 Task: Slide 50 - Family Tree.
Action: Mouse moved to (186, 69)
Screenshot: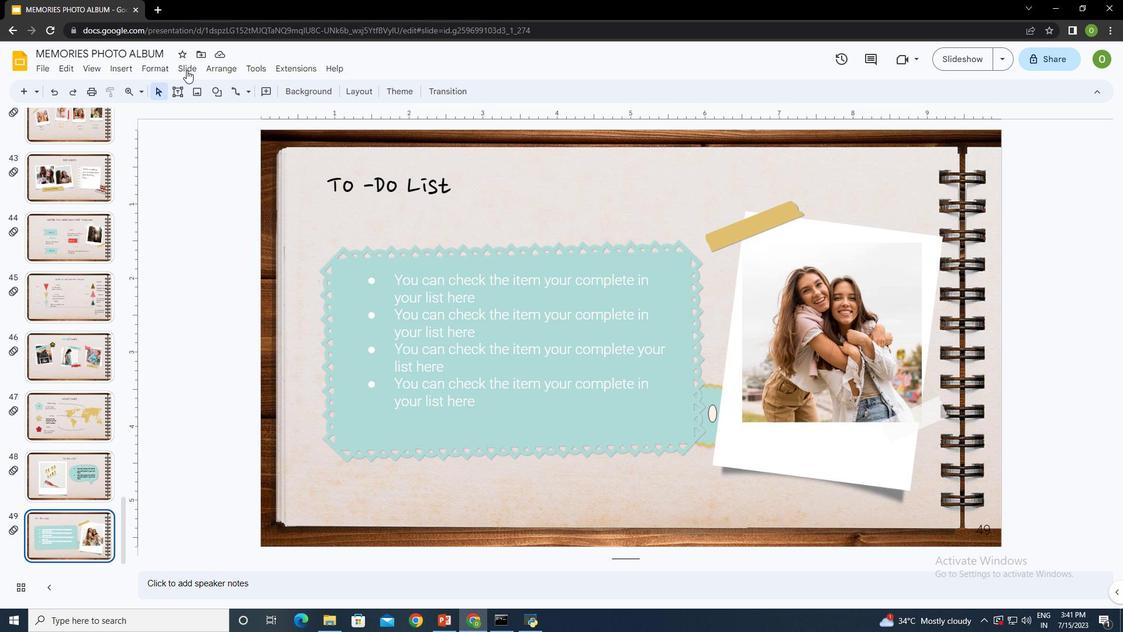 
Action: Mouse pressed left at (186, 69)
Screenshot: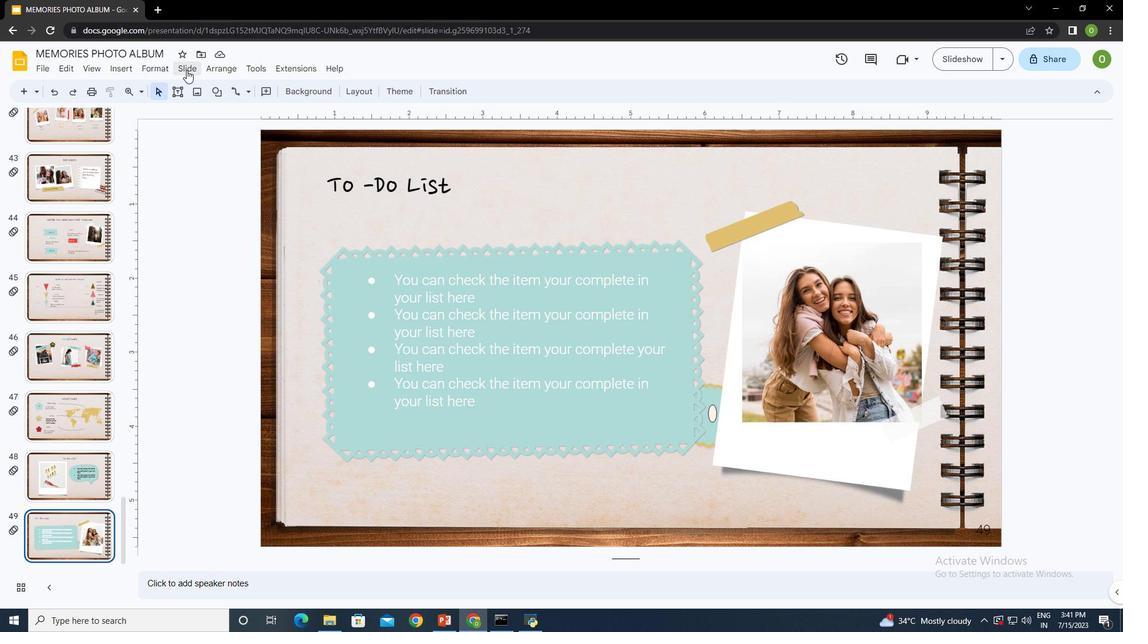 
Action: Mouse moved to (211, 88)
Screenshot: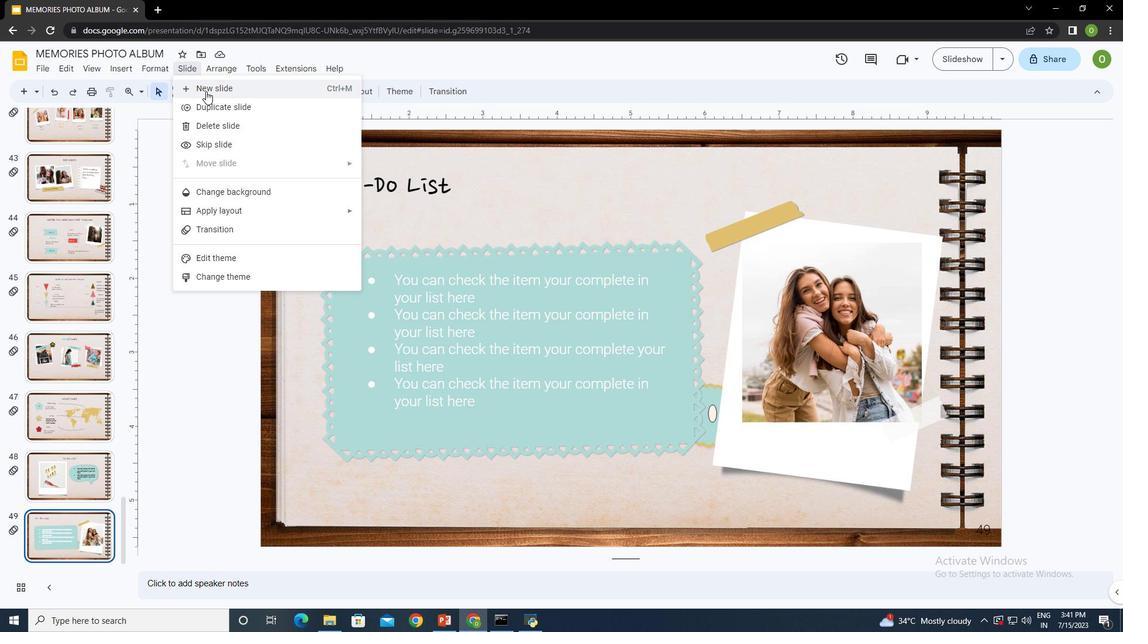 
Action: Mouse pressed left at (211, 88)
Screenshot: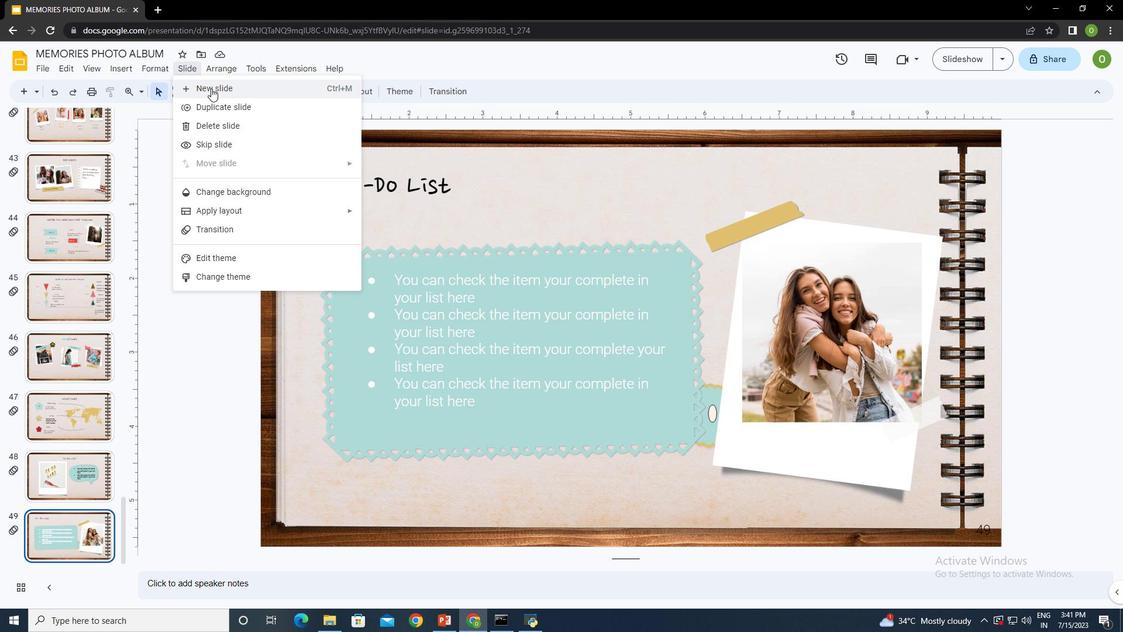 
Action: Mouse moved to (448, 189)
Screenshot: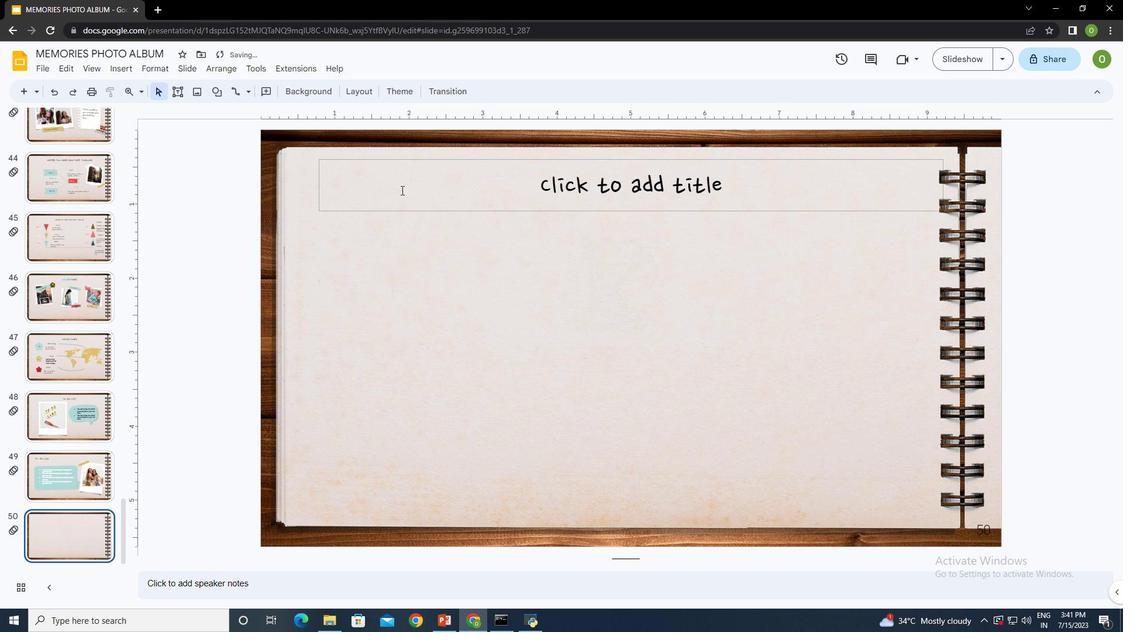 
Action: Mouse pressed left at (448, 189)
Screenshot: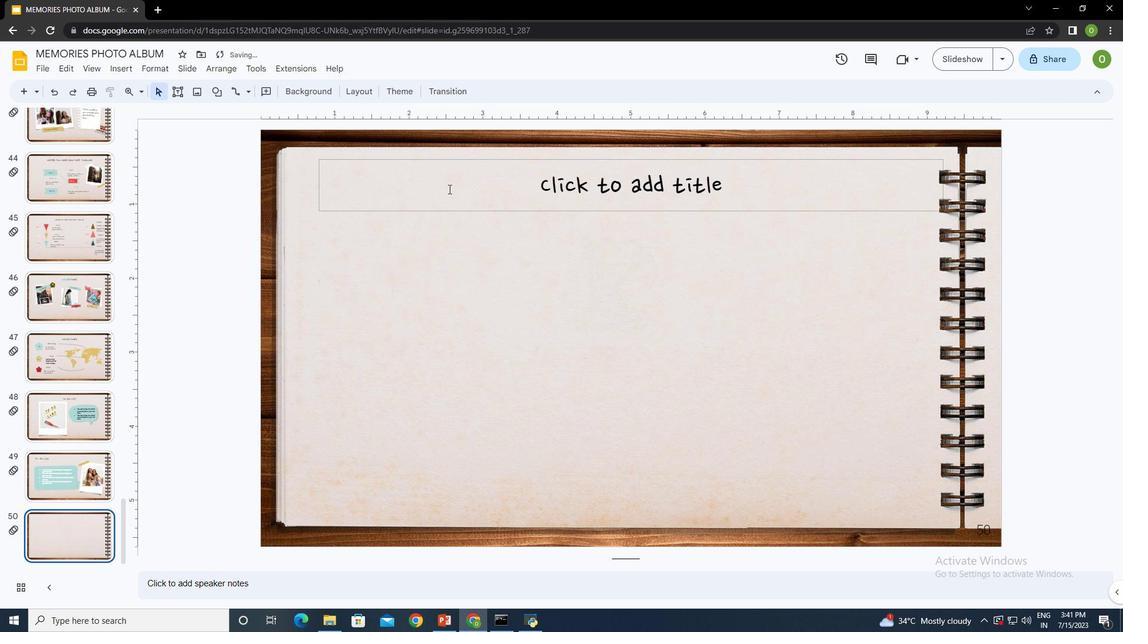 
Action: Mouse moved to (450, 190)
Screenshot: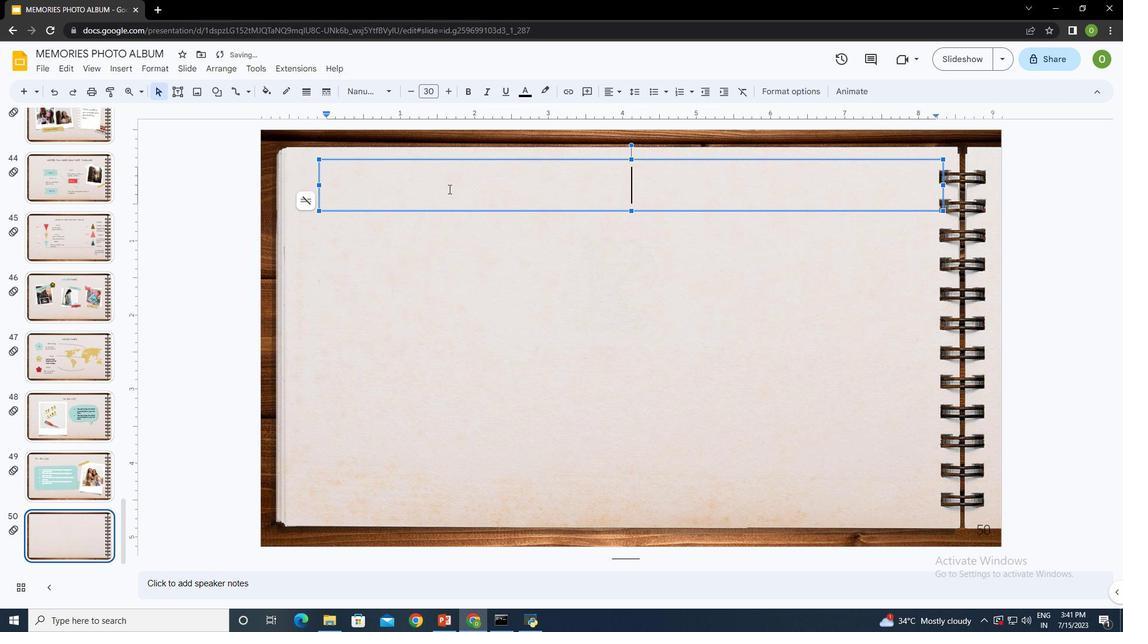 
Action: Key pressed <Key.shift>Family<Key.space>treectrl+A
Screenshot: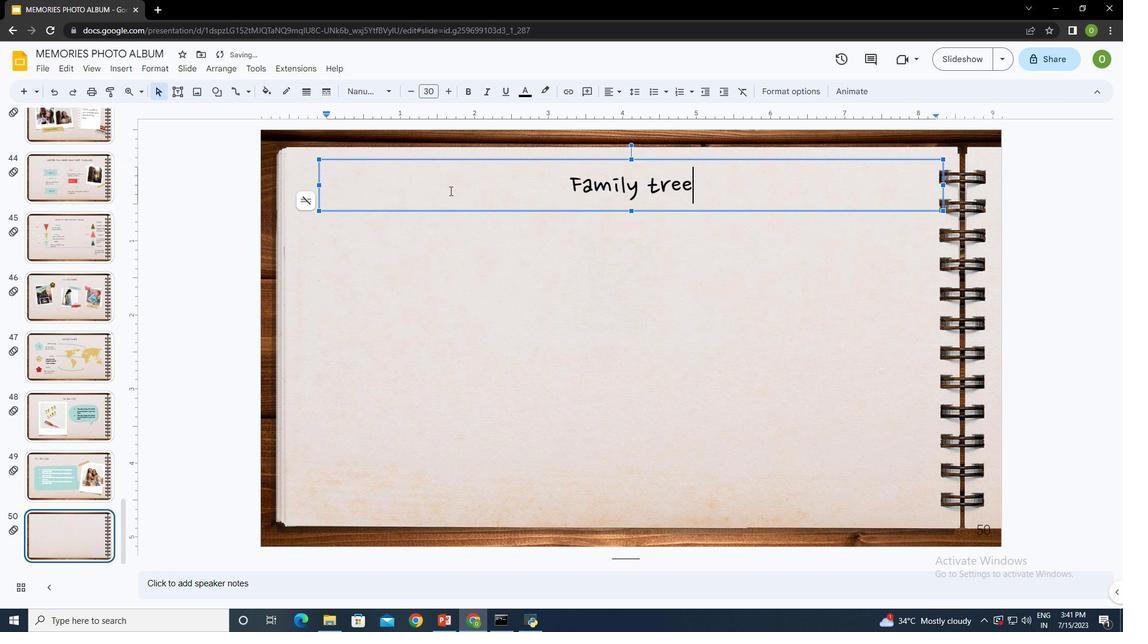 
Action: Mouse moved to (153, 70)
Screenshot: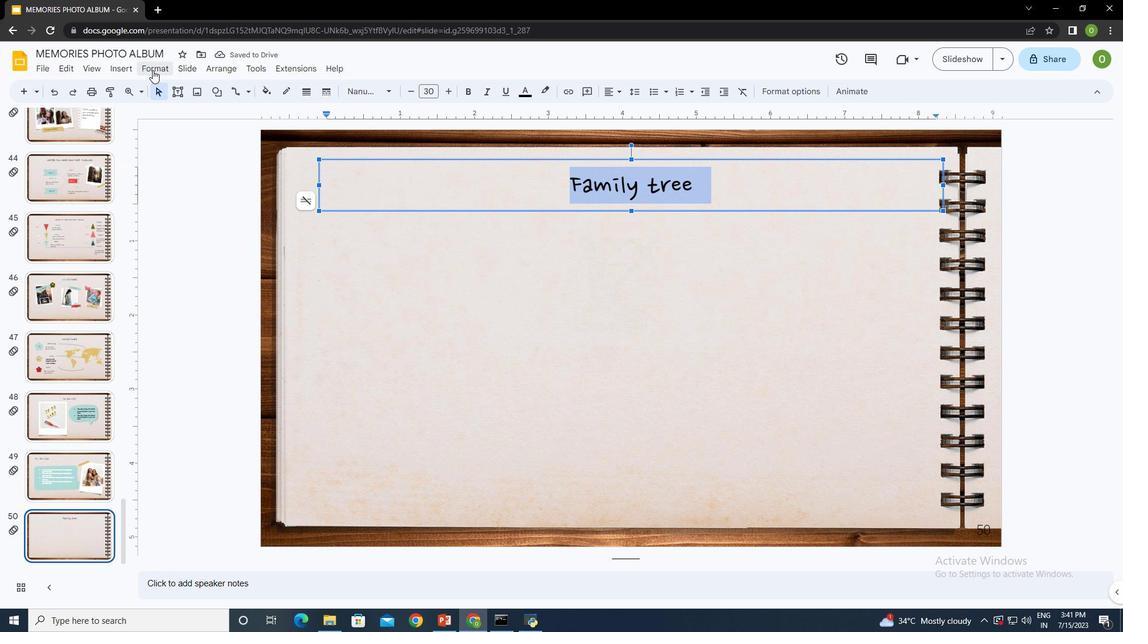 
Action: Mouse pressed left at (153, 70)
Screenshot: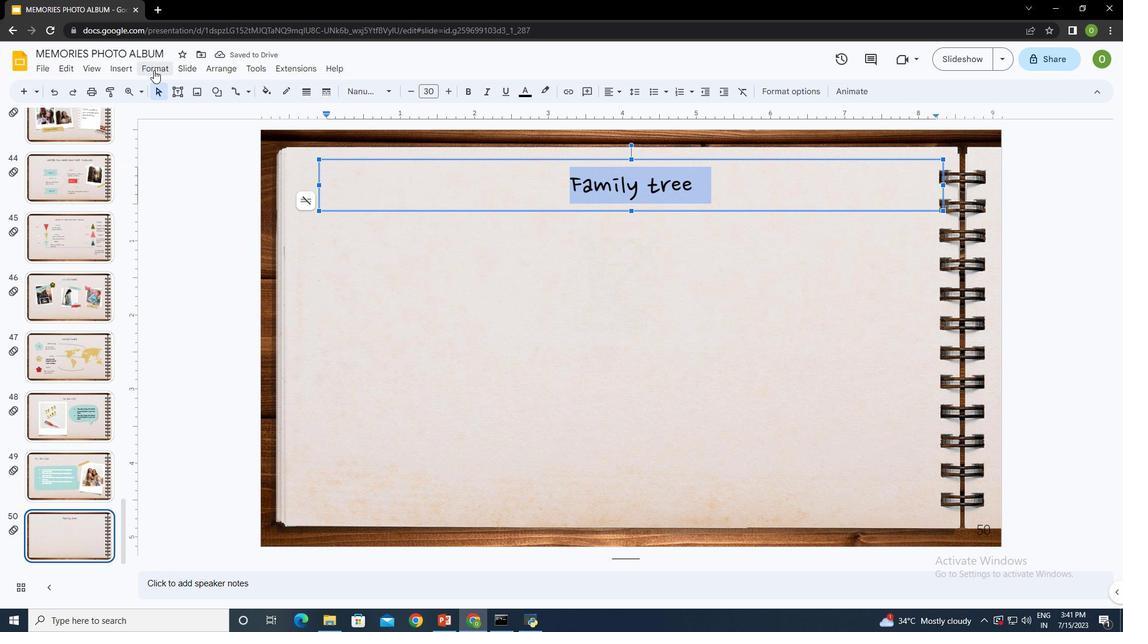 
Action: Mouse moved to (506, 292)
Screenshot: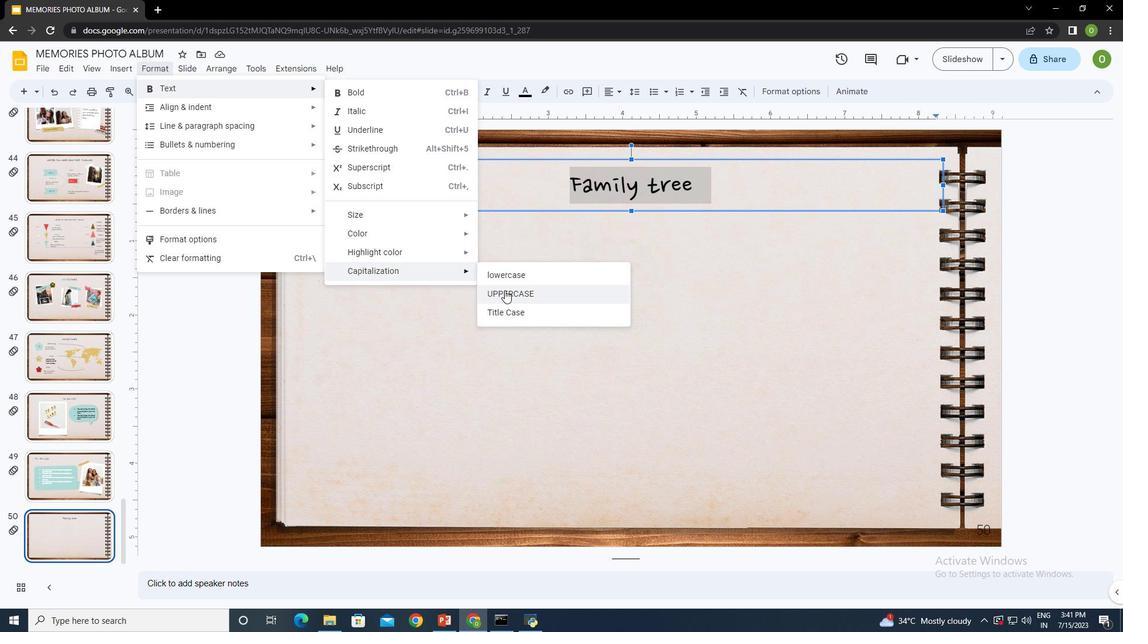 
Action: Mouse pressed left at (506, 292)
Screenshot: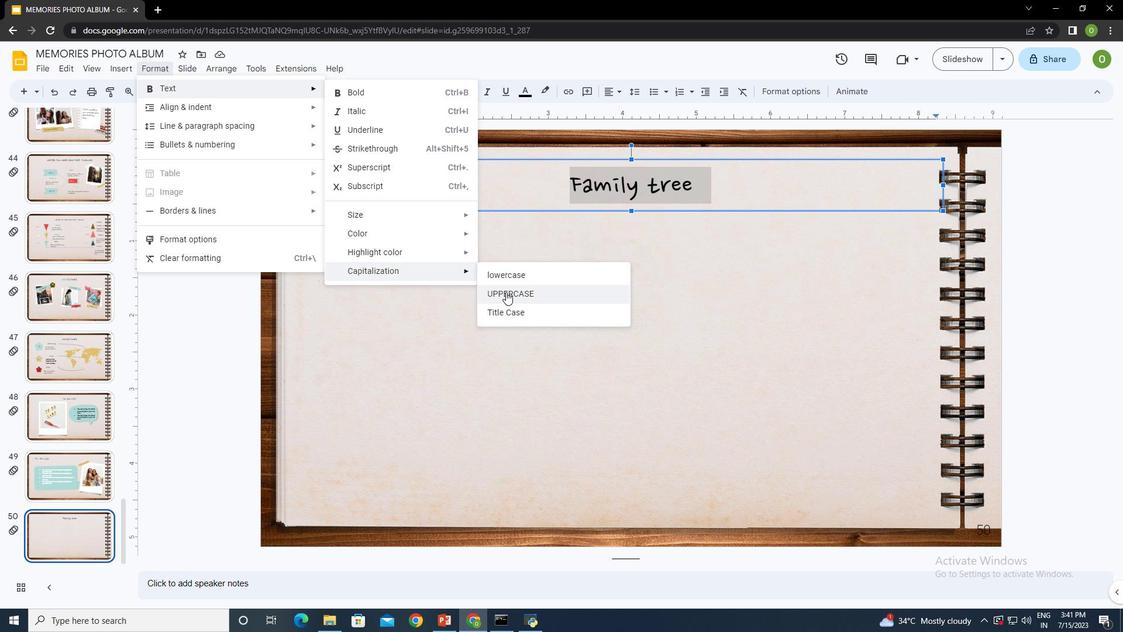 
Action: Mouse moved to (600, 265)
Screenshot: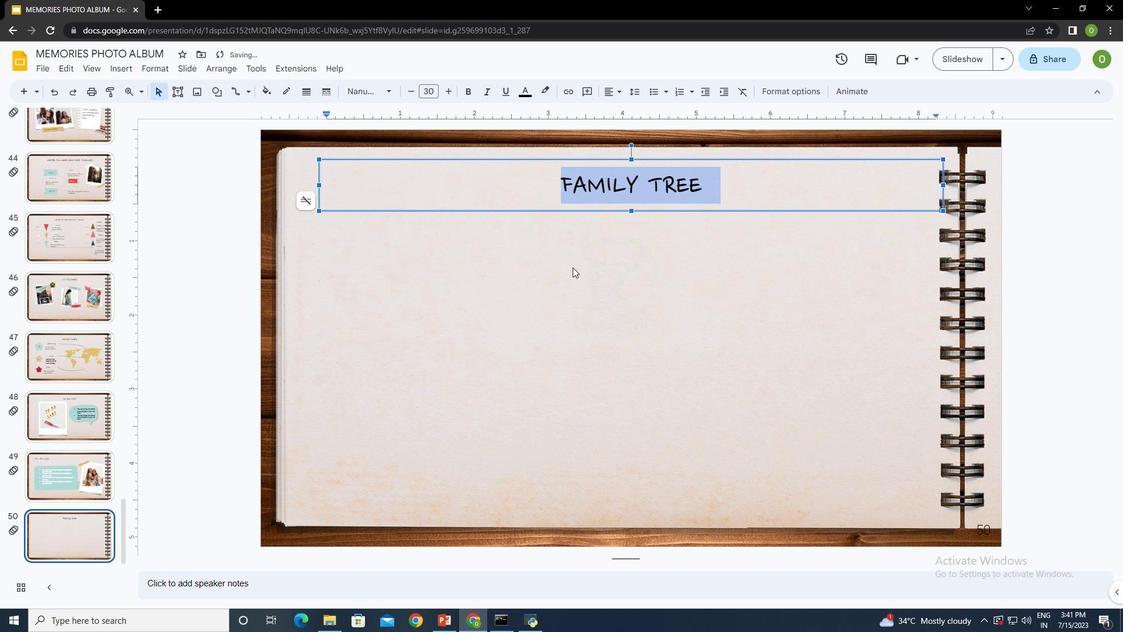 
Action: Mouse pressed left at (600, 265)
Screenshot: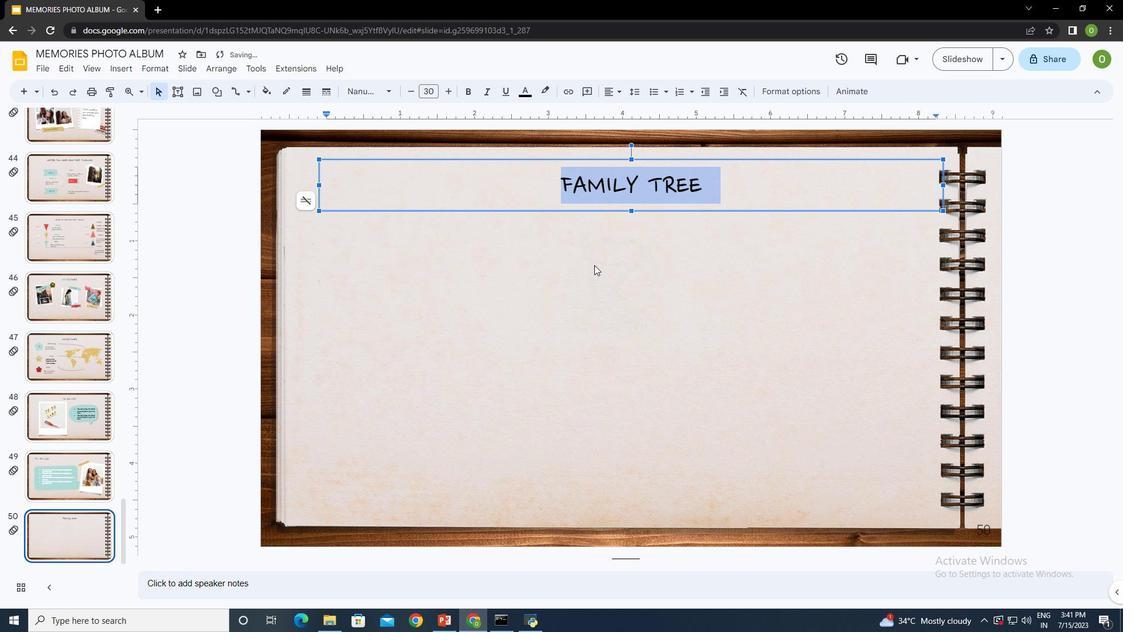
Action: Mouse moved to (248, 88)
Screenshot: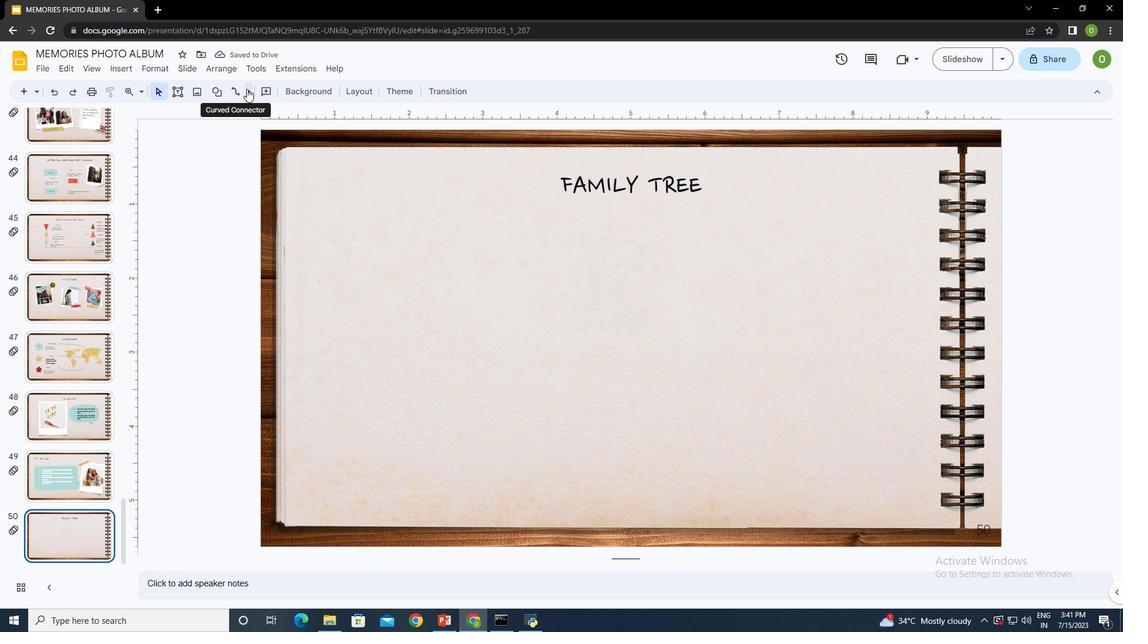 
Action: Mouse pressed left at (248, 88)
Screenshot: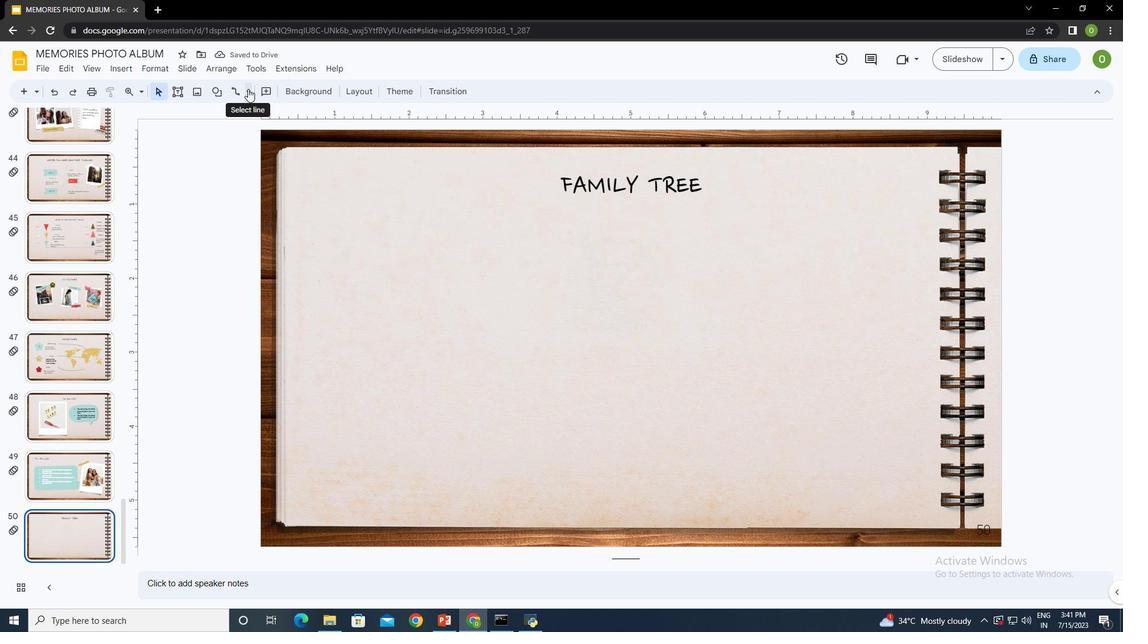 
Action: Mouse moved to (259, 111)
Screenshot: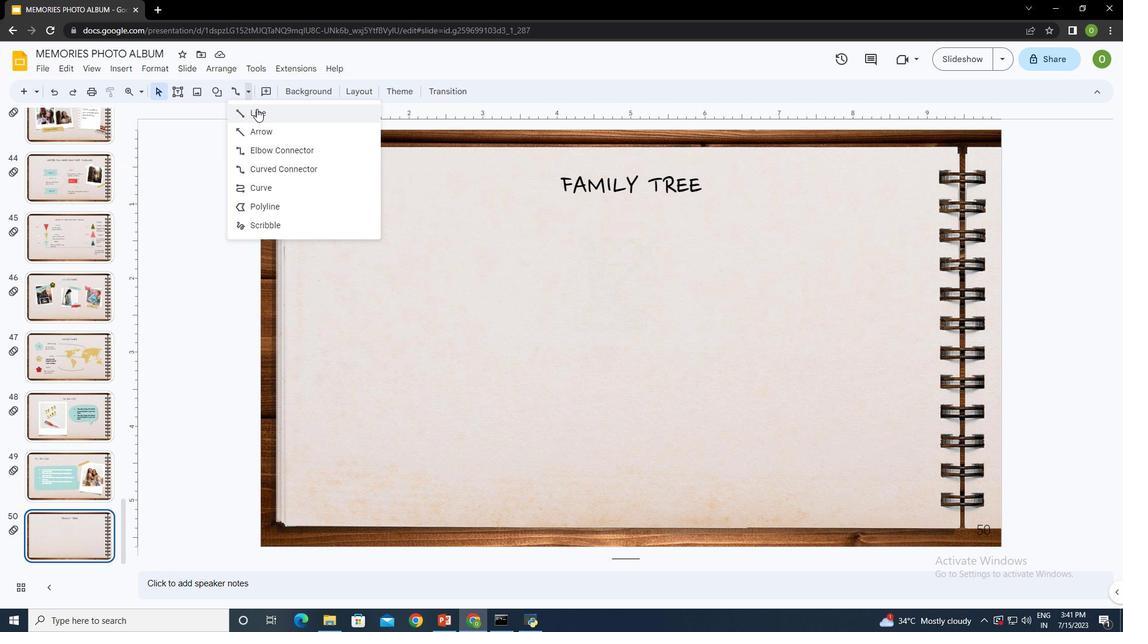 
Action: Mouse pressed left at (259, 111)
Screenshot: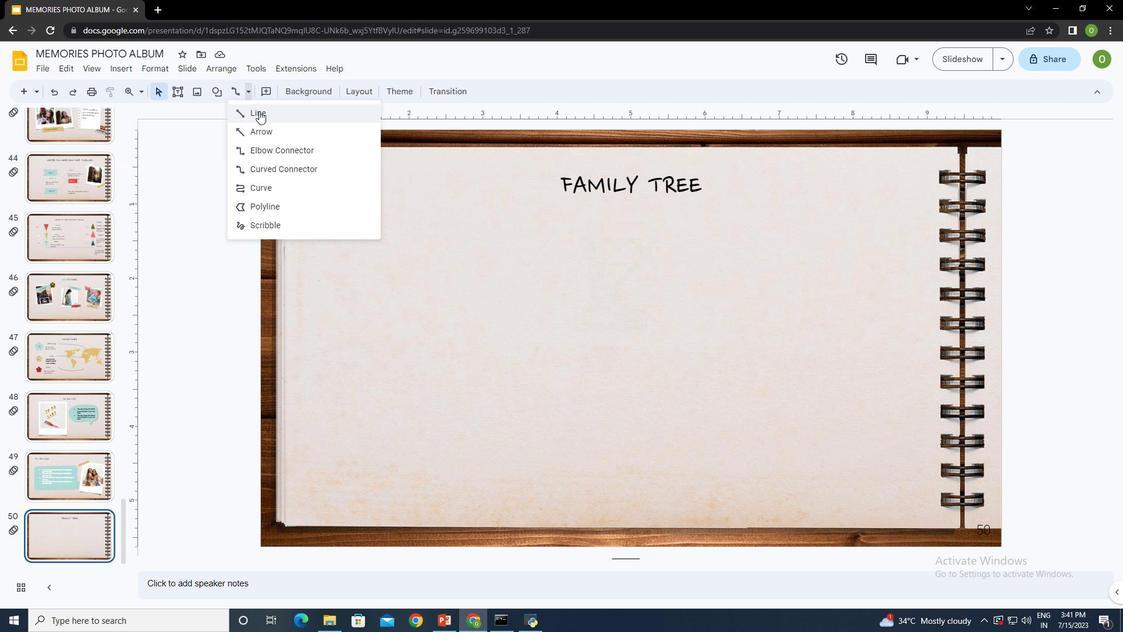 
Action: Mouse moved to (577, 258)
Screenshot: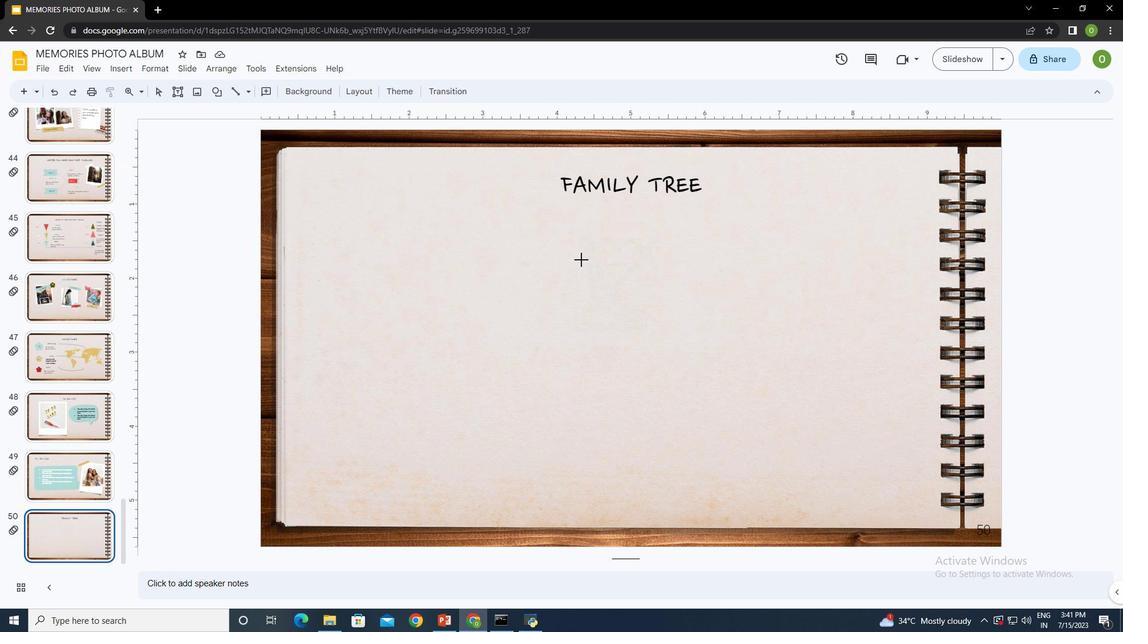 
Action: Mouse pressed left at (577, 258)
Screenshot: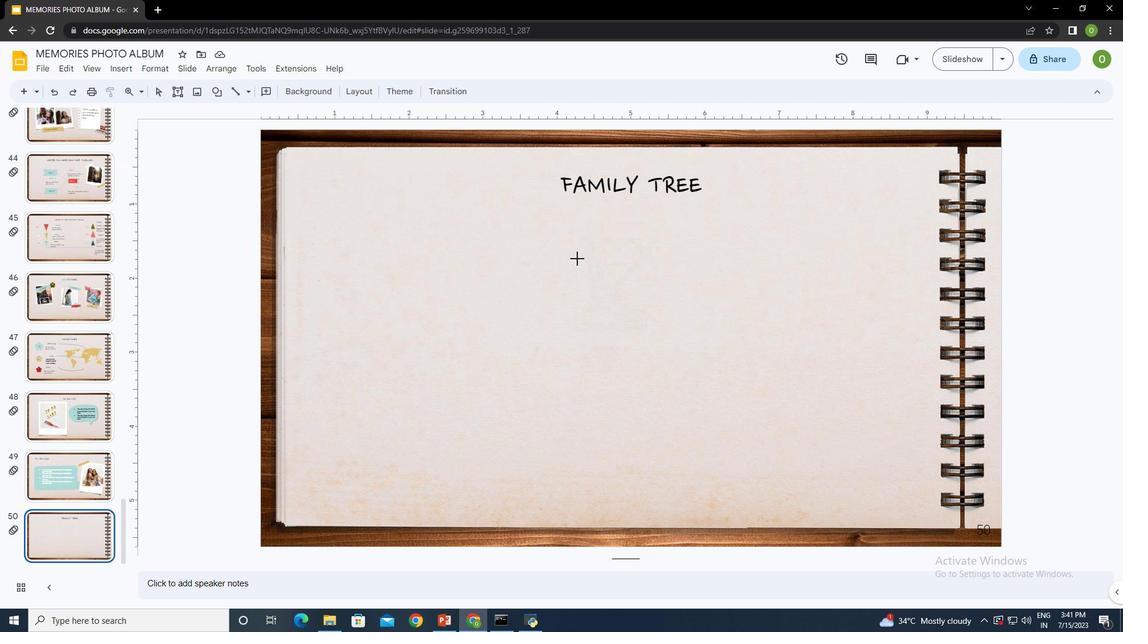 
Action: Mouse moved to (619, 260)
Screenshot: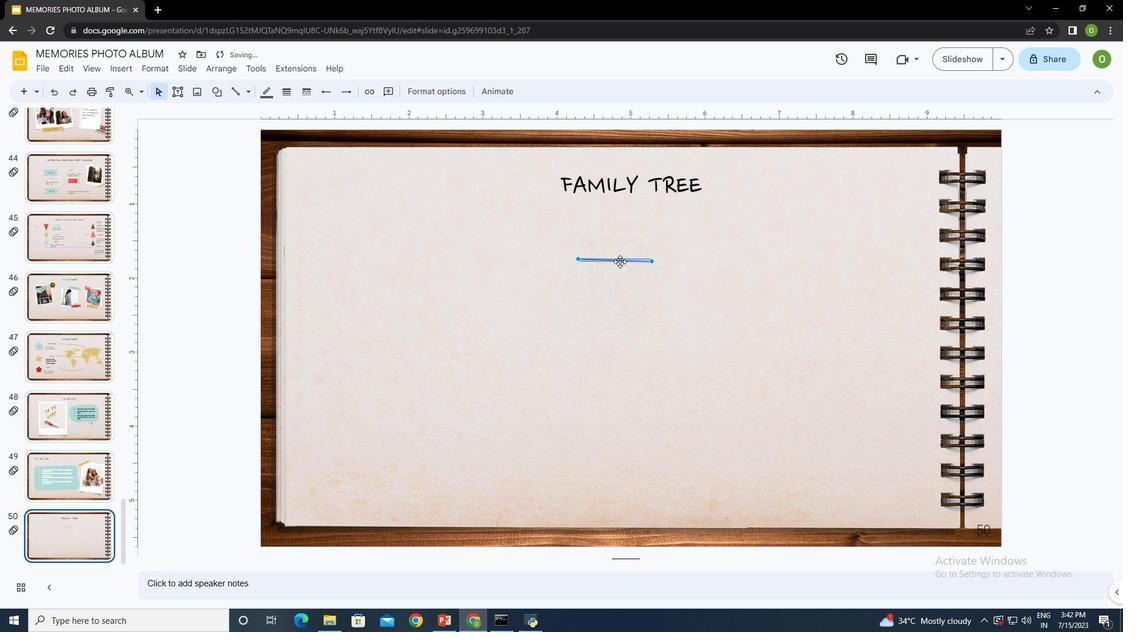 
Action: Mouse pressed left at (619, 260)
Screenshot: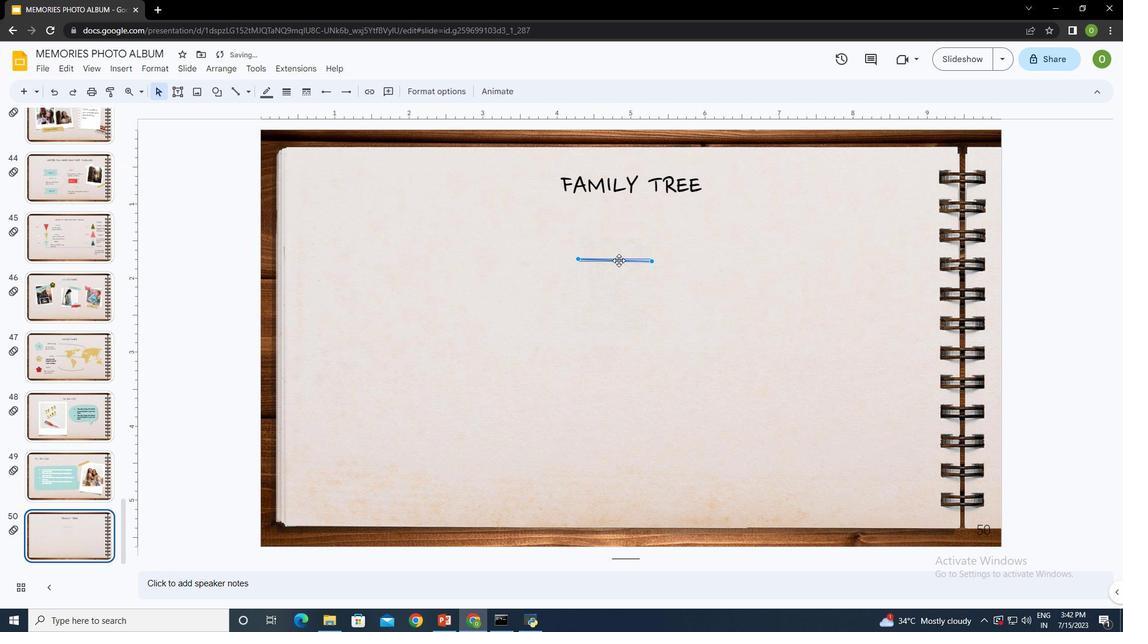 
Action: Mouse moved to (653, 246)
Screenshot: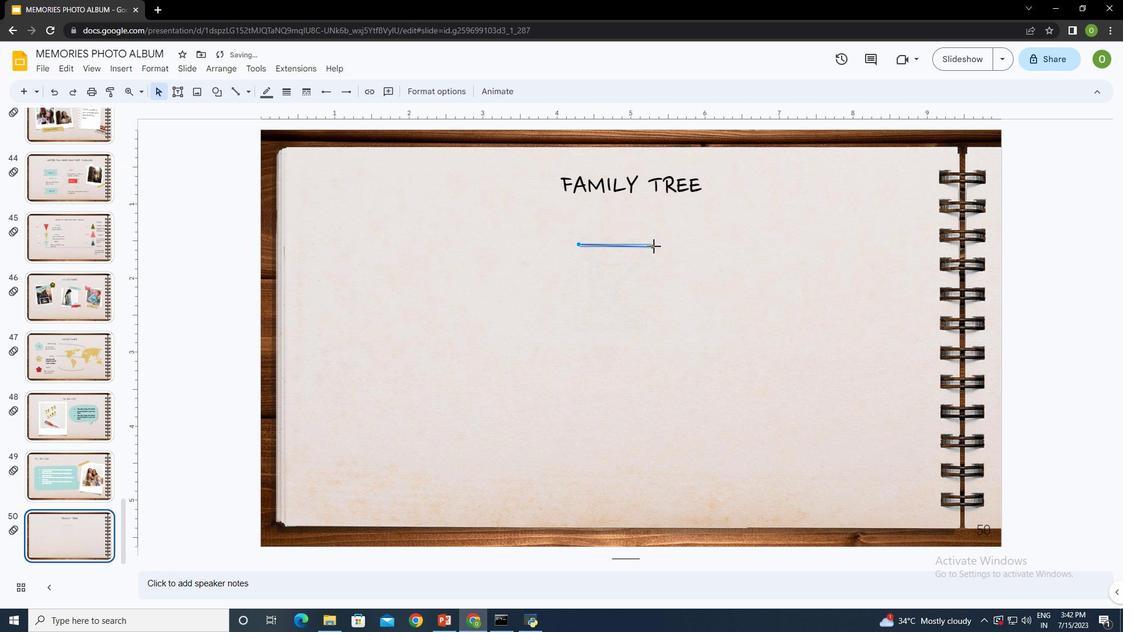 
Action: Mouse pressed left at (653, 246)
Screenshot: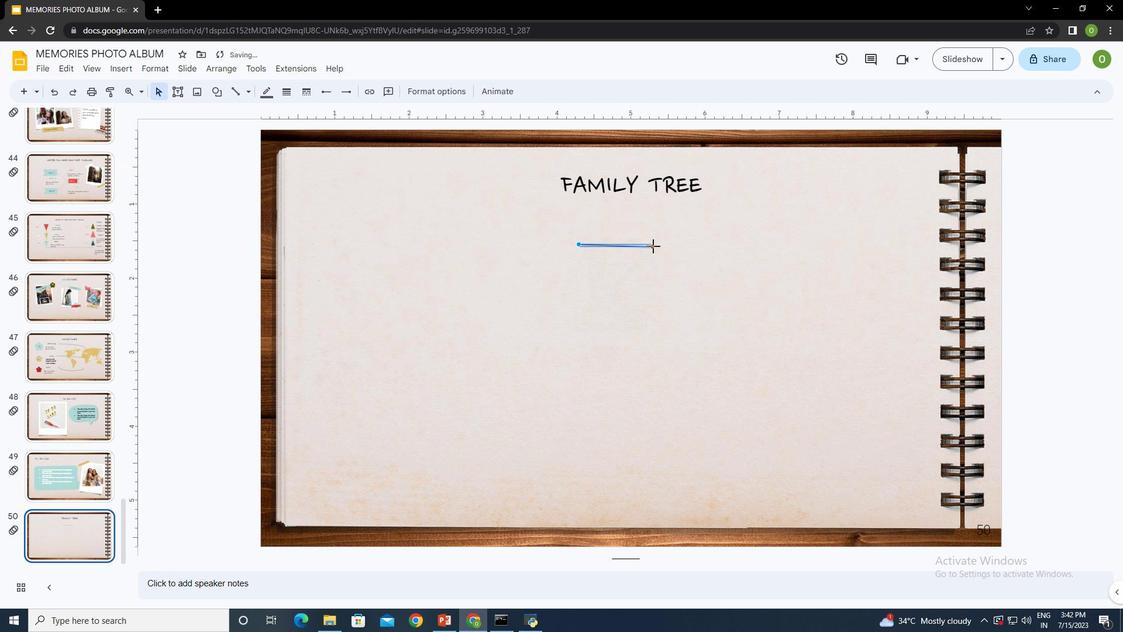 
Action: Mouse moved to (580, 244)
Screenshot: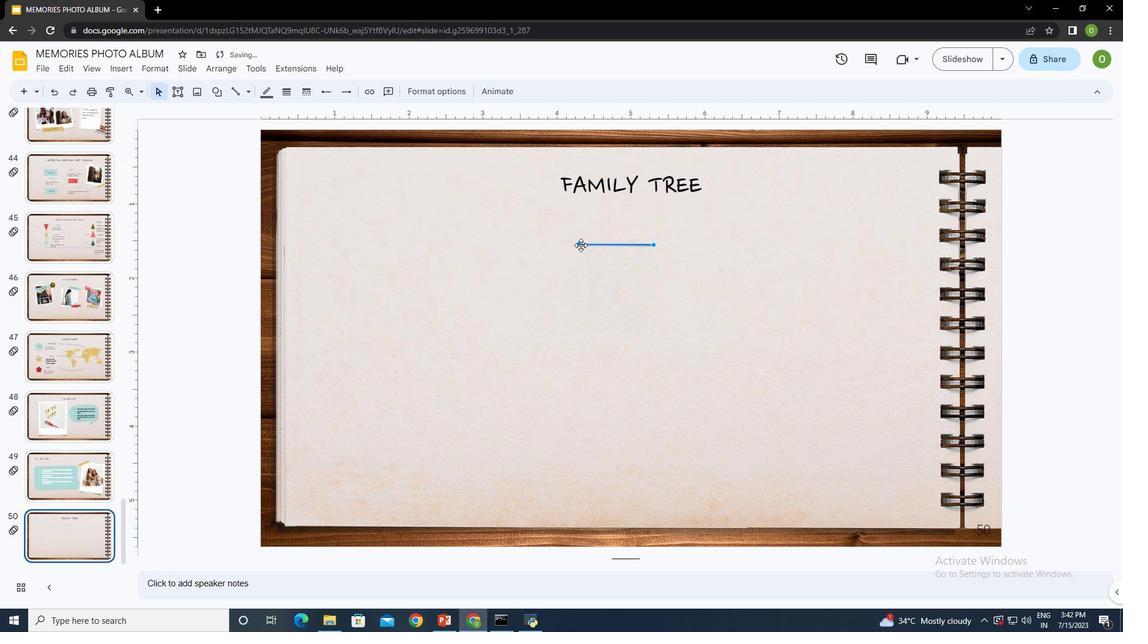 
Action: Mouse pressed left at (580, 244)
Screenshot: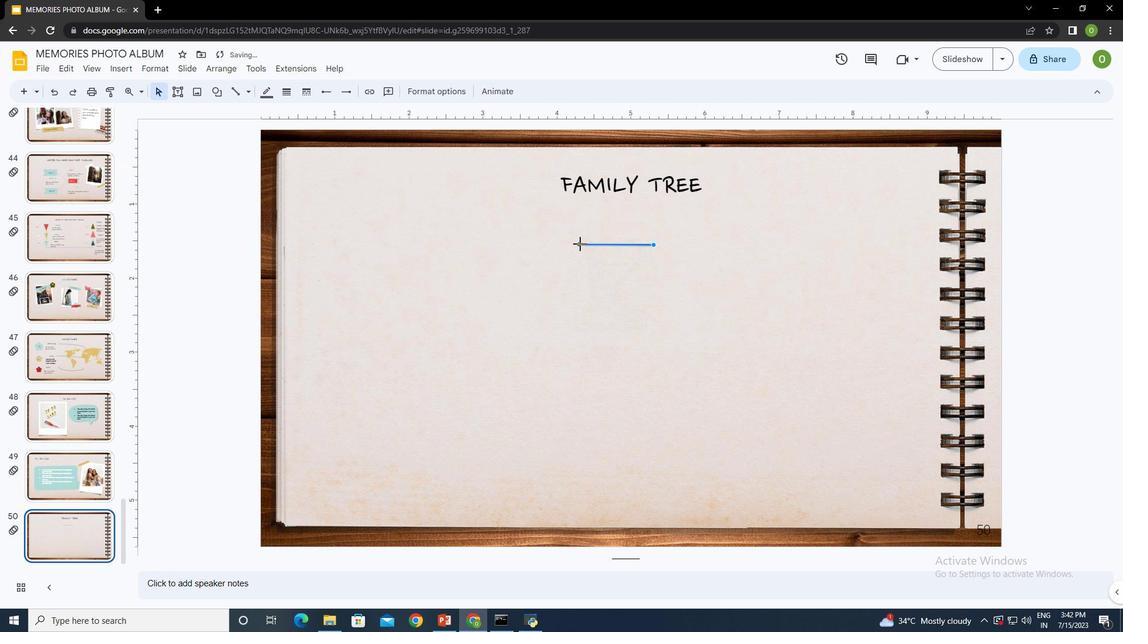 
Action: Mouse moved to (624, 266)
Screenshot: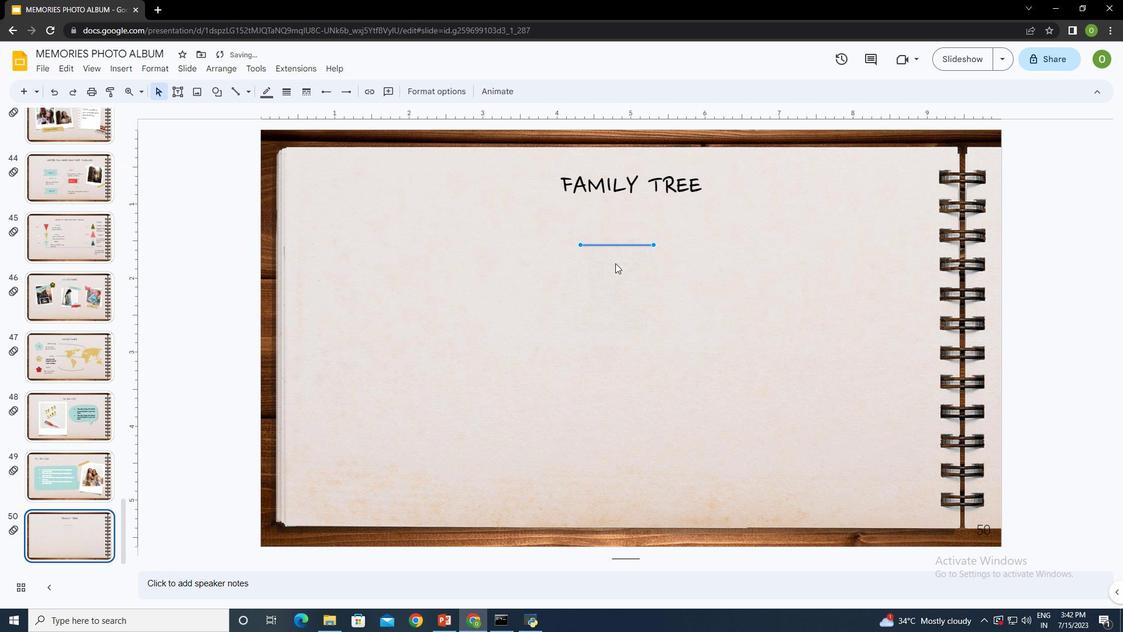
Action: Mouse pressed left at (624, 266)
Screenshot: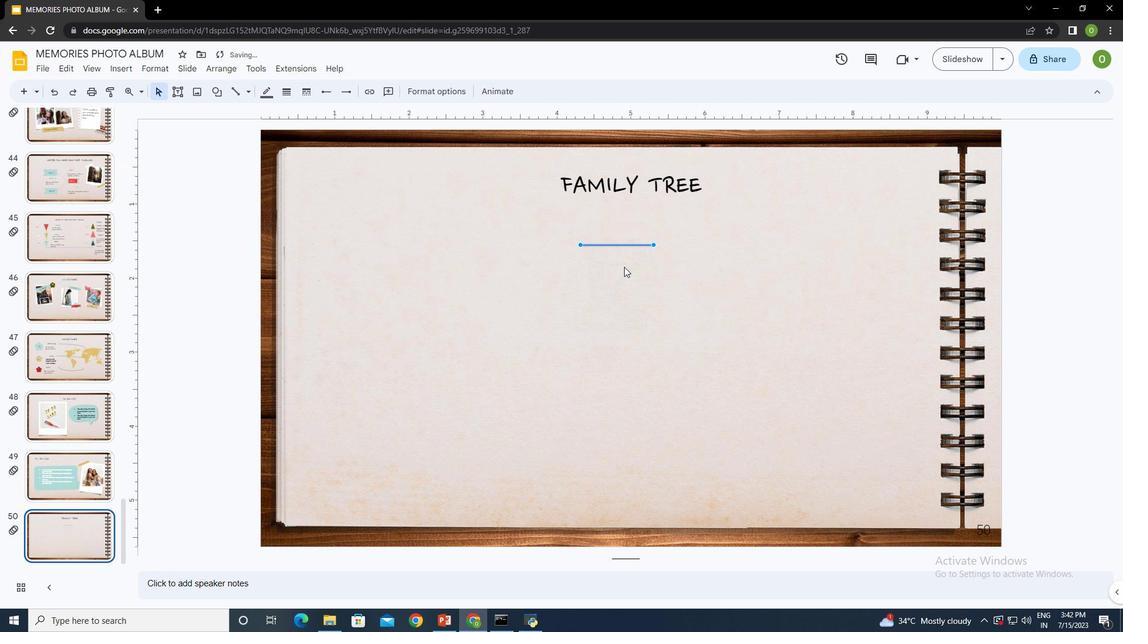 
Action: Mouse moved to (249, 91)
Screenshot: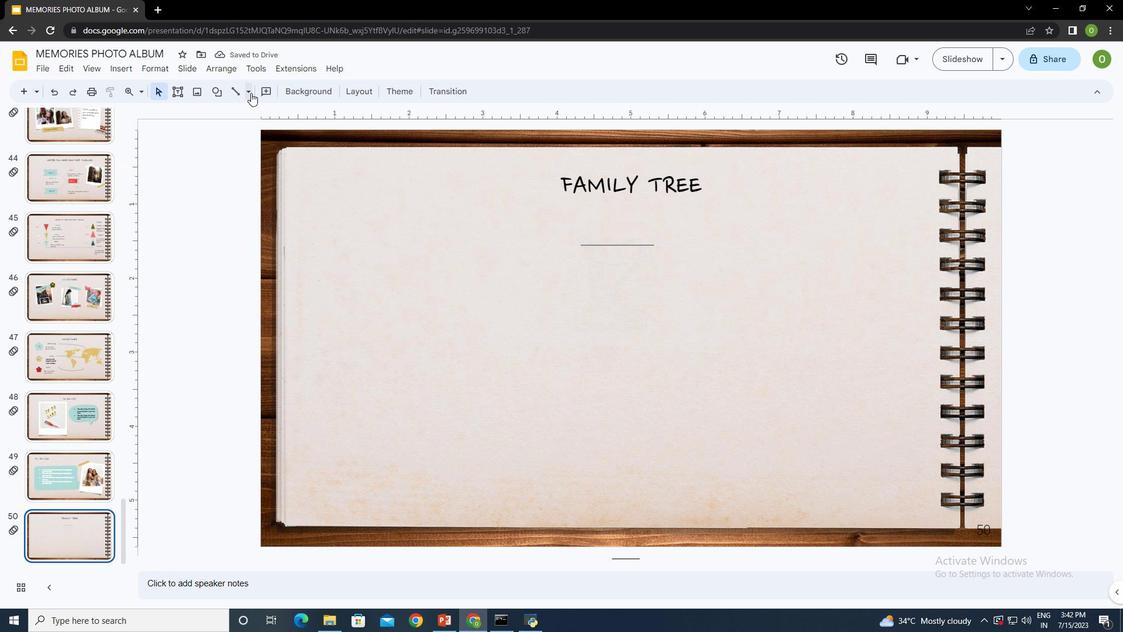 
Action: Mouse pressed left at (249, 91)
Screenshot: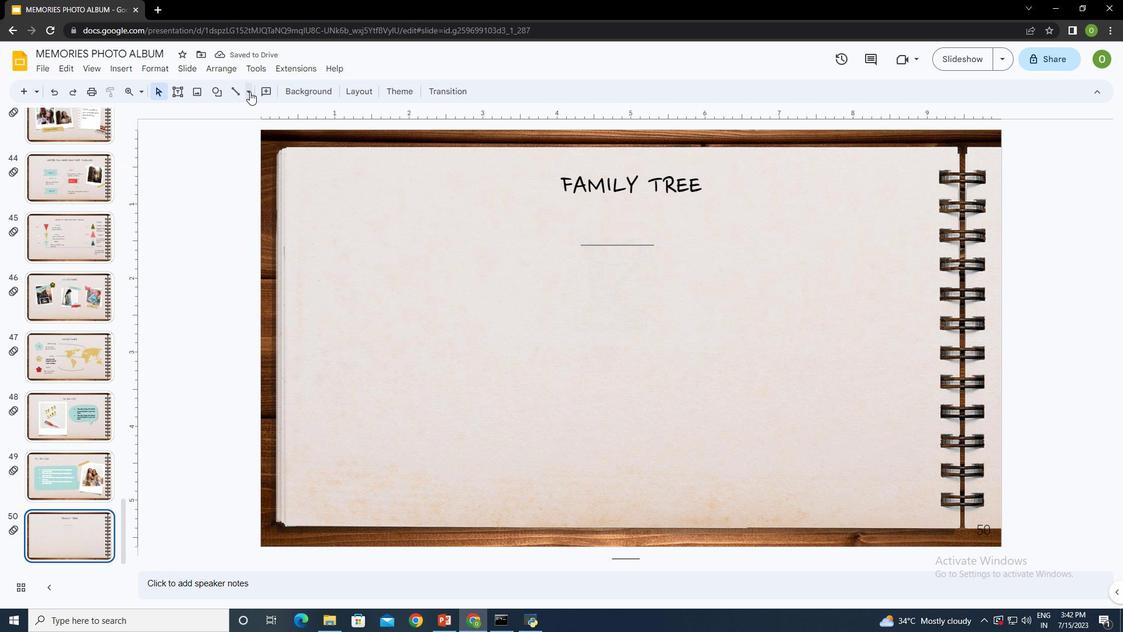 
Action: Mouse moved to (273, 115)
Screenshot: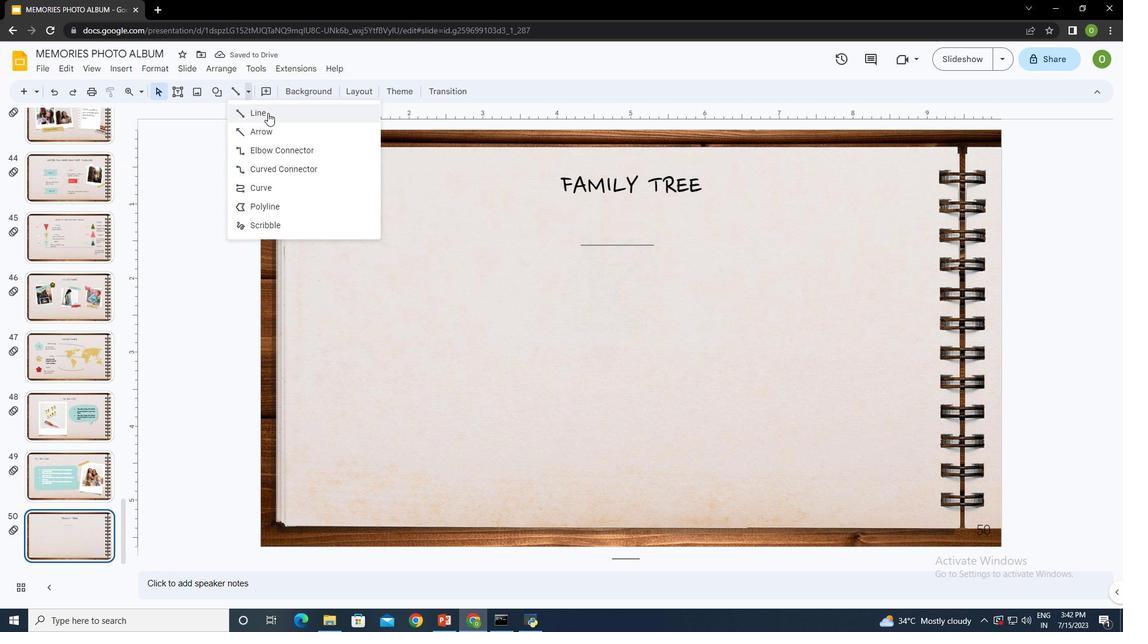 
Action: Mouse pressed left at (273, 115)
Screenshot: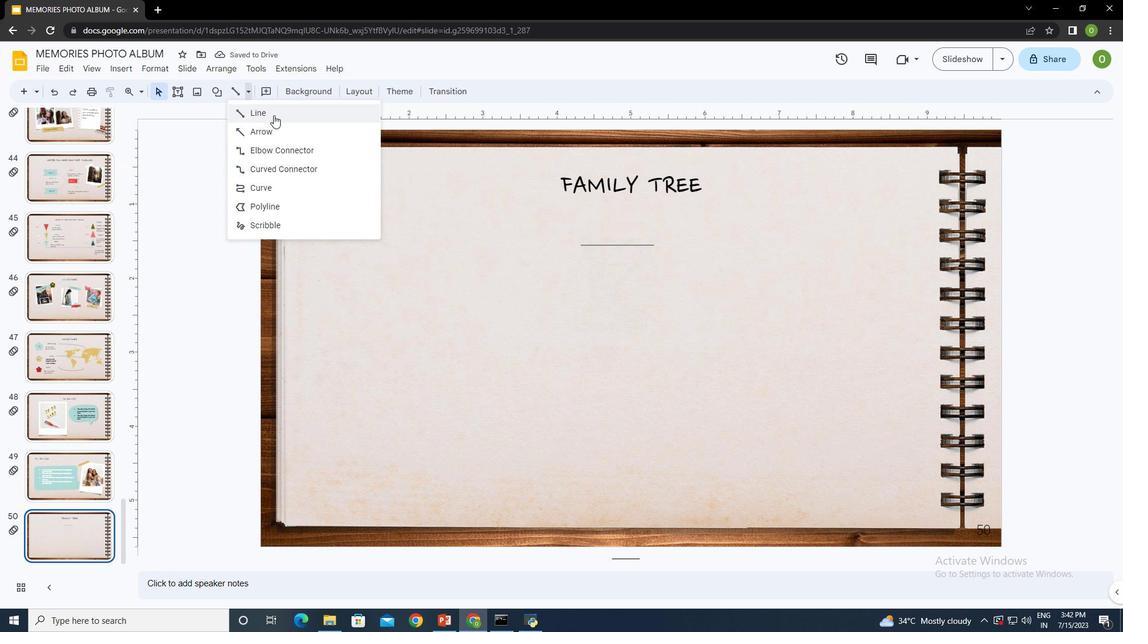 
Action: Mouse moved to (616, 245)
Screenshot: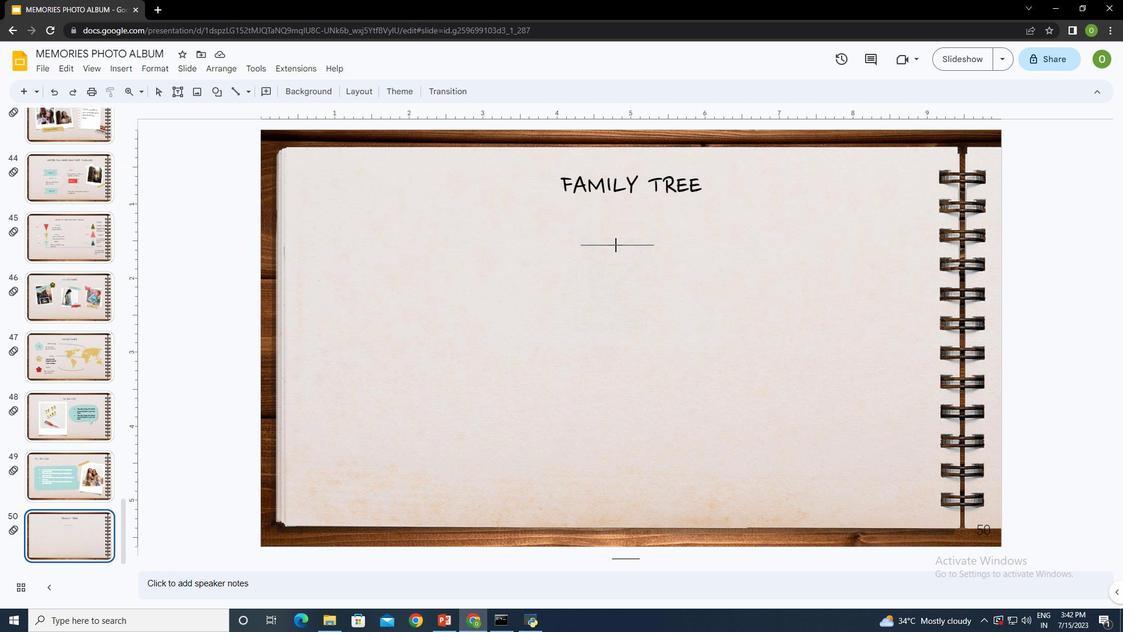 
Action: Mouse pressed left at (616, 245)
Screenshot: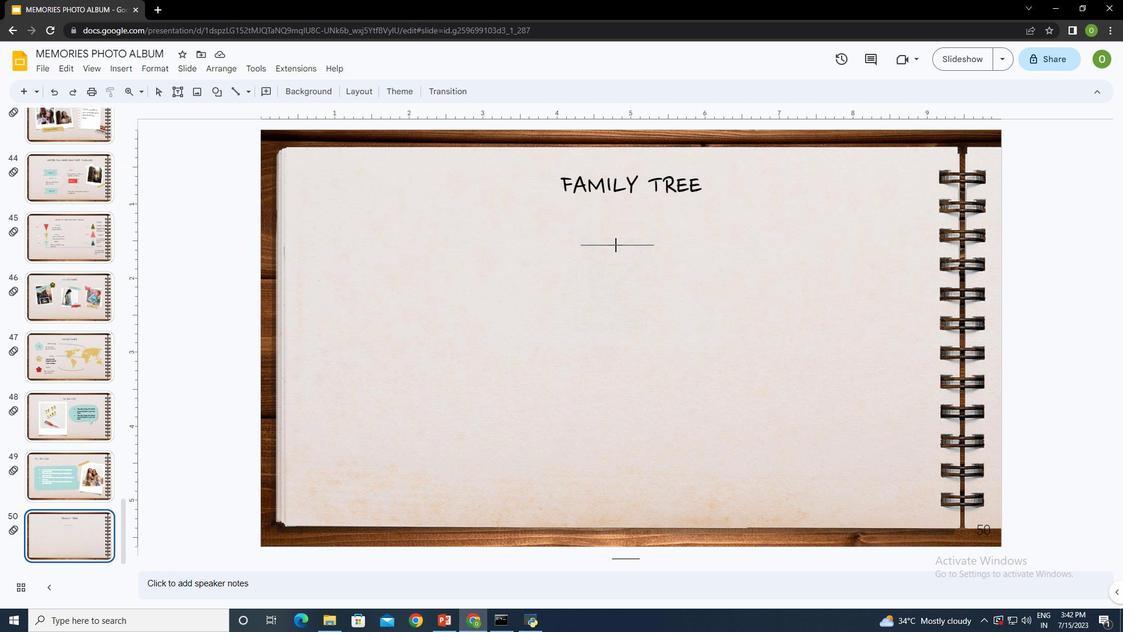 
Action: Mouse moved to (237, 90)
Screenshot: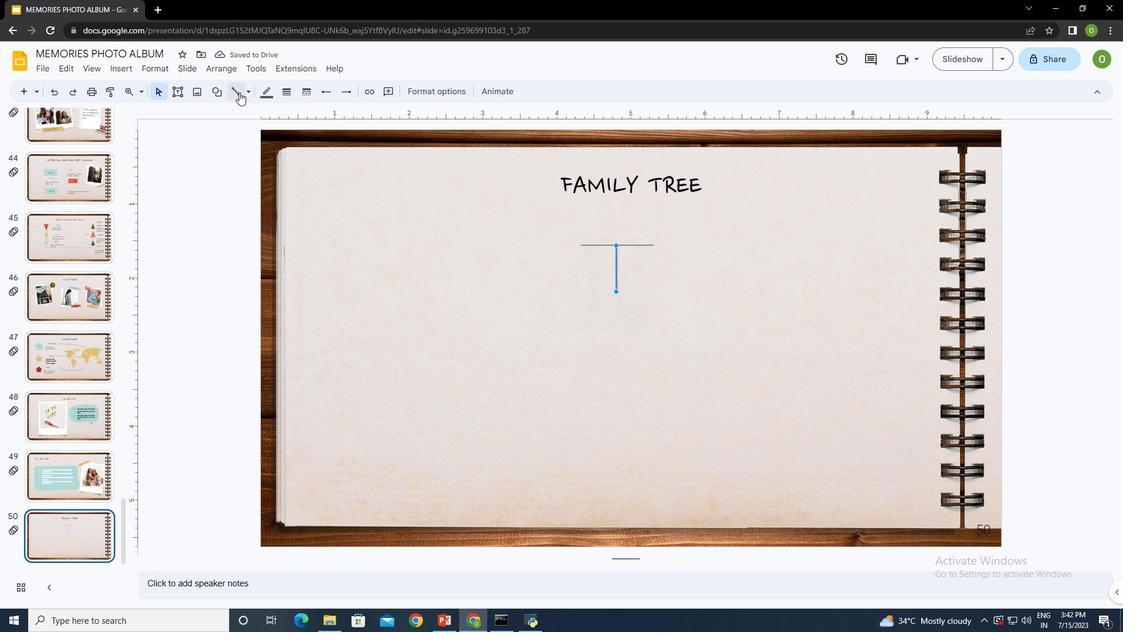 
Action: Mouse pressed left at (237, 90)
Screenshot: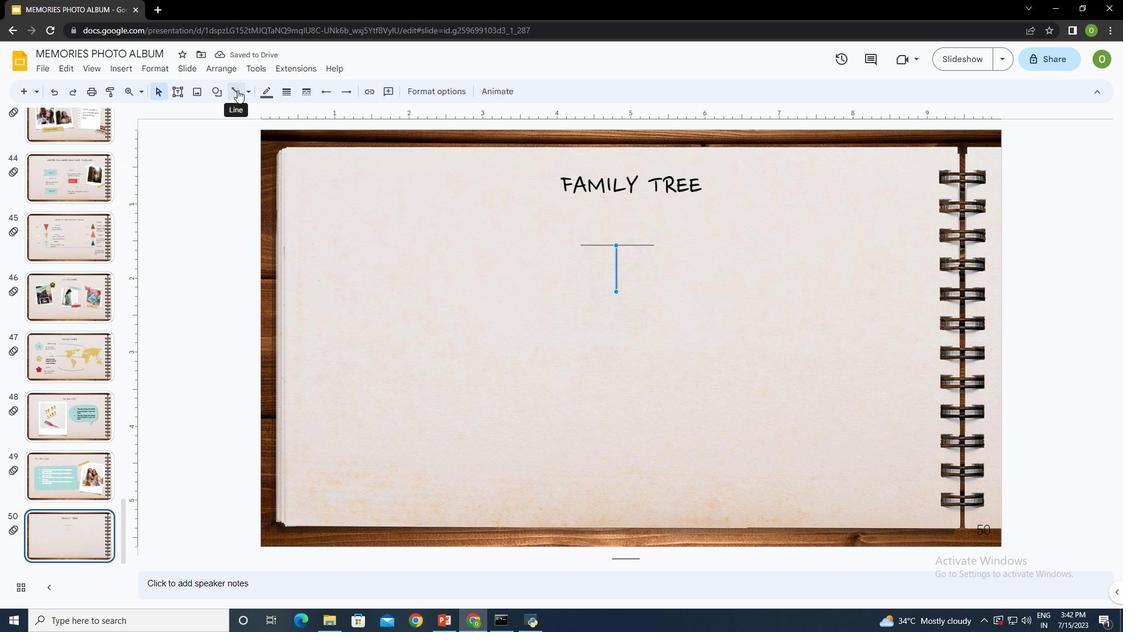 
Action: Mouse moved to (616, 292)
Screenshot: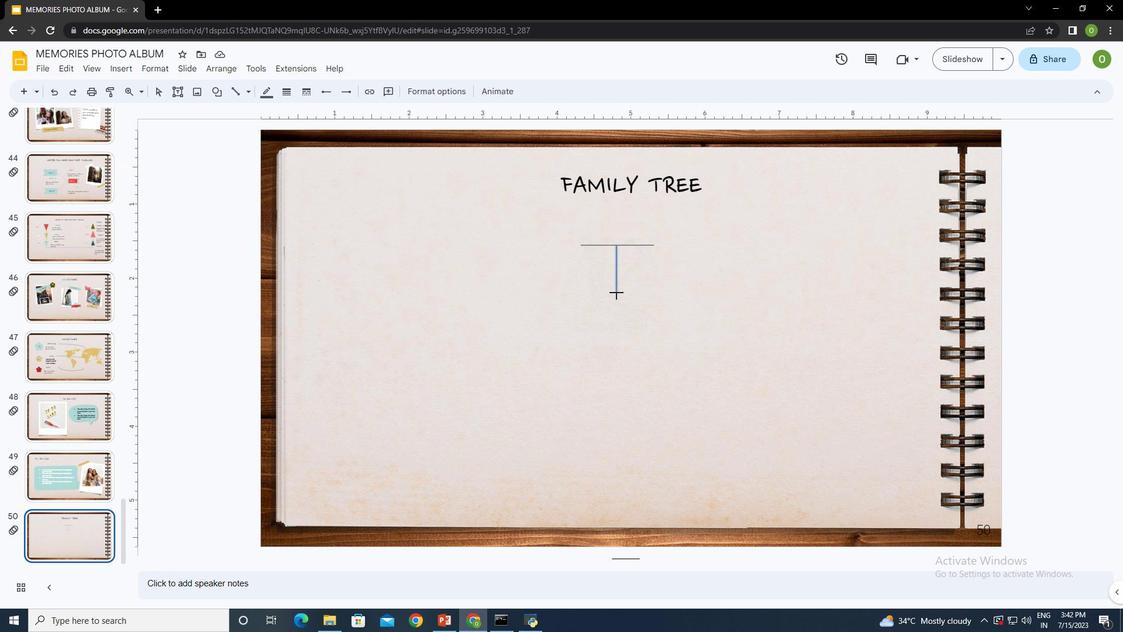 
Action: Mouse pressed left at (616, 292)
Screenshot: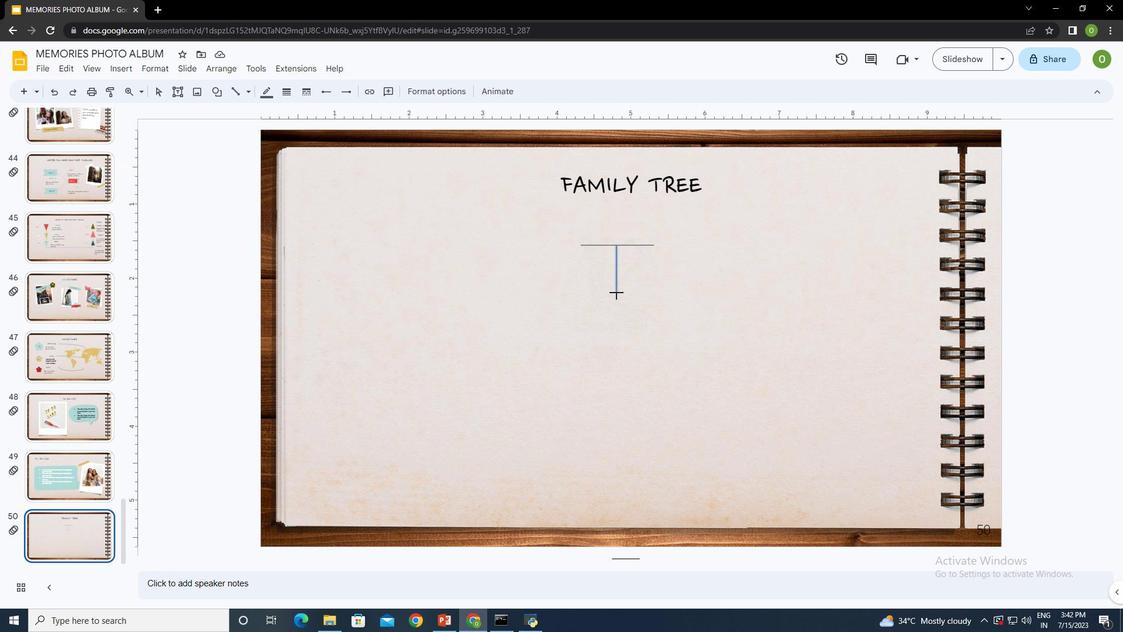 
Action: Mouse moved to (235, 91)
Screenshot: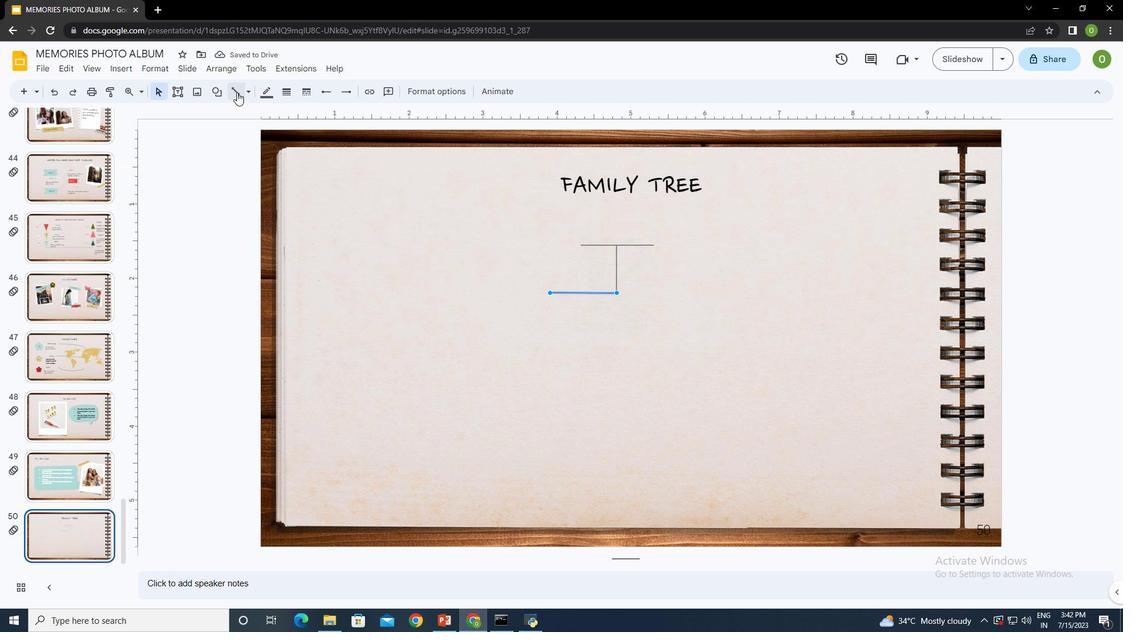 
Action: Mouse pressed left at (235, 91)
Screenshot: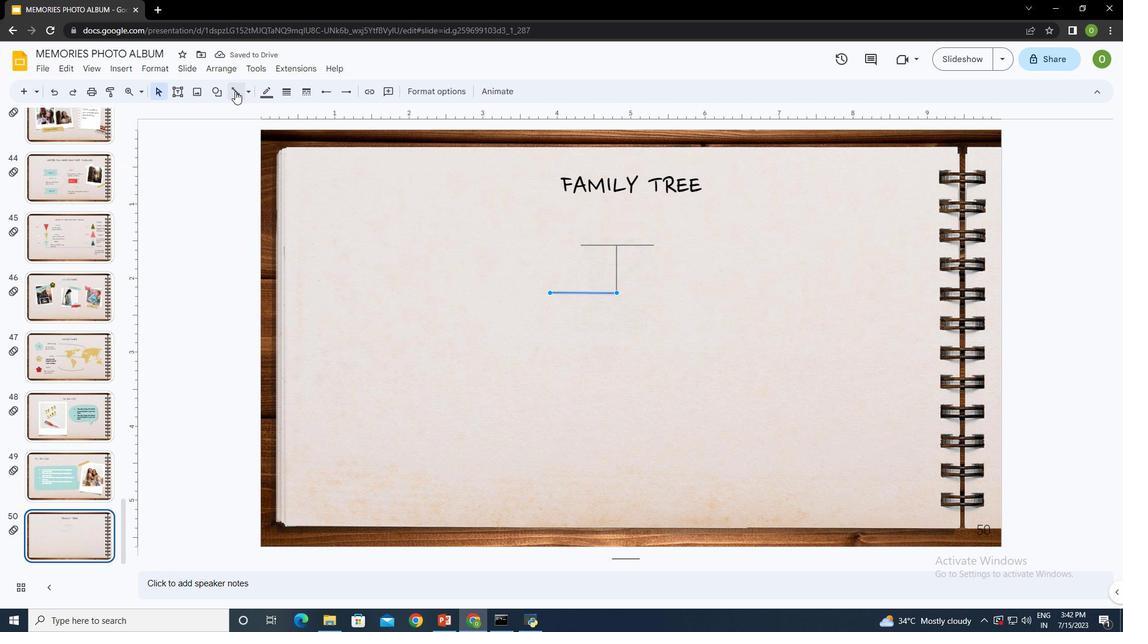 
Action: Mouse moved to (550, 292)
Screenshot: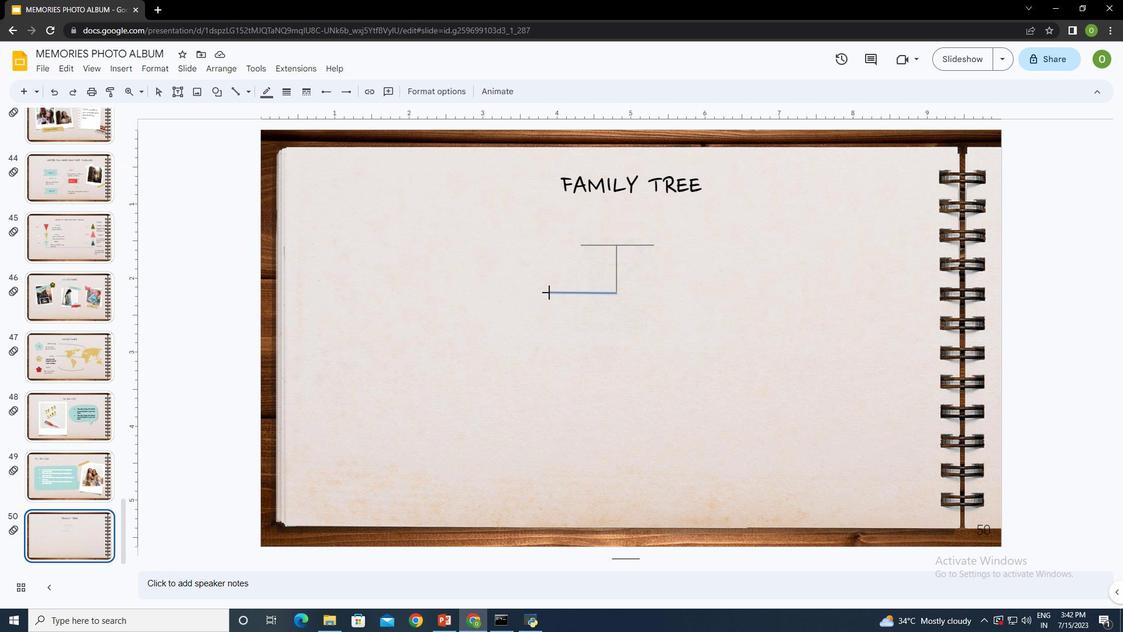 
Action: Mouse pressed left at (550, 292)
Screenshot: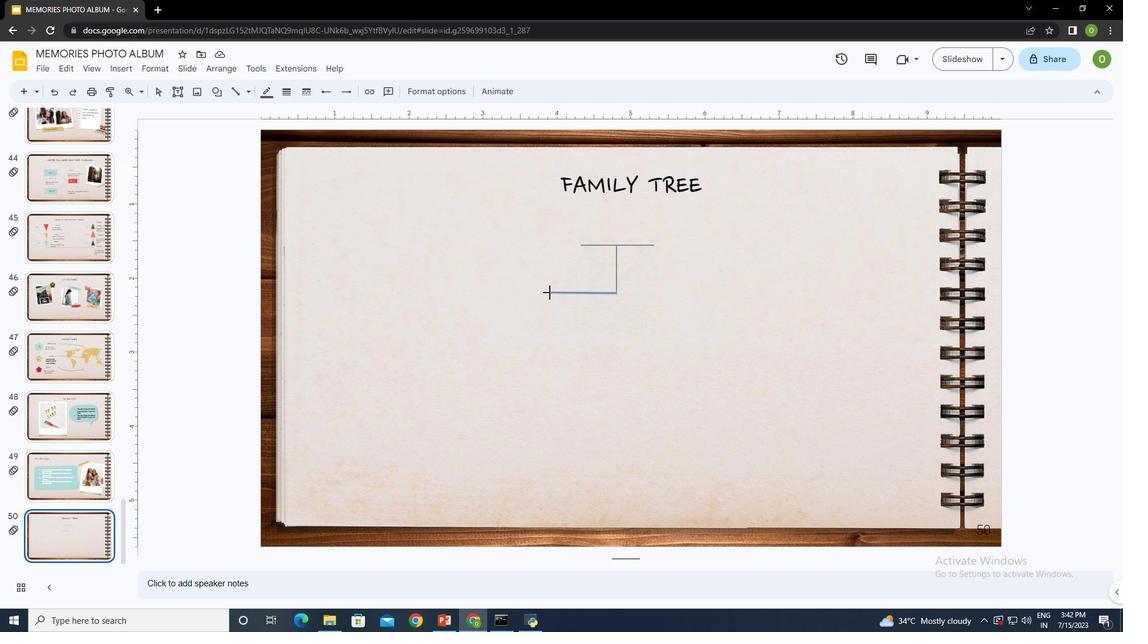 
Action: Mouse moved to (594, 325)
Screenshot: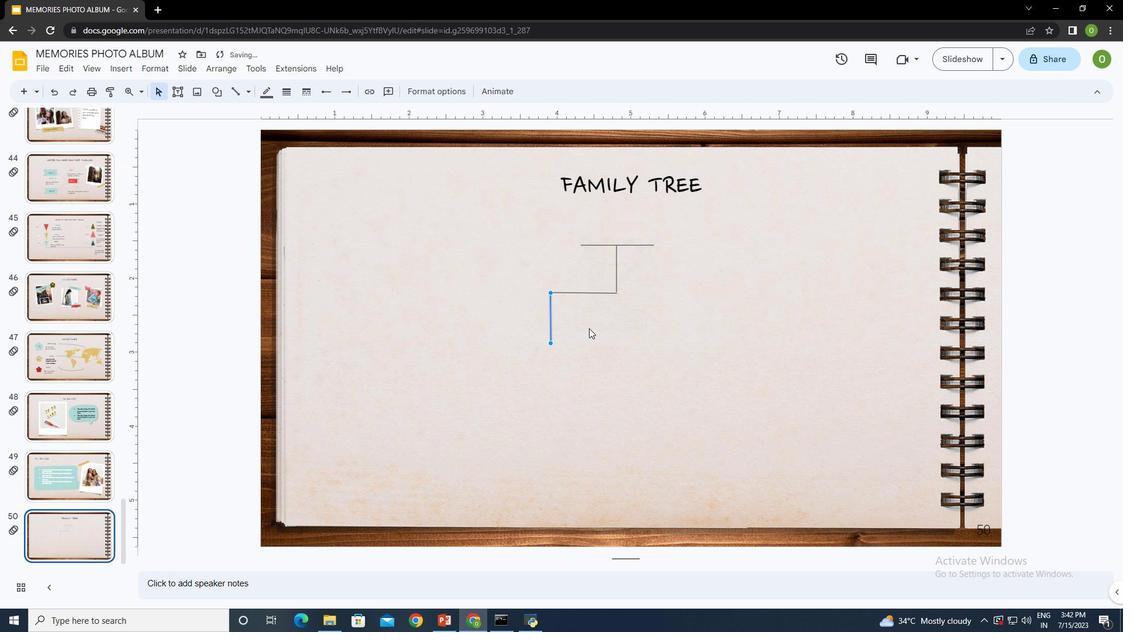 
Action: Mouse pressed left at (594, 325)
Screenshot: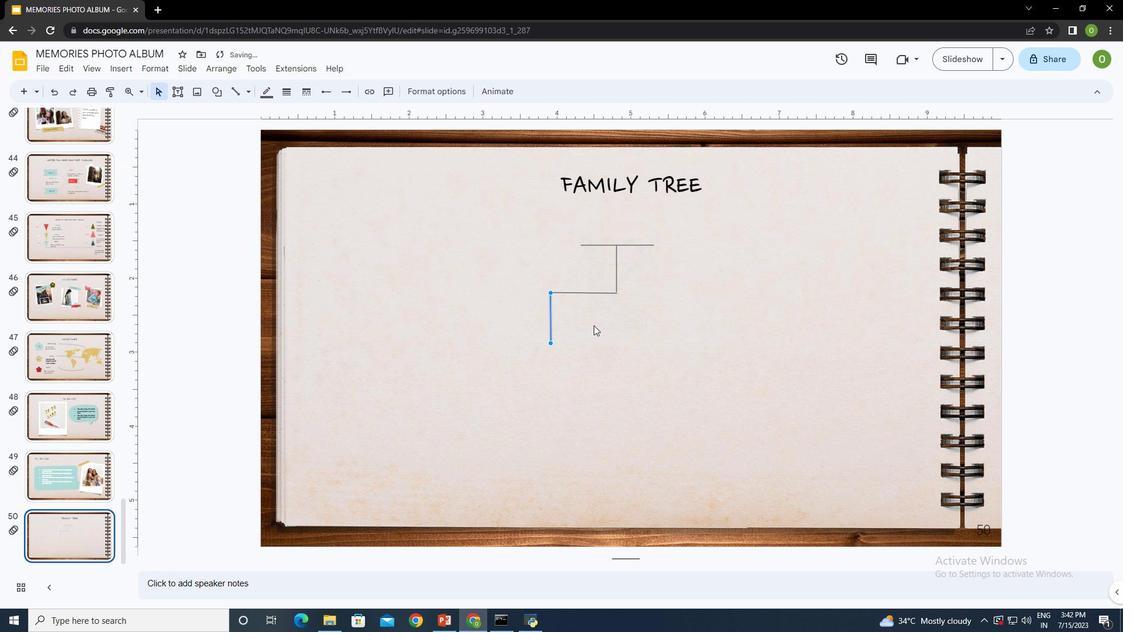 
Action: Mouse moved to (248, 92)
Screenshot: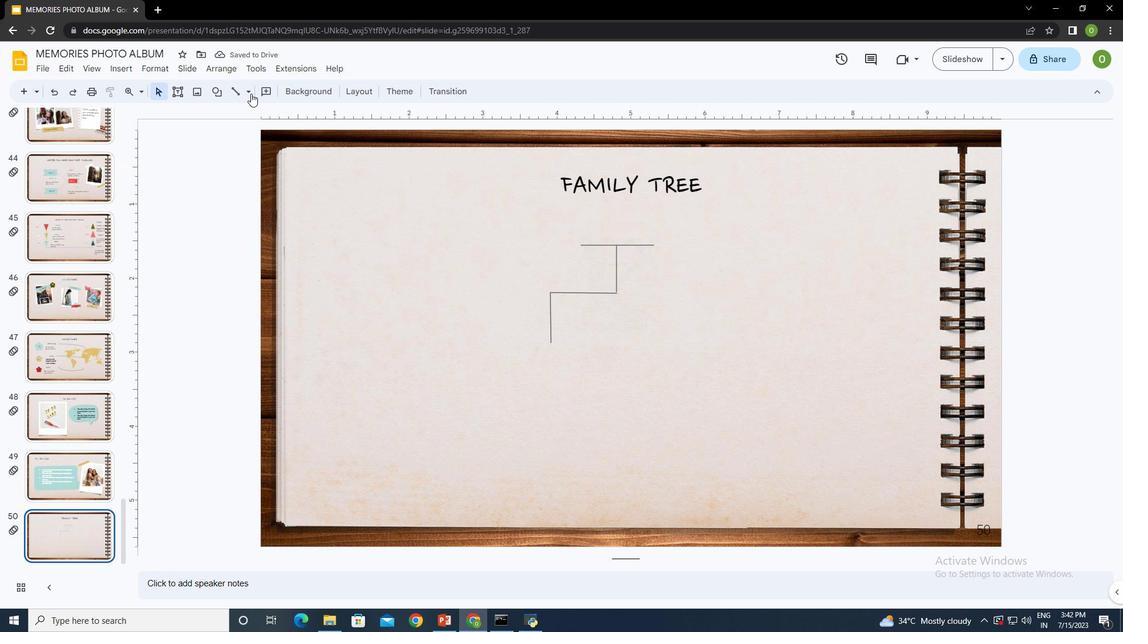 
Action: Mouse pressed left at (248, 92)
Screenshot: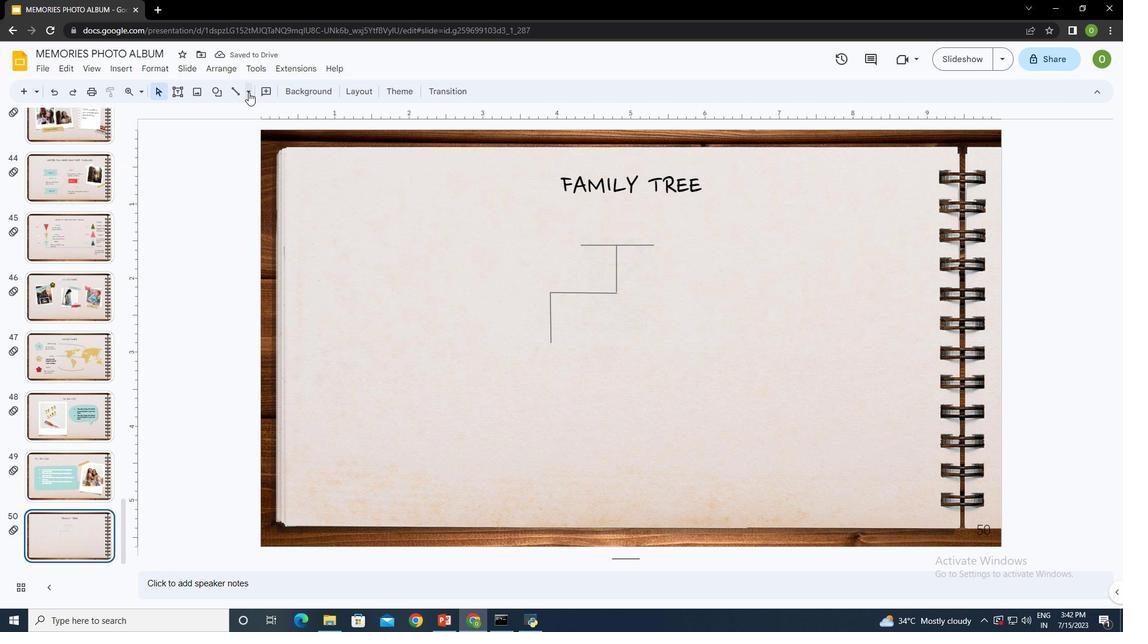 
Action: Mouse moved to (253, 115)
Screenshot: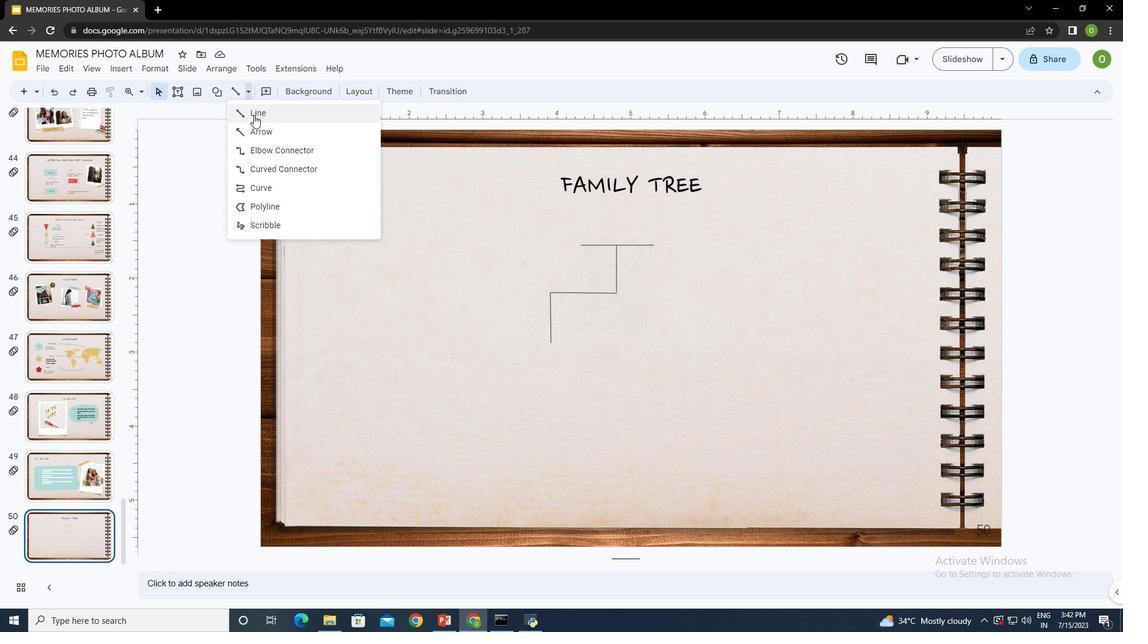 
Action: Mouse pressed left at (253, 115)
Screenshot: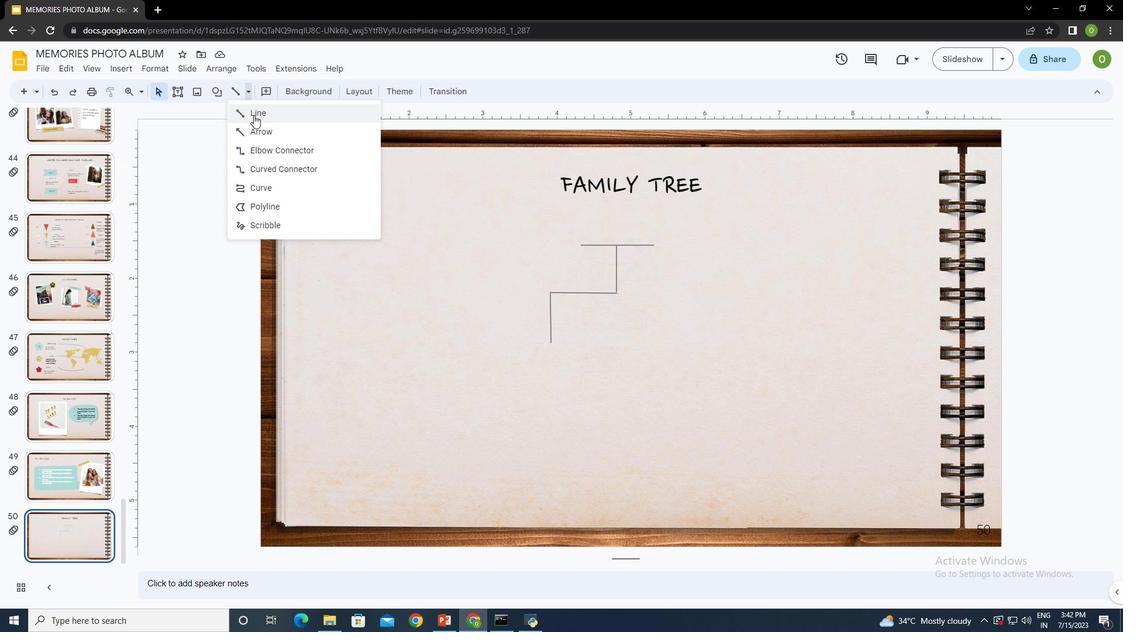 
Action: Mouse moved to (608, 360)
Screenshot: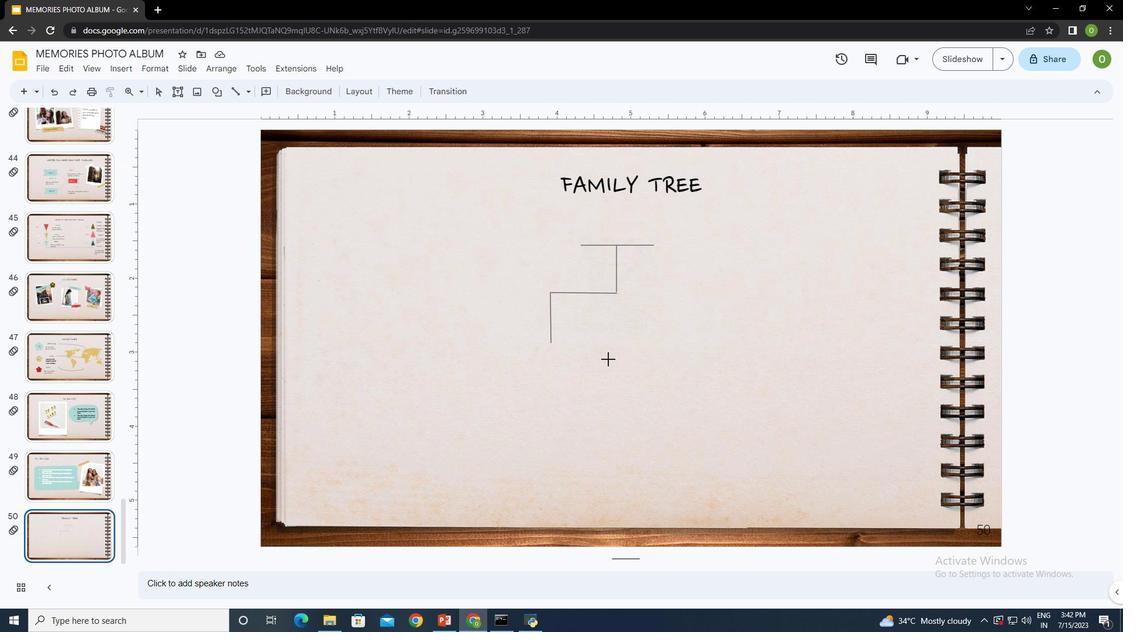 
Action: Mouse pressed left at (608, 360)
Screenshot: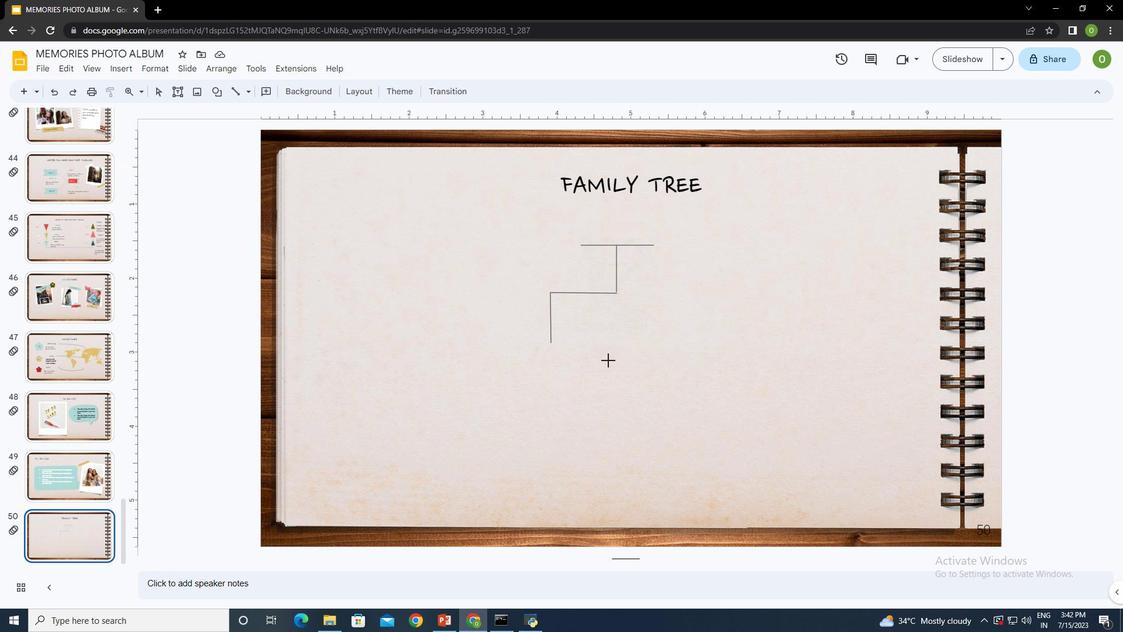 
Action: Mouse moved to (462, 218)
Screenshot: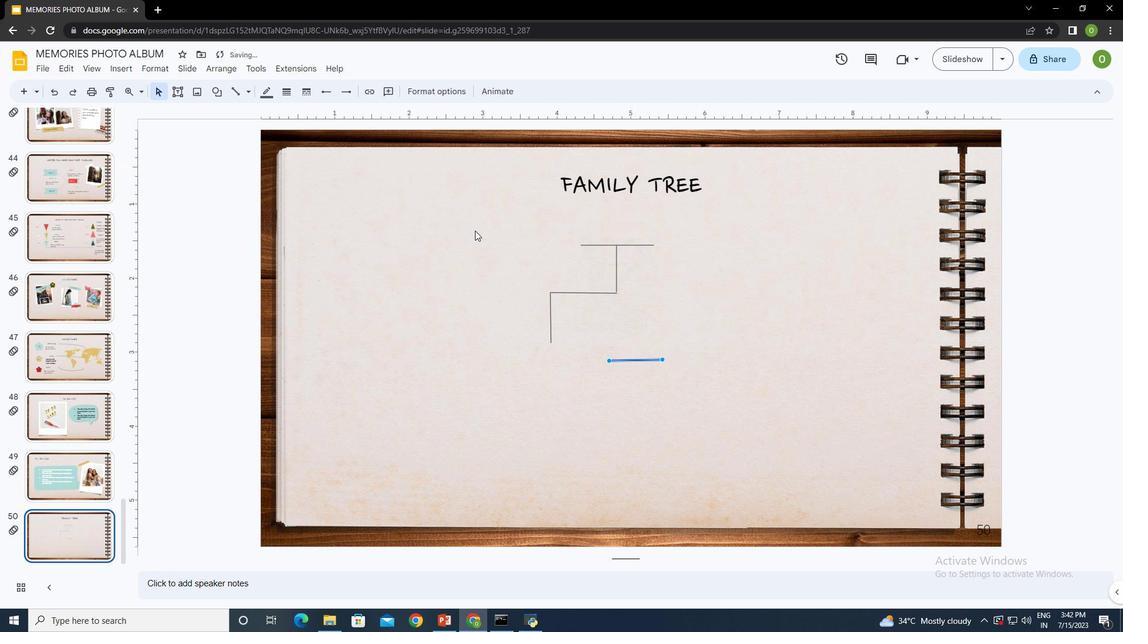 
Action: Mouse pressed left at (462, 218)
Screenshot: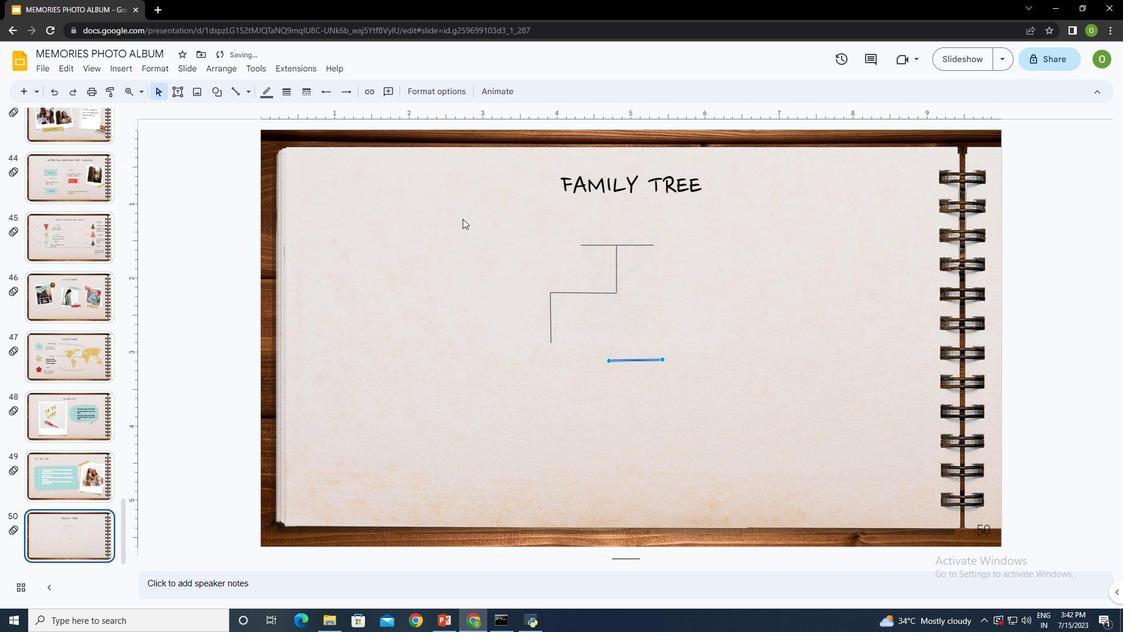 
Action: Mouse moved to (121, 71)
Screenshot: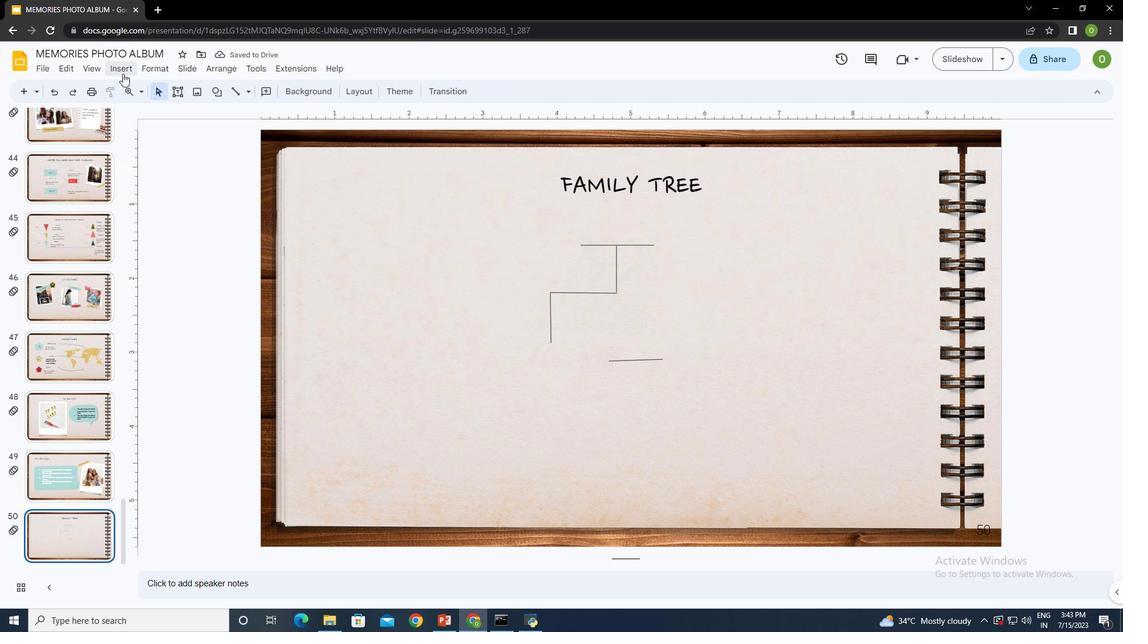 
Action: Mouse pressed left at (121, 71)
Screenshot: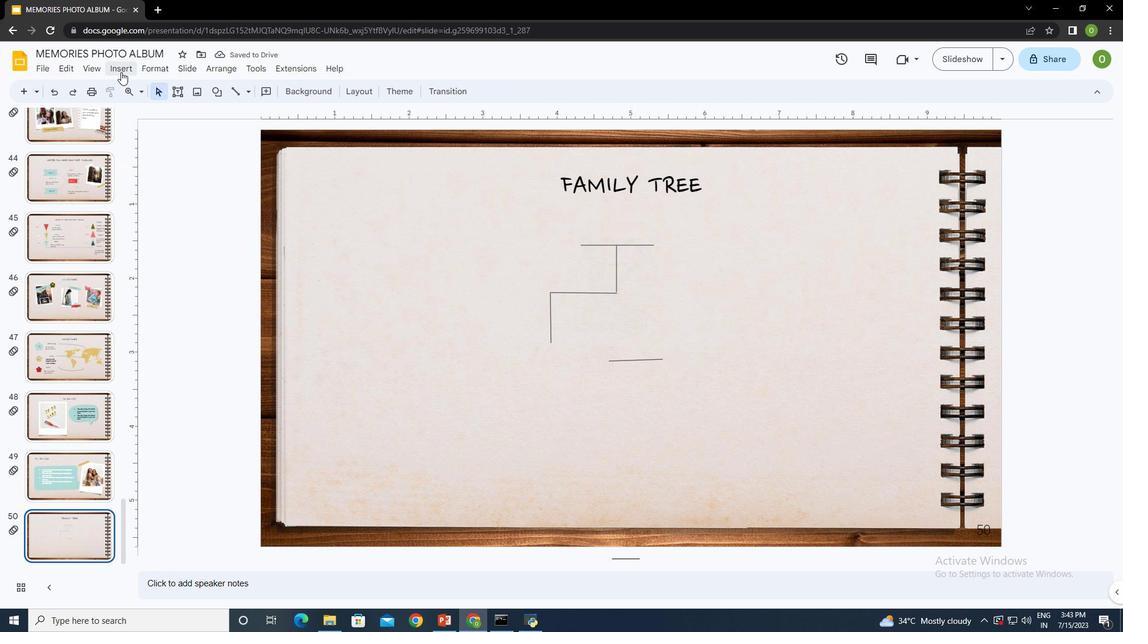 
Action: Mouse moved to (329, 93)
Screenshot: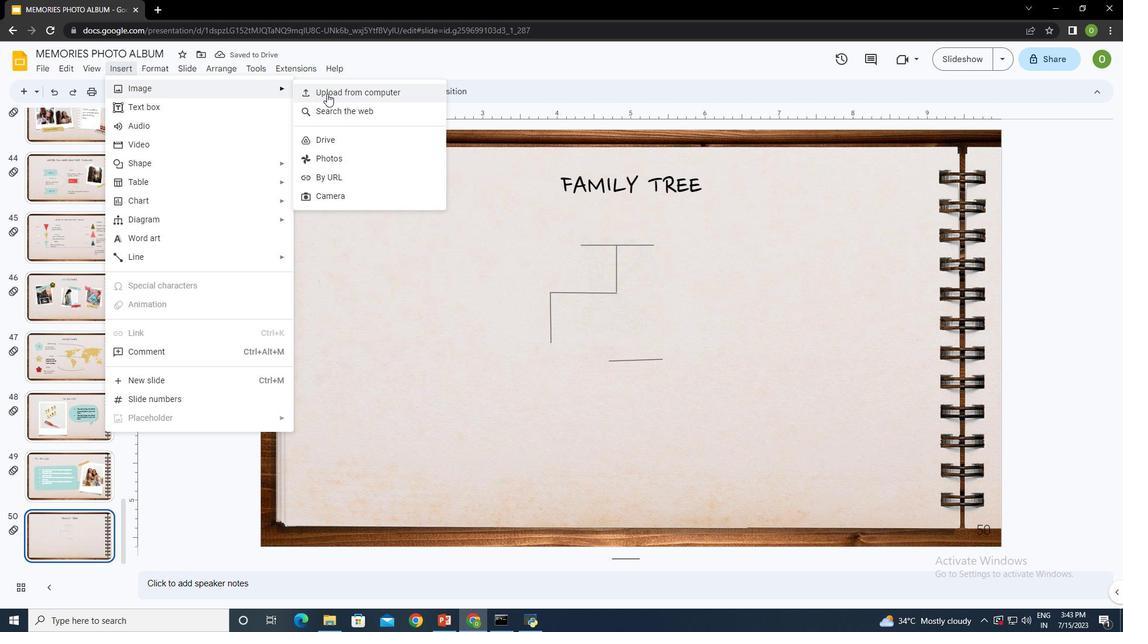 
Action: Mouse pressed left at (329, 93)
Screenshot: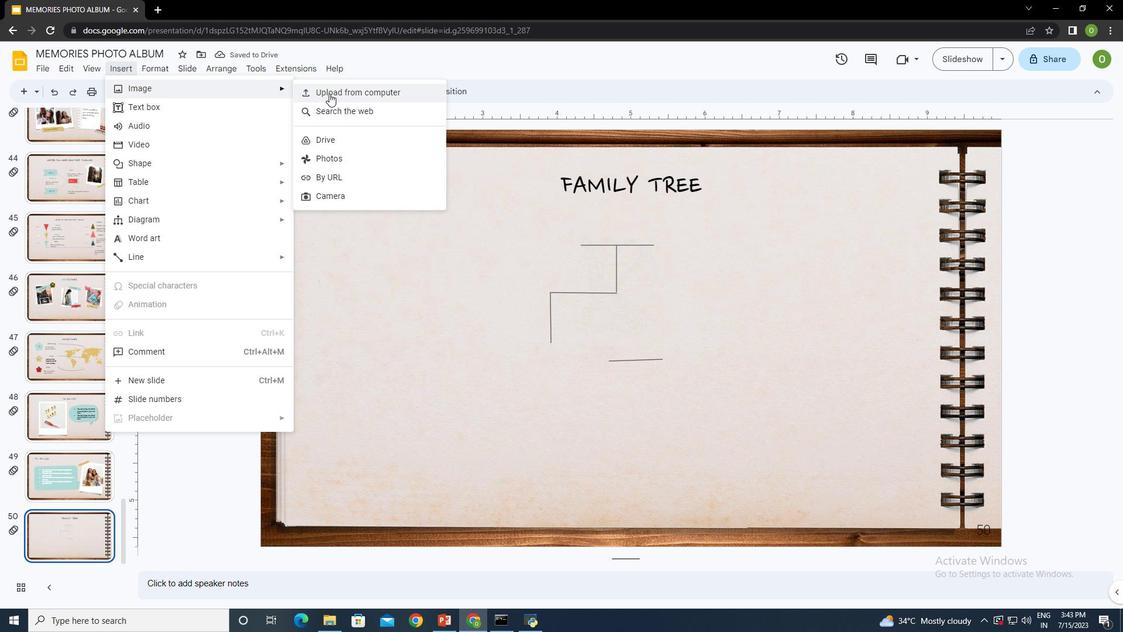 
Action: Mouse moved to (549, 261)
Screenshot: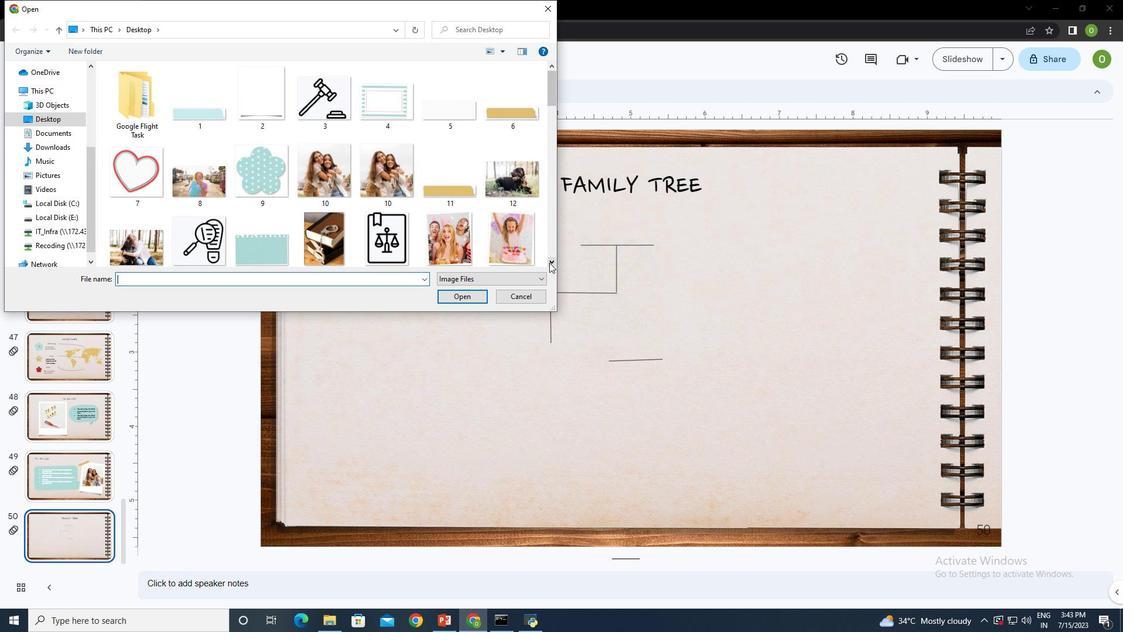 
Action: Mouse pressed left at (549, 261)
Screenshot: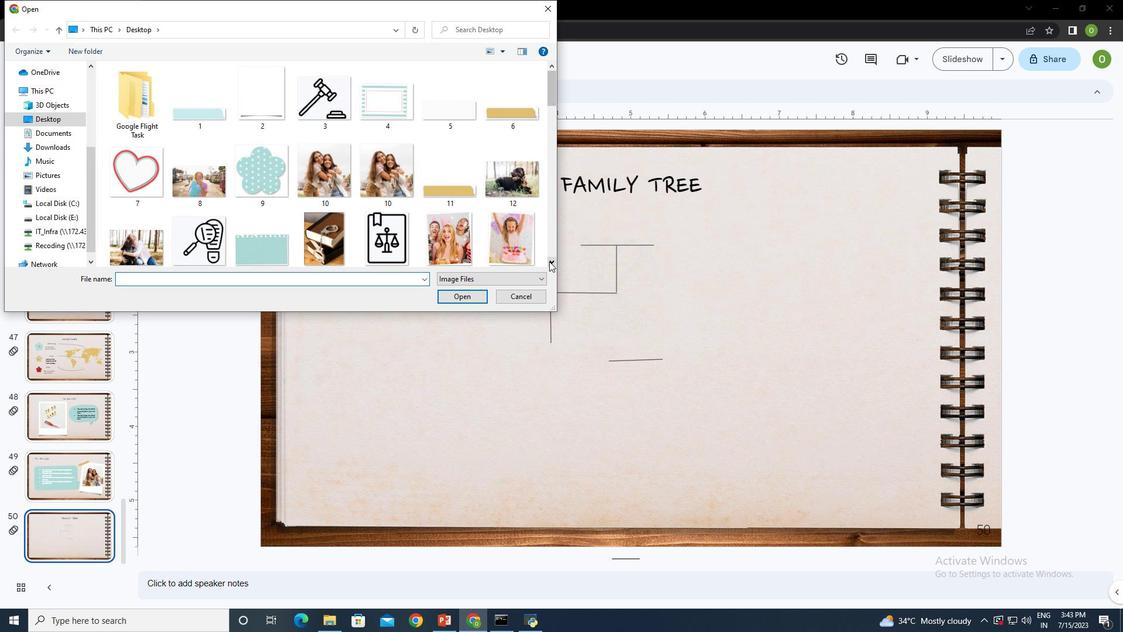 
Action: Mouse pressed left at (549, 261)
Screenshot: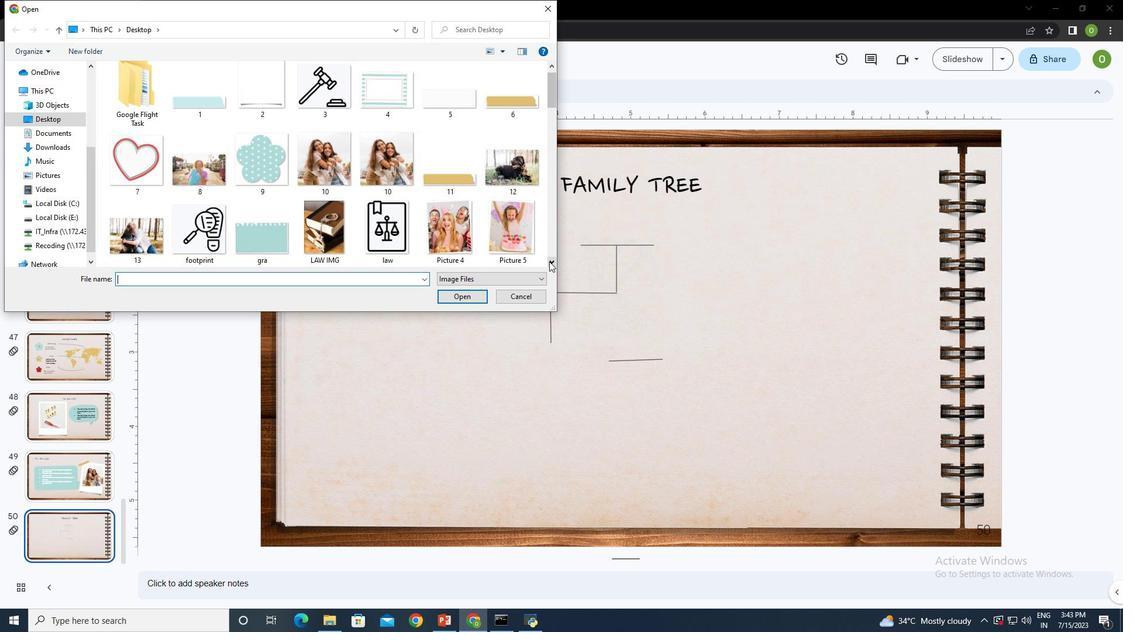 
Action: Mouse pressed left at (549, 261)
Screenshot: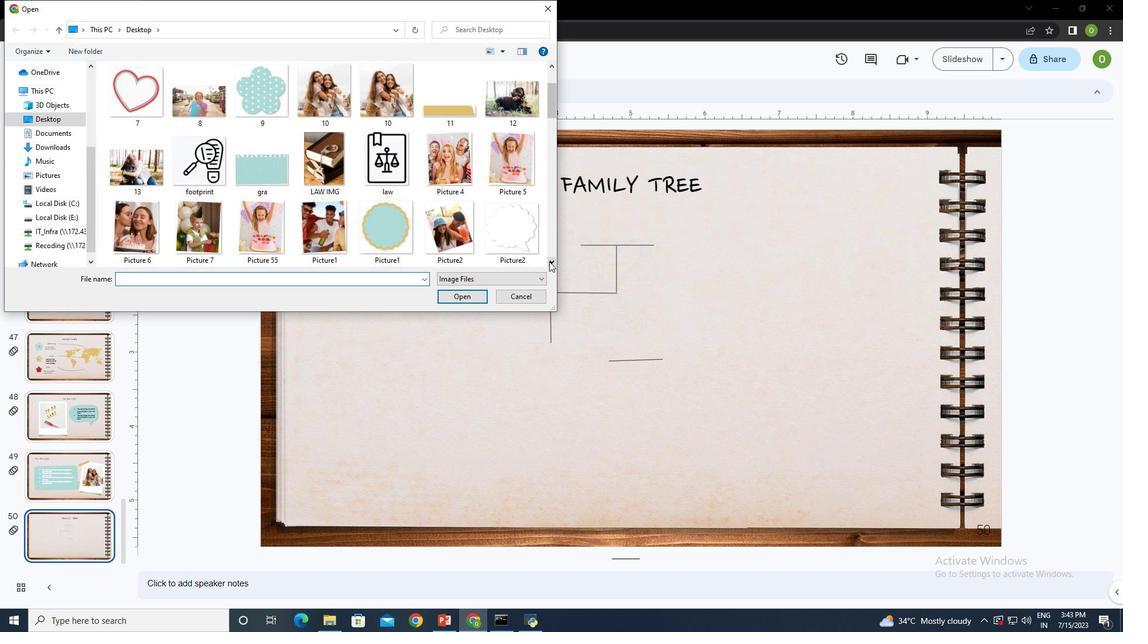 
Action: Mouse pressed left at (549, 261)
Screenshot: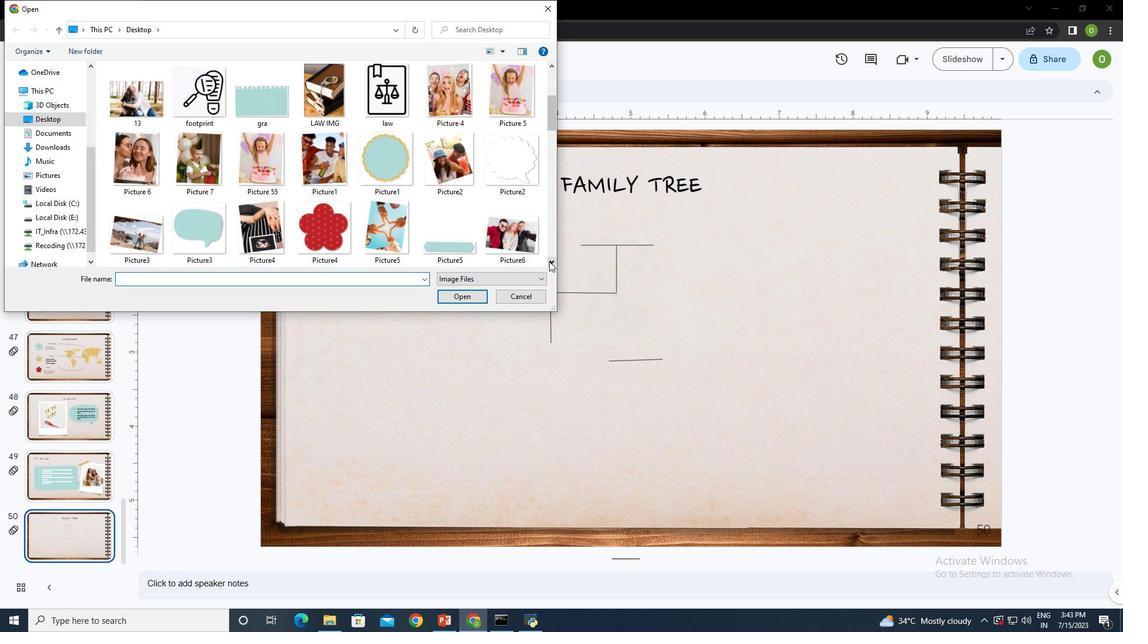 
Action: Mouse pressed left at (549, 261)
Screenshot: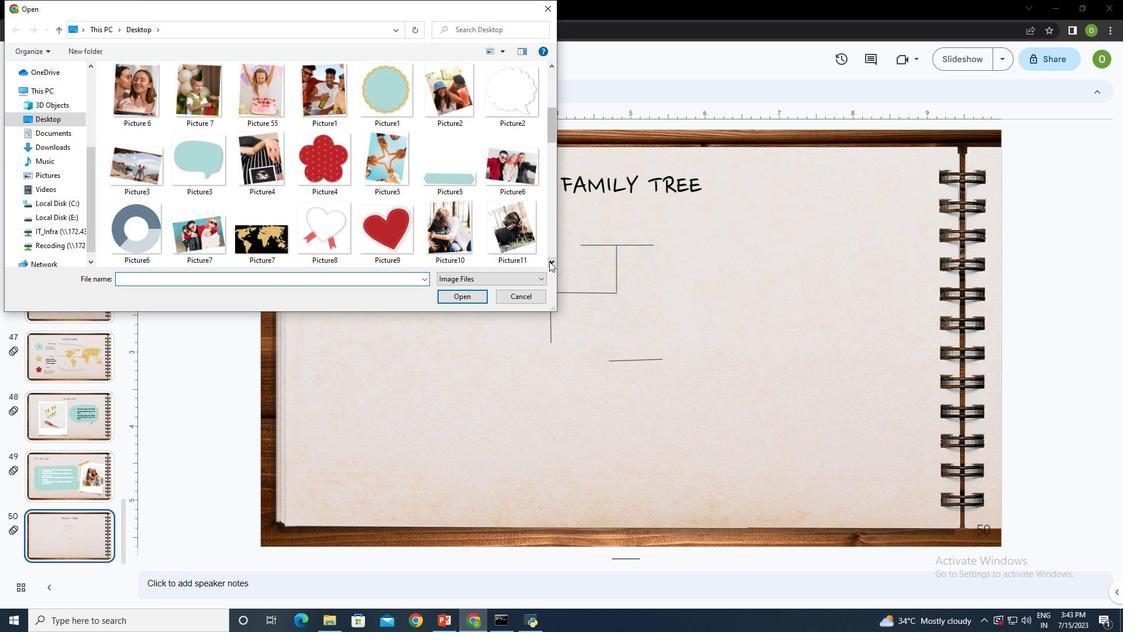 
Action: Mouse moved to (437, 107)
Screenshot: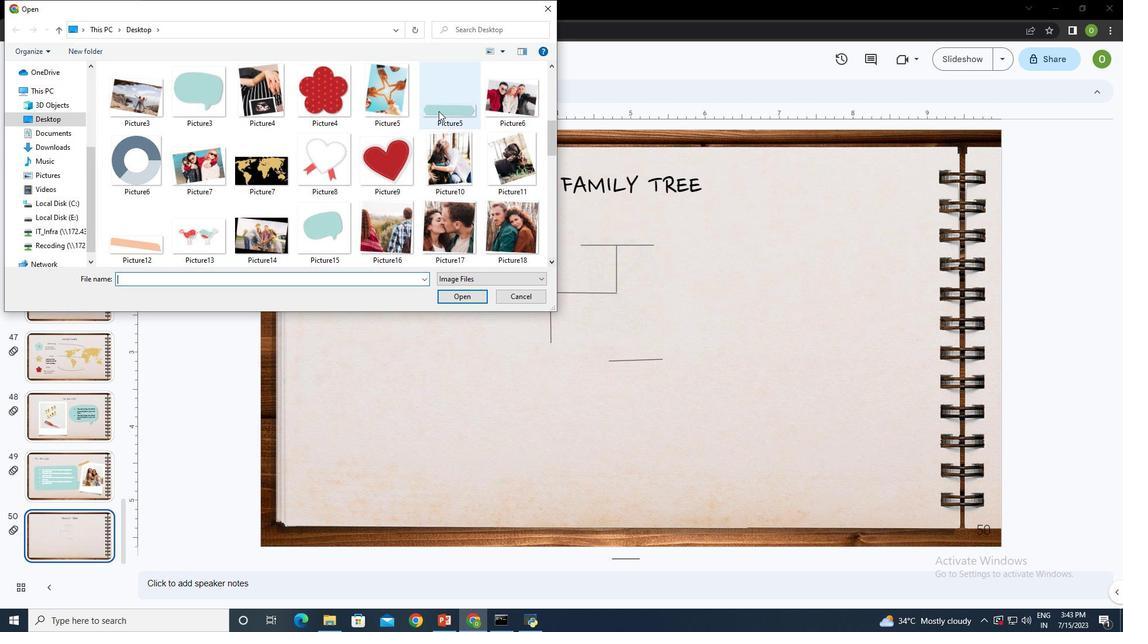 
Action: Mouse pressed left at (437, 107)
Screenshot: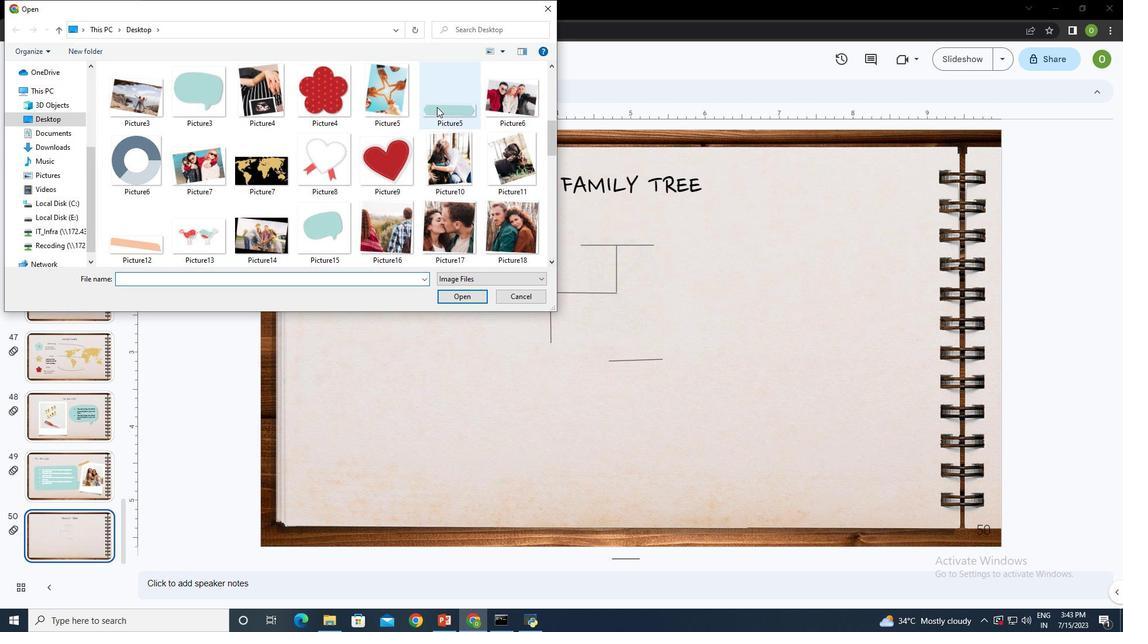 
Action: Mouse moved to (469, 296)
Screenshot: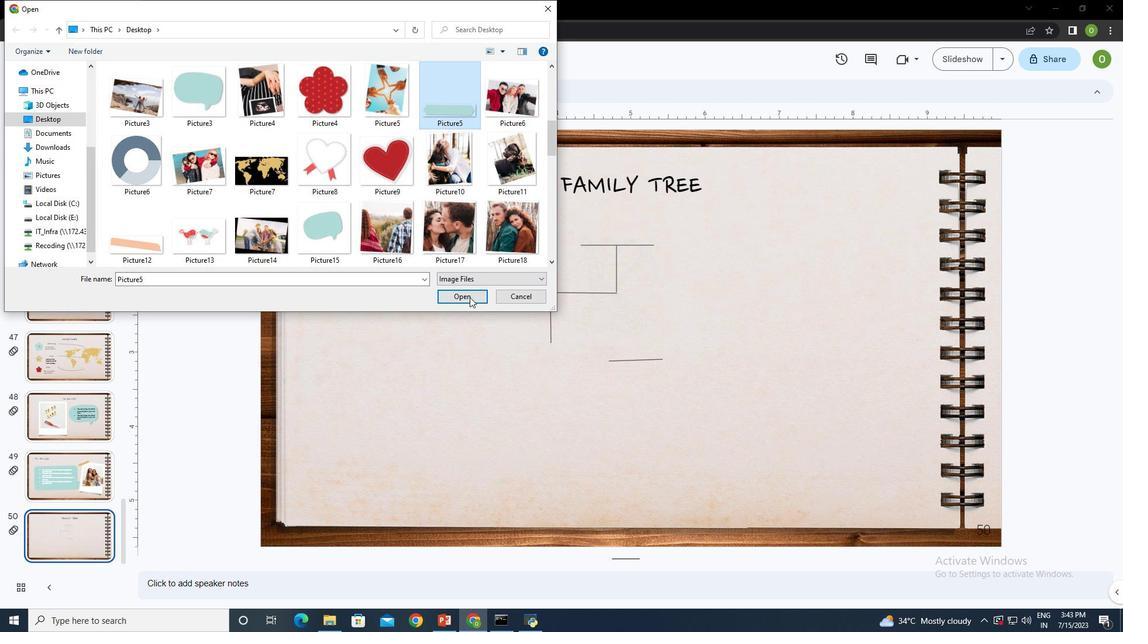 
Action: Mouse pressed left at (469, 296)
Screenshot: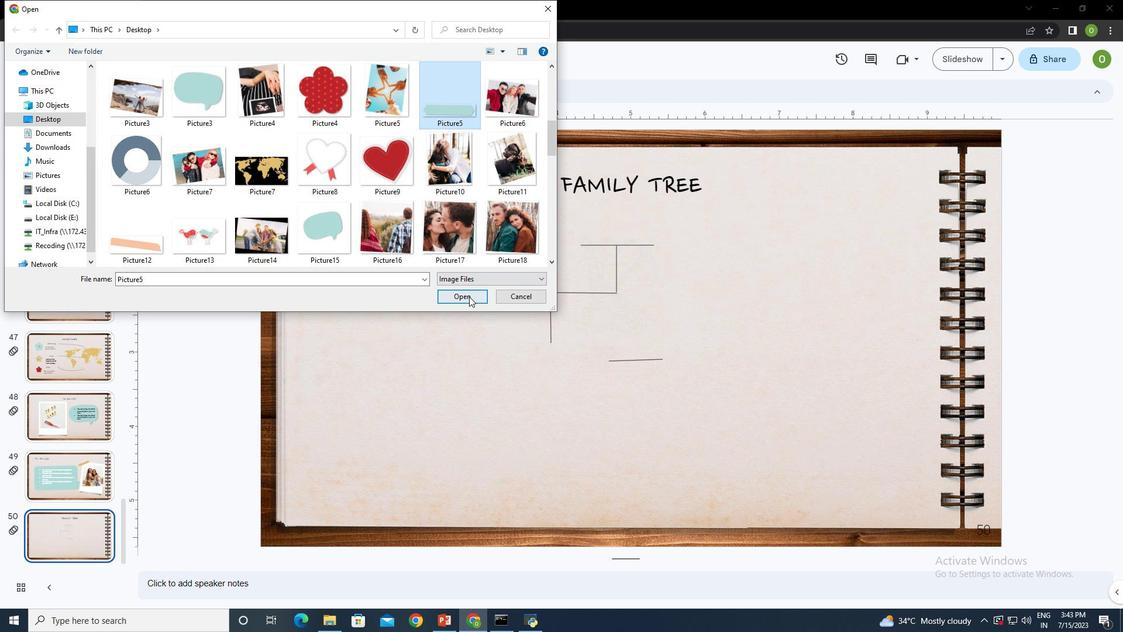 
Action: Mouse moved to (433, 402)
Screenshot: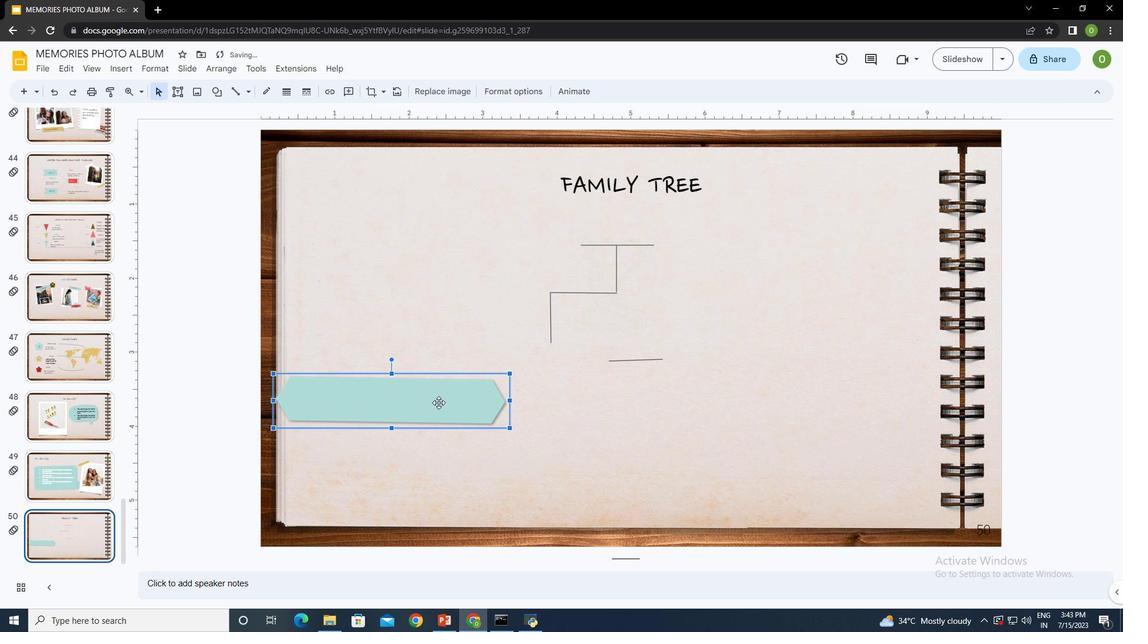 
Action: Mouse pressed left at (433, 402)
Screenshot: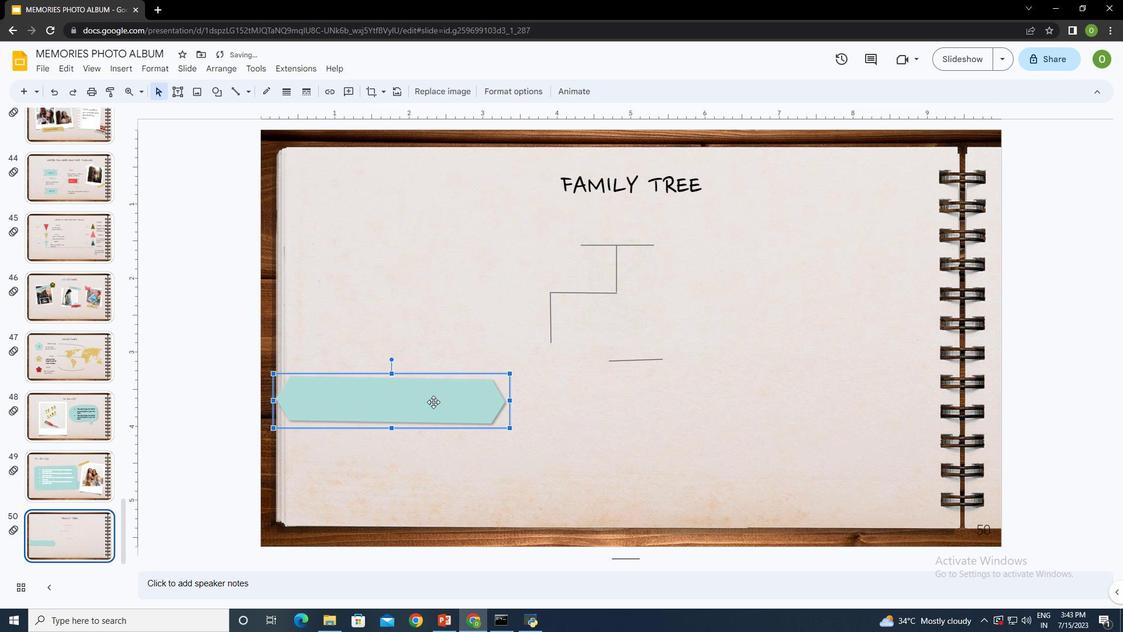 
Action: Mouse moved to (364, 220)
Screenshot: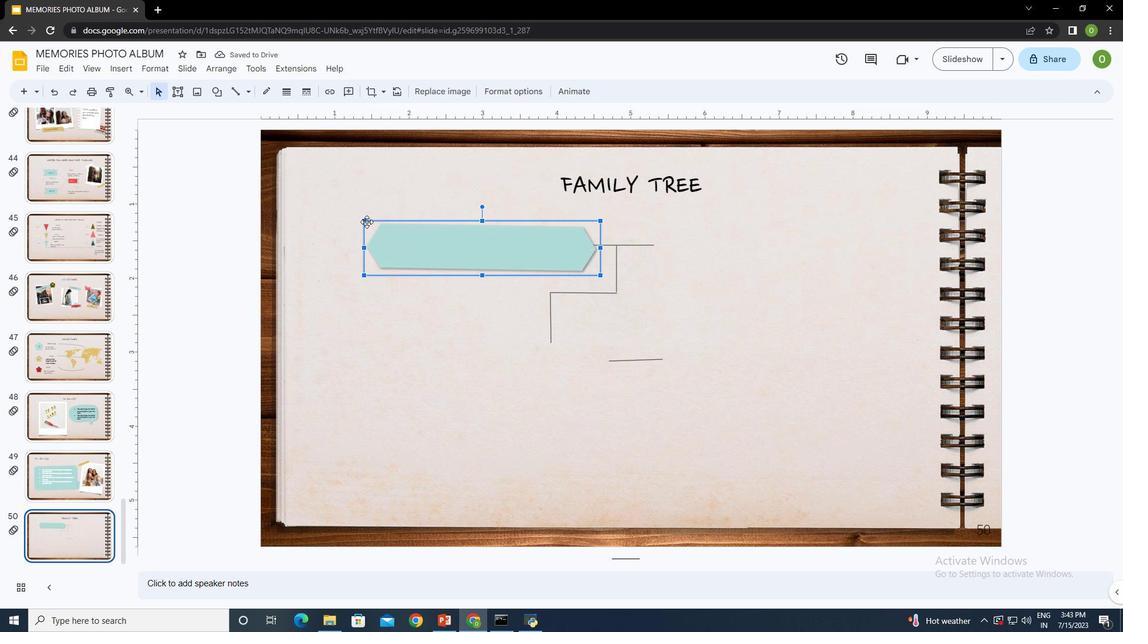 
Action: Mouse pressed left at (364, 220)
Screenshot: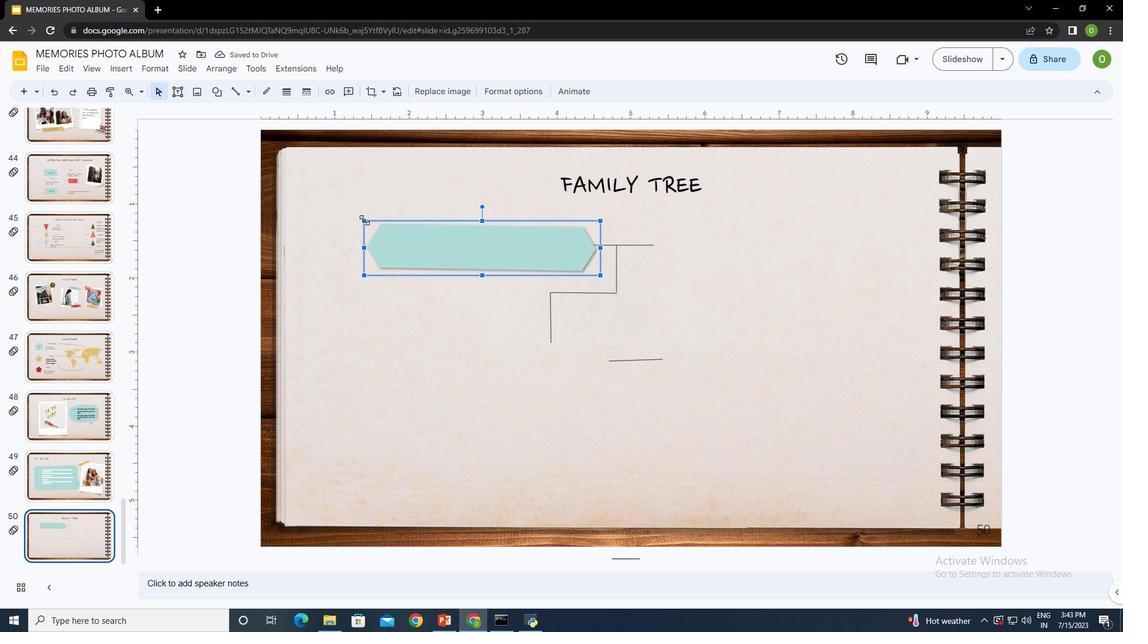 
Action: Mouse moved to (547, 265)
Screenshot: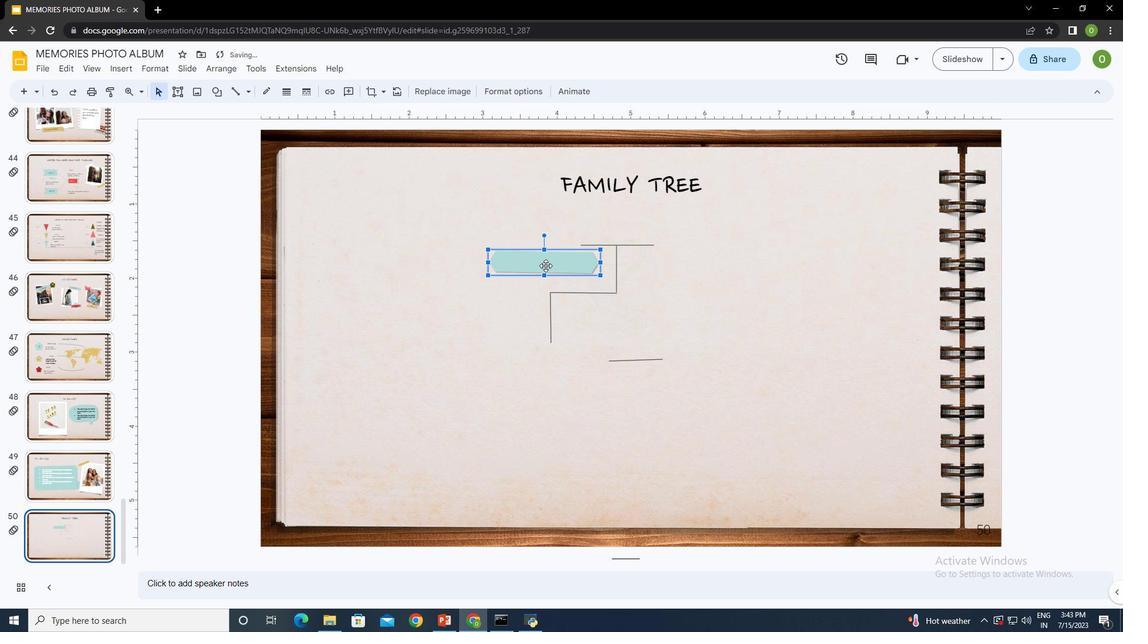
Action: Mouse pressed left at (547, 265)
Screenshot: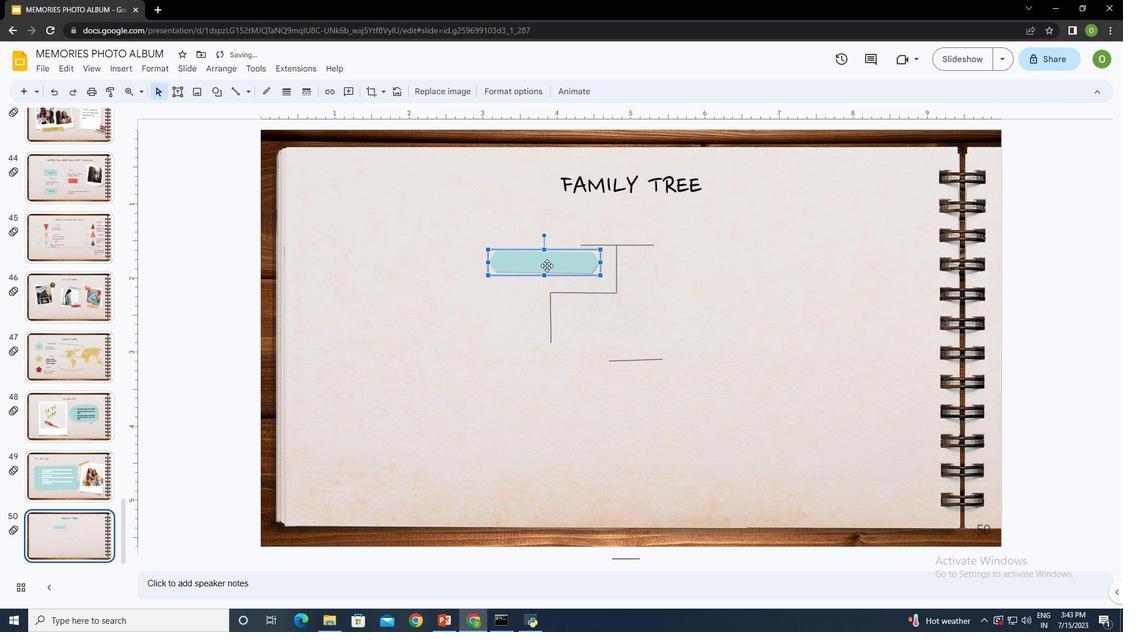 
Action: Mouse moved to (552, 242)
Screenshot: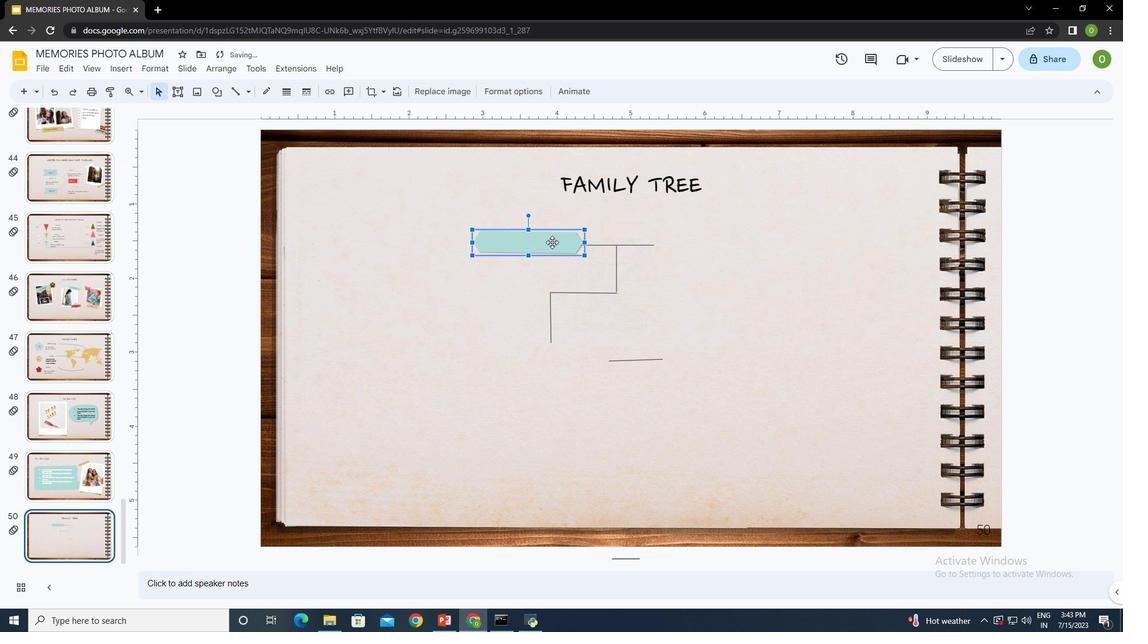 
Action: Mouse pressed left at (552, 242)
Screenshot: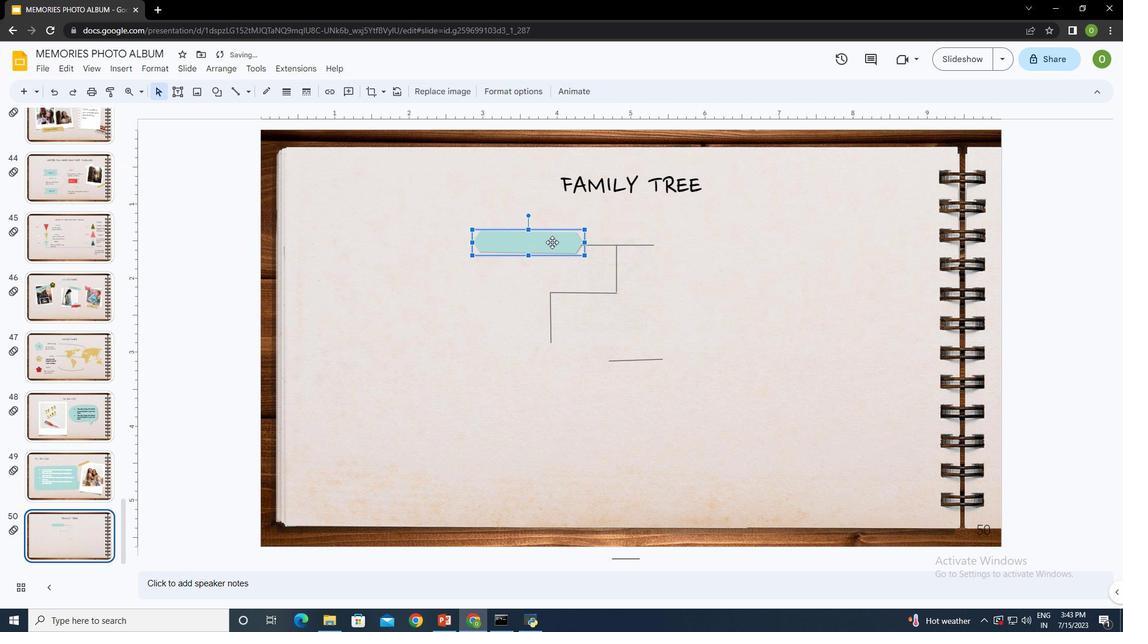 
Action: Mouse moved to (528, 217)
Screenshot: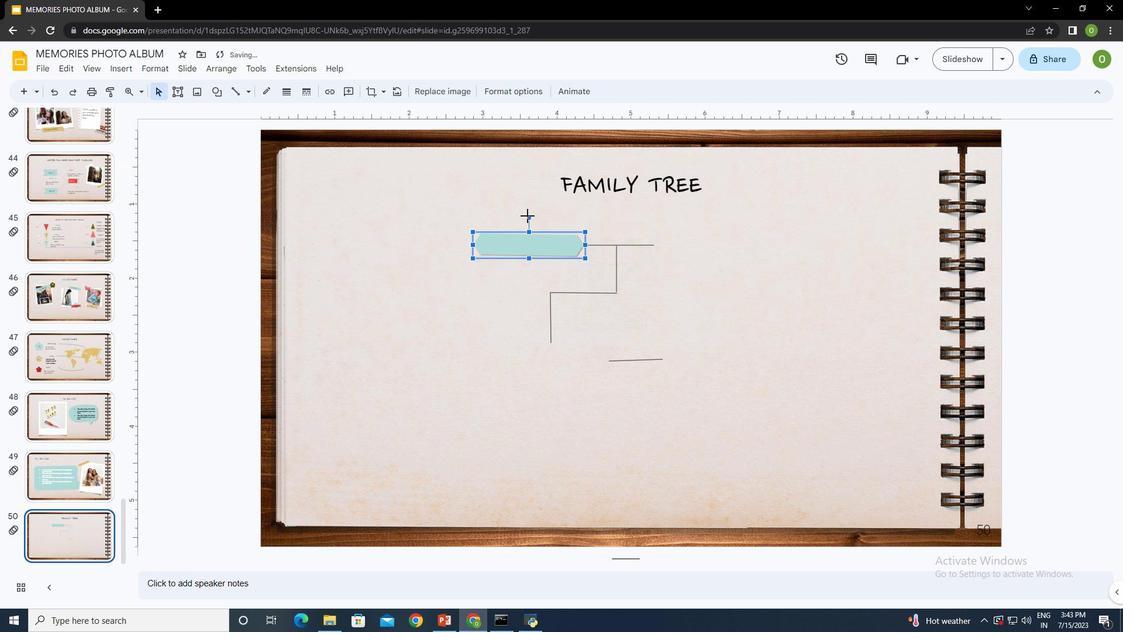 
Action: Mouse pressed left at (528, 217)
Screenshot: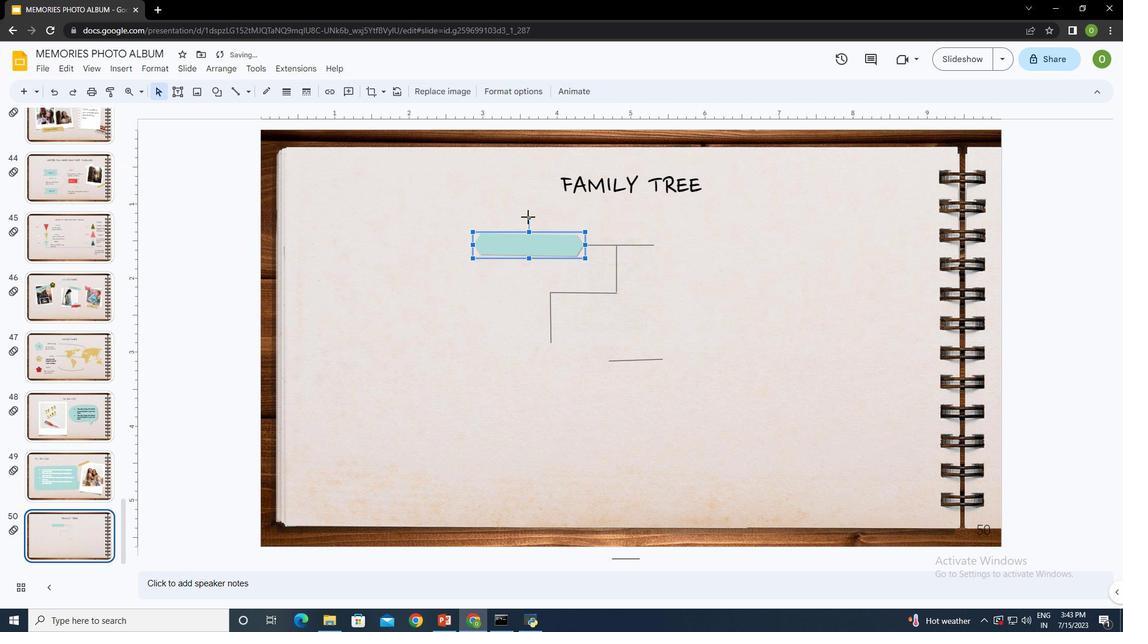 
Action: Mouse moved to (529, 218)
Screenshot: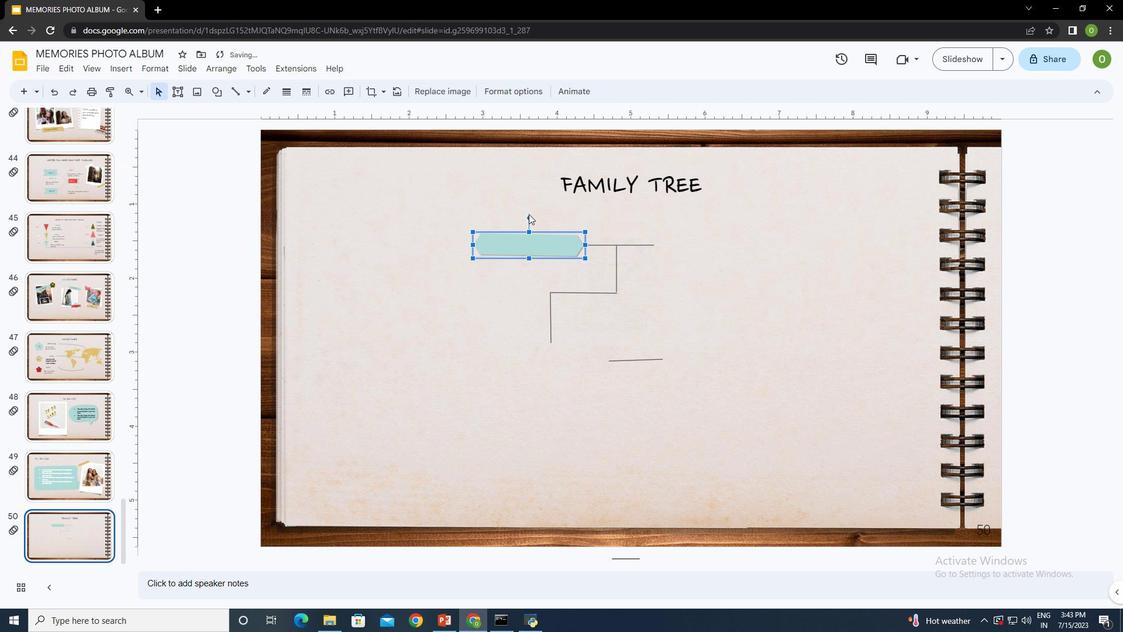 
Action: Mouse pressed left at (529, 218)
Screenshot: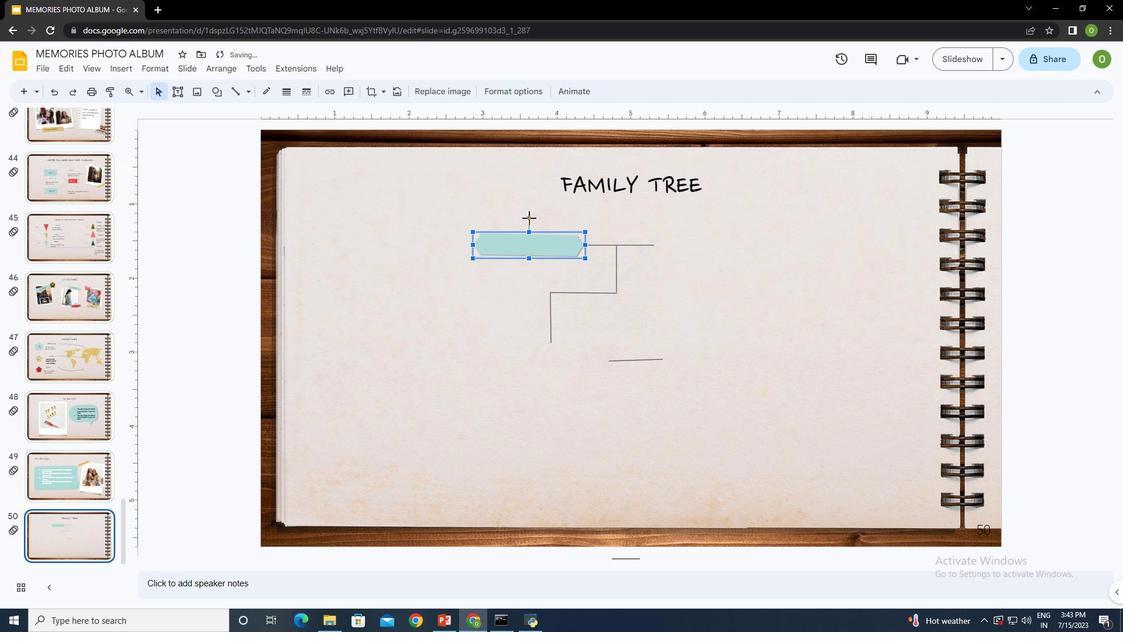 
Action: Mouse moved to (544, 245)
Screenshot: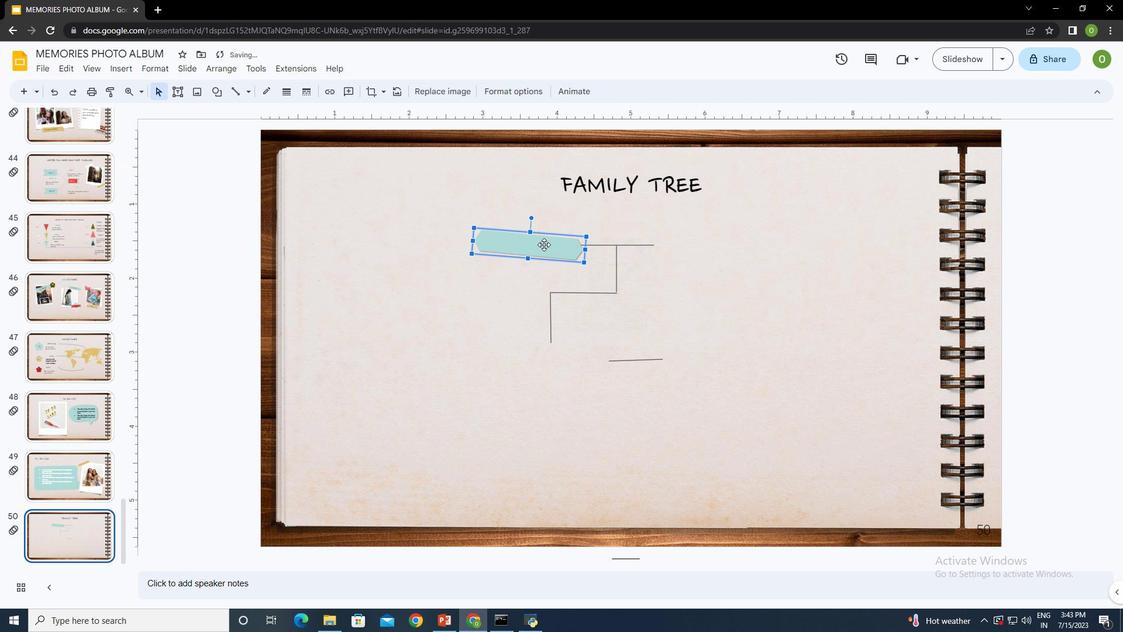 
Action: Mouse pressed left at (544, 245)
Screenshot: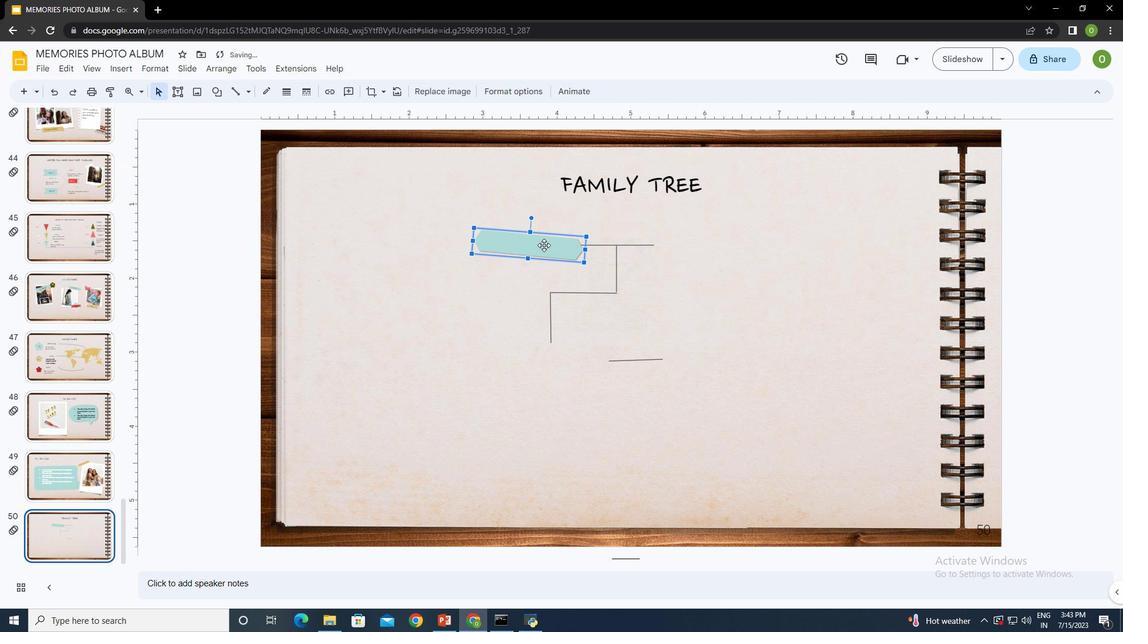 
Action: Mouse moved to (545, 237)
Screenshot: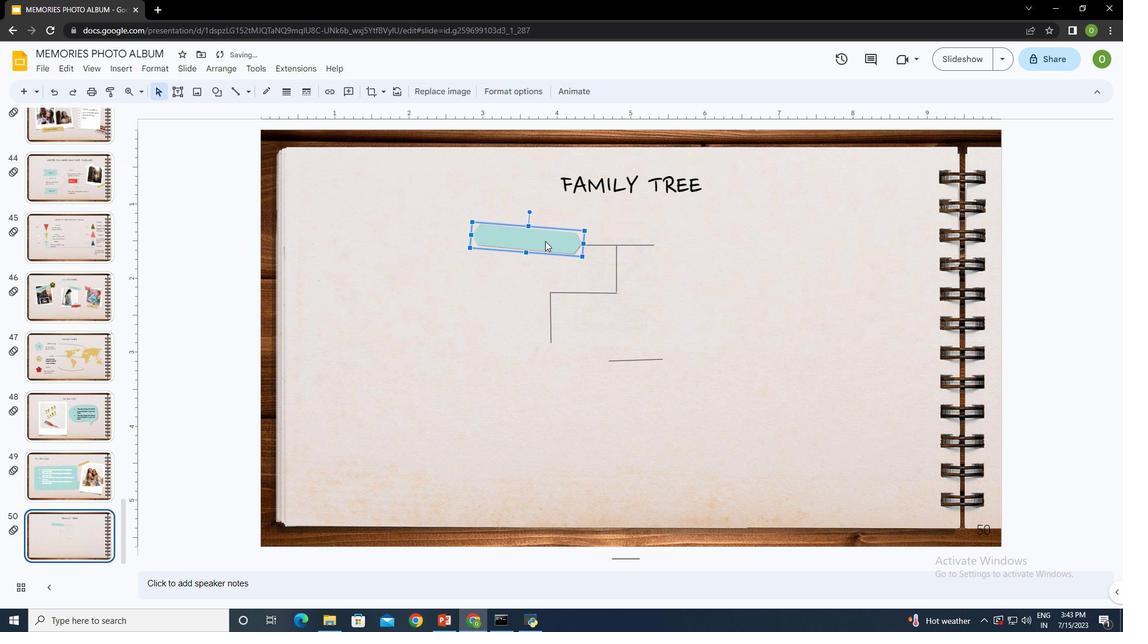 
Action: Mouse pressed left at (545, 237)
Screenshot: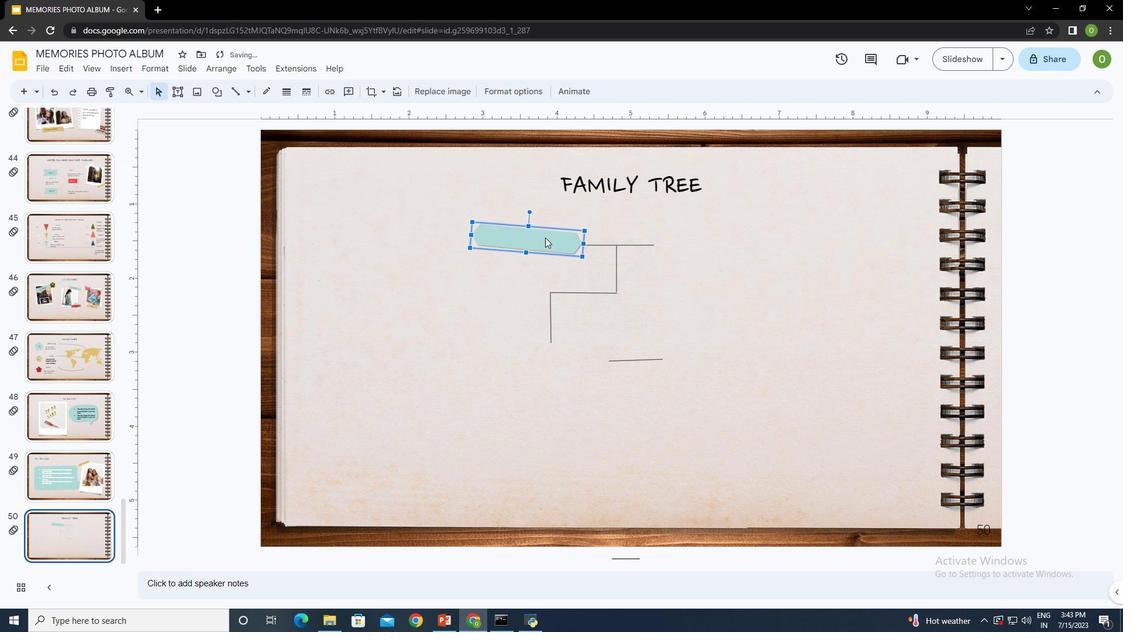 
Action: Mouse moved to (582, 211)
Screenshot: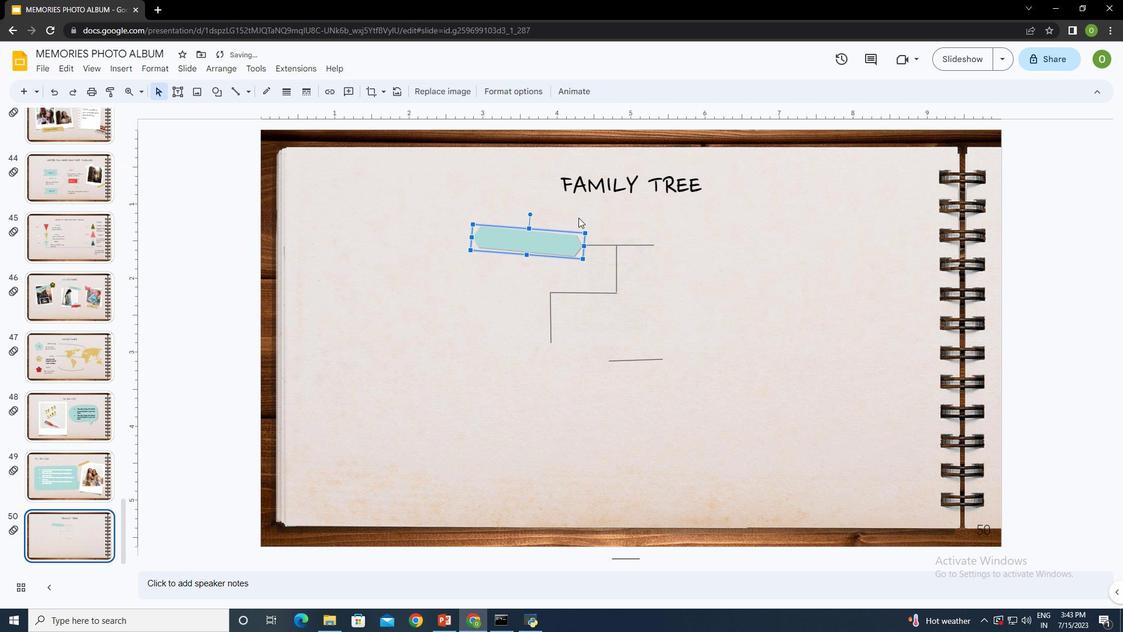 
Action: Mouse pressed left at (582, 211)
Screenshot: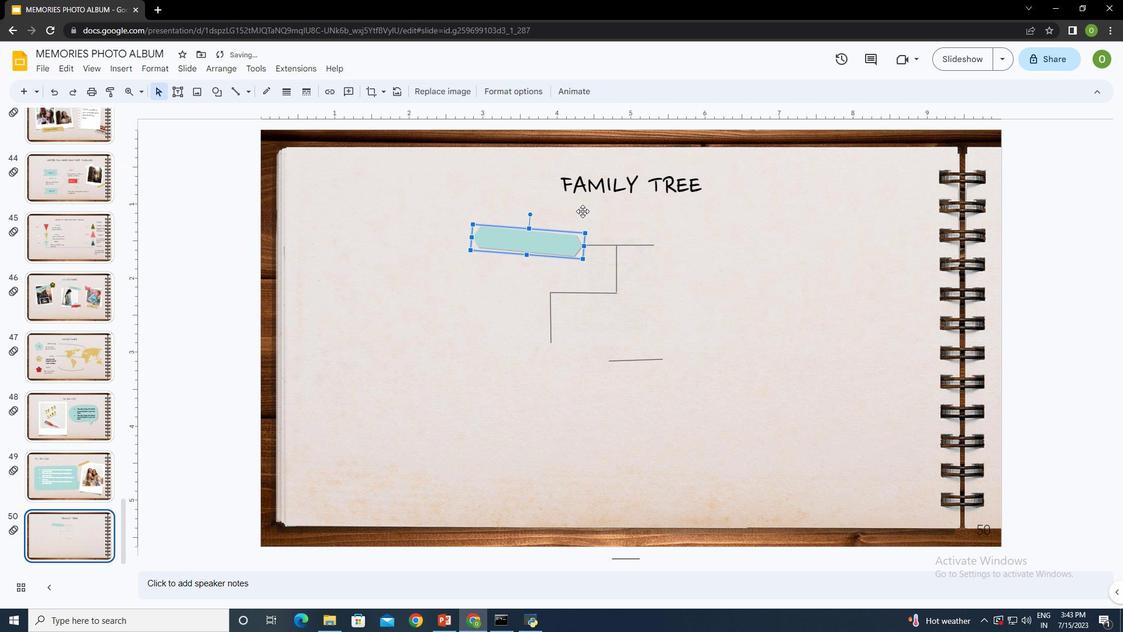 
Action: Mouse moved to (557, 239)
Screenshot: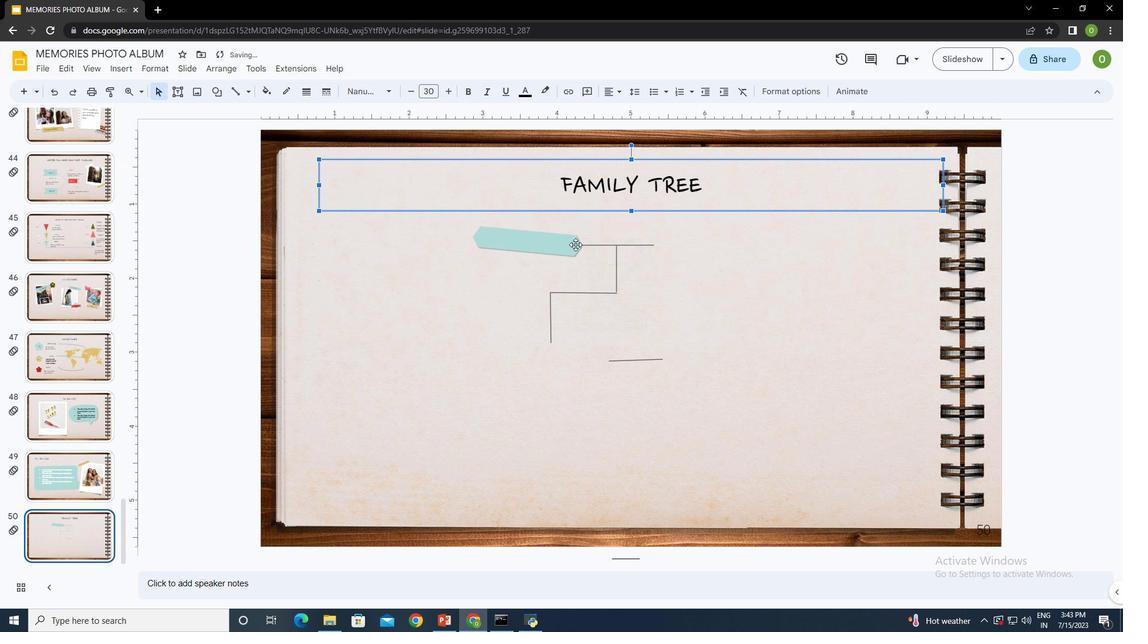 
Action: Mouse pressed left at (557, 239)
Screenshot: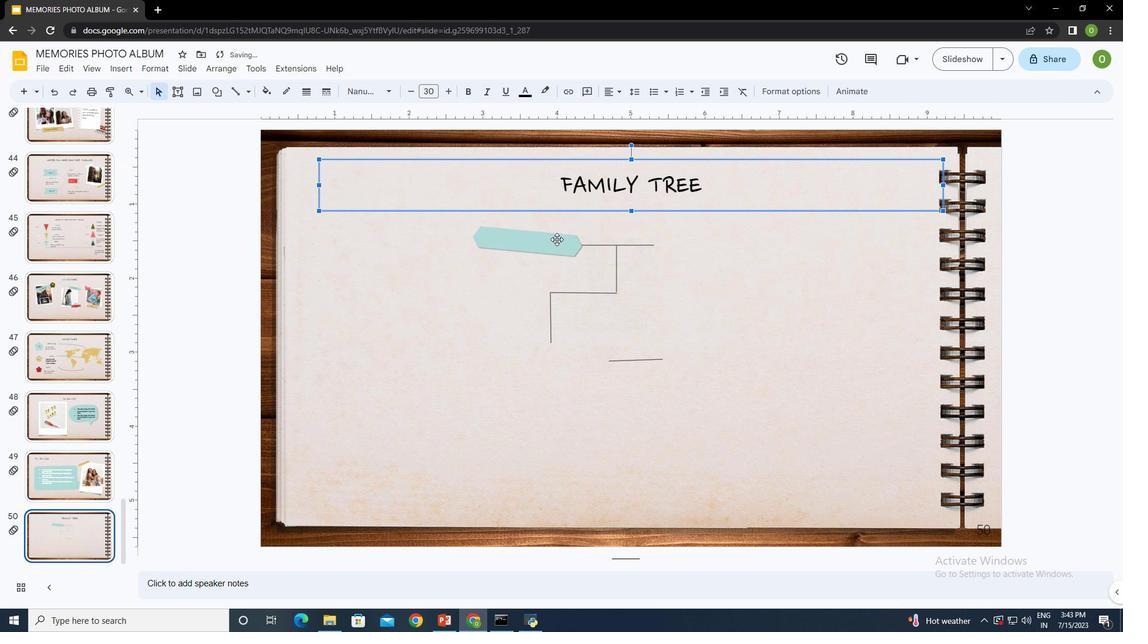 
Action: Mouse moved to (558, 245)
Screenshot: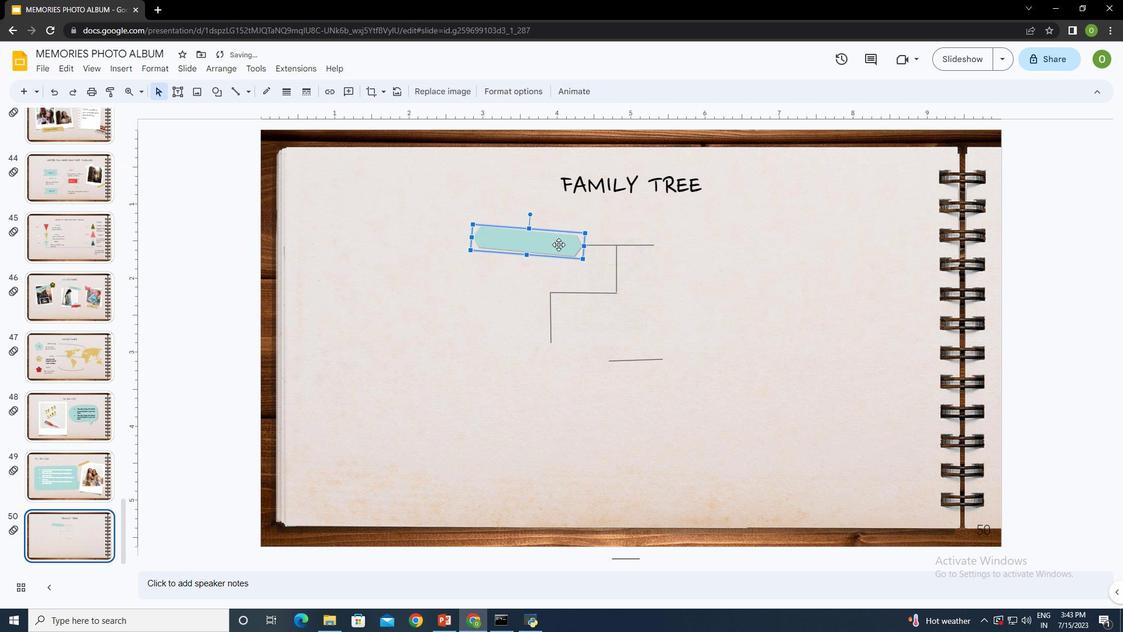 
Action: Mouse pressed left at (558, 245)
Screenshot: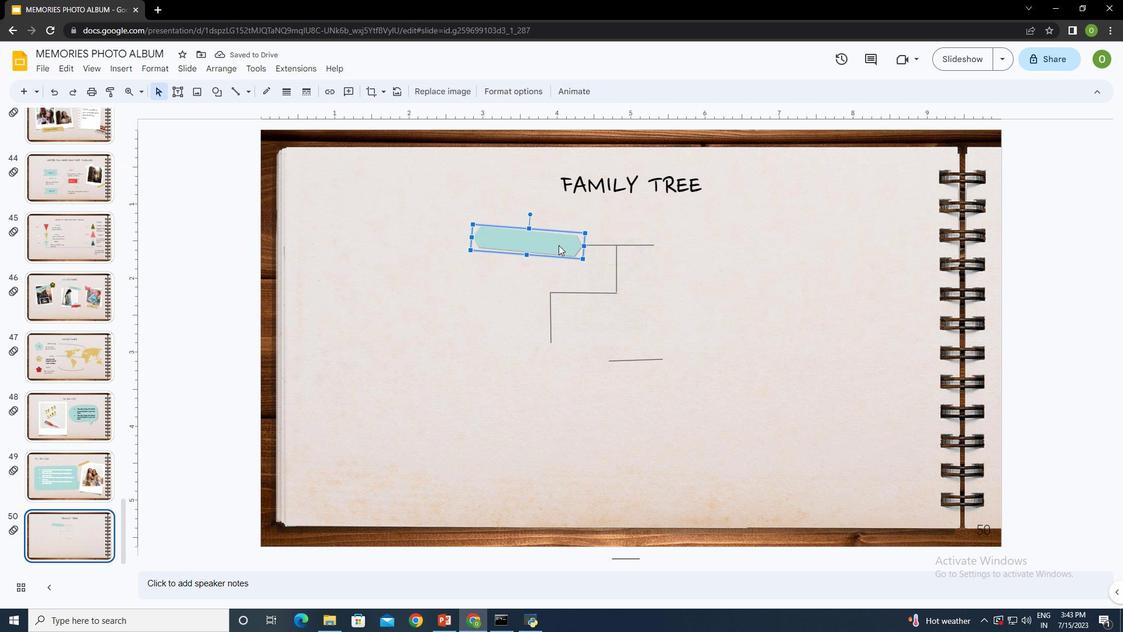 
Action: Mouse moved to (709, 226)
Screenshot: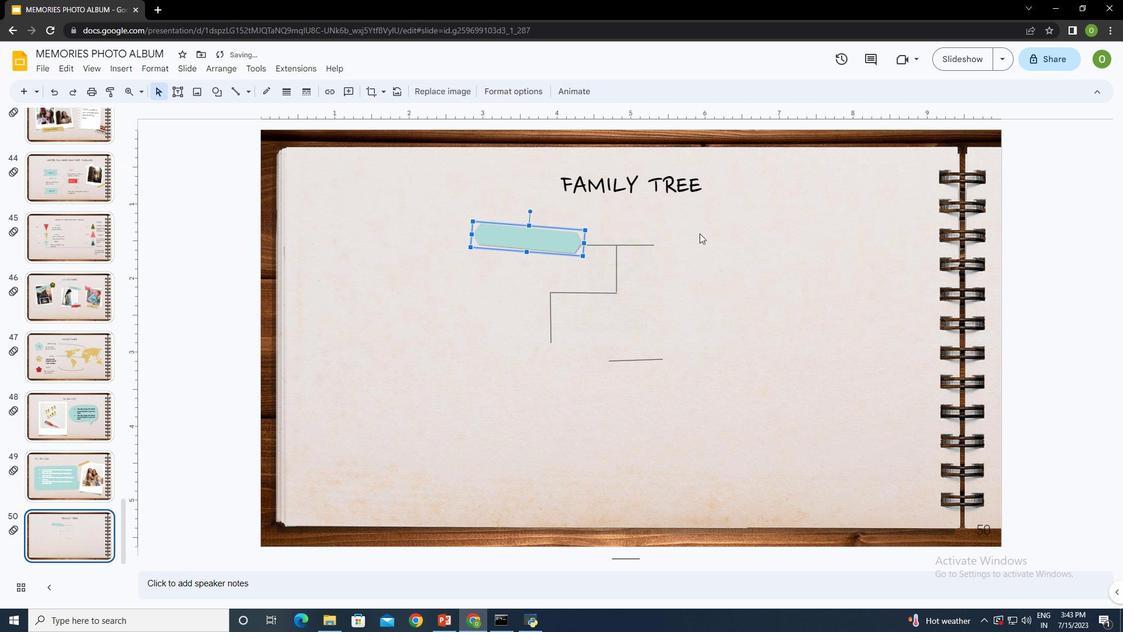 
Action: Mouse pressed left at (709, 226)
Screenshot: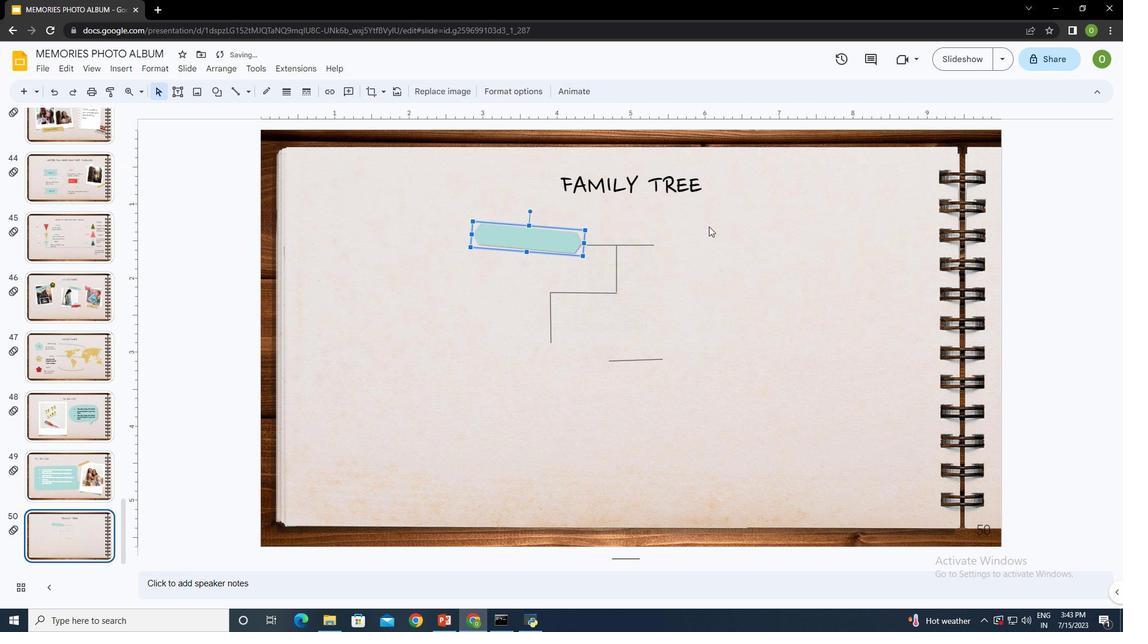 
Action: Mouse moved to (117, 67)
Screenshot: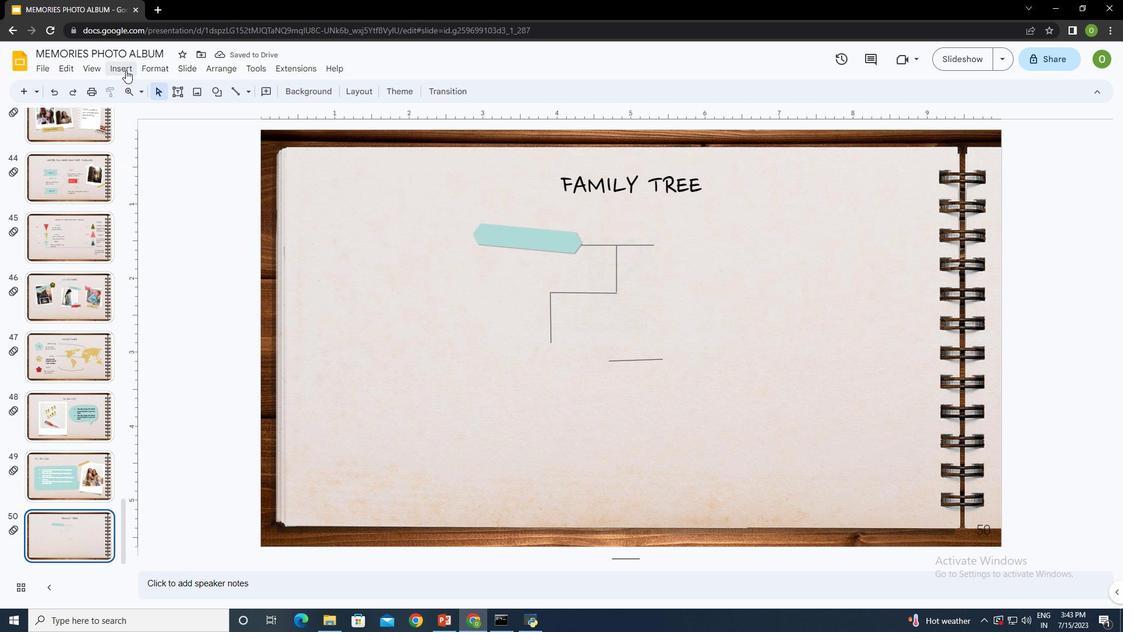 
Action: Mouse pressed left at (117, 67)
Screenshot: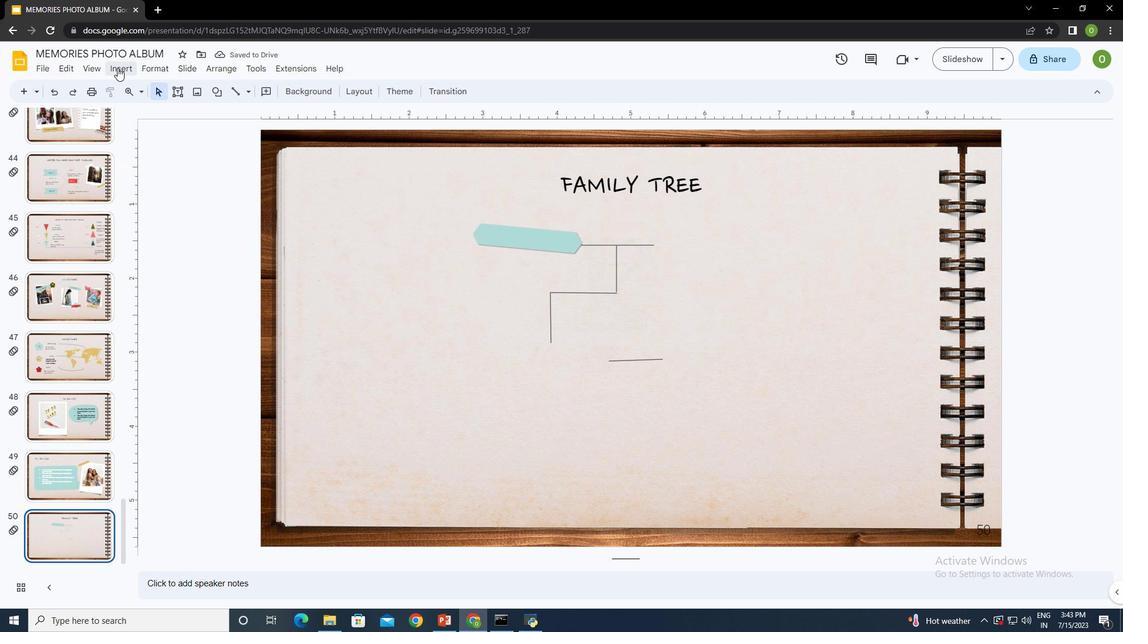 
Action: Mouse moved to (327, 93)
Screenshot: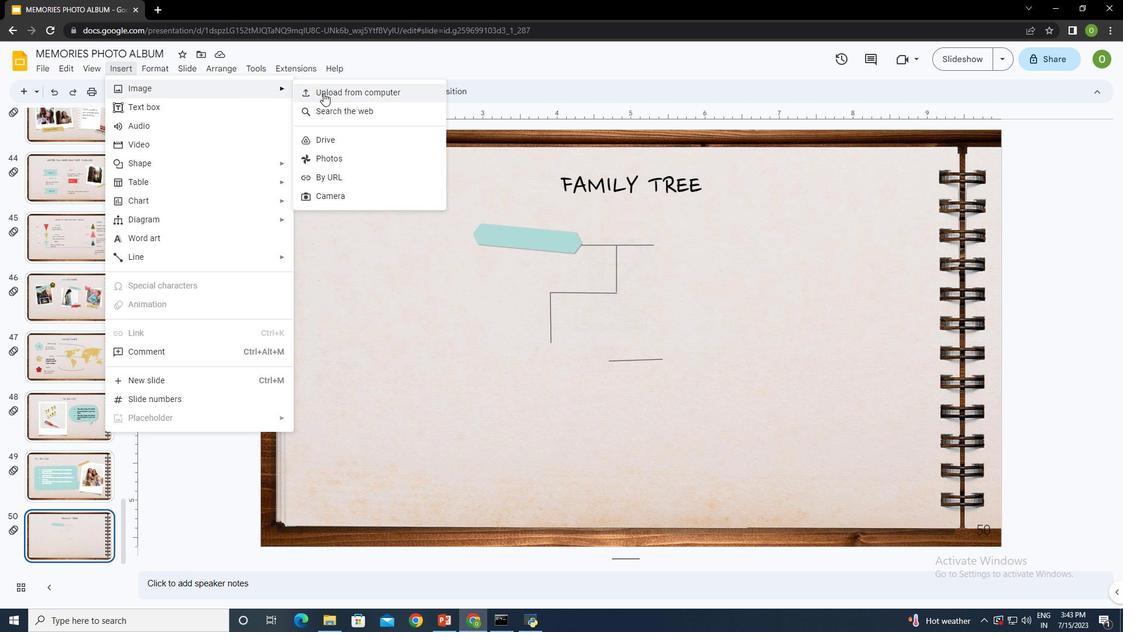 
Action: Mouse pressed left at (327, 93)
Screenshot: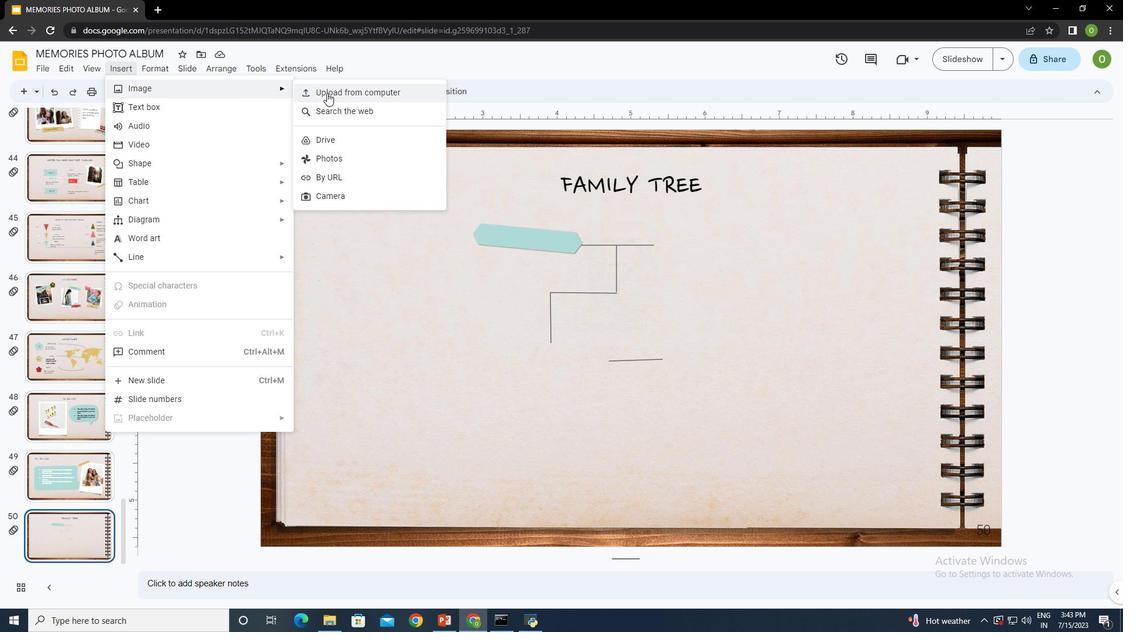 
Action: Mouse moved to (551, 265)
Screenshot: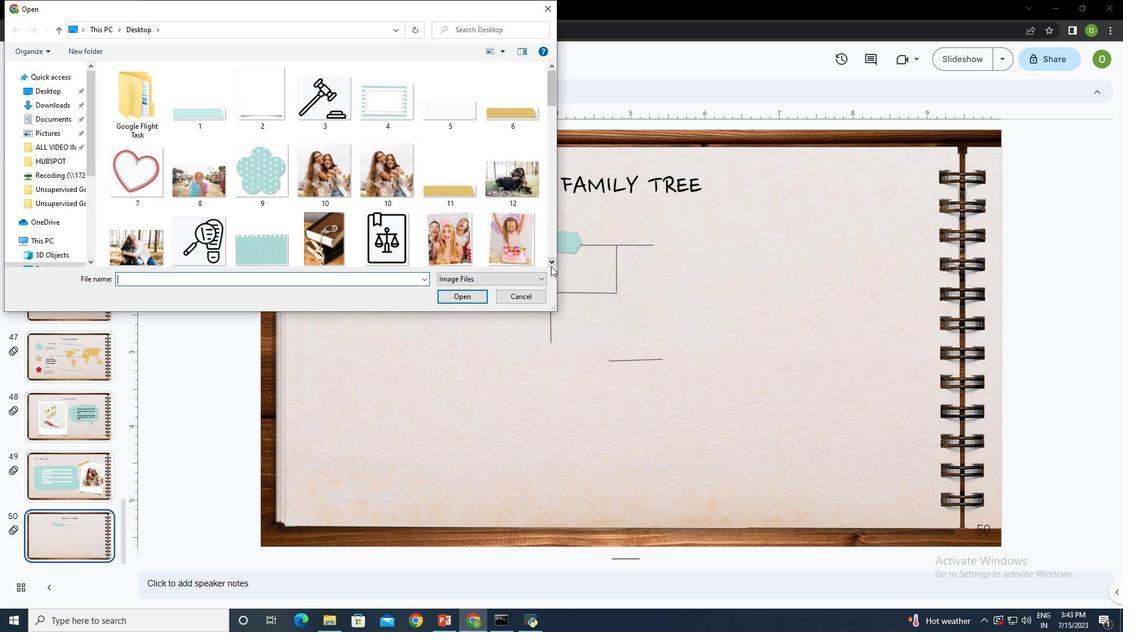 
Action: Mouse pressed left at (551, 265)
Screenshot: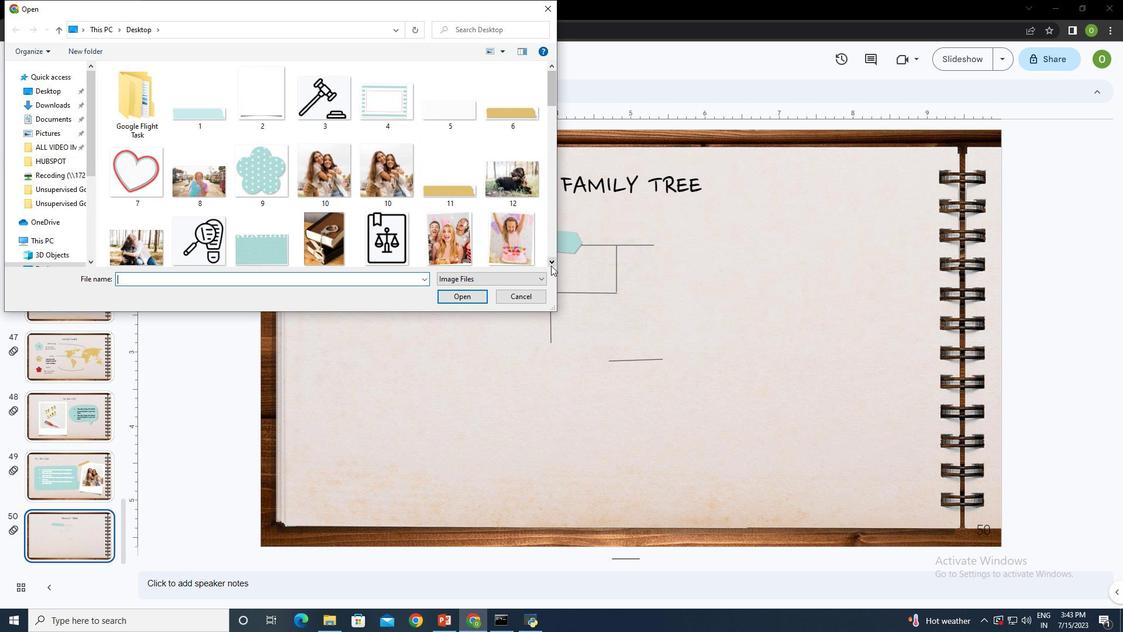 
Action: Mouse pressed left at (551, 265)
Screenshot: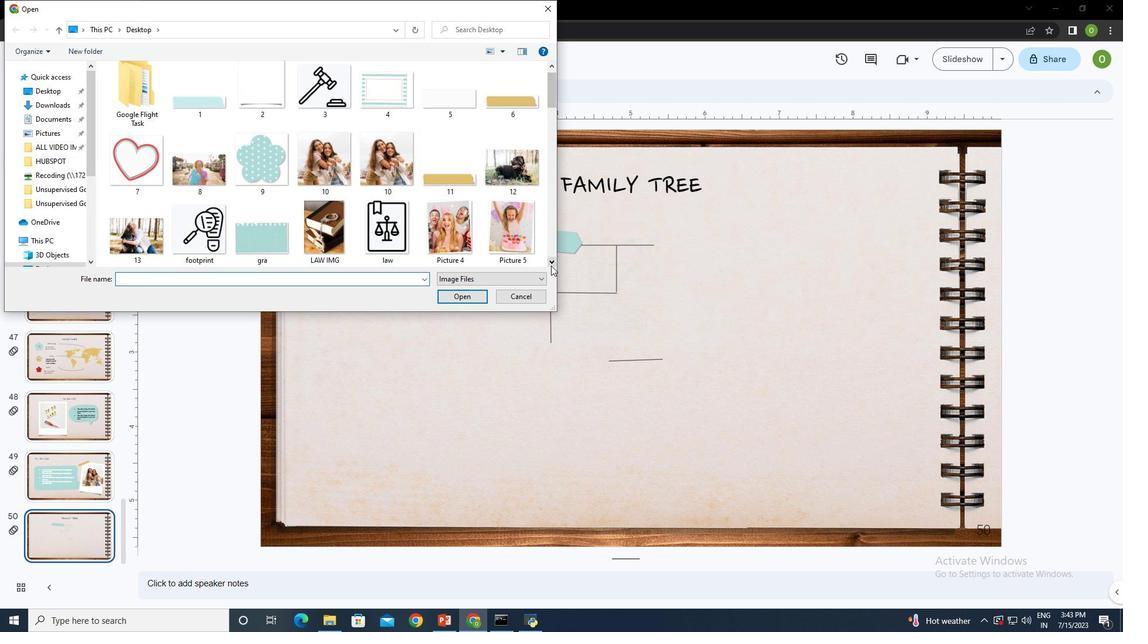 
Action: Mouse pressed left at (551, 265)
Screenshot: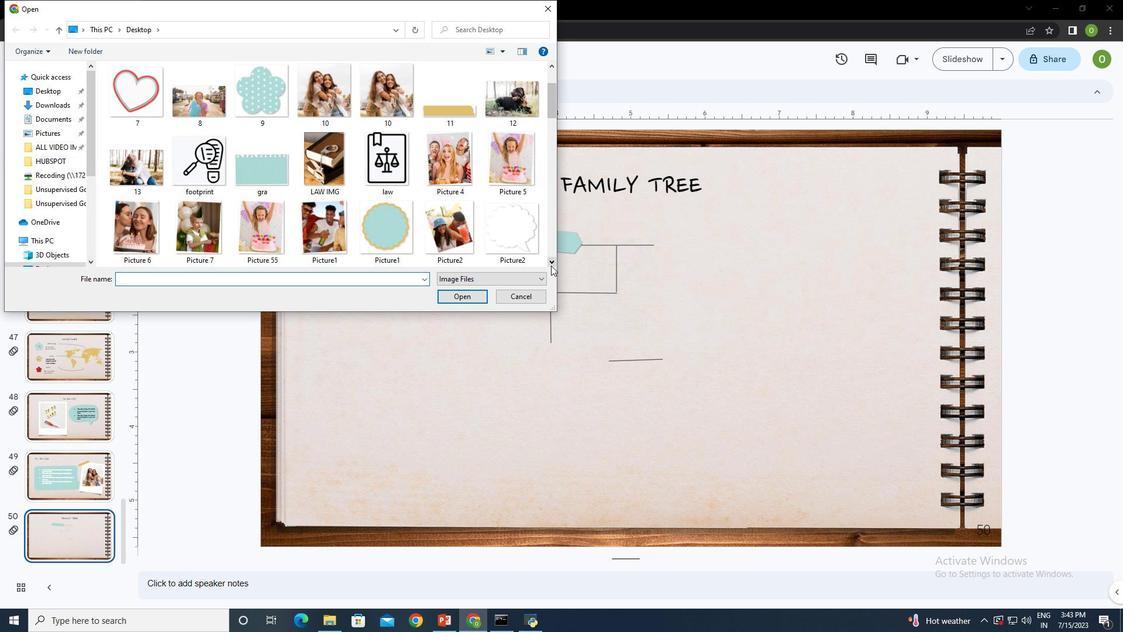 
Action: Mouse pressed left at (551, 265)
Screenshot: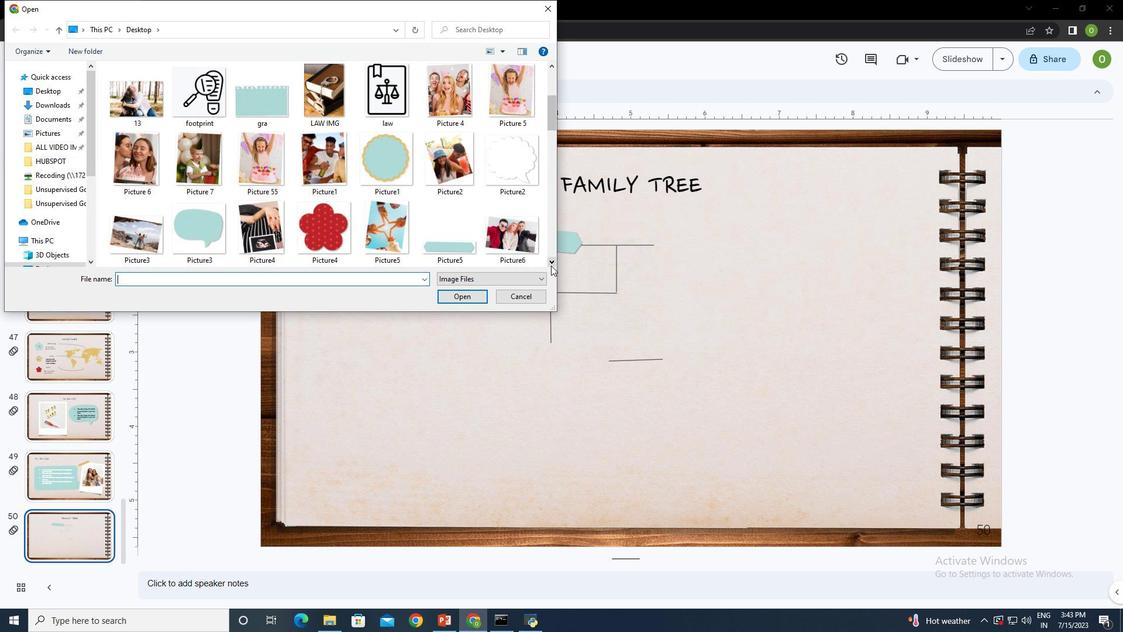 
Action: Mouse moved to (444, 172)
Screenshot: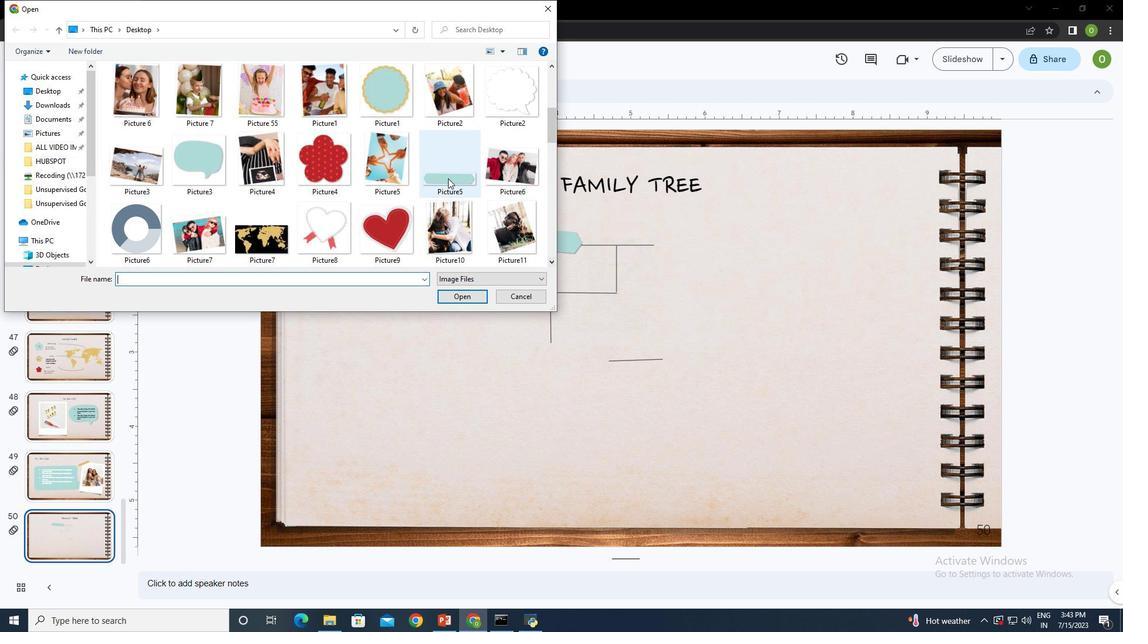 
Action: Mouse pressed left at (444, 172)
Screenshot: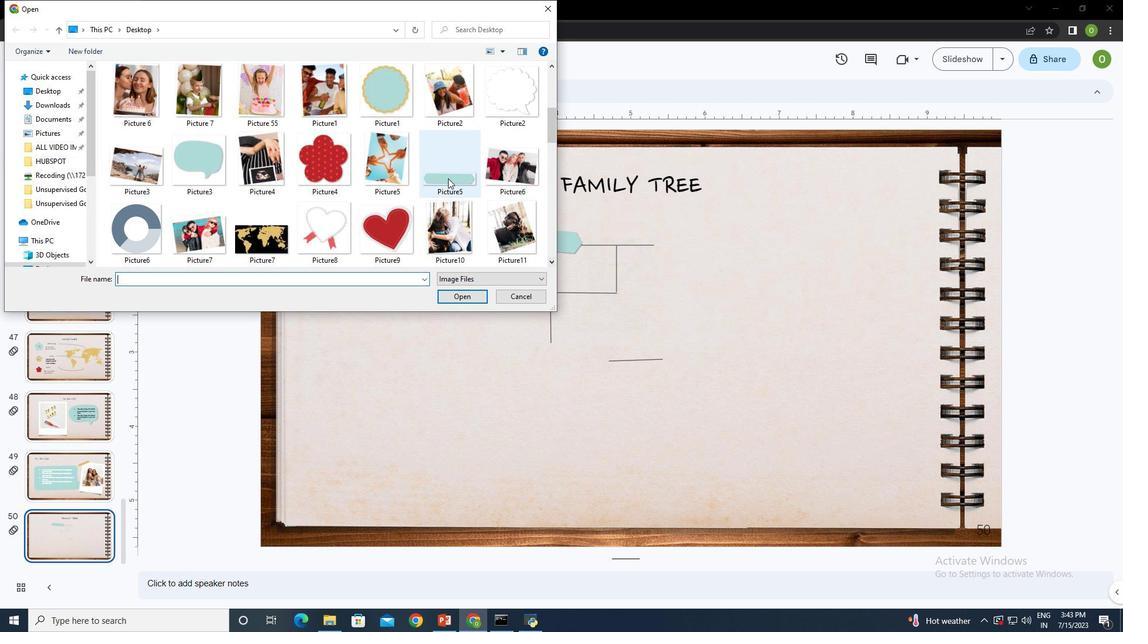
Action: Mouse moved to (460, 294)
Screenshot: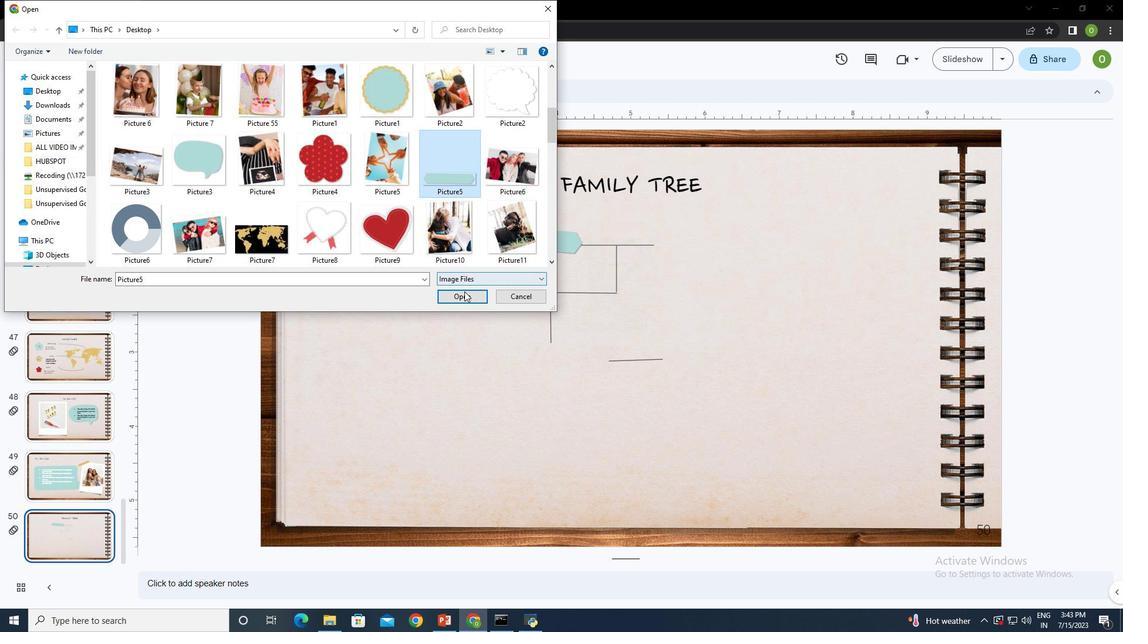 
Action: Mouse pressed left at (460, 294)
Screenshot: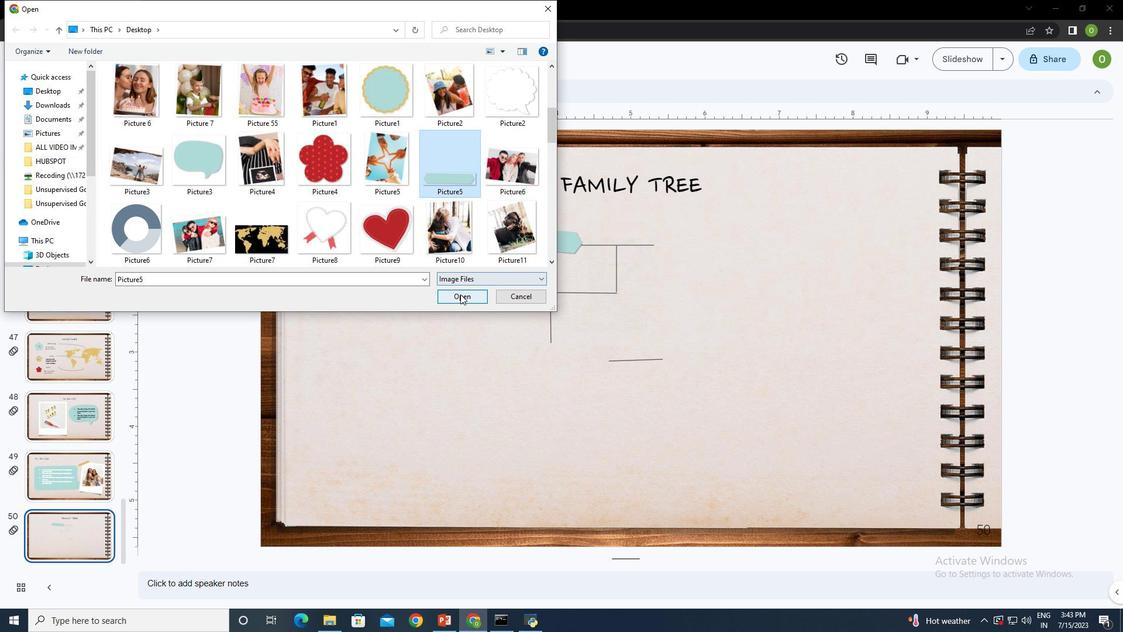 
Action: Mouse moved to (378, 403)
Screenshot: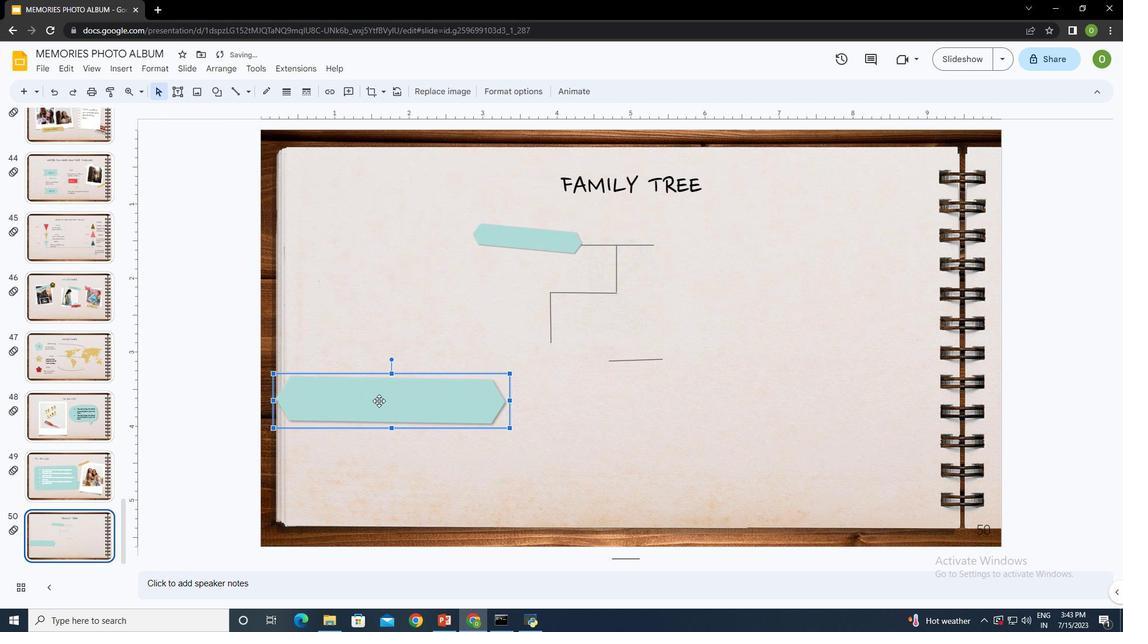 
Action: Mouse pressed left at (378, 403)
Screenshot: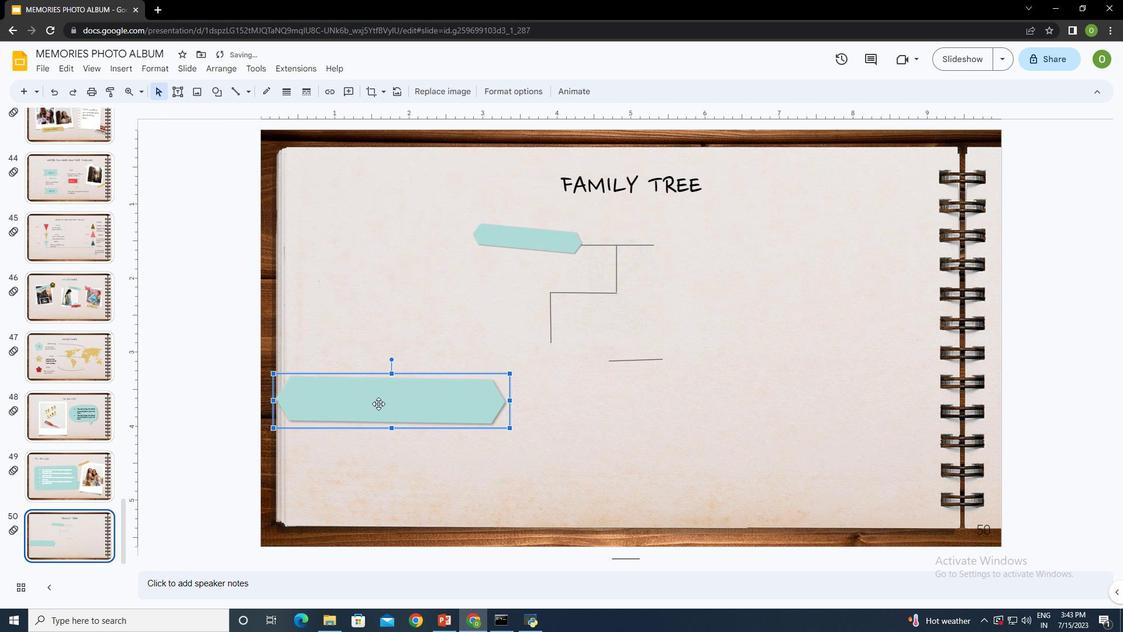 
Action: Mouse moved to (750, 203)
Screenshot: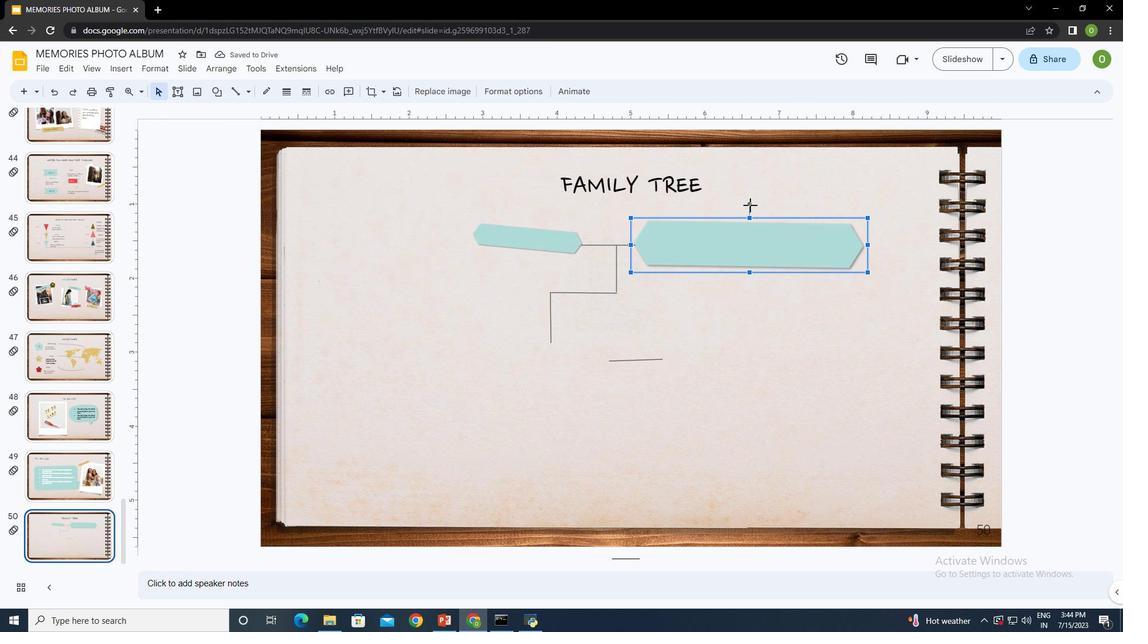 
Action: Mouse pressed left at (750, 203)
Screenshot: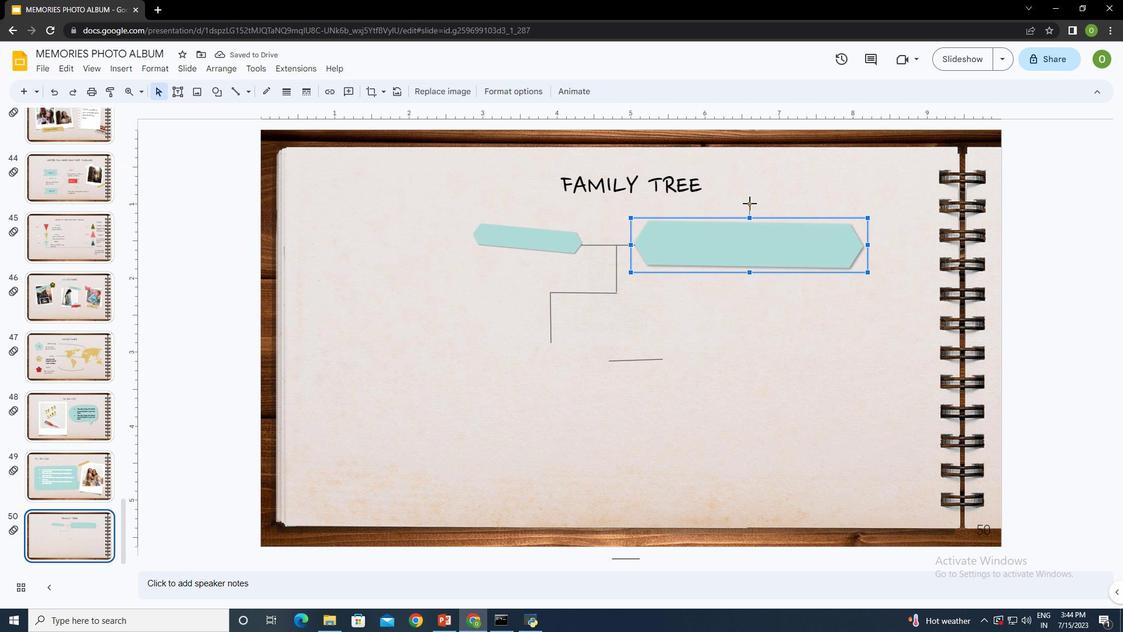 
Action: Mouse moved to (749, 243)
Screenshot: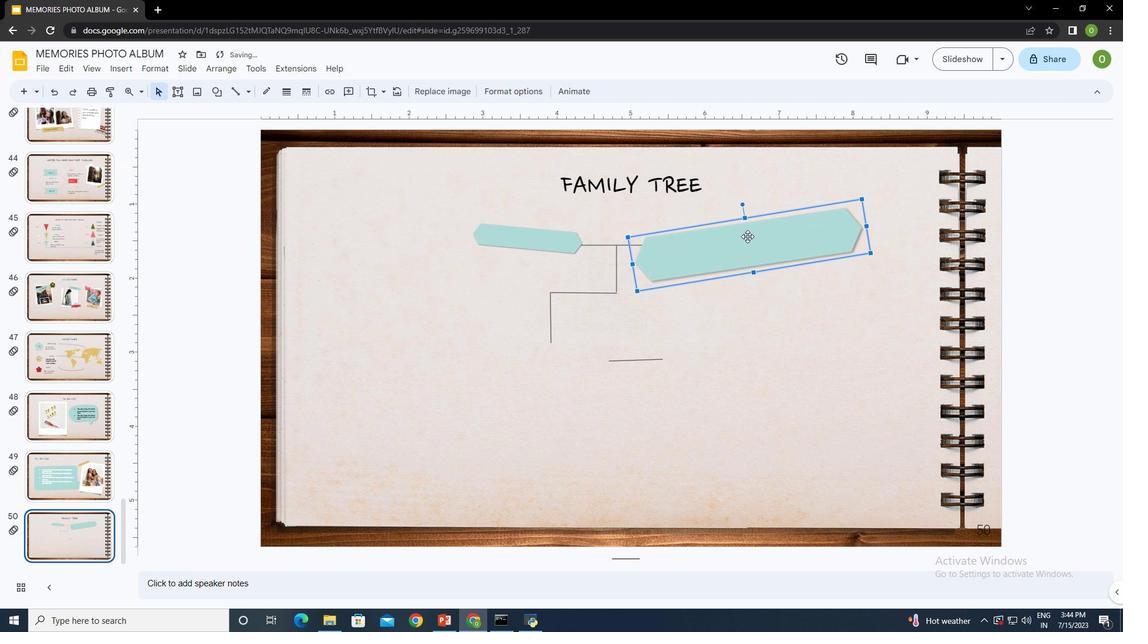 
Action: Mouse pressed left at (749, 243)
Screenshot: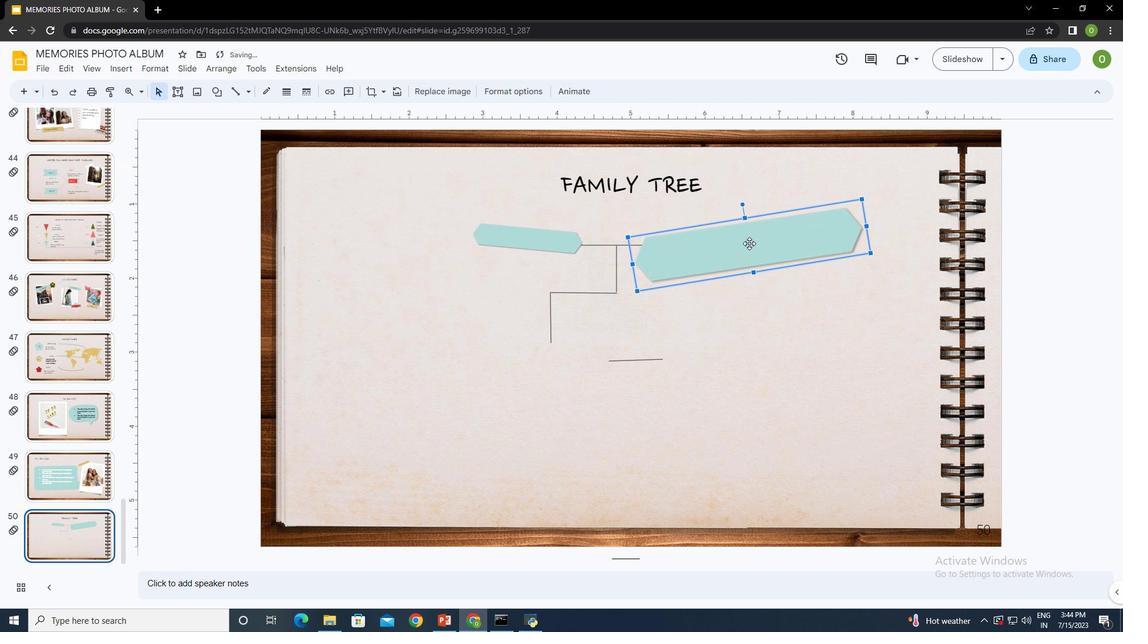 
Action: Mouse moved to (881, 232)
Screenshot: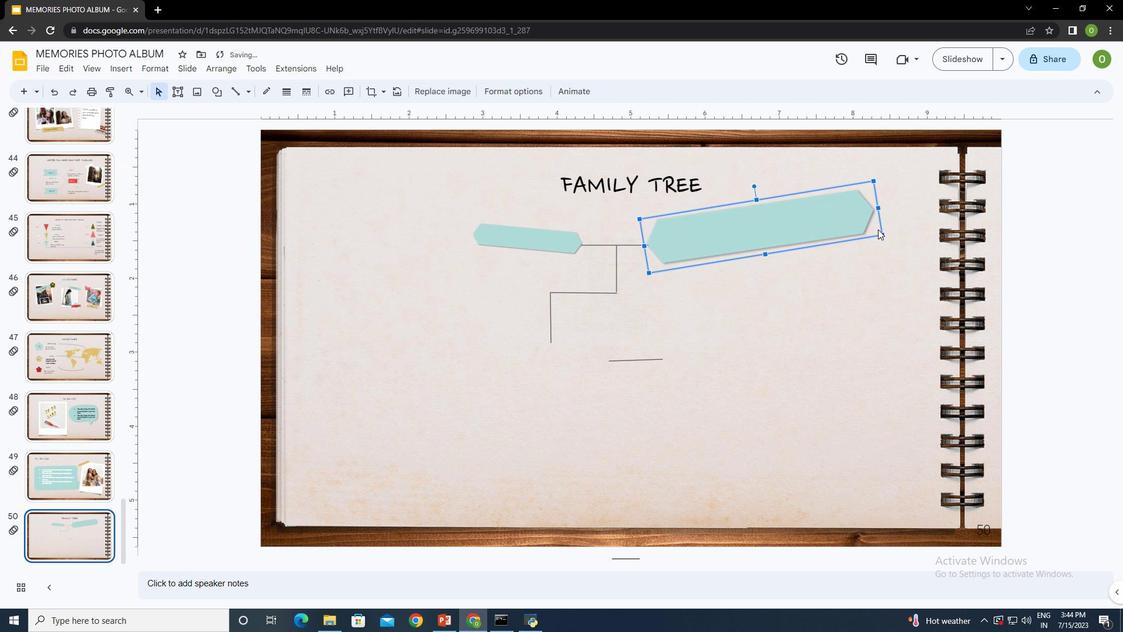 
Action: Mouse pressed left at (881, 232)
Screenshot: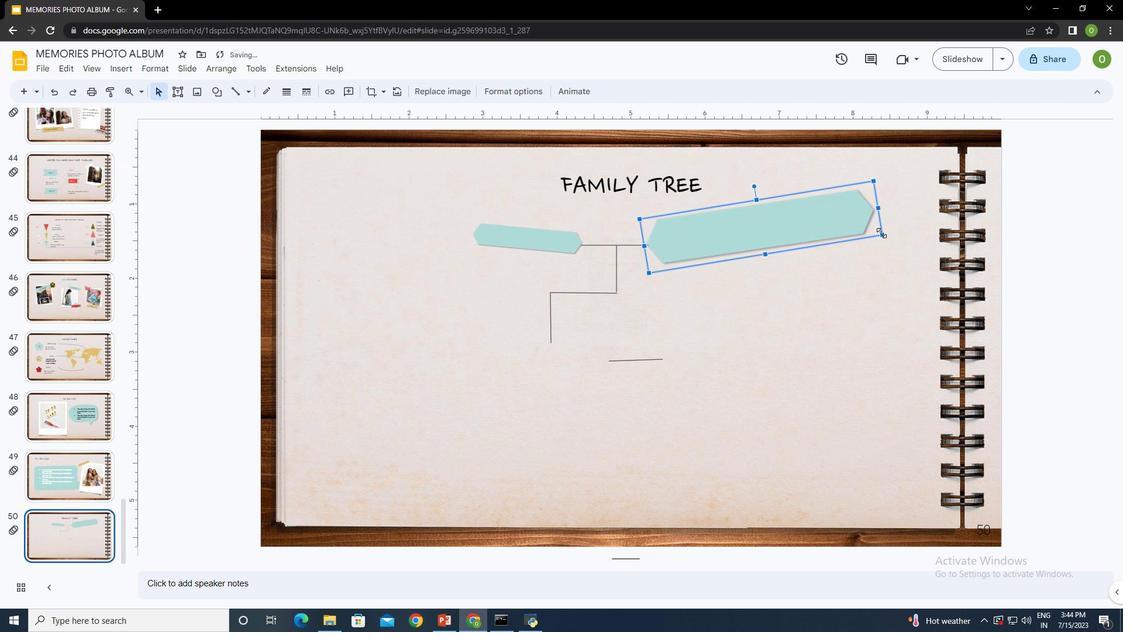 
Action: Mouse moved to (804, 193)
Screenshot: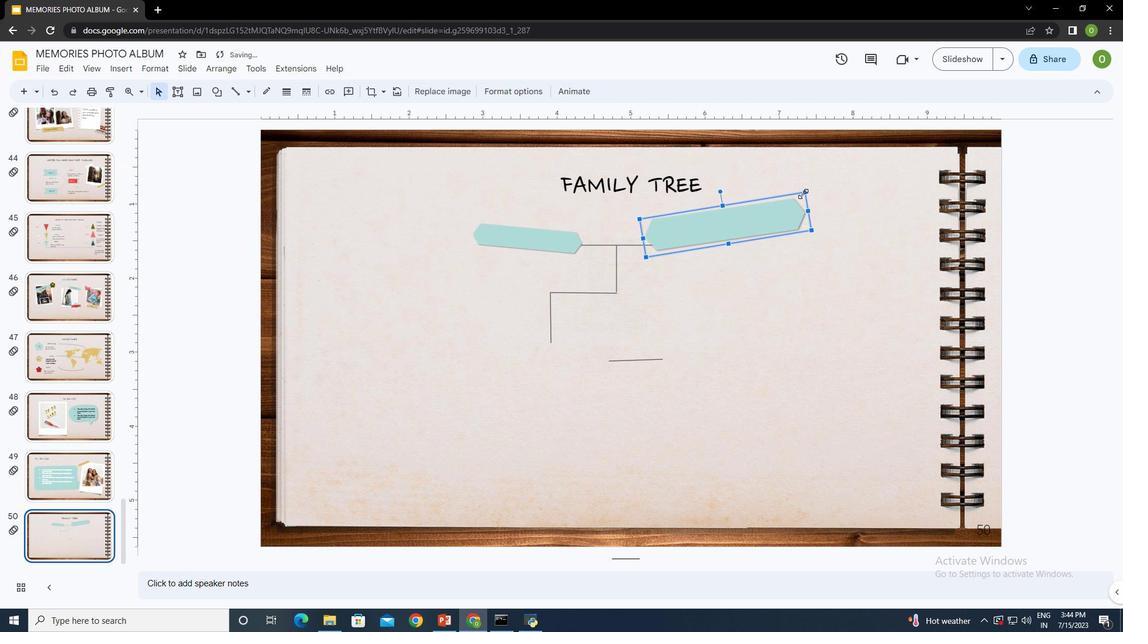 
Action: Mouse pressed left at (804, 193)
Screenshot: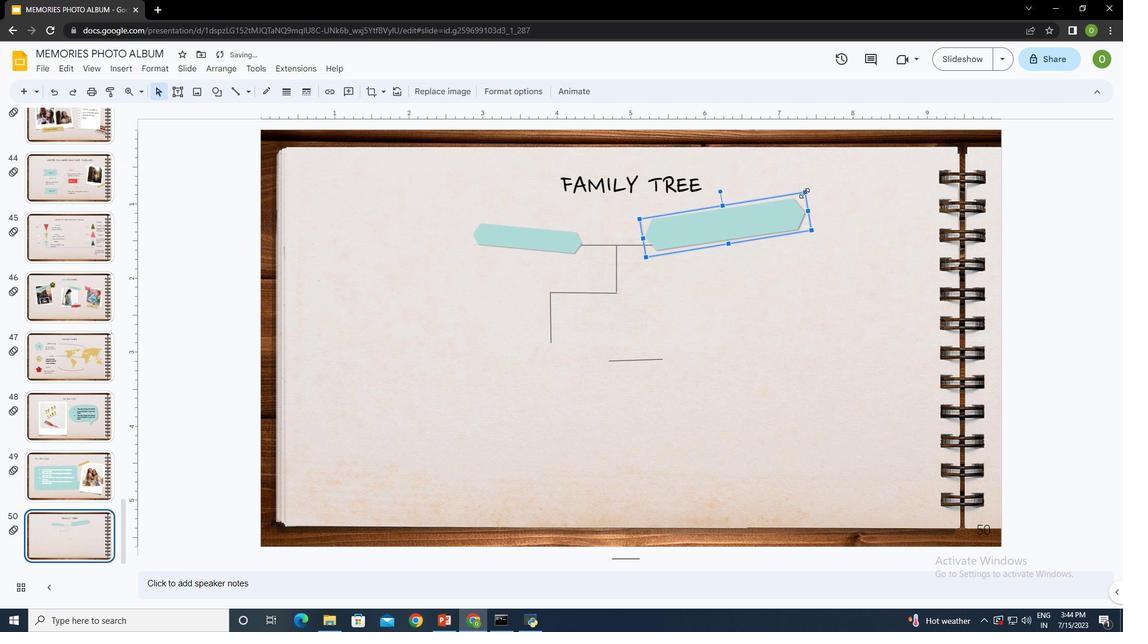 
Action: Mouse moved to (701, 228)
Screenshot: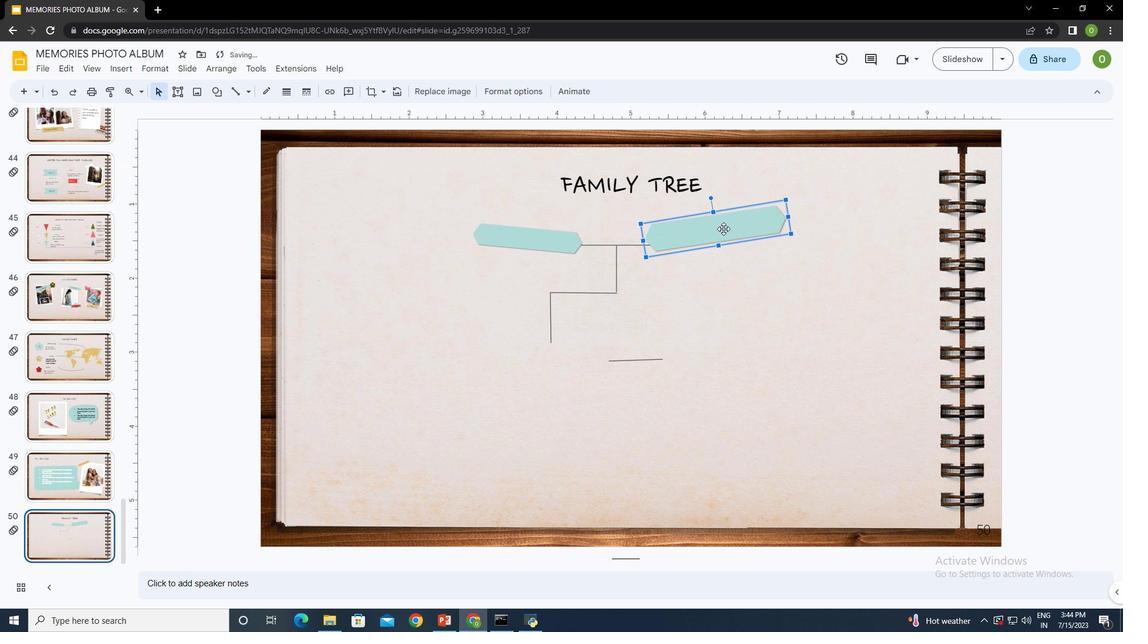 
Action: Mouse pressed left at (701, 228)
Screenshot: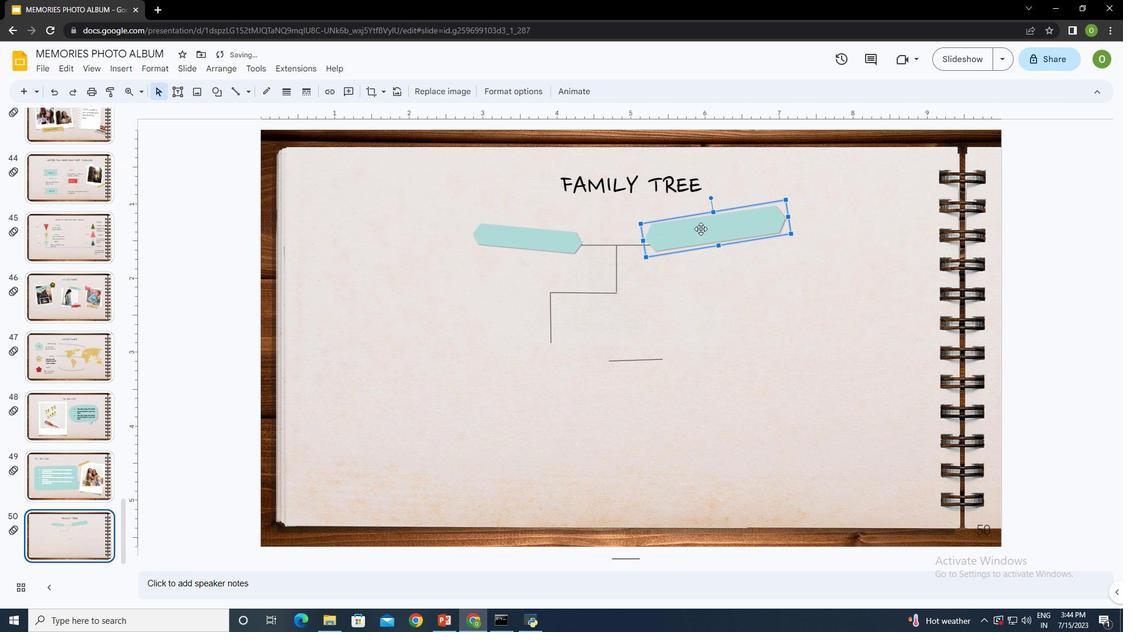 
Action: Mouse moved to (705, 229)
Screenshot: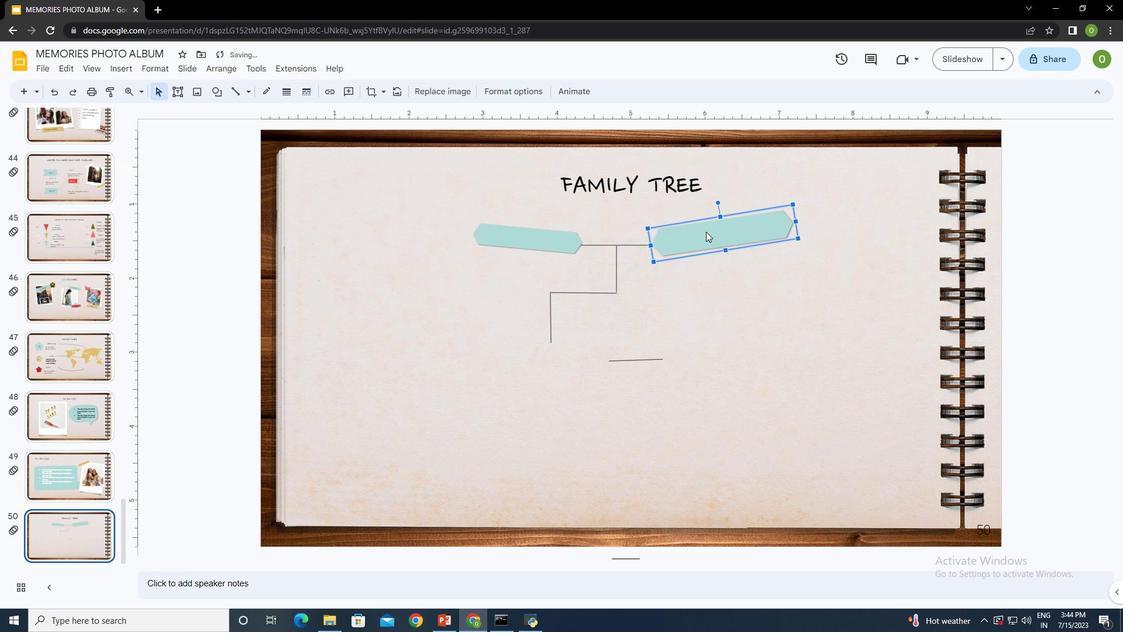 
Action: Mouse pressed left at (705, 229)
Screenshot: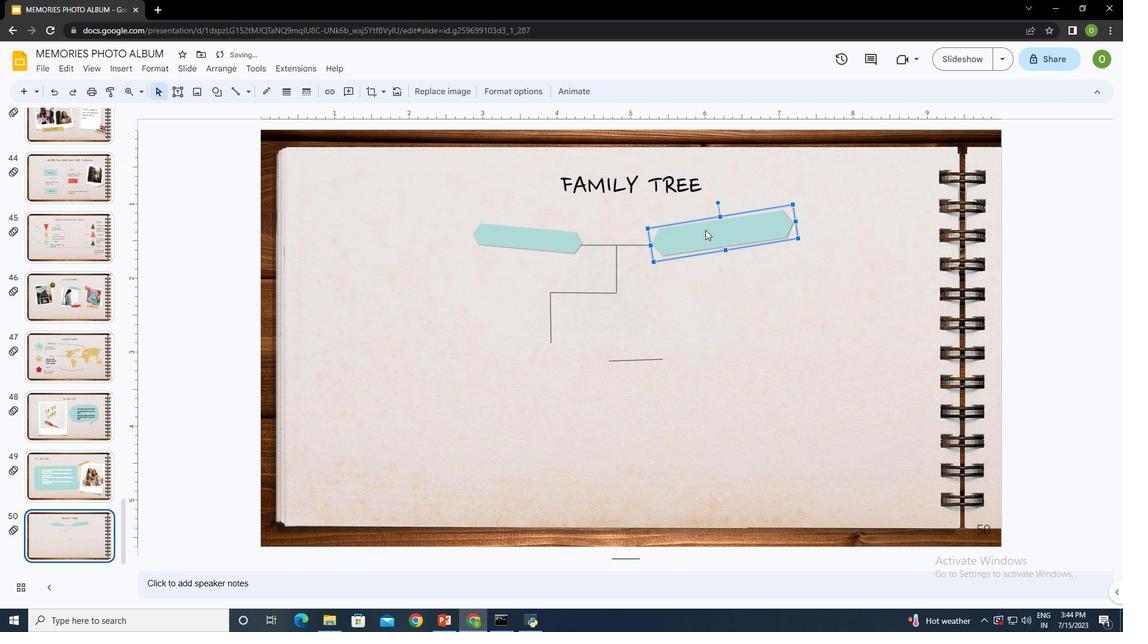 
Action: Mouse moved to (718, 202)
Screenshot: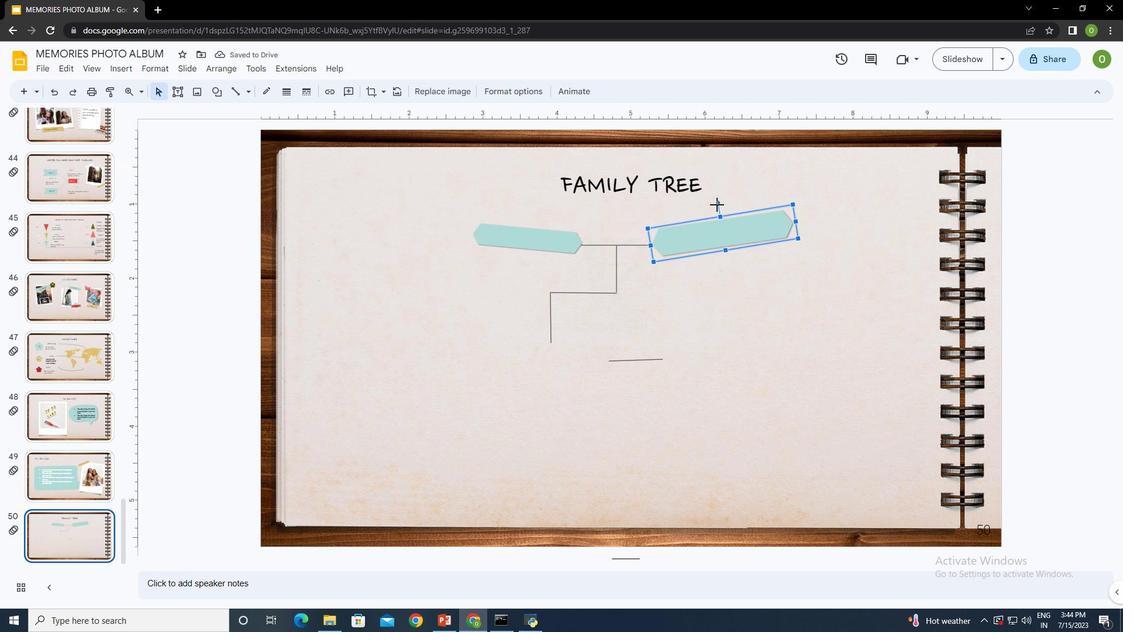 
Action: Mouse pressed left at (718, 202)
Screenshot: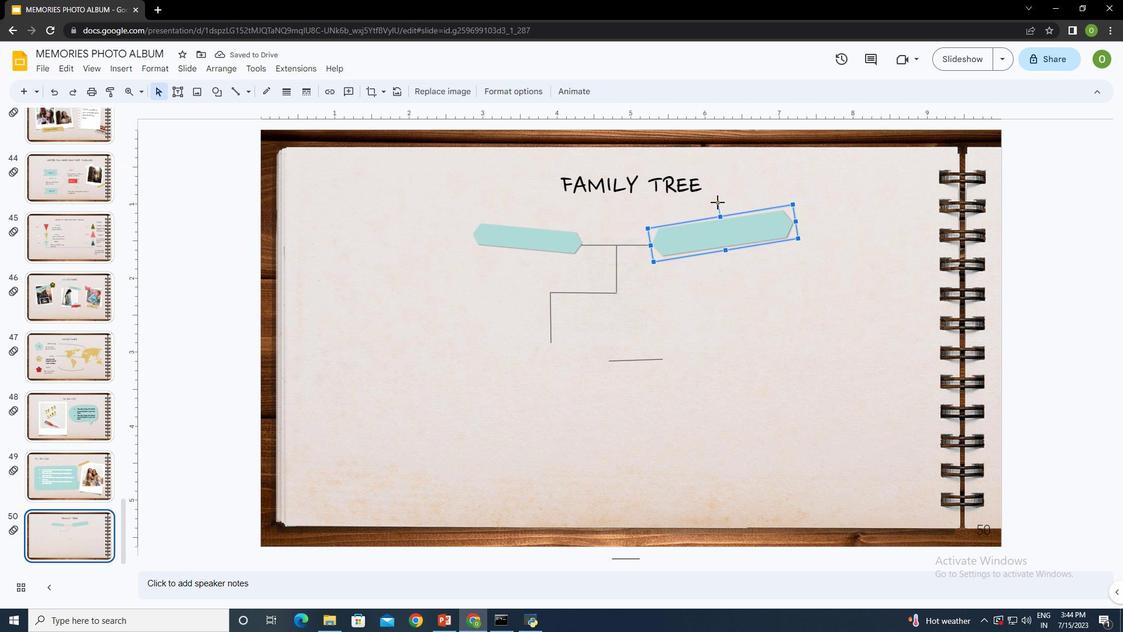 
Action: Mouse moved to (729, 331)
Screenshot: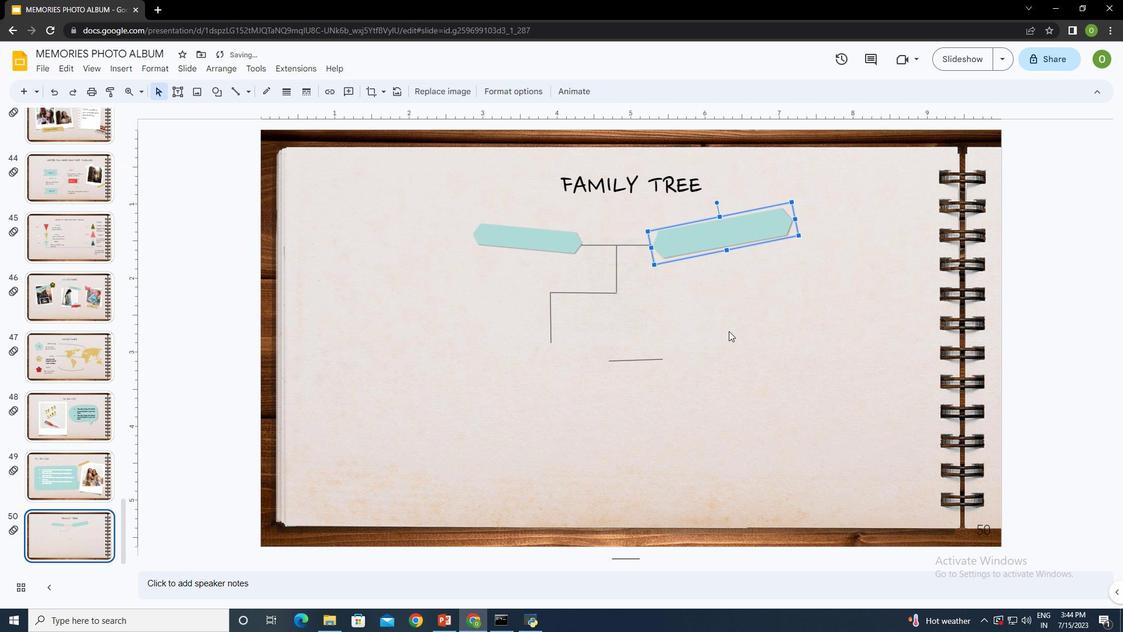 
Action: Mouse pressed left at (729, 331)
Screenshot: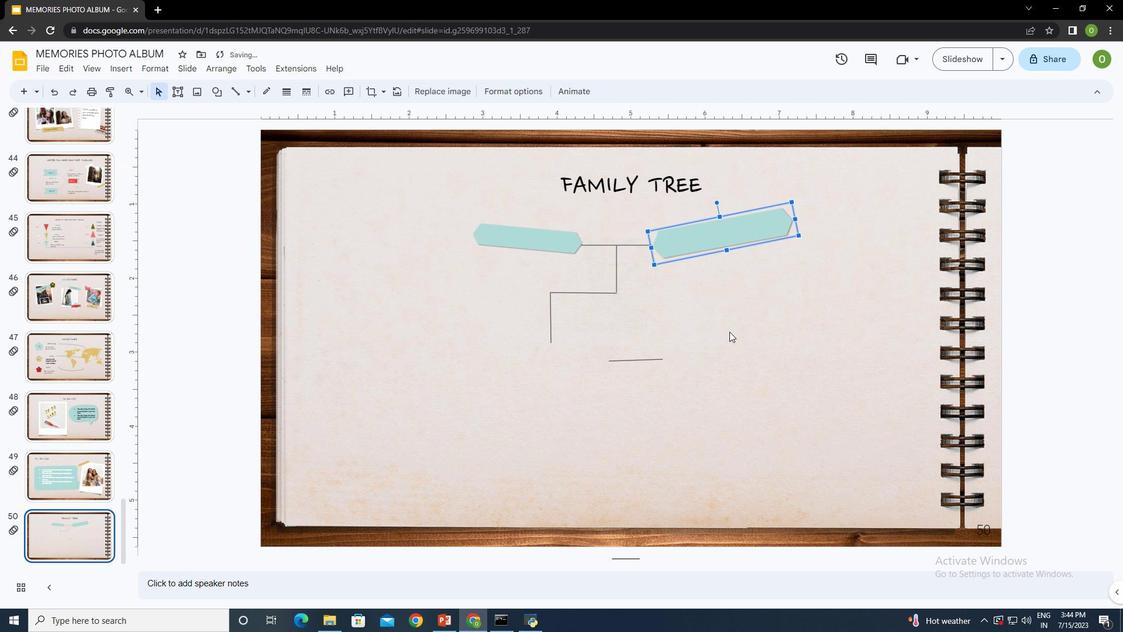 
Action: Mouse moved to (748, 229)
Screenshot: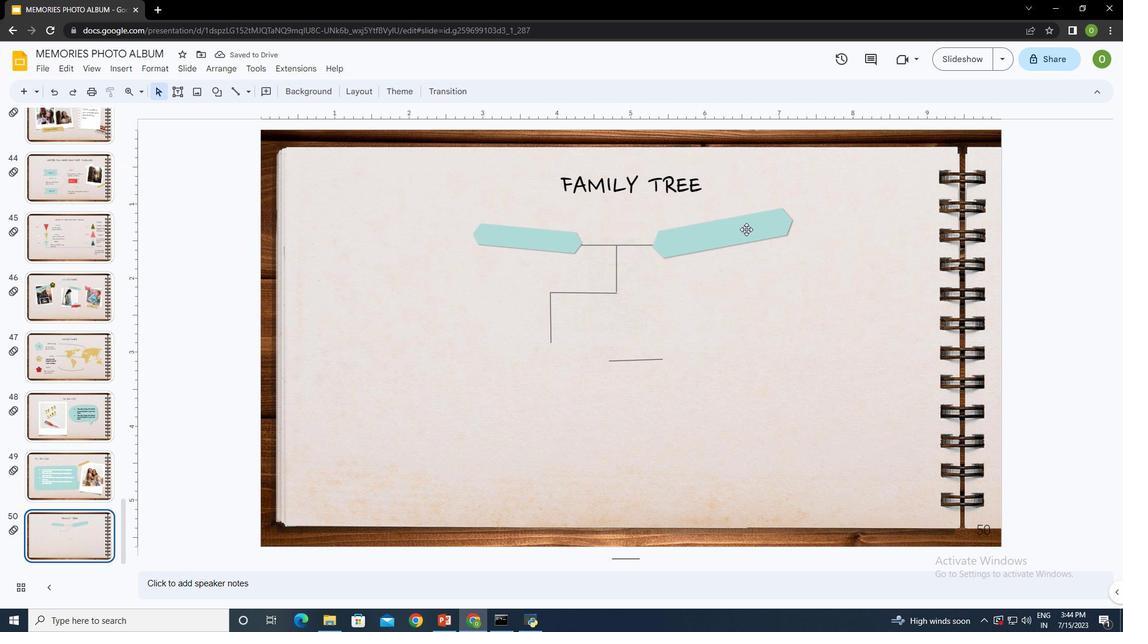
Action: Mouse pressed left at (748, 229)
Screenshot: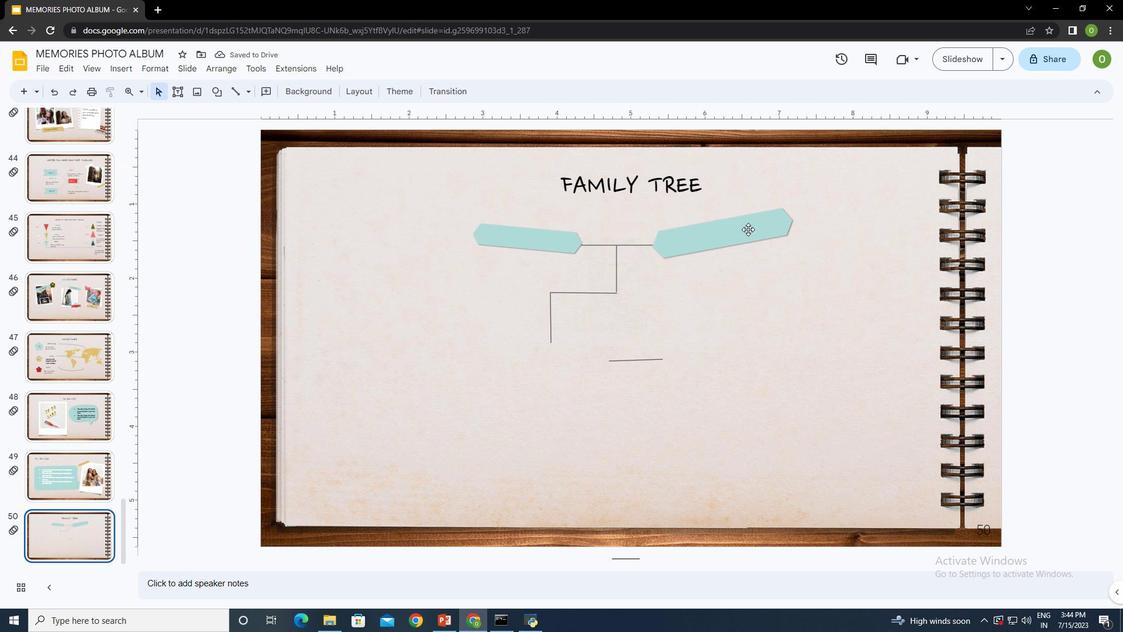 
Action: Mouse moved to (534, 240)
Screenshot: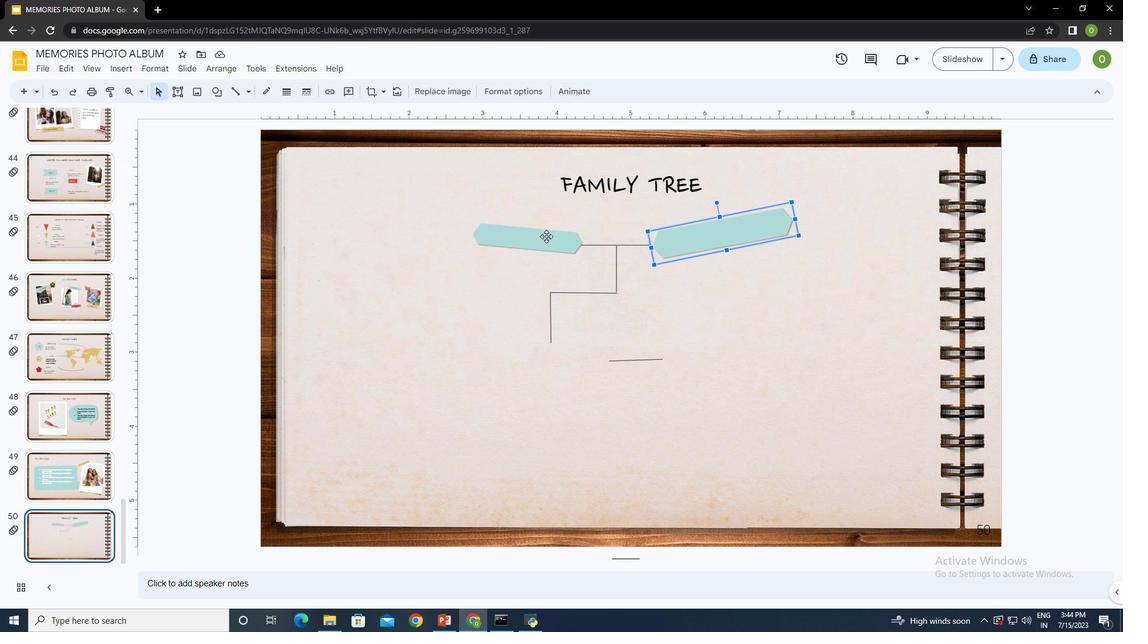
Action: Mouse pressed left at (534, 240)
Screenshot: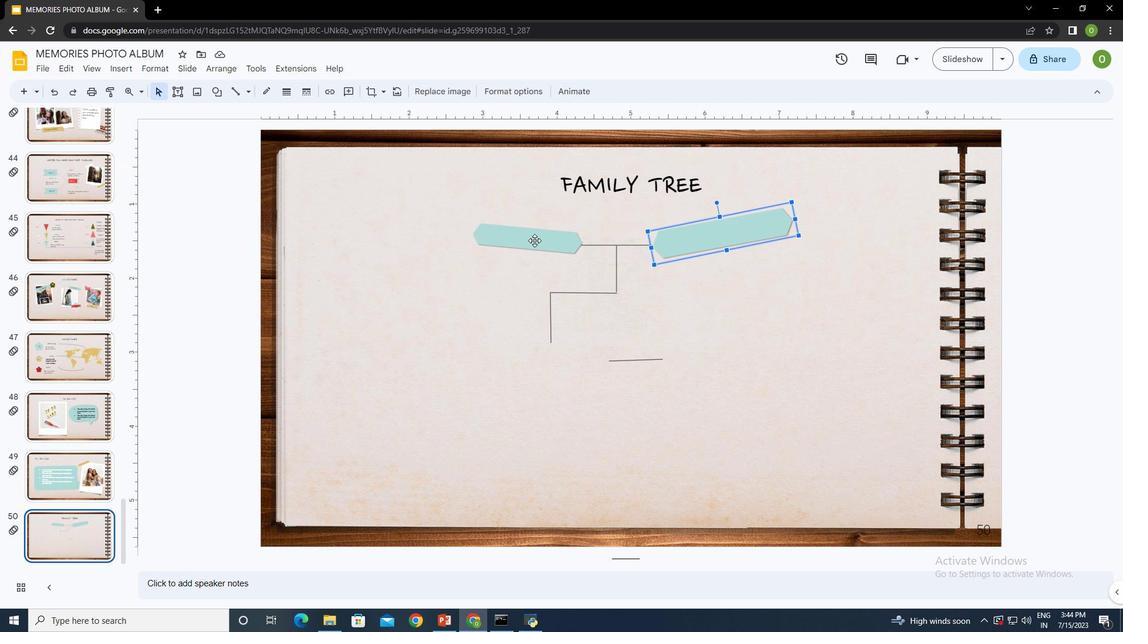 
Action: Mouse moved to (783, 220)
Screenshot: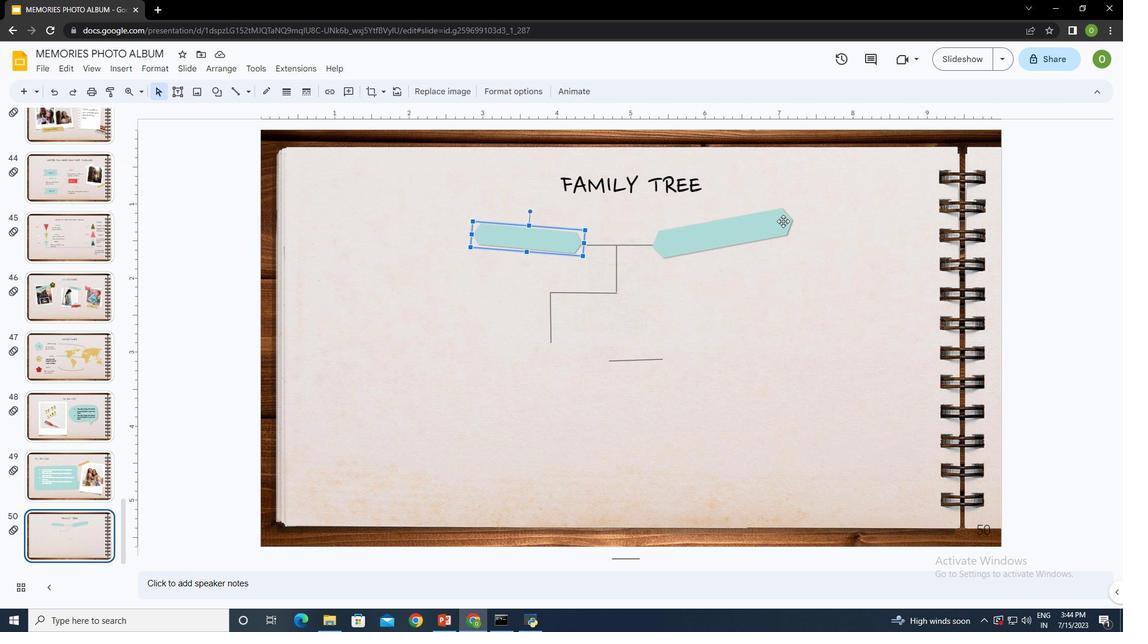 
Action: Mouse pressed left at (783, 220)
Screenshot: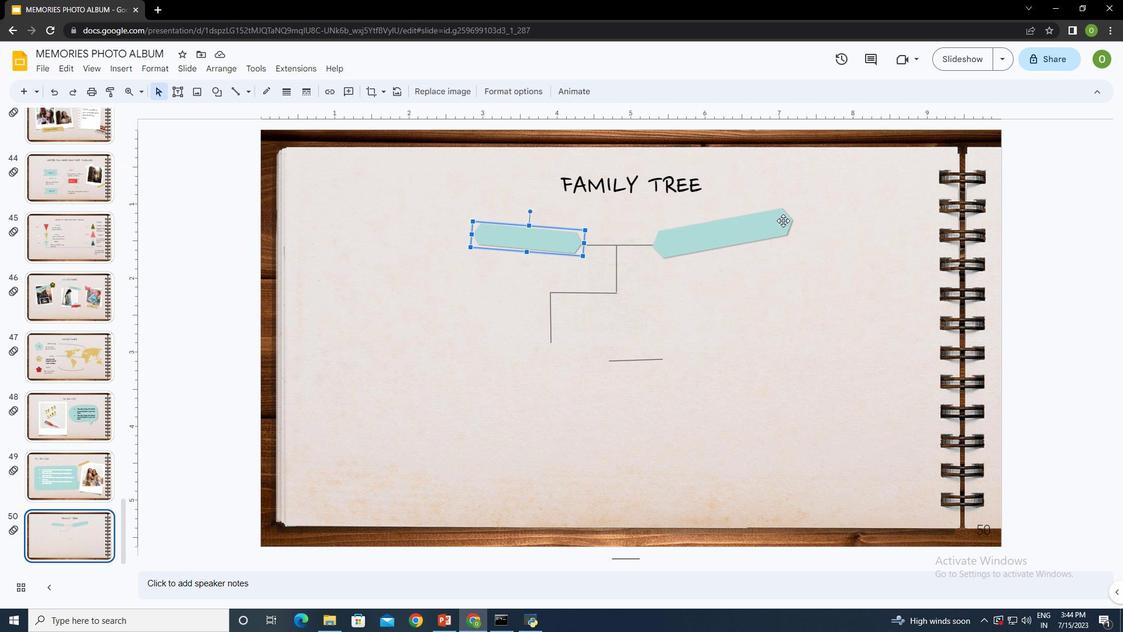 
Action: Mouse moved to (793, 218)
Screenshot: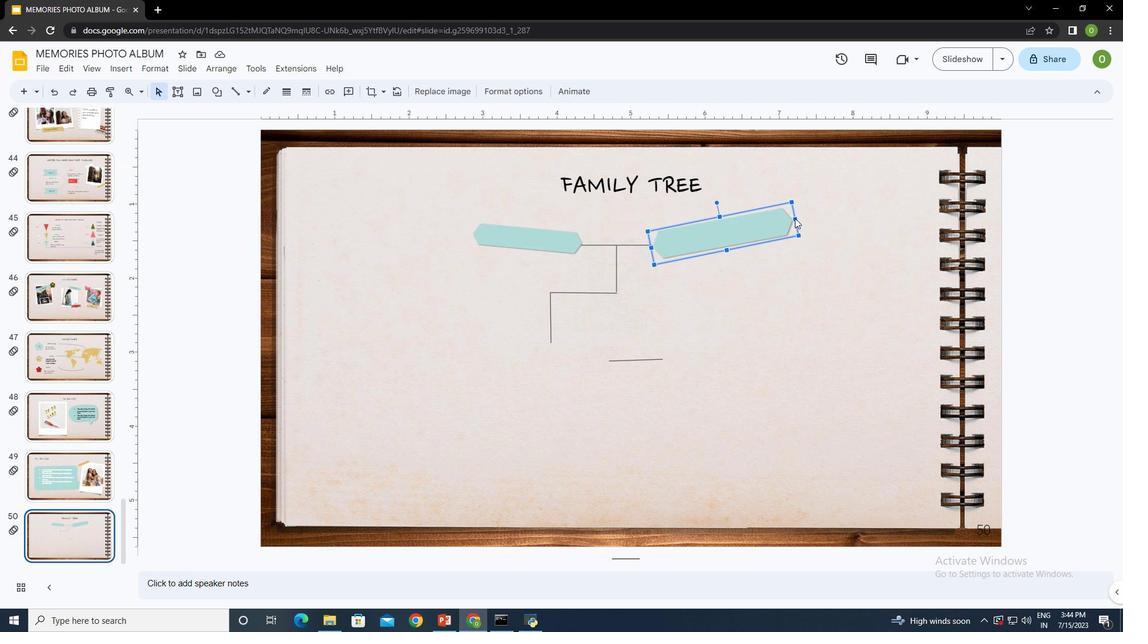 
Action: Mouse pressed left at (793, 218)
Screenshot: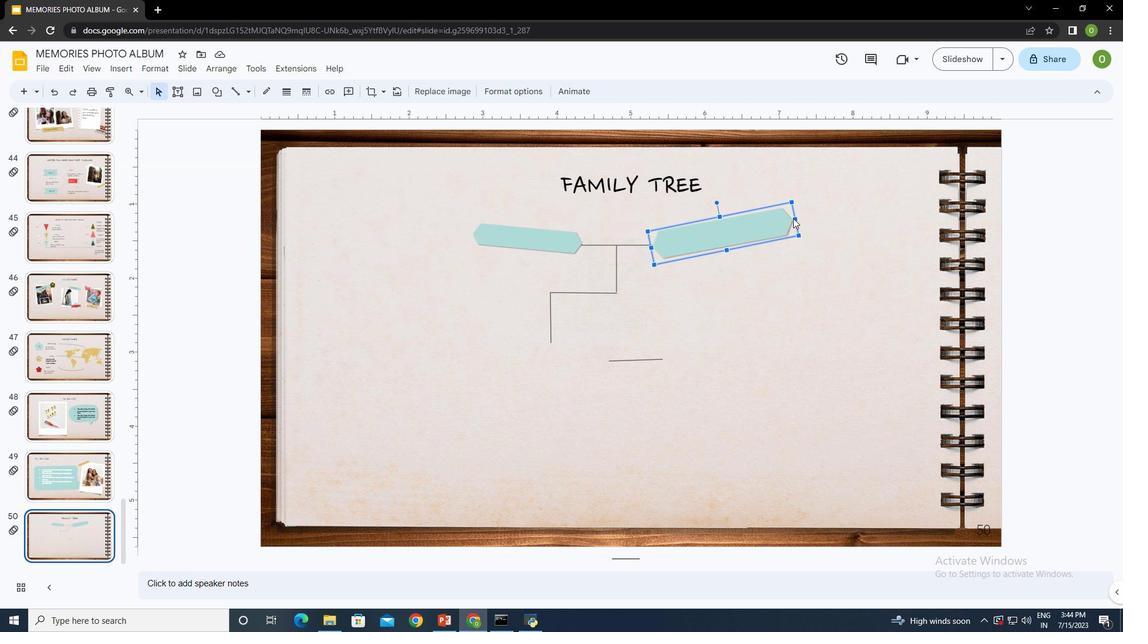 
Action: Mouse moved to (796, 218)
Screenshot: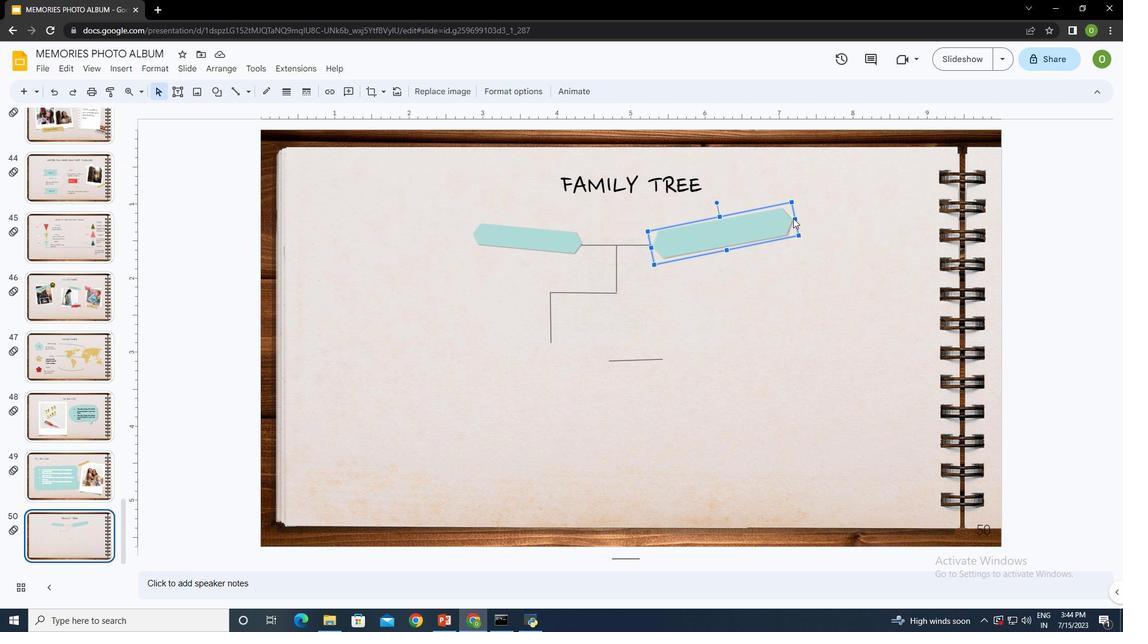 
Action: Mouse pressed left at (796, 218)
Screenshot: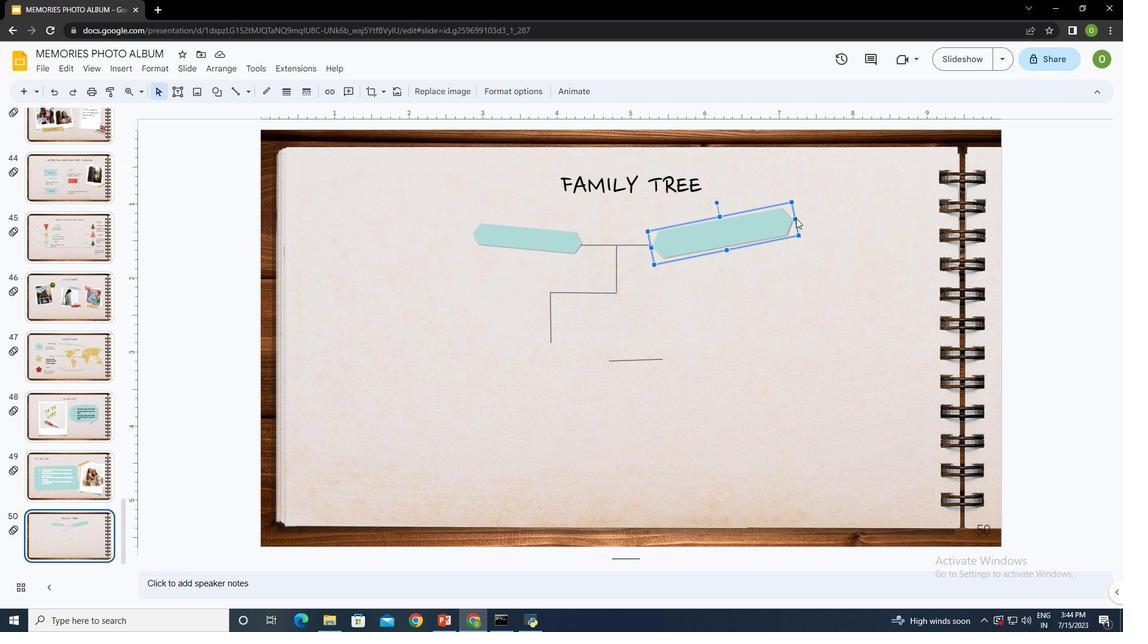 
Action: Mouse moved to (783, 204)
Screenshot: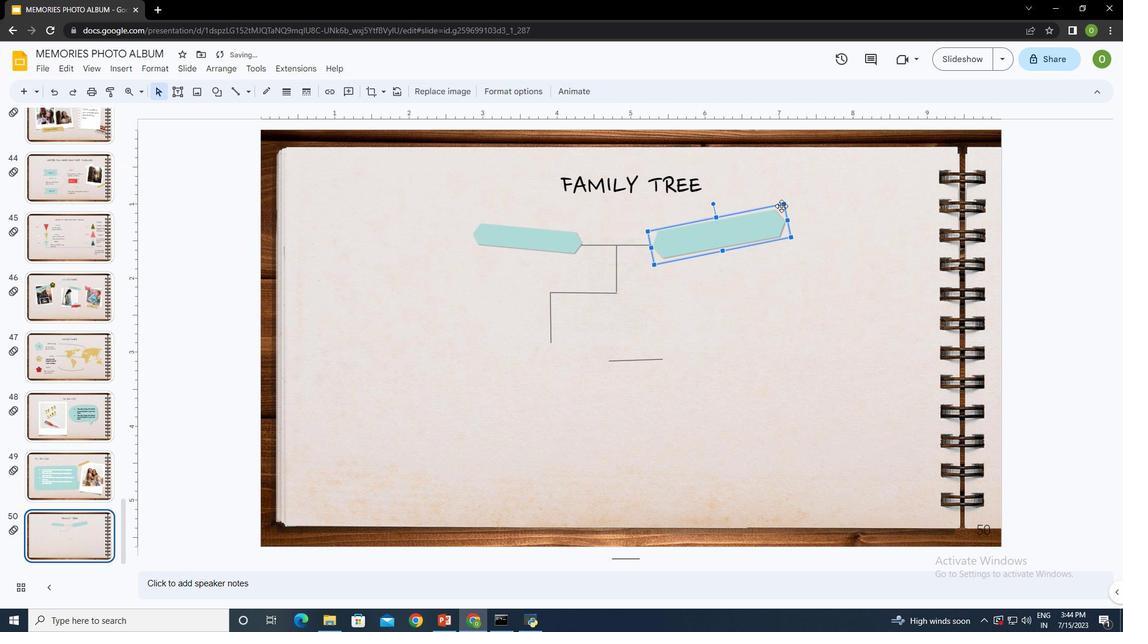 
Action: Mouse pressed left at (783, 204)
Screenshot: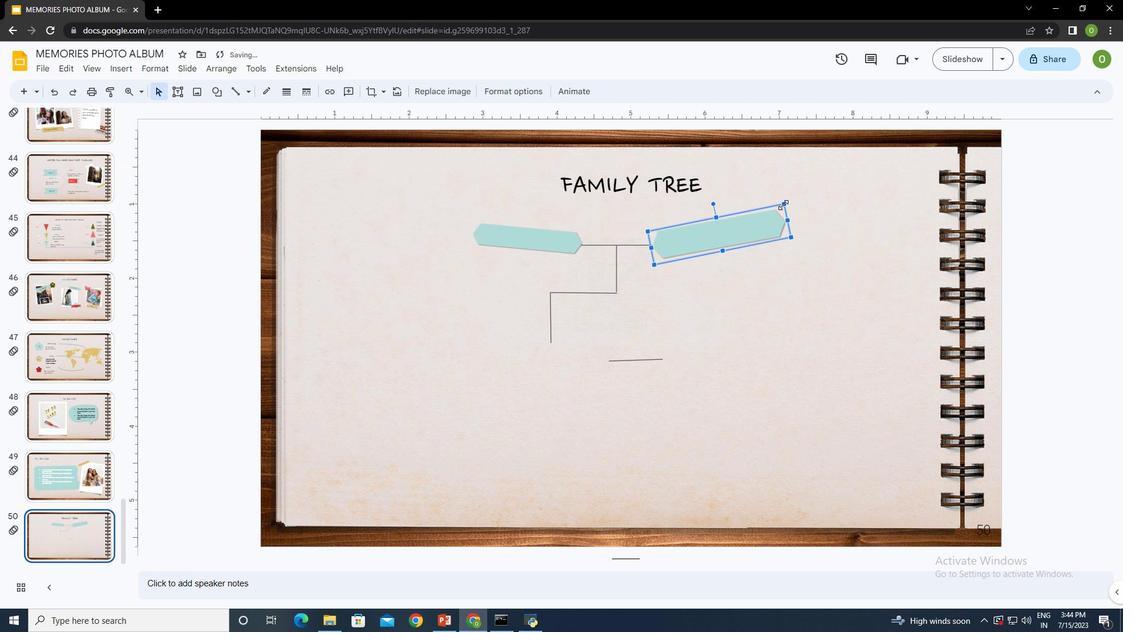 
Action: Mouse moved to (705, 240)
Screenshot: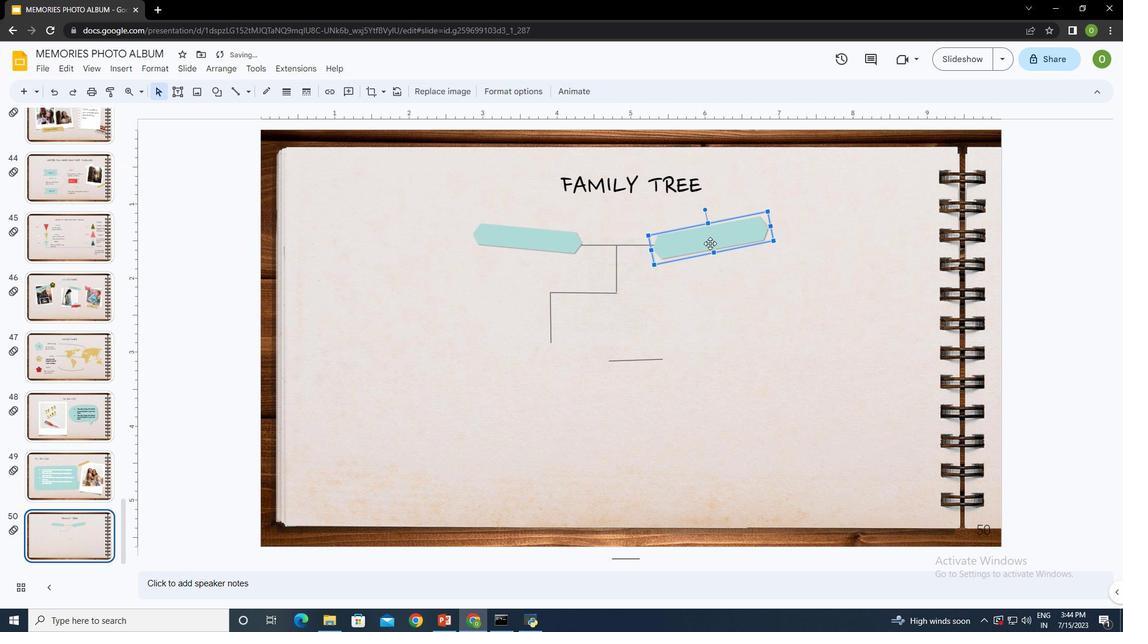 
Action: Mouse pressed left at (705, 240)
Screenshot: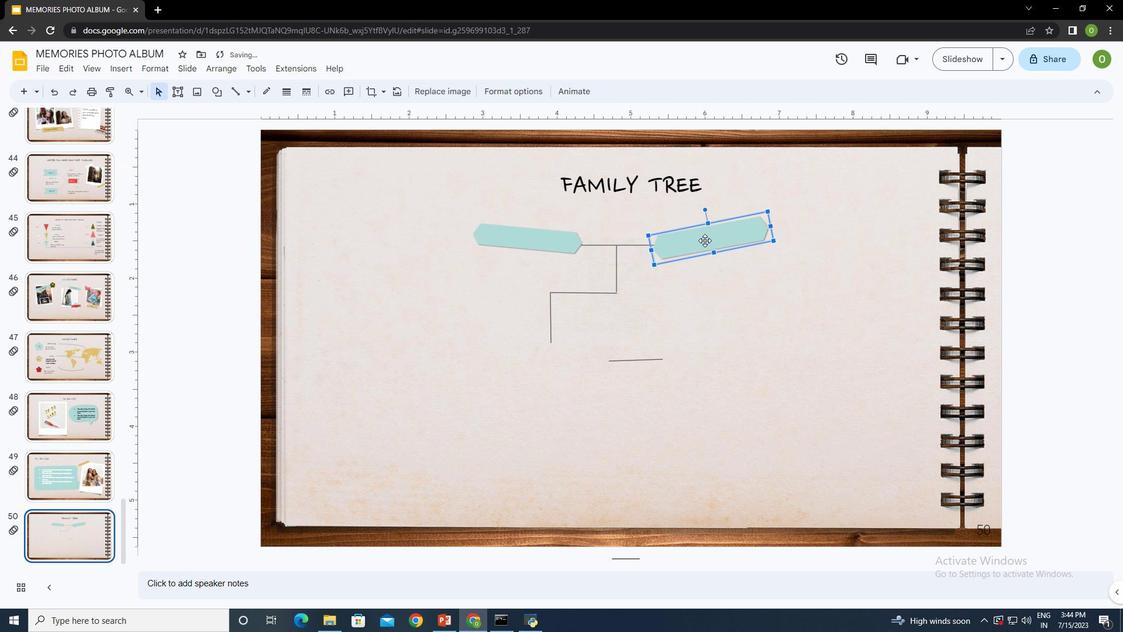 
Action: Mouse moved to (705, 242)
Screenshot: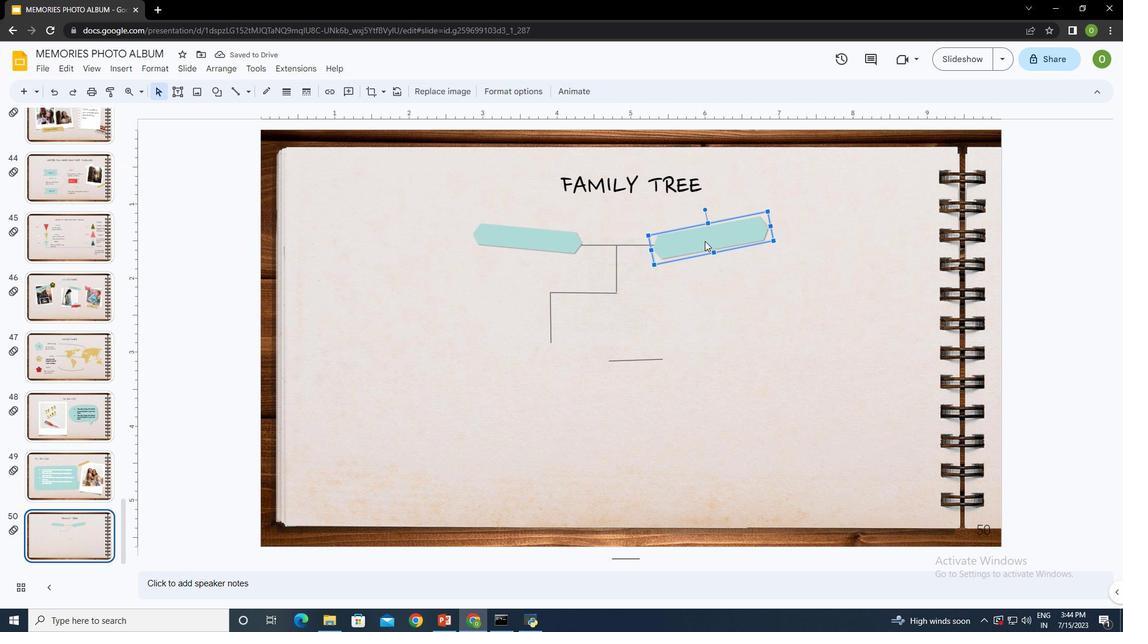 
Action: Mouse pressed right at (705, 242)
Screenshot: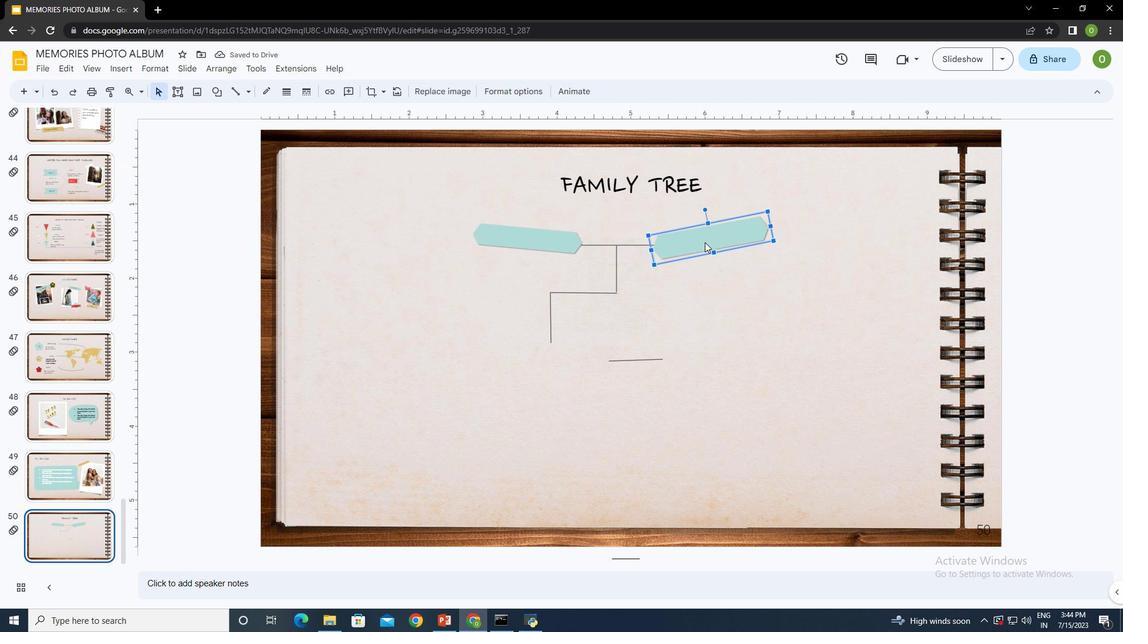 
Action: Mouse moved to (745, 233)
Screenshot: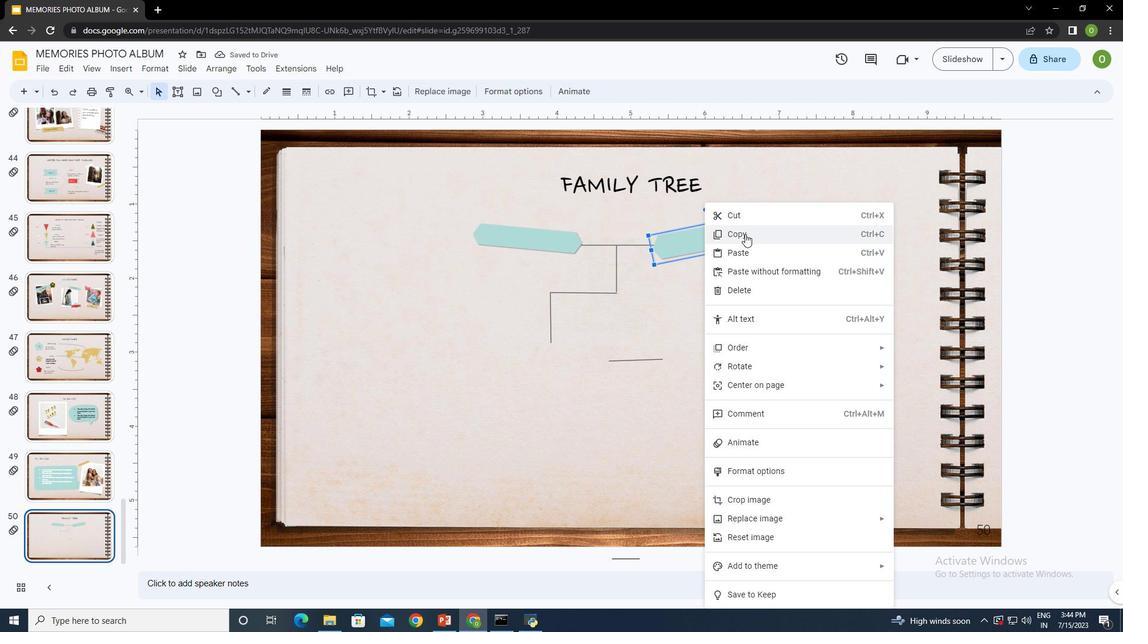 
Action: Mouse pressed left at (745, 233)
Screenshot: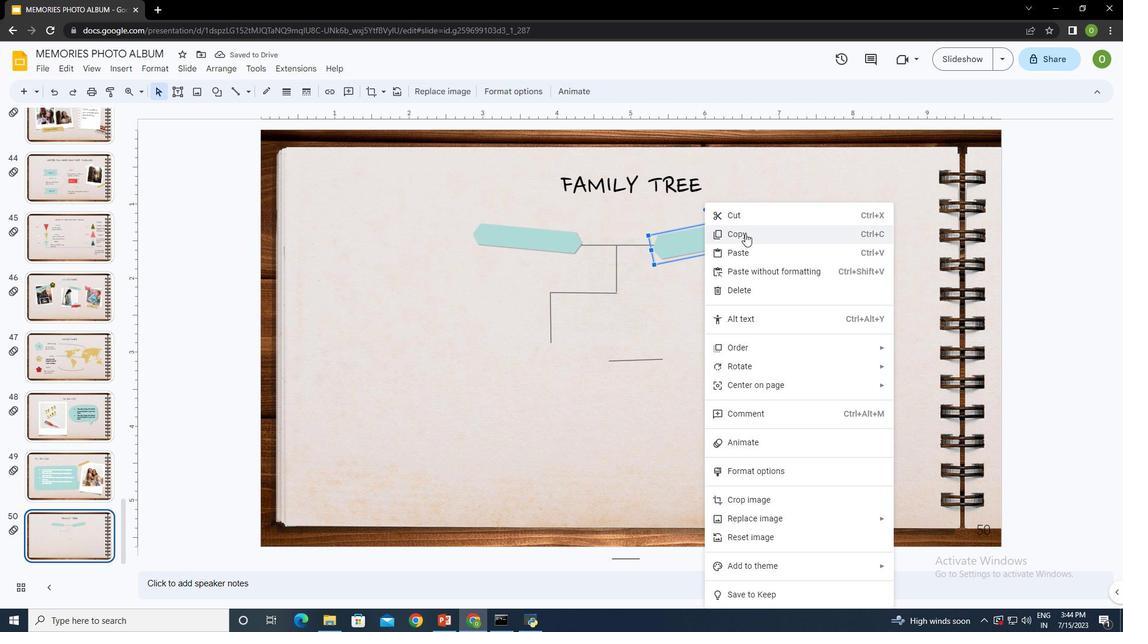 
Action: Mouse moved to (532, 242)
Screenshot: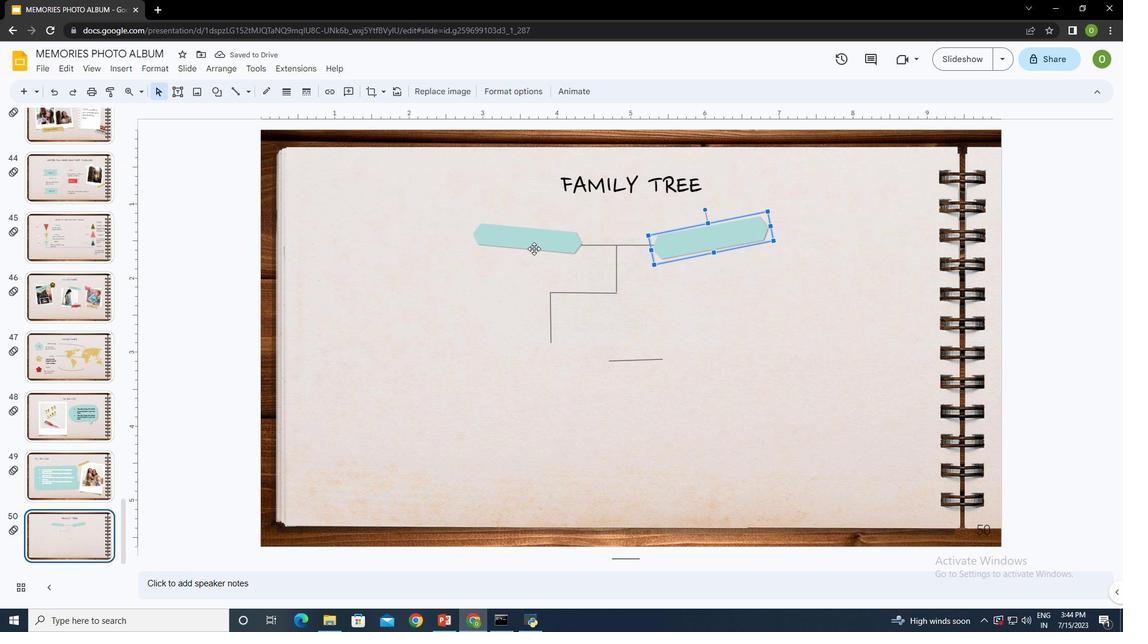 
Action: Mouse pressed left at (532, 242)
Screenshot: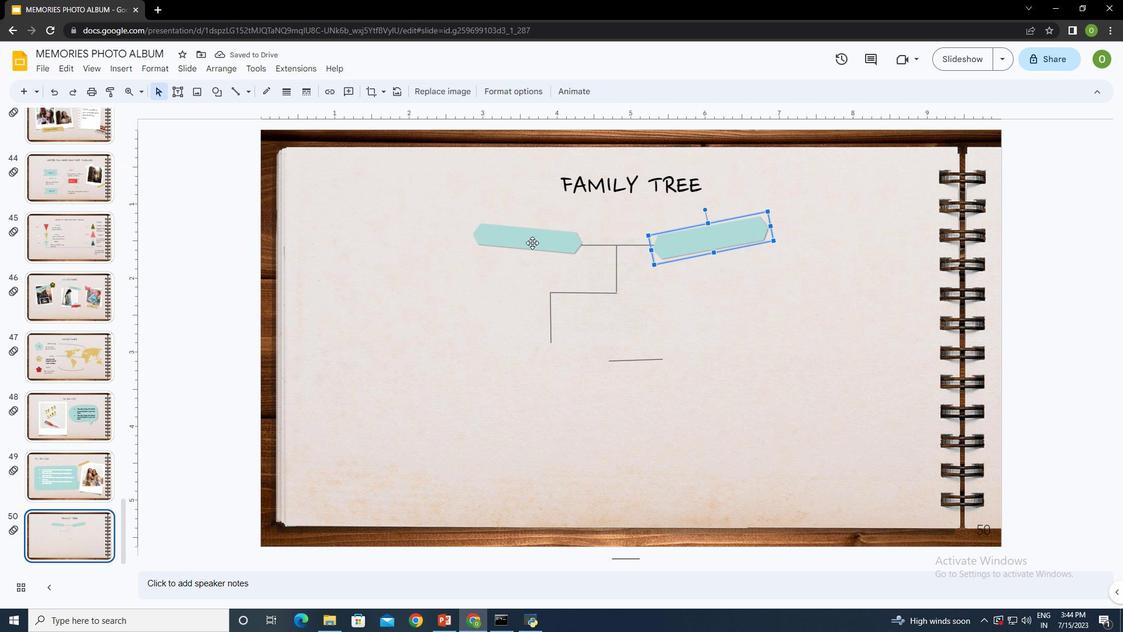 
Action: Mouse pressed right at (532, 242)
Screenshot: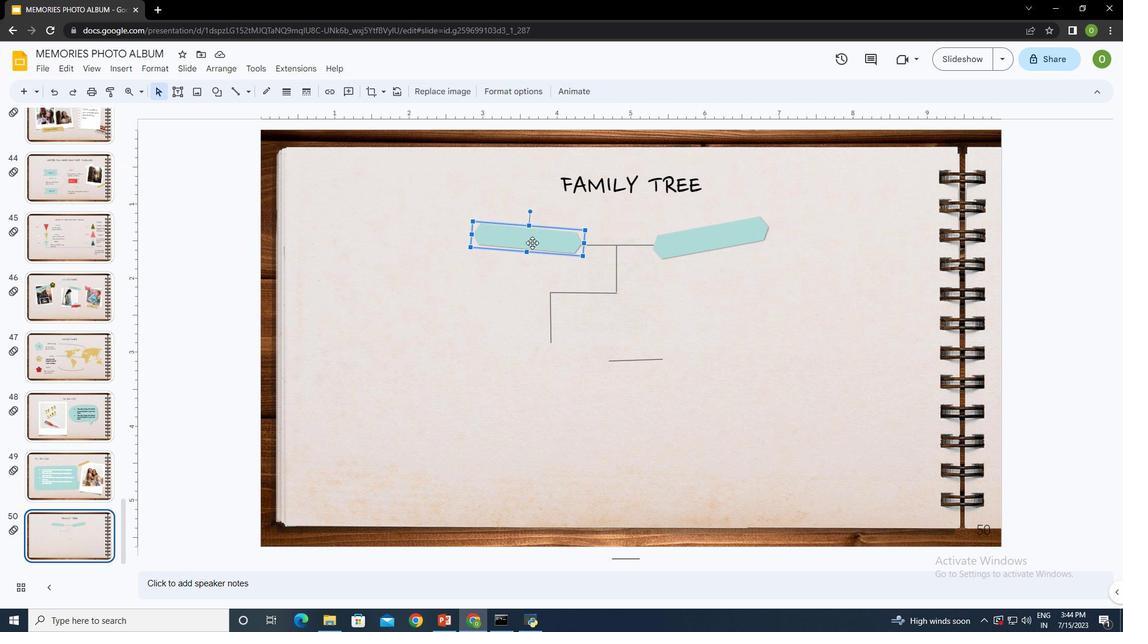 
Action: Mouse moved to (531, 241)
Screenshot: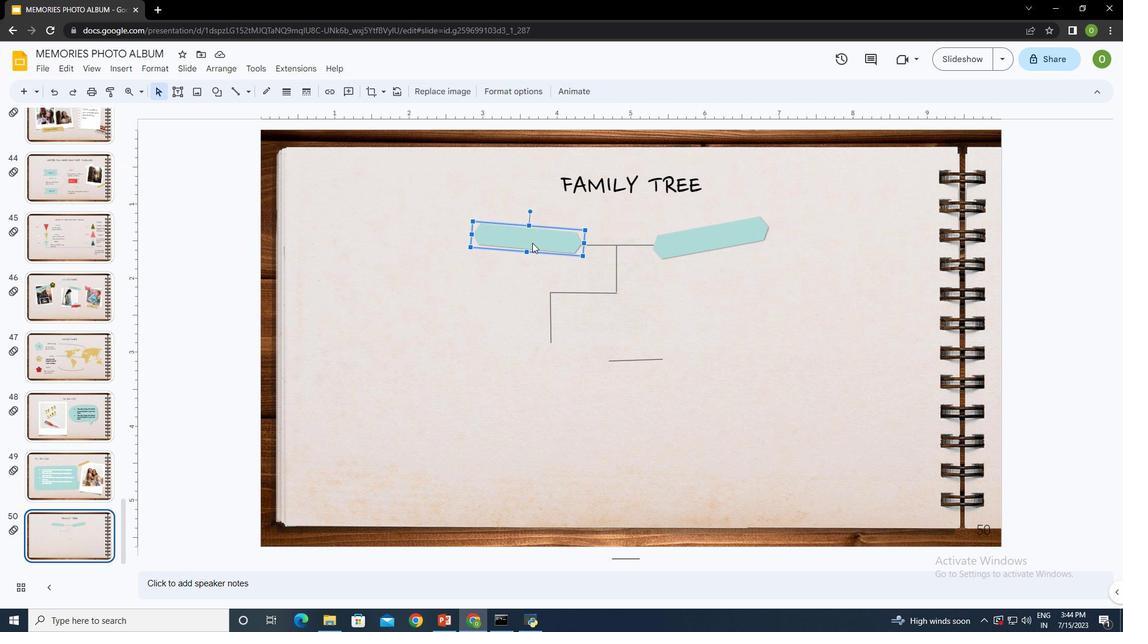 
Action: Mouse pressed right at (531, 241)
Screenshot: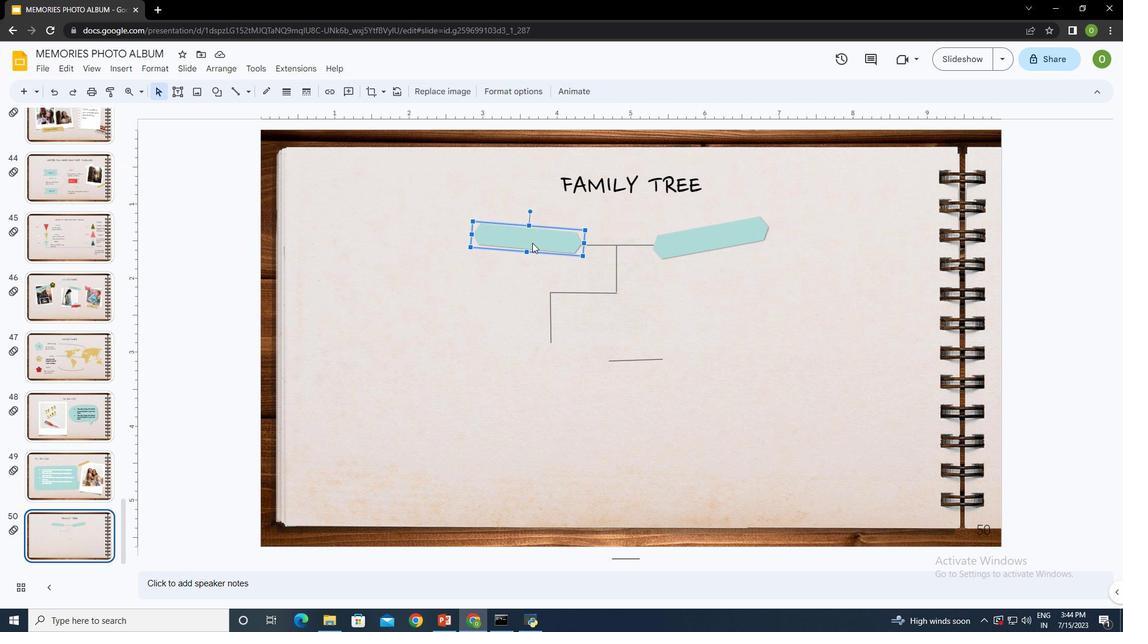 
Action: Mouse moved to (568, 286)
Screenshot: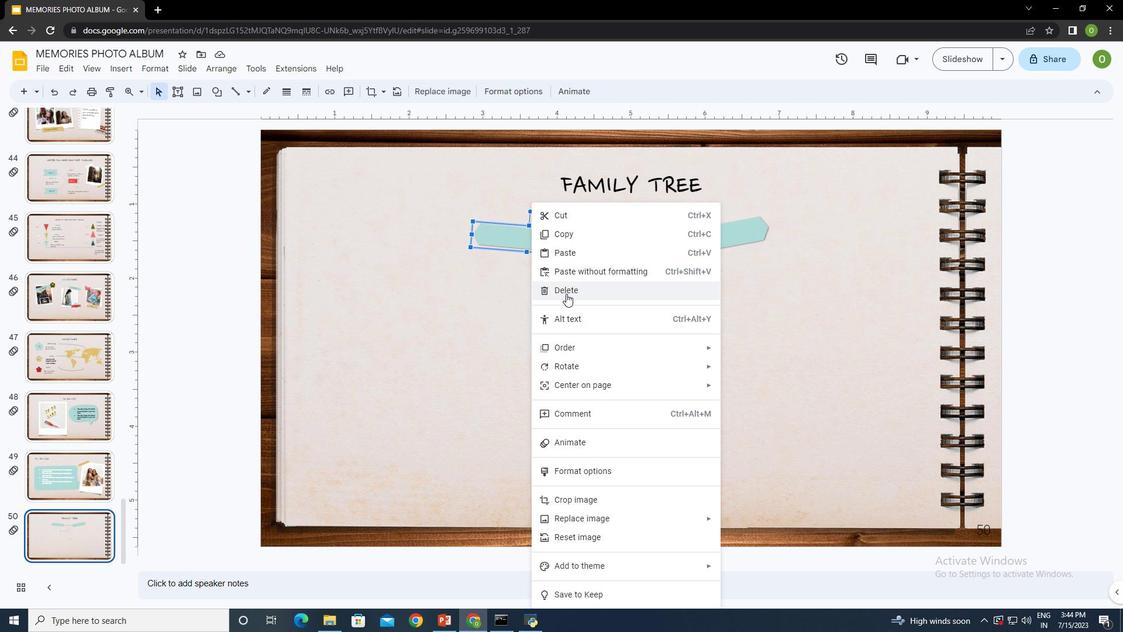 
Action: Mouse pressed left at (568, 286)
Screenshot: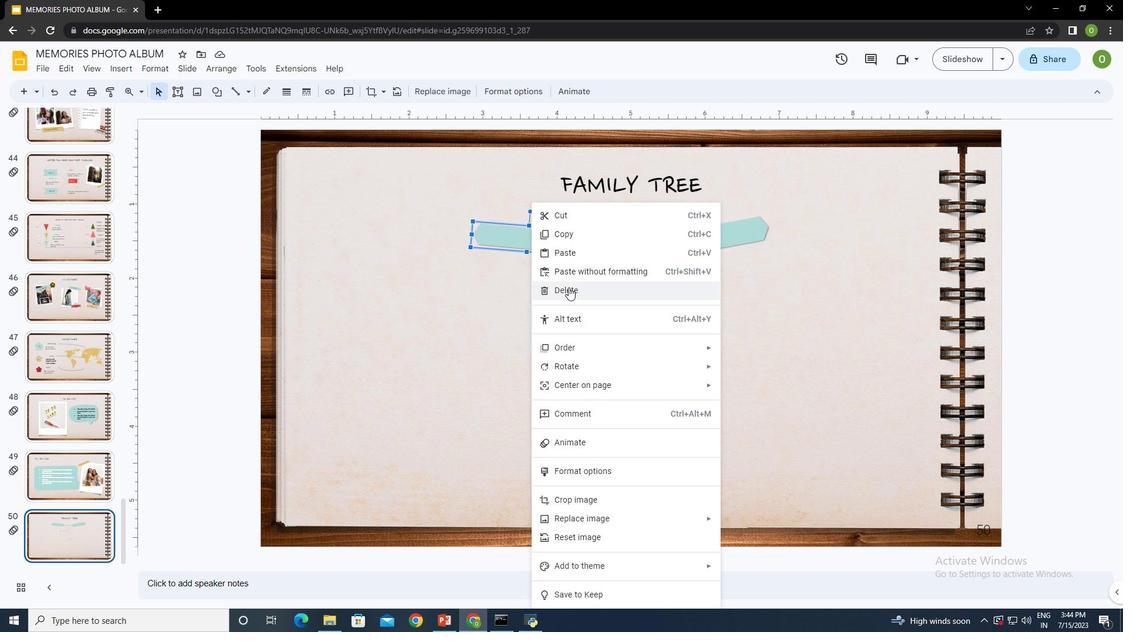 
Action: Mouse moved to (485, 229)
Screenshot: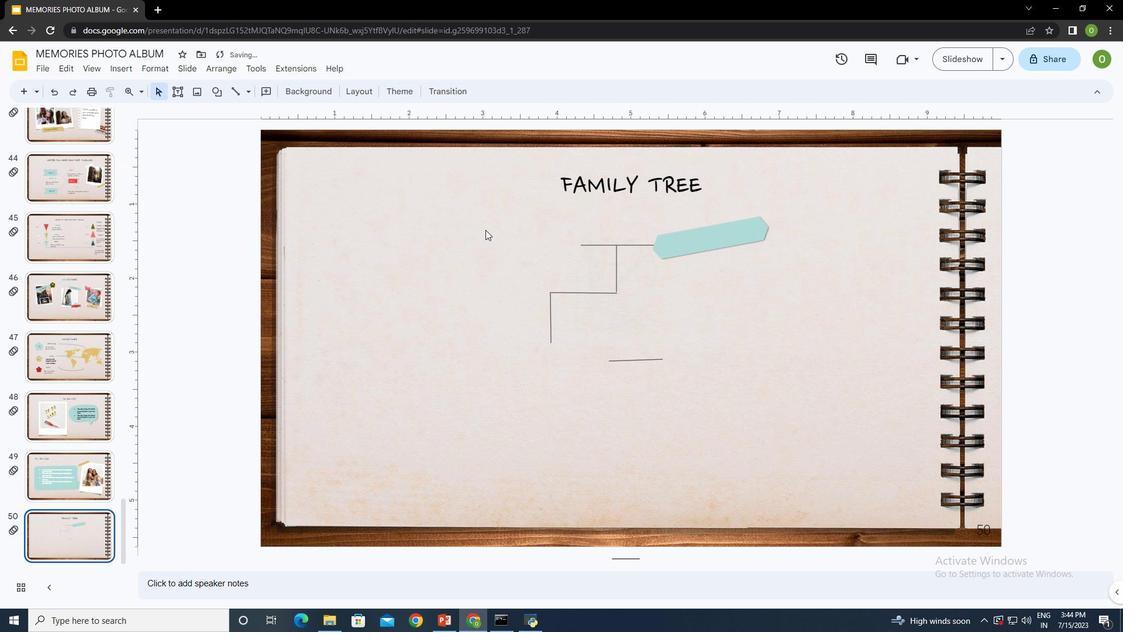 
Action: Mouse pressed right at (485, 229)
Screenshot: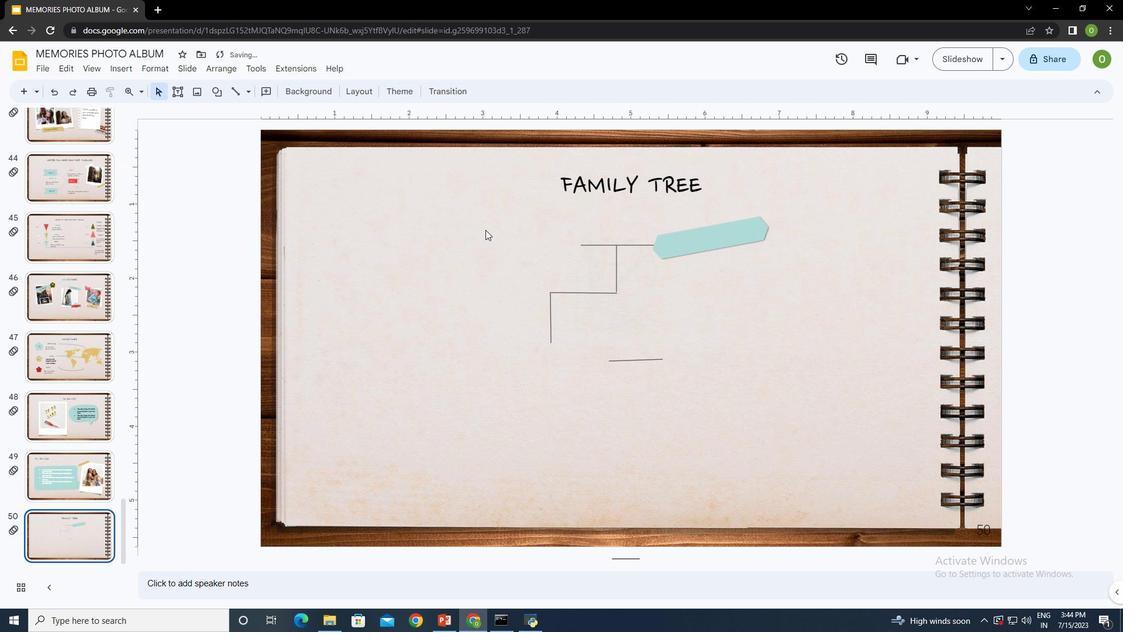 
Action: Mouse moved to (528, 276)
Screenshot: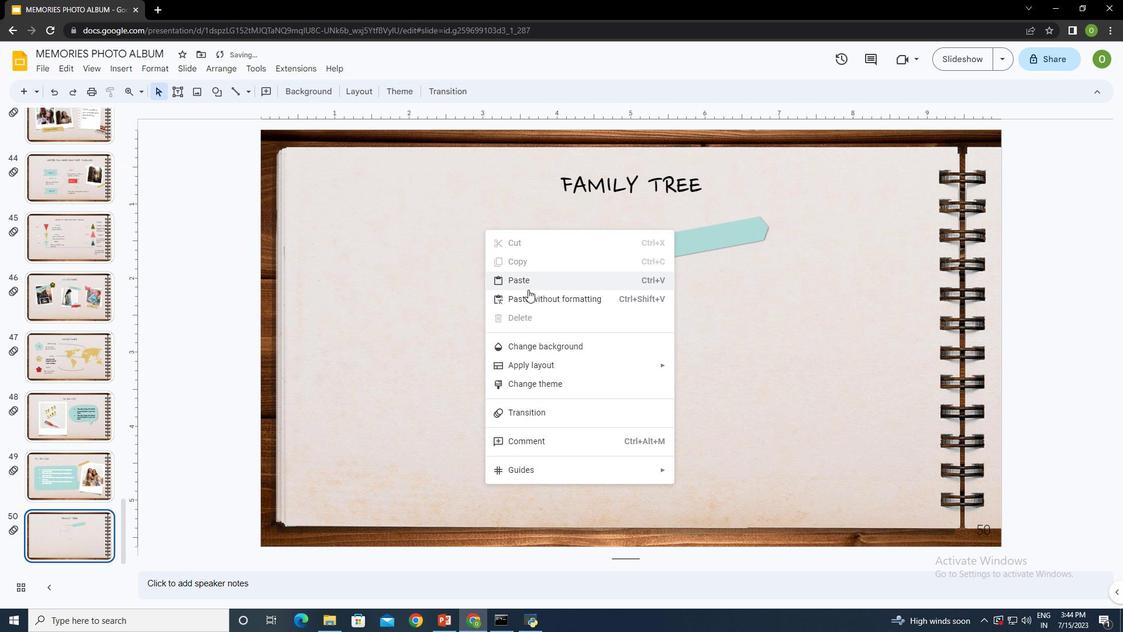 
Action: Mouse pressed left at (528, 276)
Screenshot: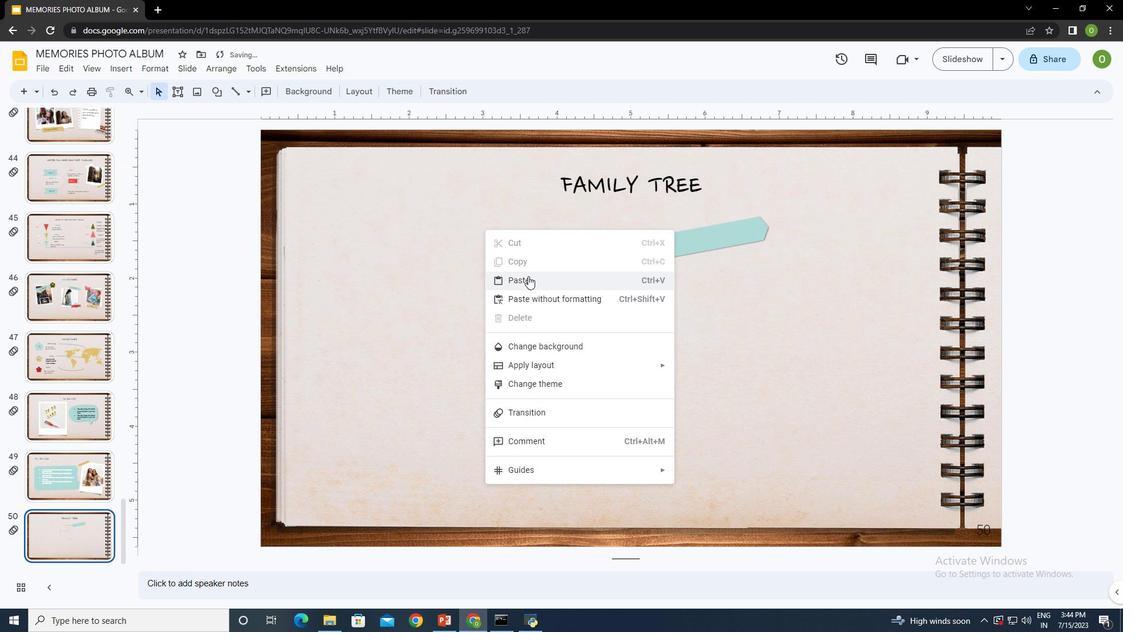 
Action: Mouse moved to (725, 249)
Screenshot: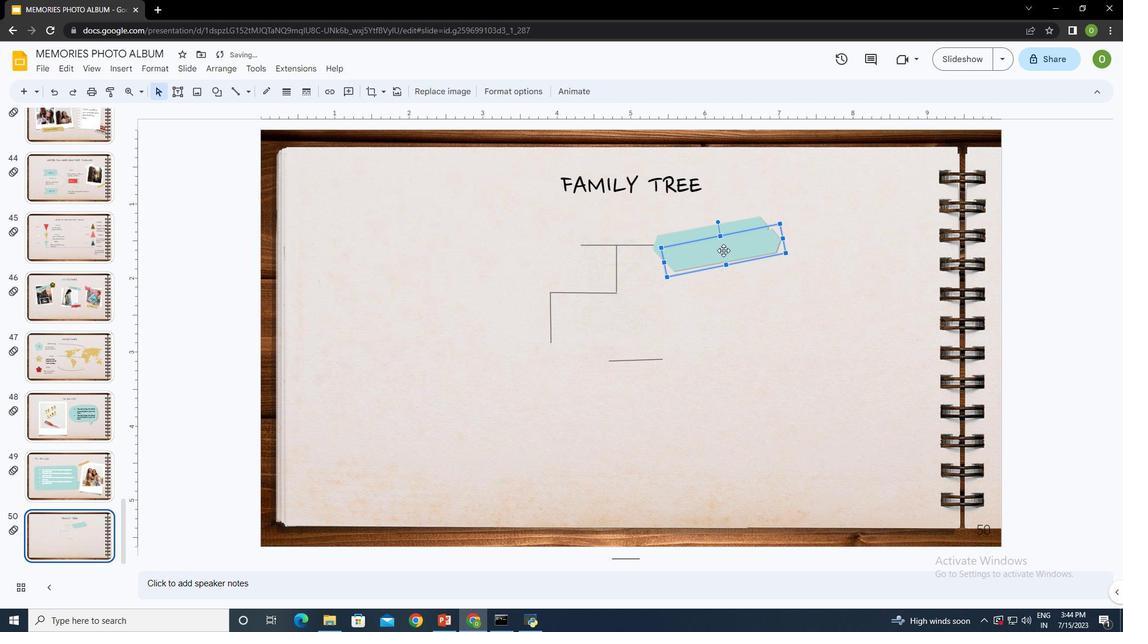 
Action: Mouse pressed left at (725, 249)
Screenshot: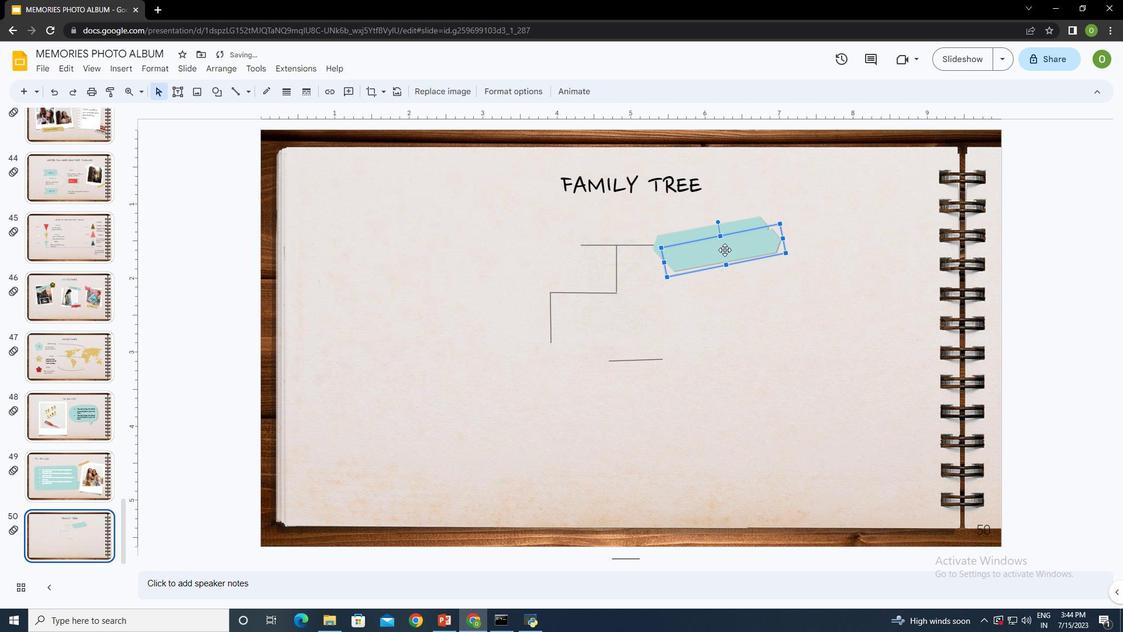 
Action: Mouse moved to (516, 224)
Screenshot: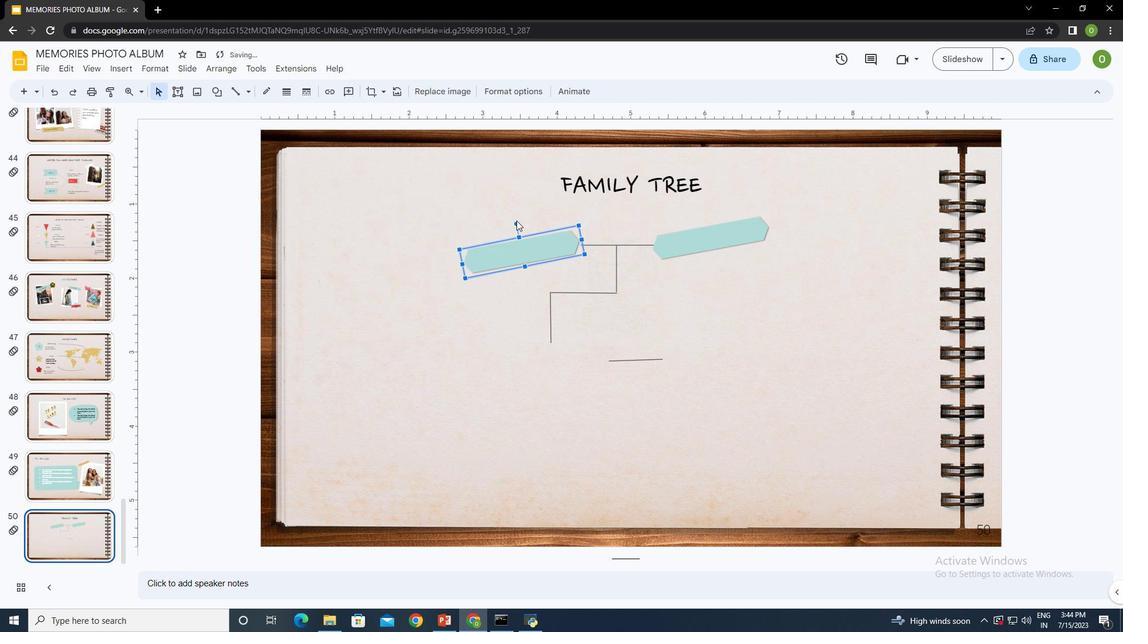 
Action: Mouse pressed left at (516, 224)
Screenshot: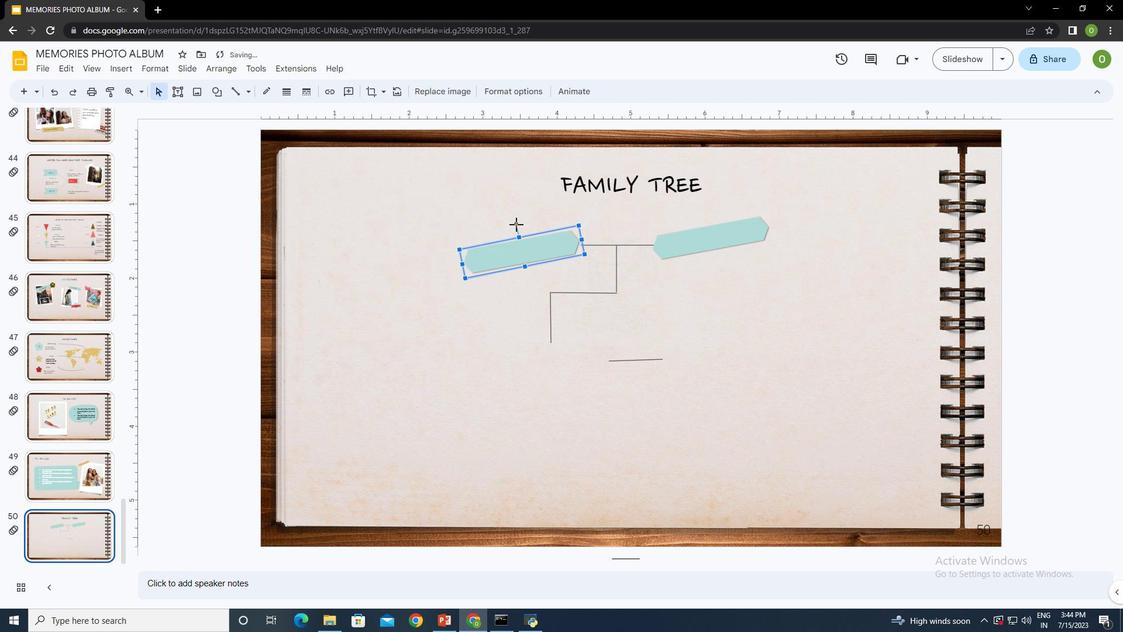 
Action: Mouse moved to (526, 254)
Screenshot: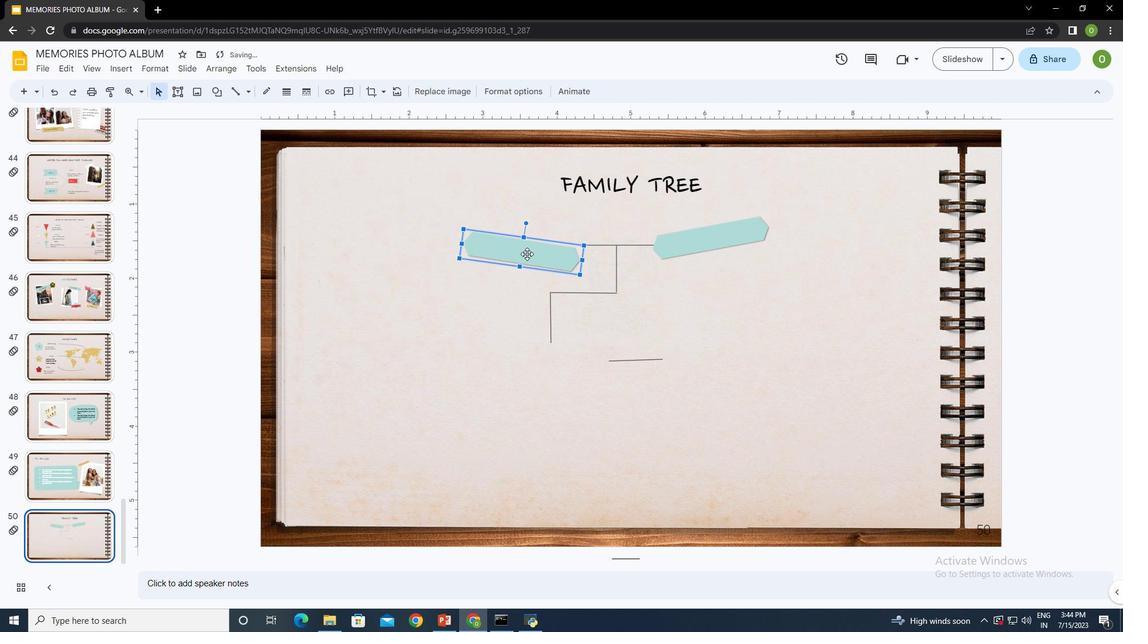 
Action: Mouse pressed left at (526, 254)
Screenshot: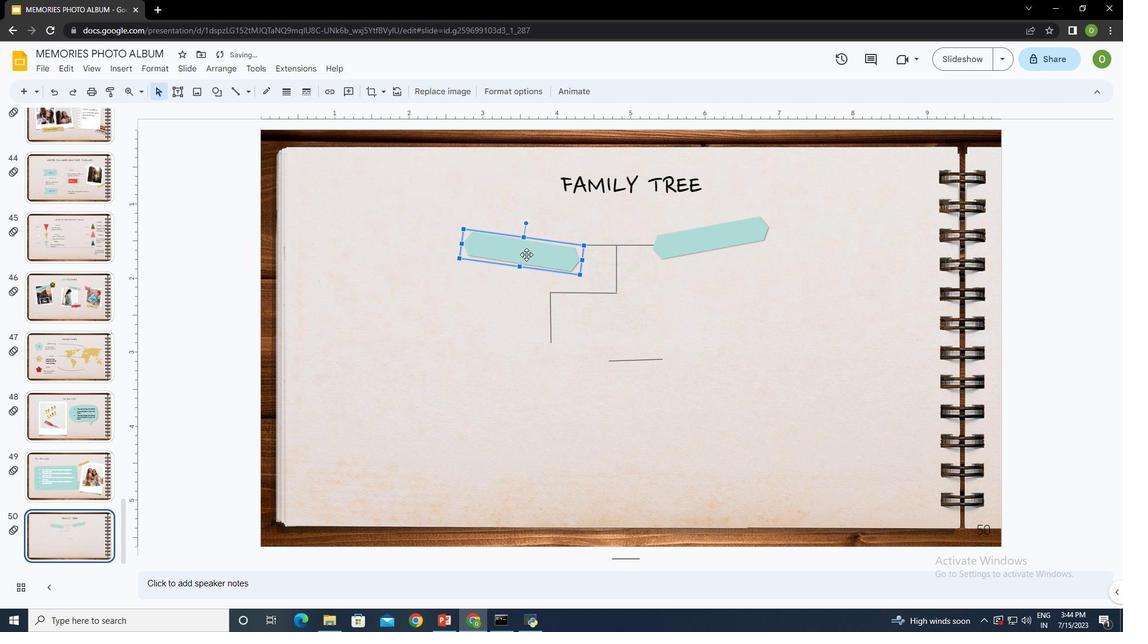 
Action: Mouse moved to (541, 235)
Screenshot: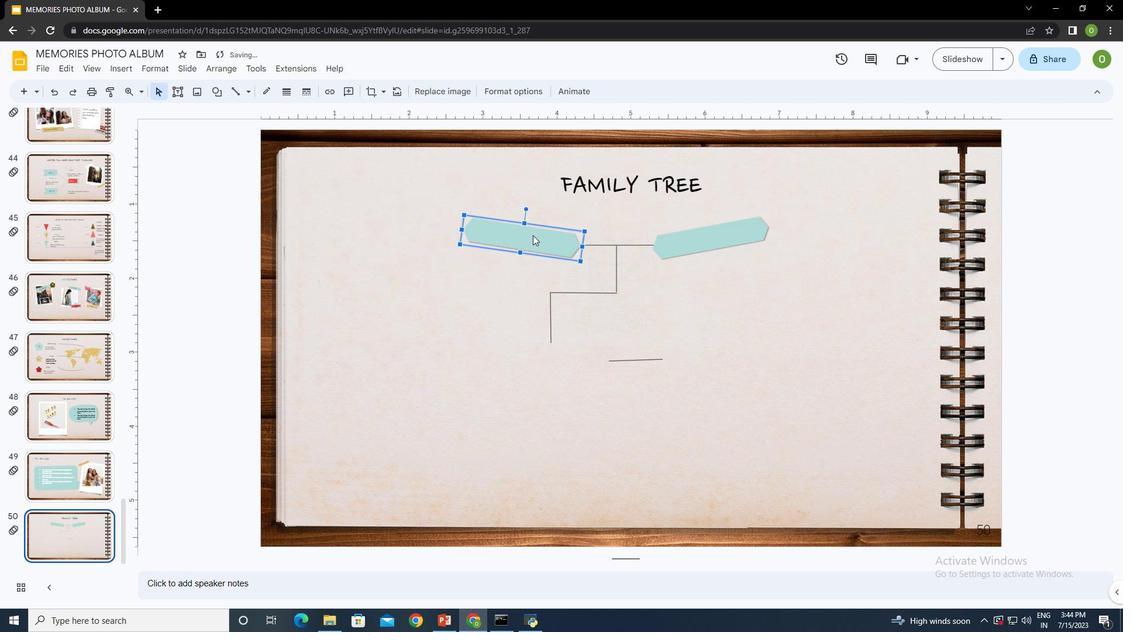 
Action: Mouse pressed left at (541, 235)
Screenshot: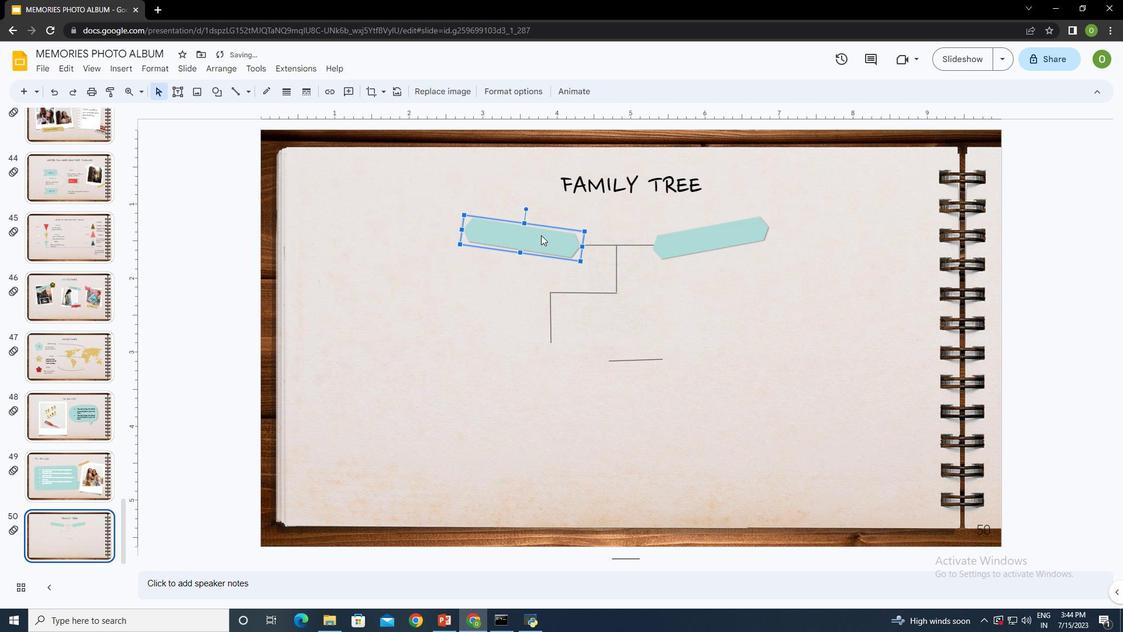 
Action: Mouse moved to (498, 272)
Screenshot: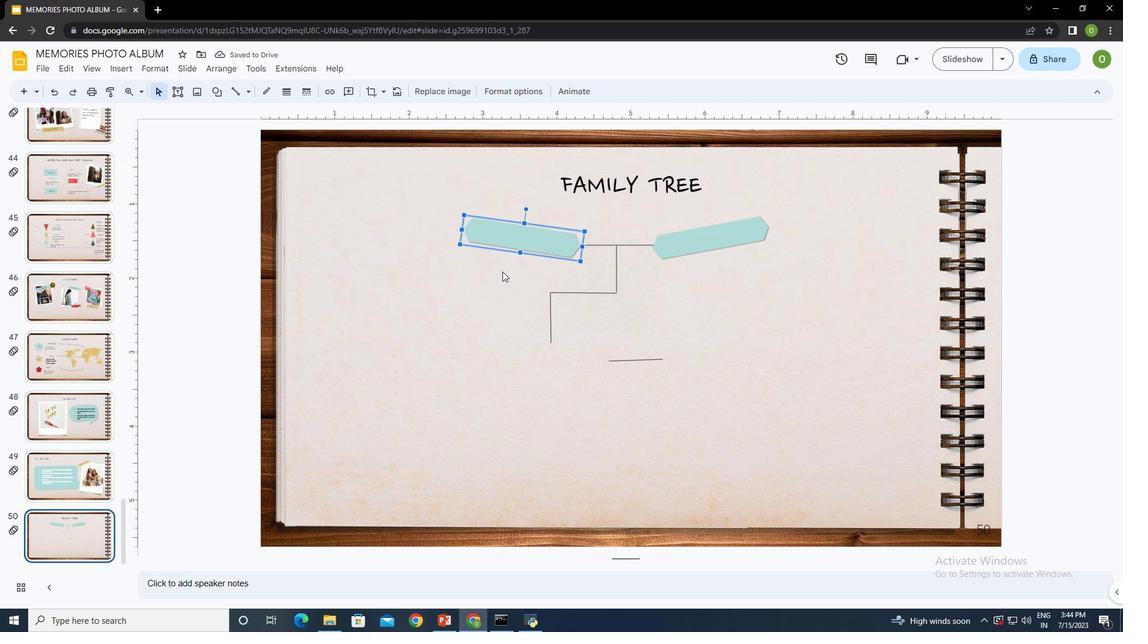 
Action: Mouse pressed left at (498, 272)
Screenshot: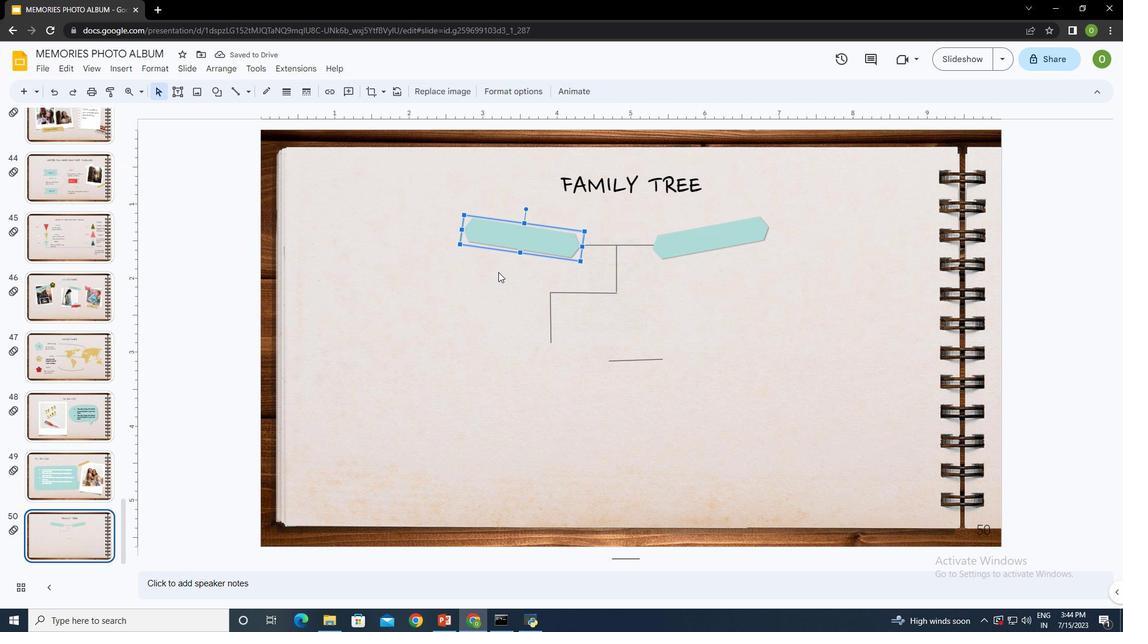 
Action: Mouse moved to (540, 236)
Screenshot: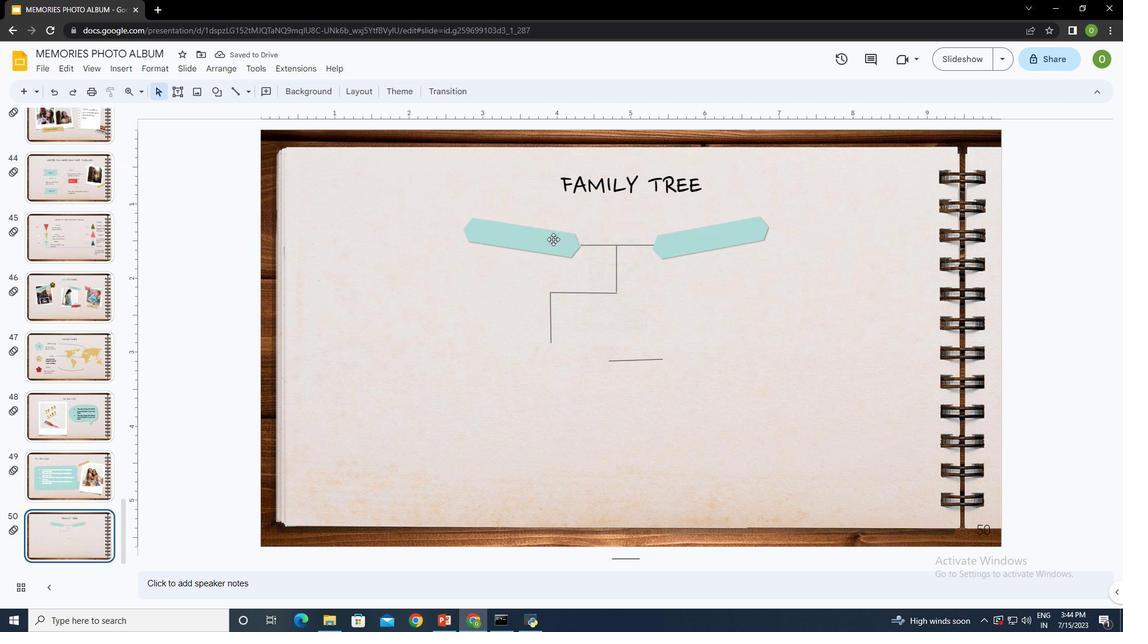 
Action: Mouse pressed left at (540, 236)
Screenshot: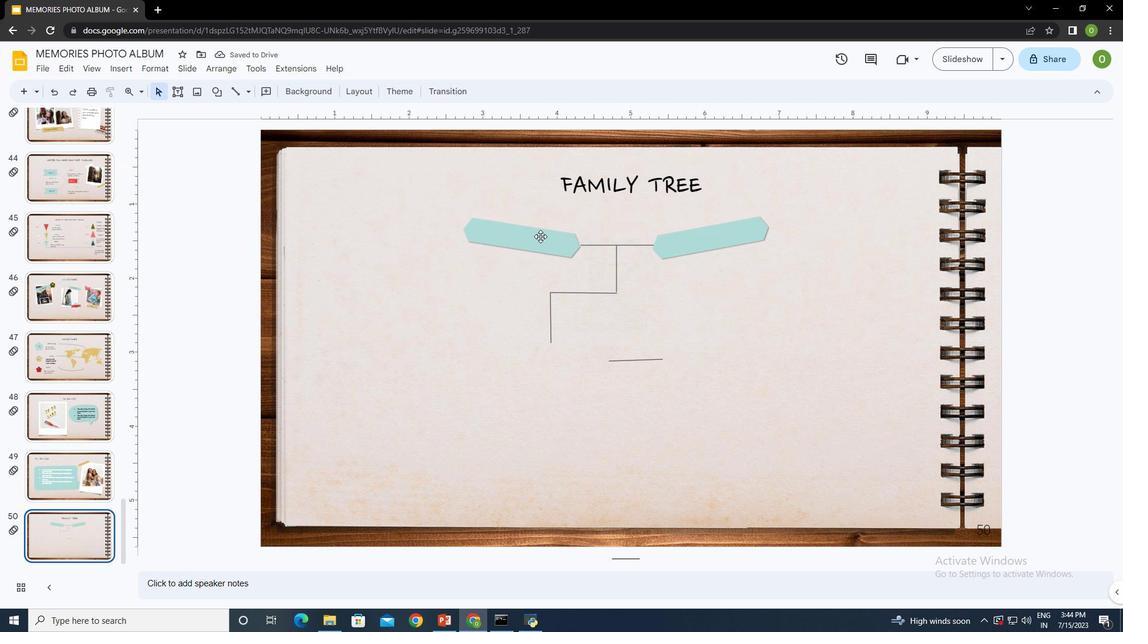 
Action: Mouse moved to (553, 241)
Screenshot: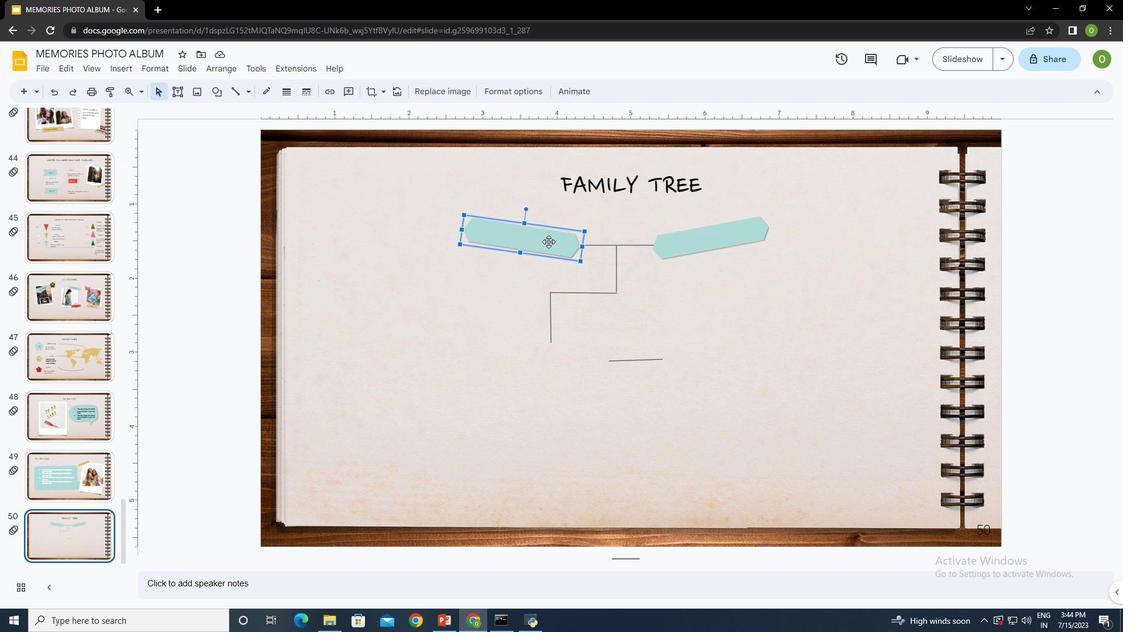 
Action: Mouse pressed left at (553, 241)
Screenshot: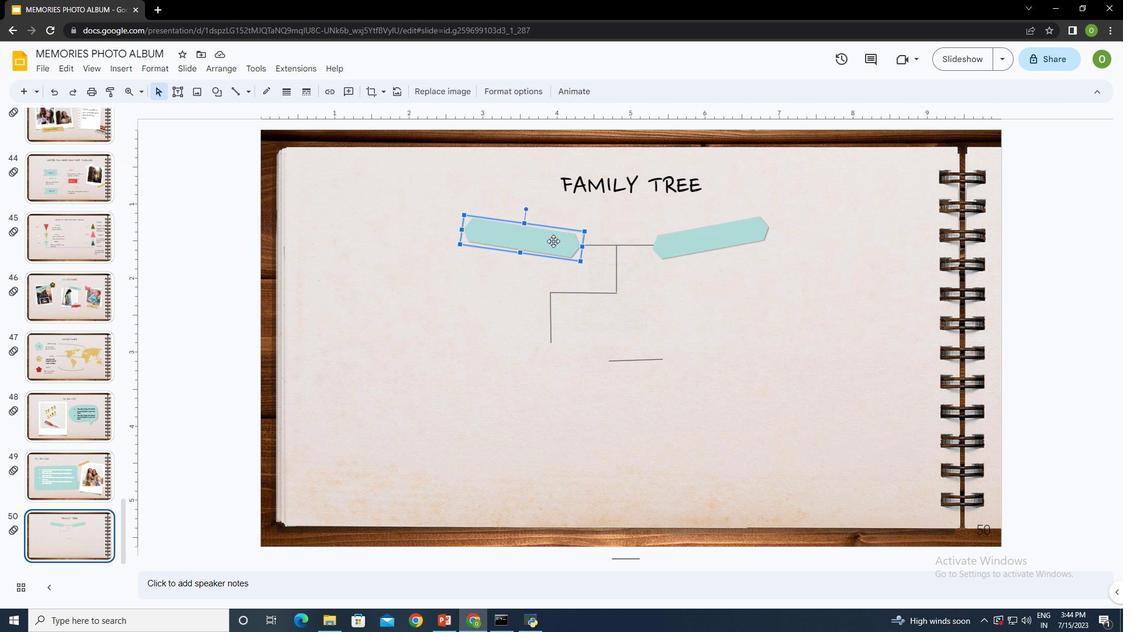 
Action: Mouse moved to (482, 297)
Screenshot: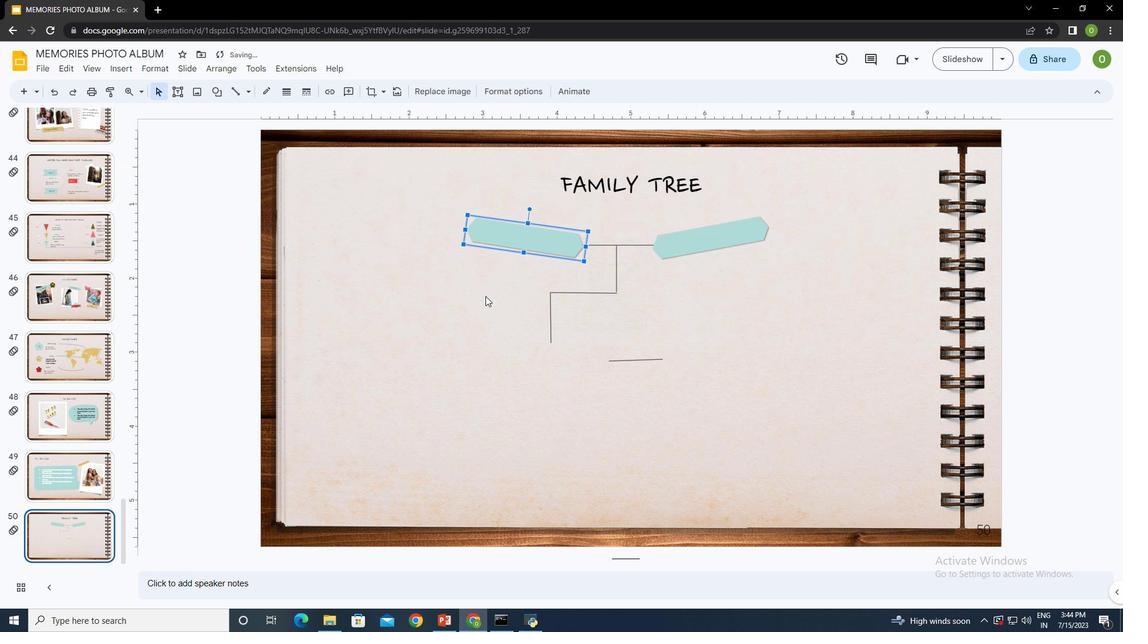
Action: Mouse pressed left at (482, 297)
Screenshot: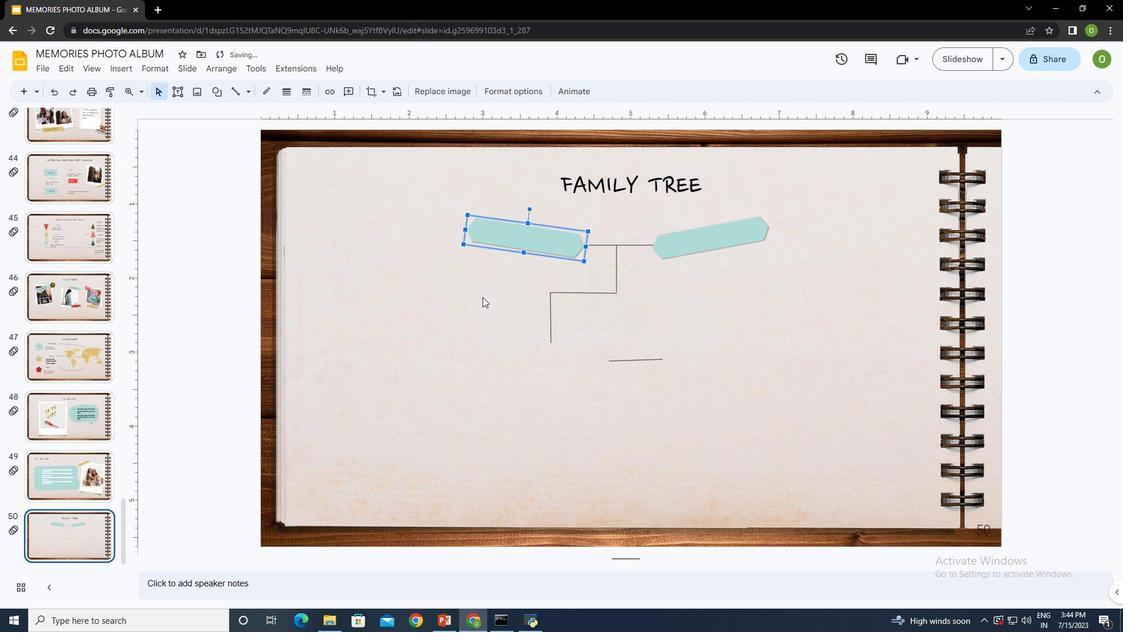
Action: Mouse moved to (531, 234)
Screenshot: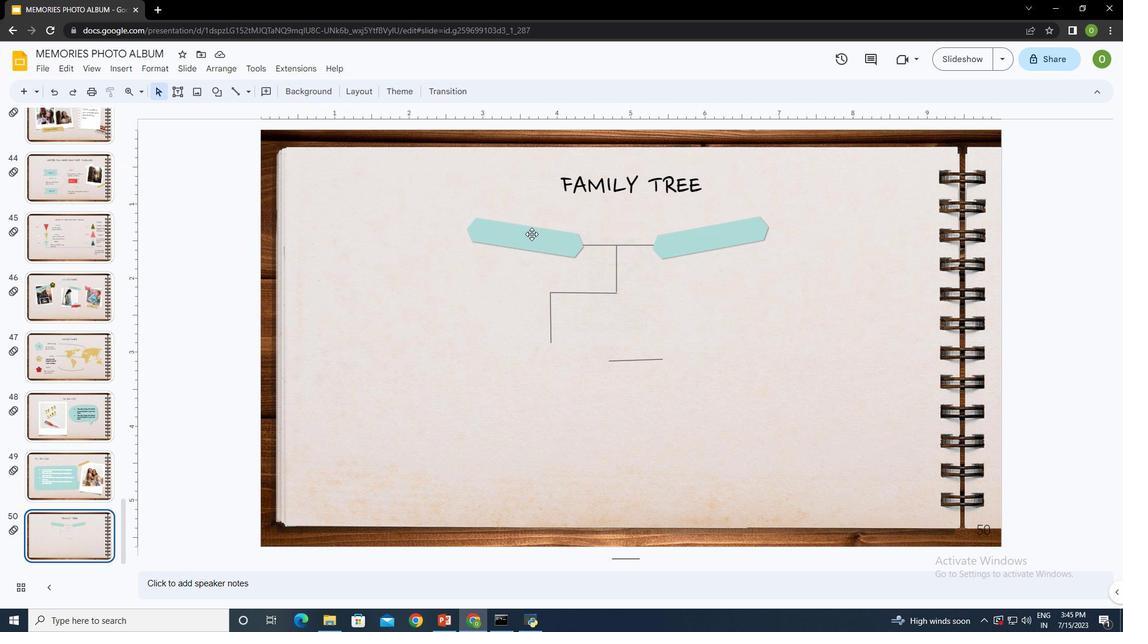 
Action: Mouse pressed left at (531, 234)
Screenshot: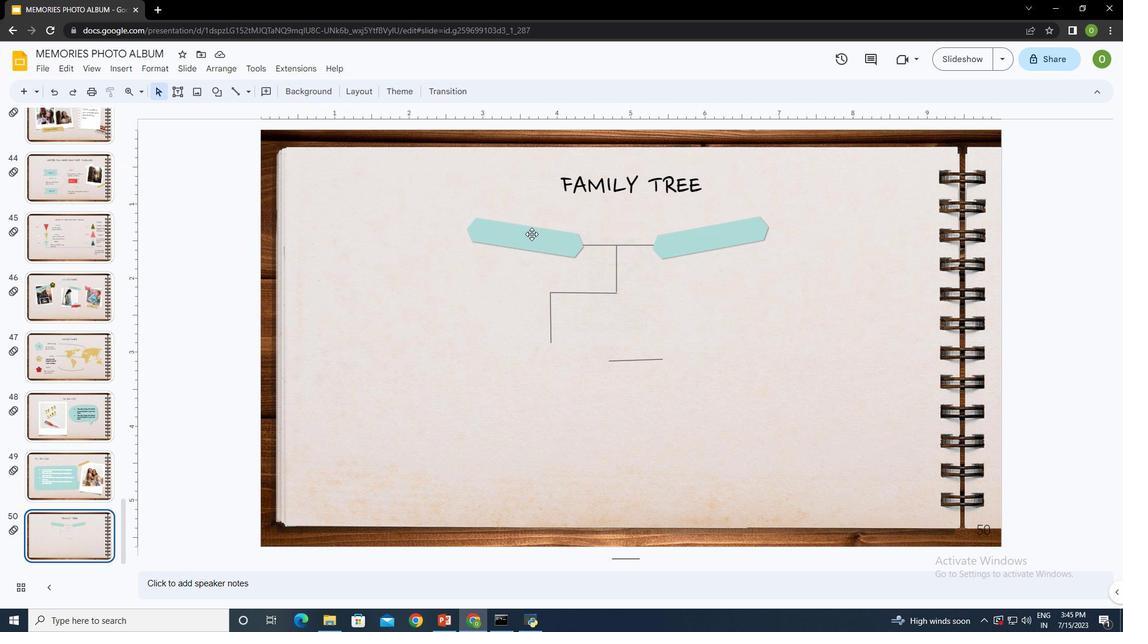 
Action: Mouse pressed right at (531, 234)
Screenshot: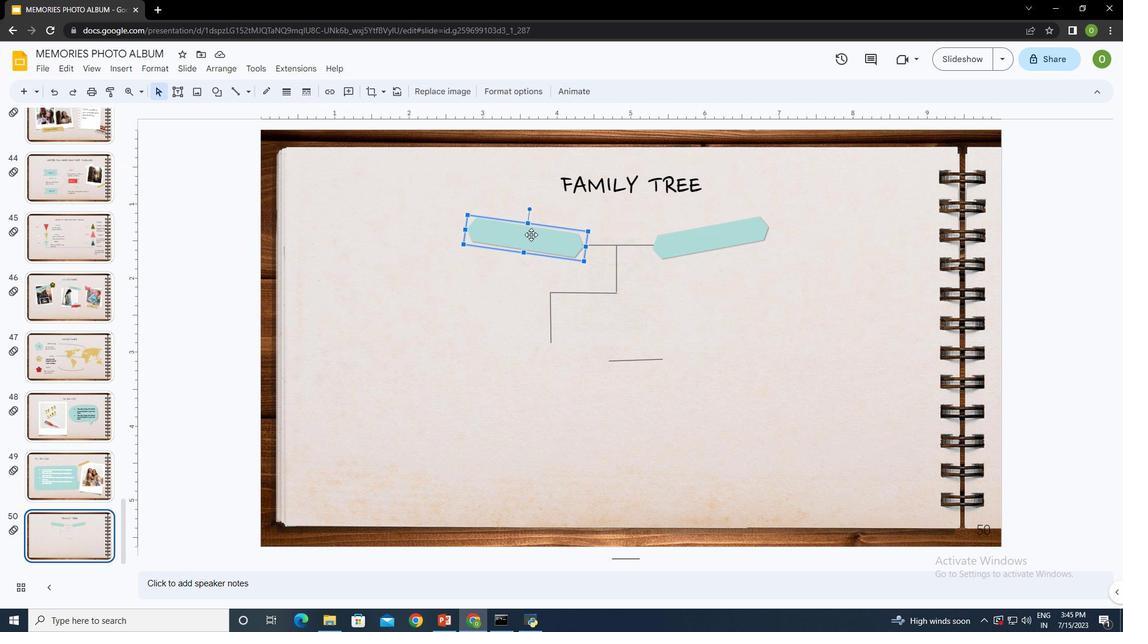 
Action: Mouse moved to (523, 233)
Screenshot: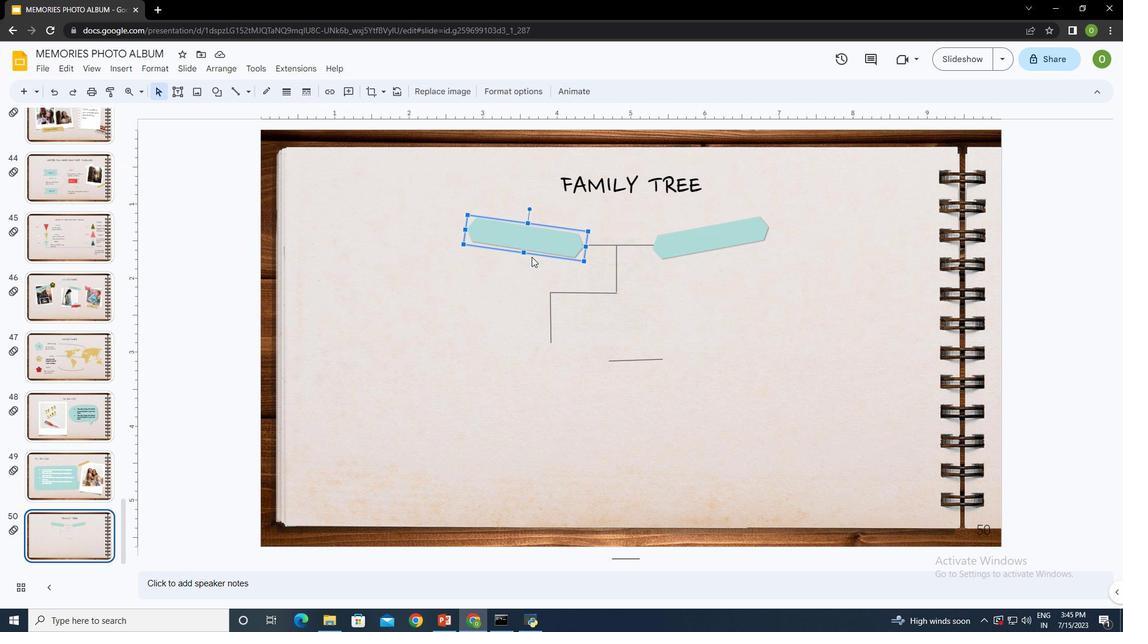 
Action: Mouse pressed right at (523, 233)
Screenshot: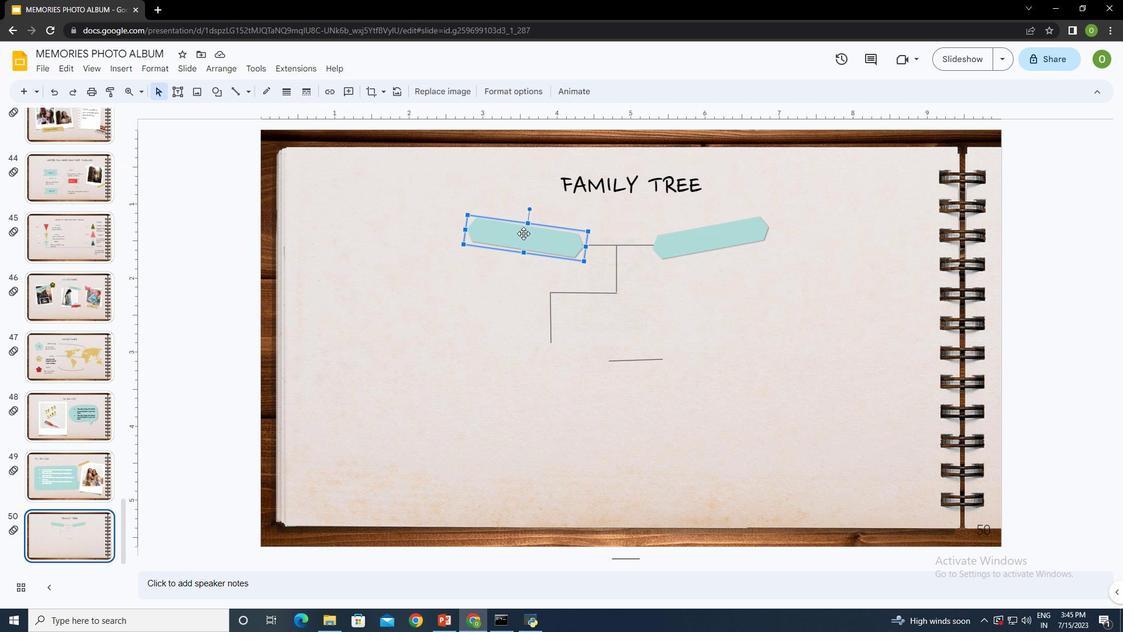
Action: Mouse moved to (563, 234)
Screenshot: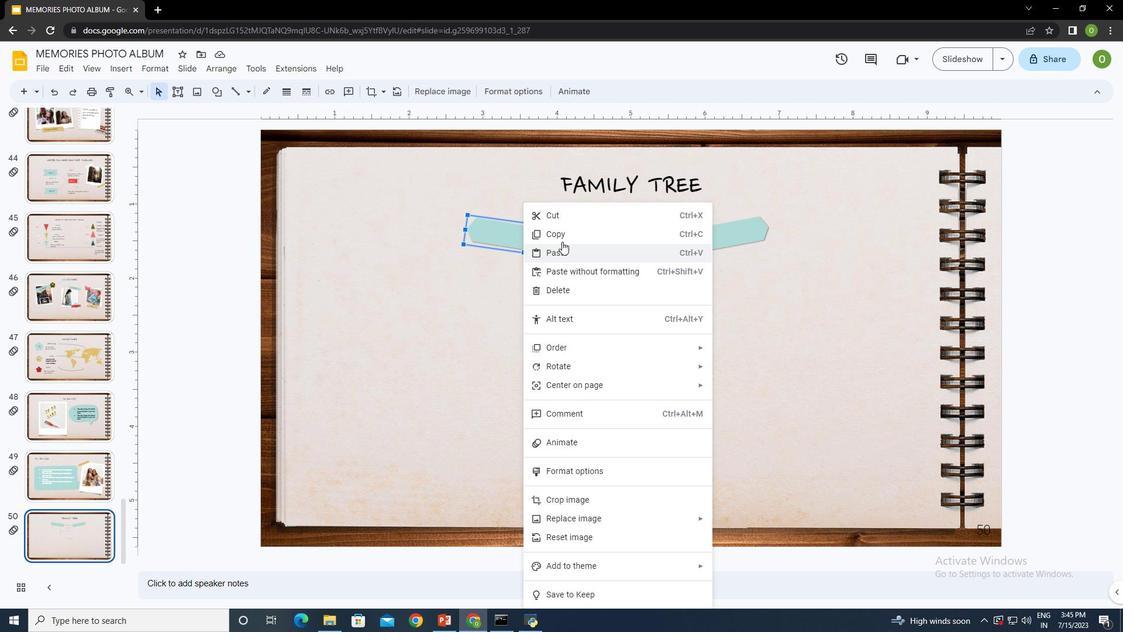 
Action: Mouse pressed left at (563, 234)
Screenshot: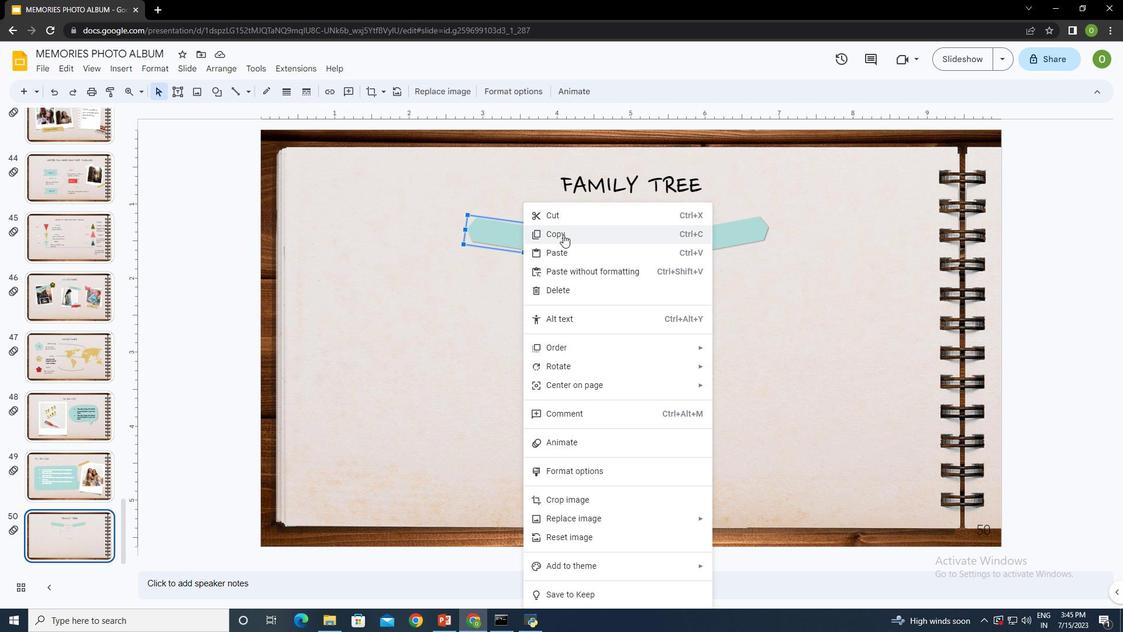
Action: Mouse moved to (513, 368)
Screenshot: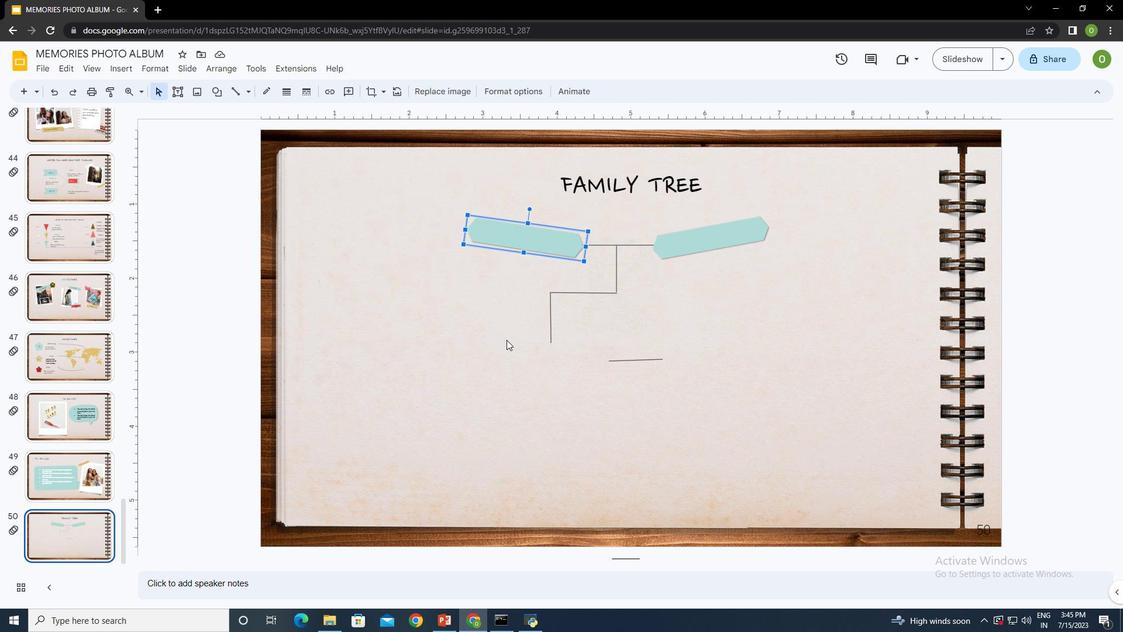 
Action: Mouse pressed right at (513, 368)
Screenshot: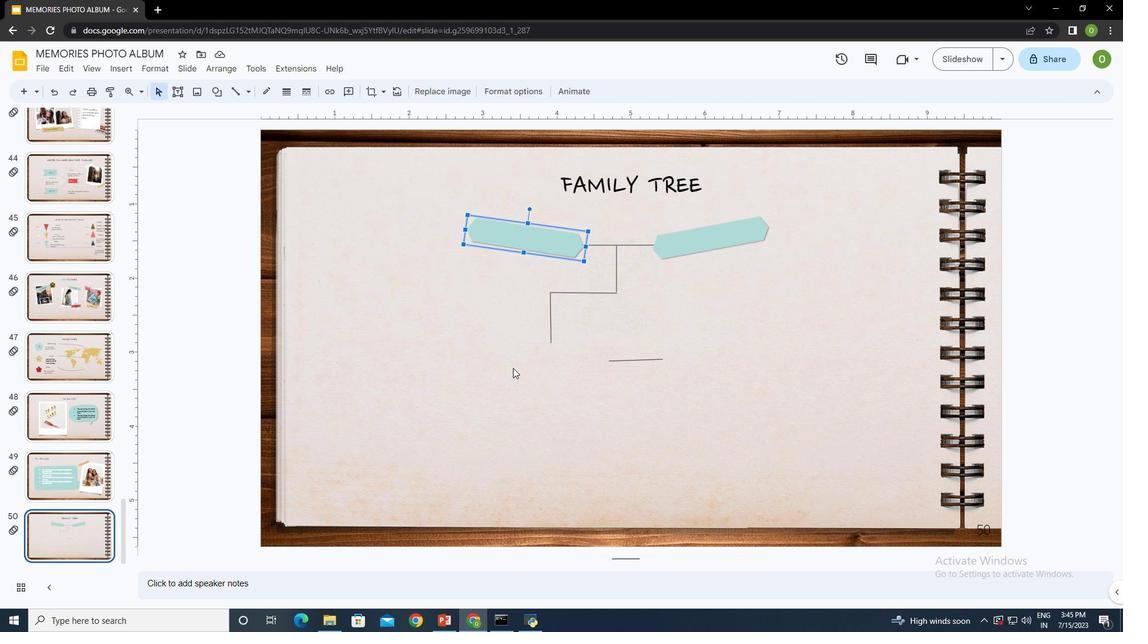 
Action: Mouse moved to (548, 165)
Screenshot: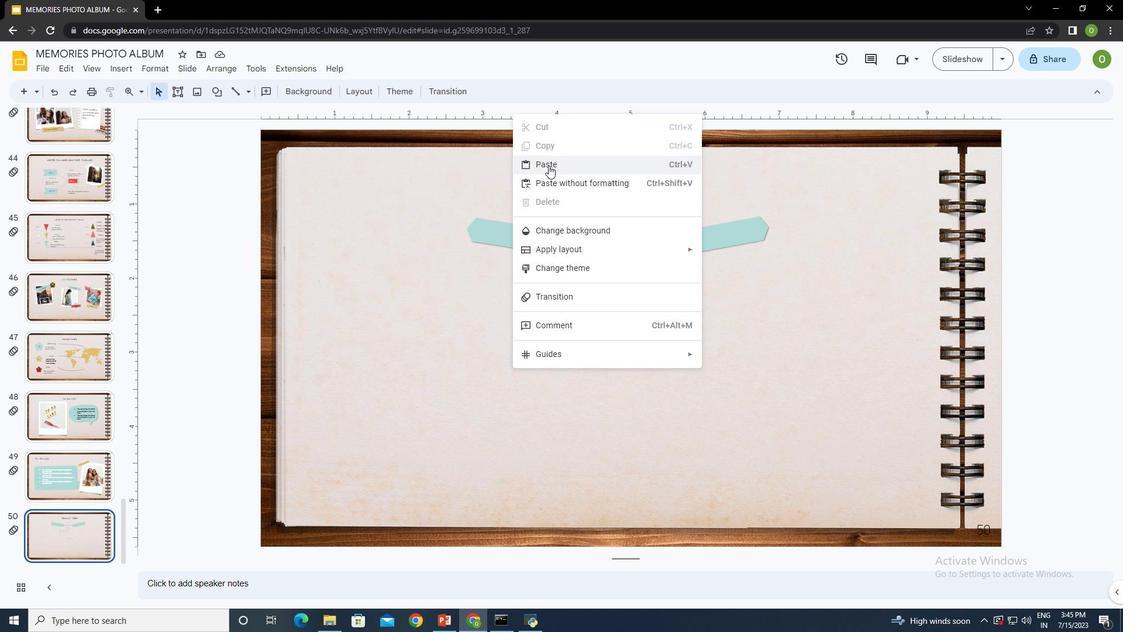 
Action: Mouse pressed left at (548, 165)
Screenshot: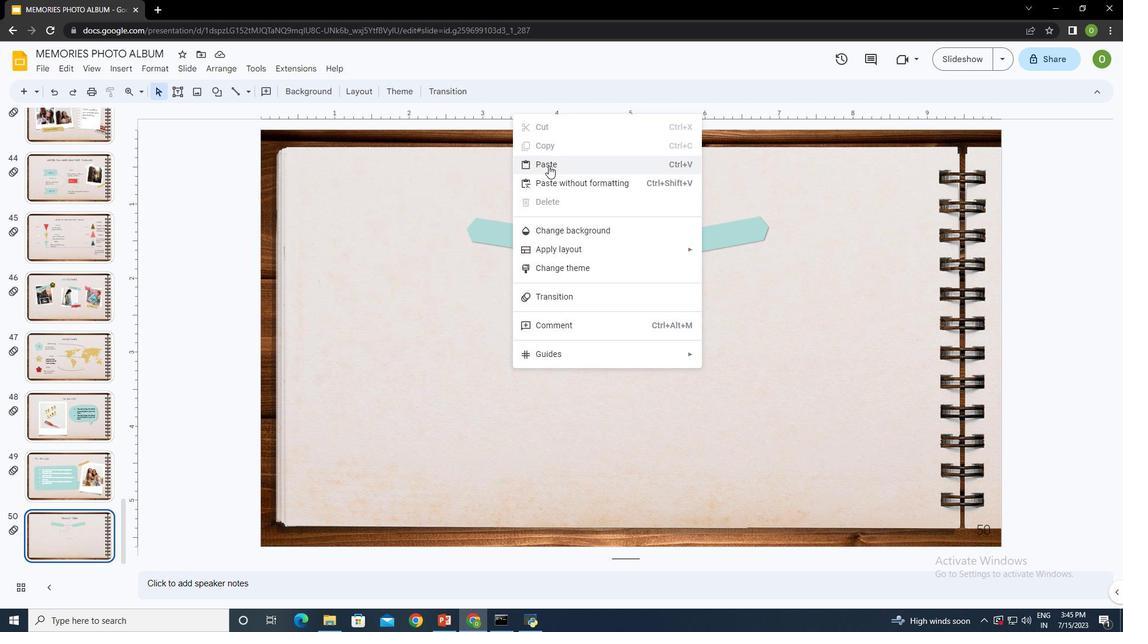 
Action: Mouse moved to (532, 256)
Screenshot: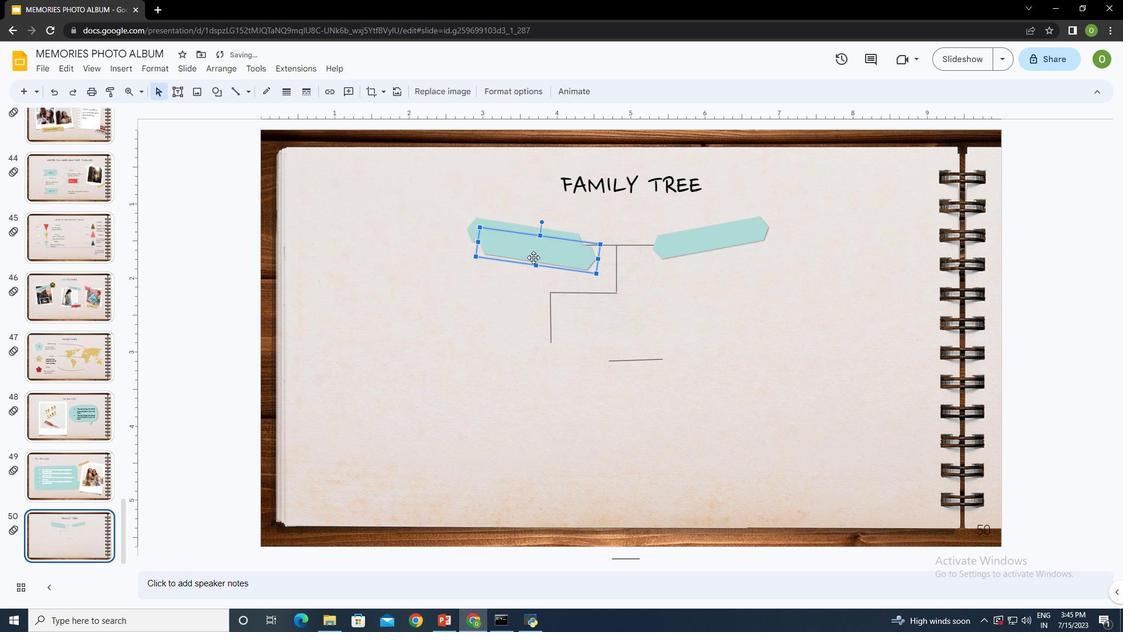 
Action: Mouse pressed left at (532, 256)
Screenshot: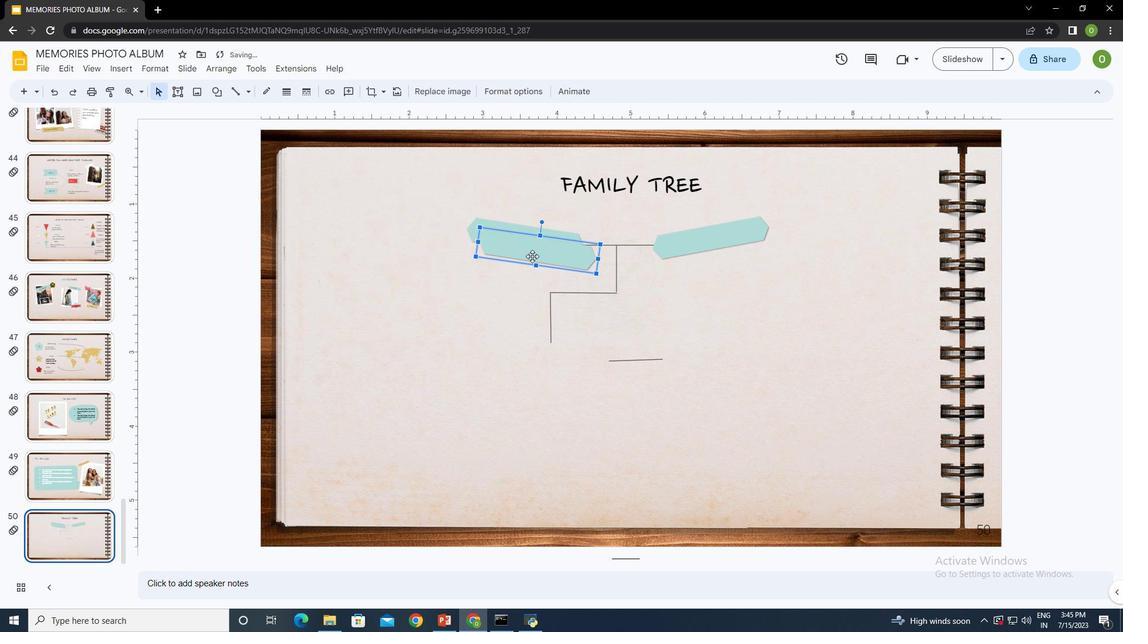 
Action: Mouse moved to (558, 359)
Screenshot: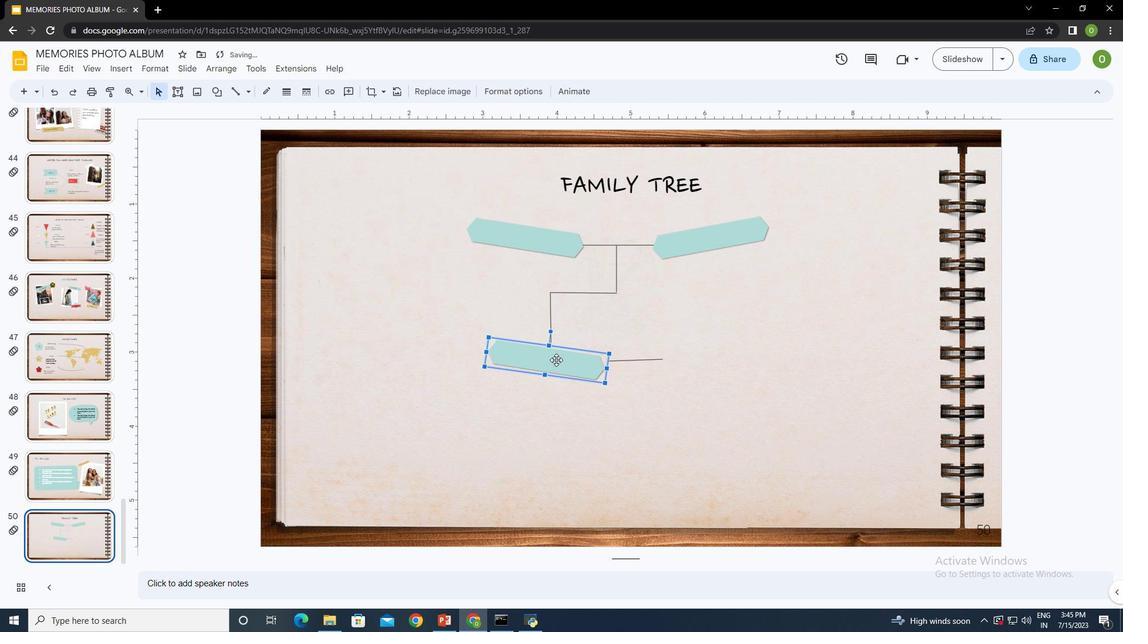 
Action: Mouse pressed left at (558, 359)
Screenshot: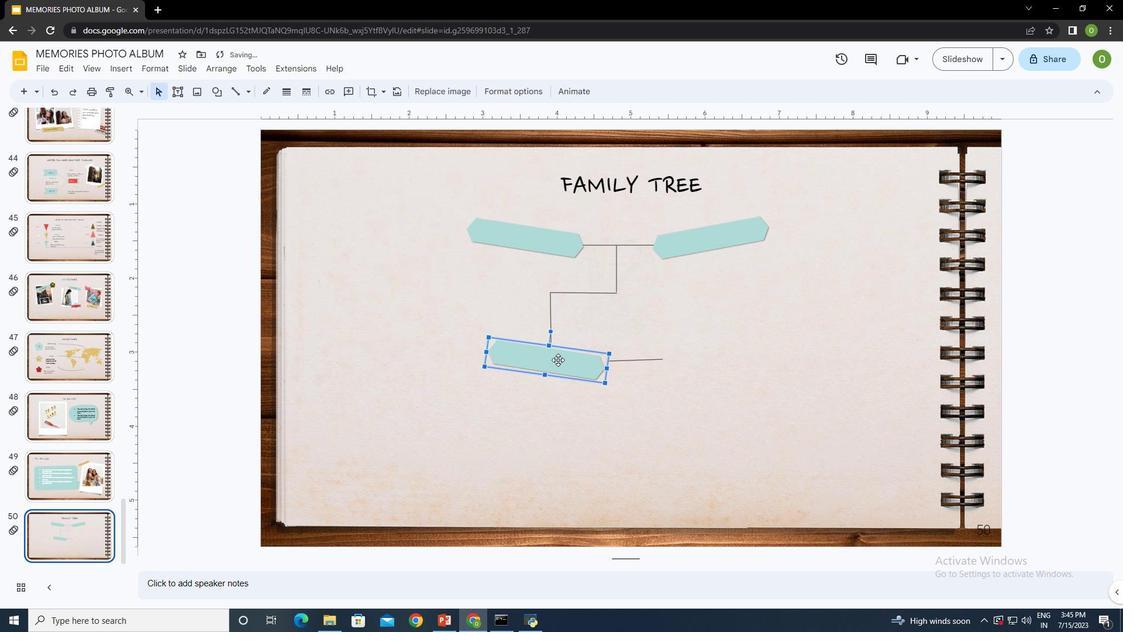 
Action: Mouse moved to (578, 356)
Screenshot: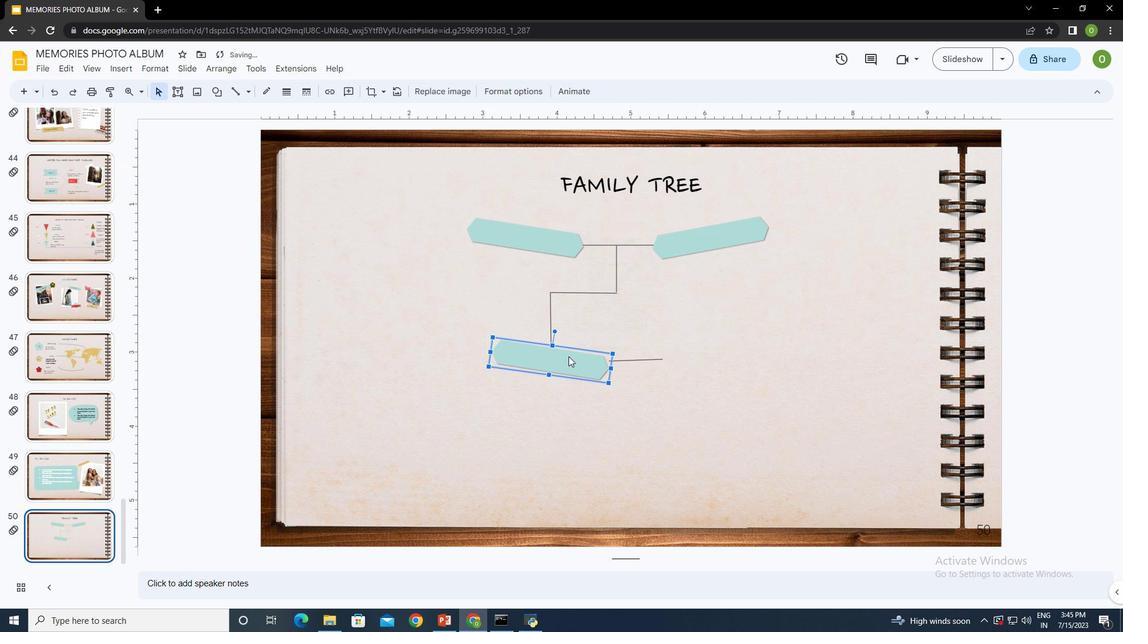 
Action: Mouse pressed left at (578, 356)
Screenshot: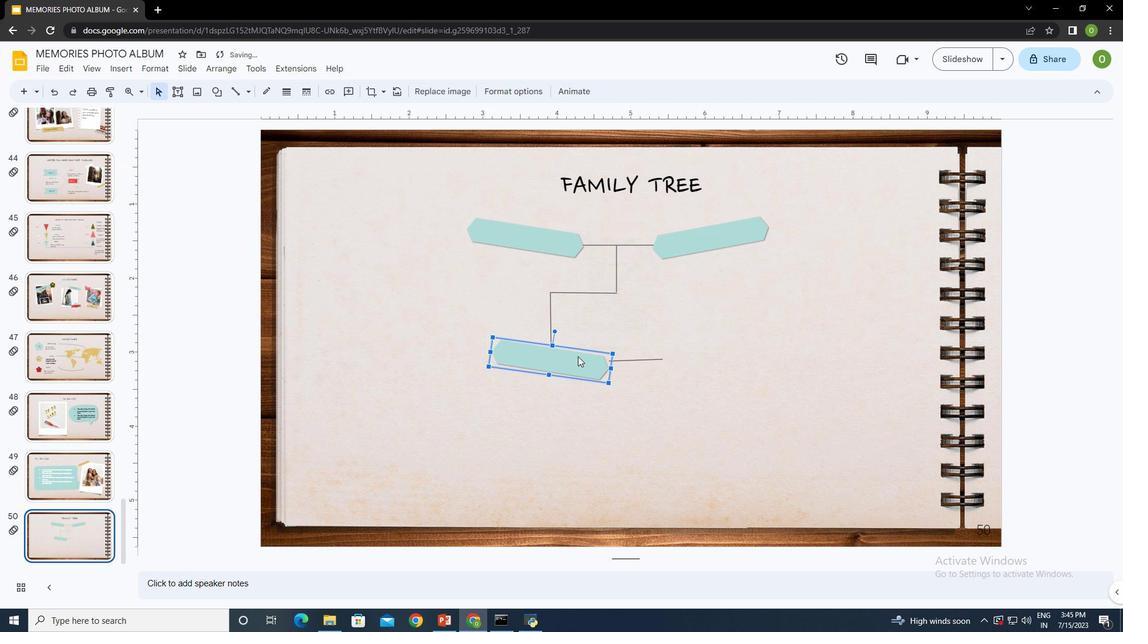 
Action: Mouse moved to (595, 403)
Screenshot: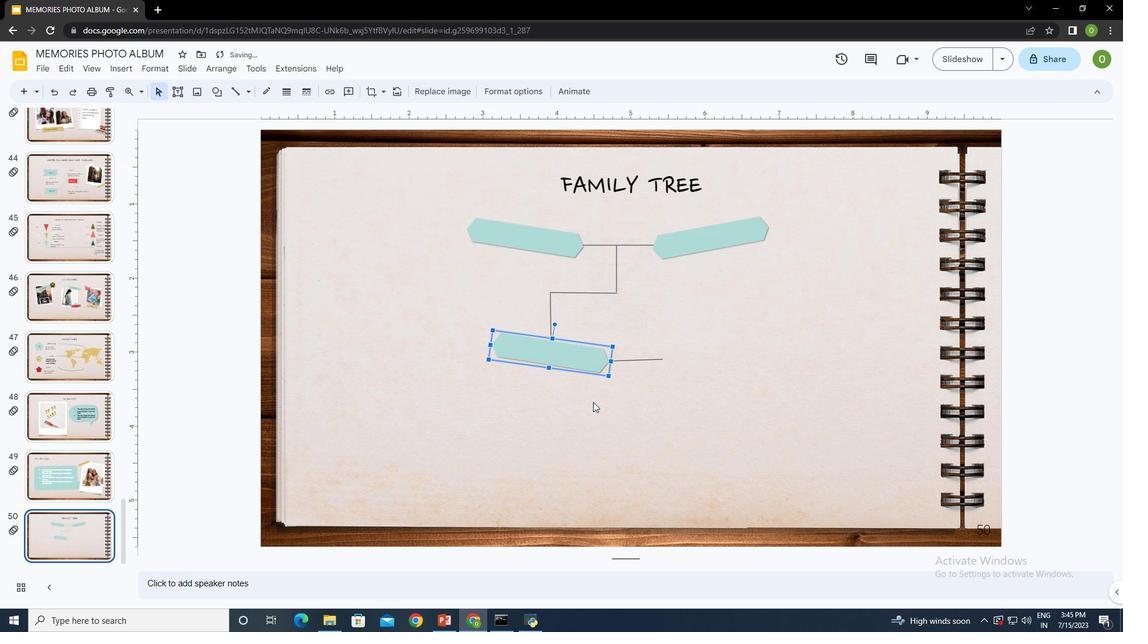 
Action: Mouse pressed left at (595, 403)
Screenshot: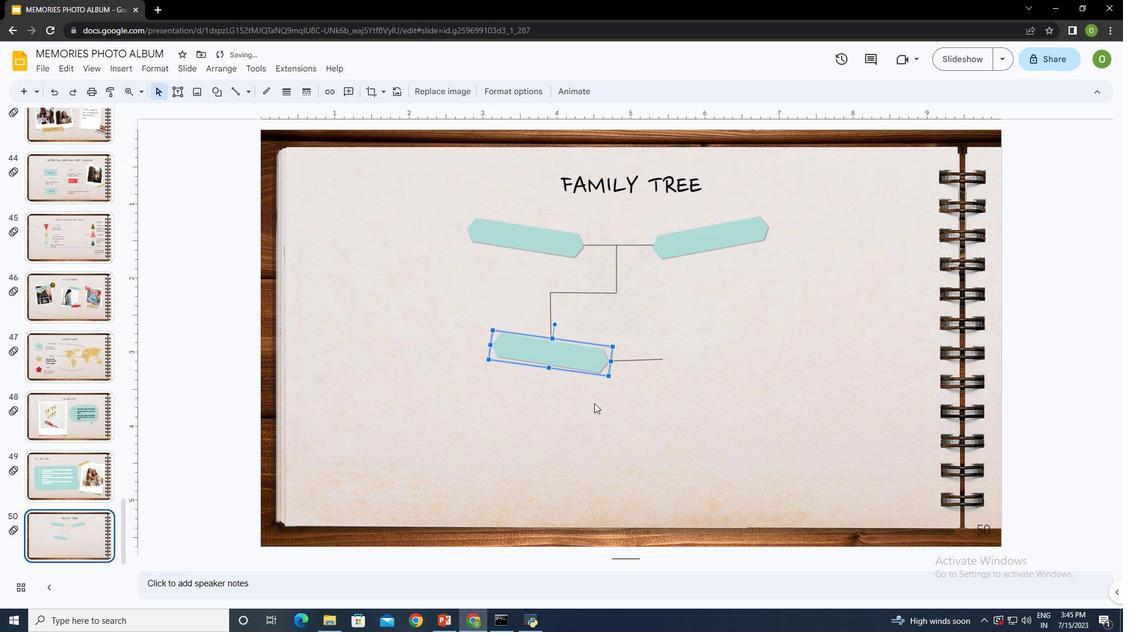 
Action: Mouse moved to (777, 371)
Screenshot: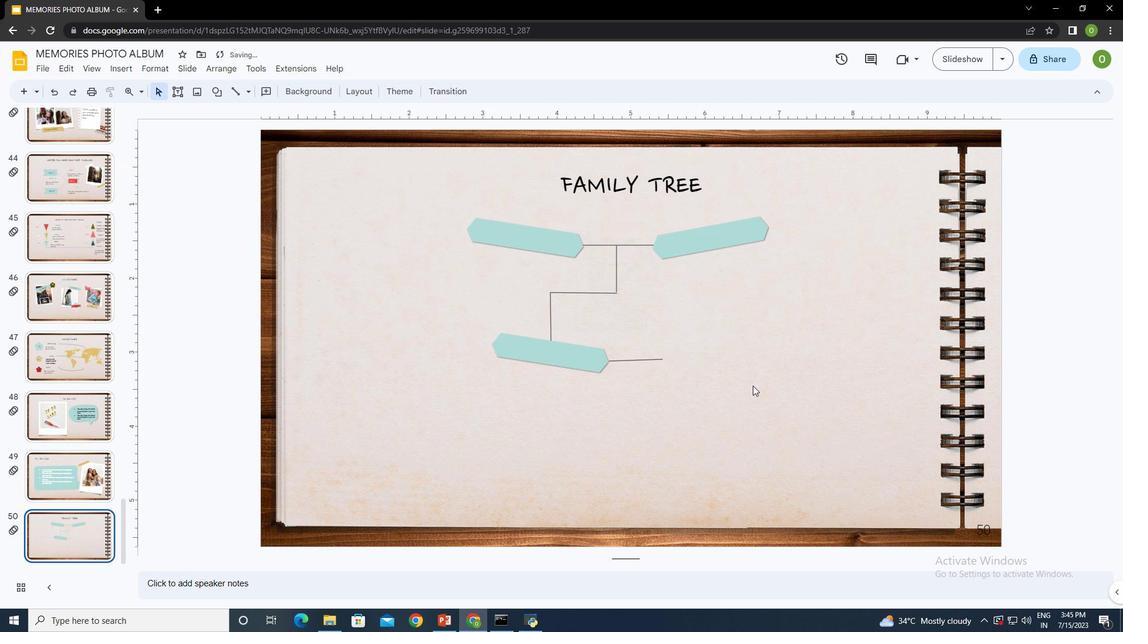 
Action: Mouse pressed left at (777, 371)
Screenshot: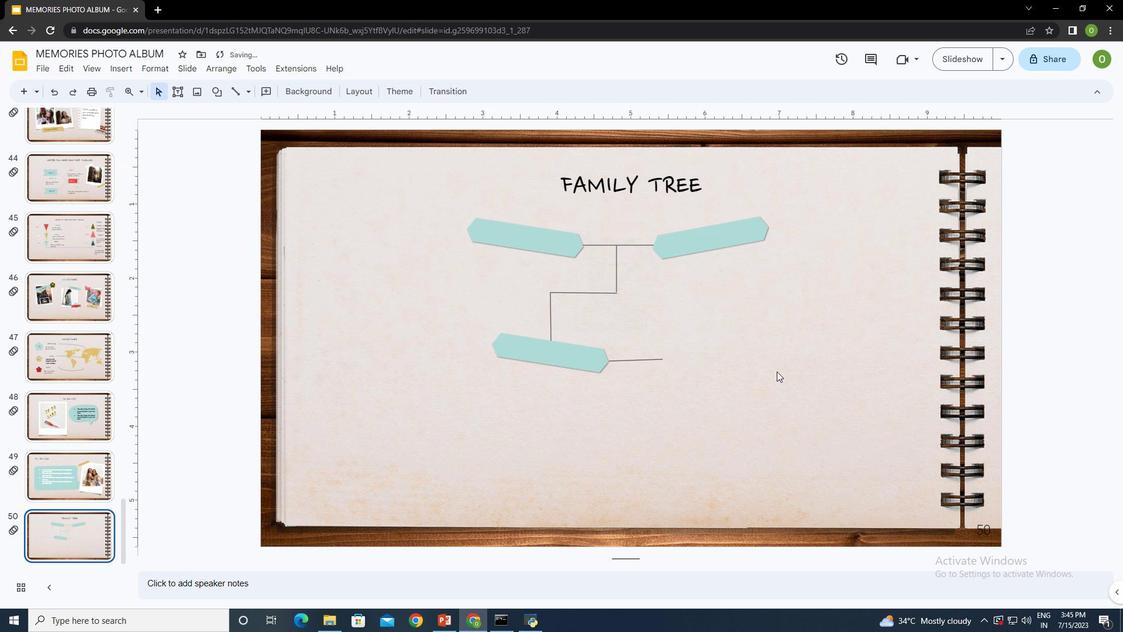 
Action: Mouse moved to (541, 342)
Screenshot: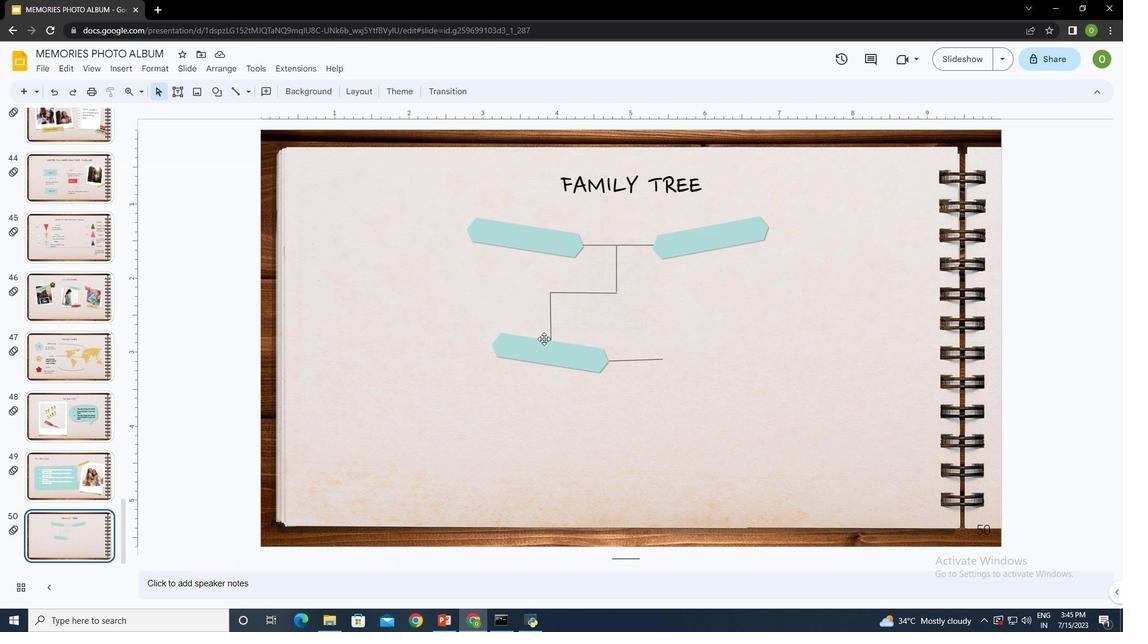 
Action: Mouse pressed left at (541, 342)
Screenshot: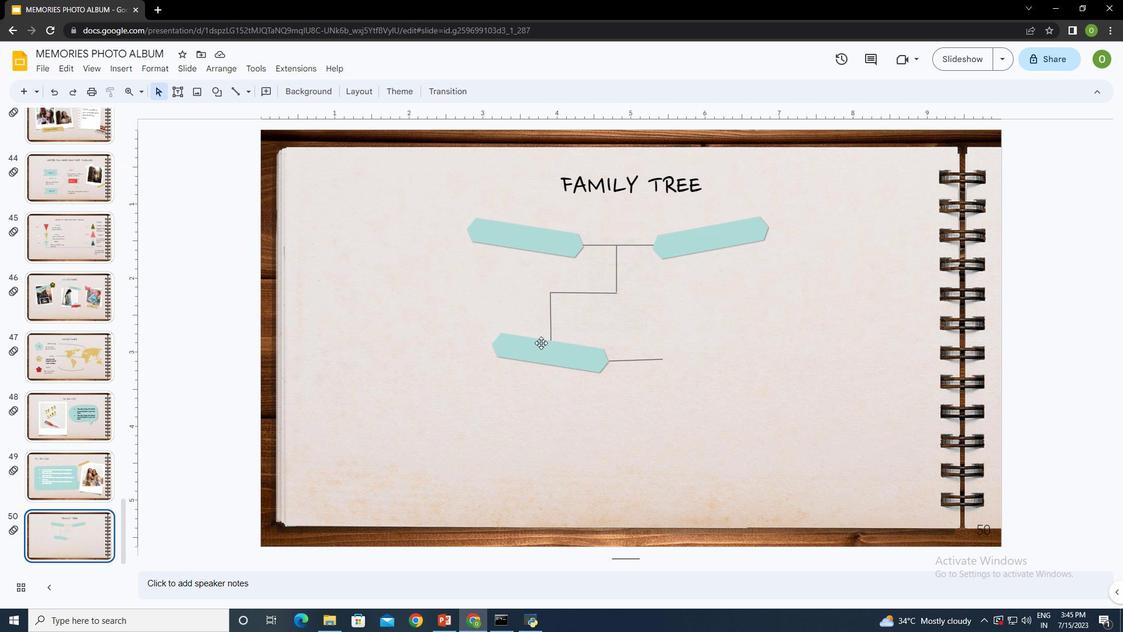
Action: Mouse pressed right at (541, 342)
Screenshot: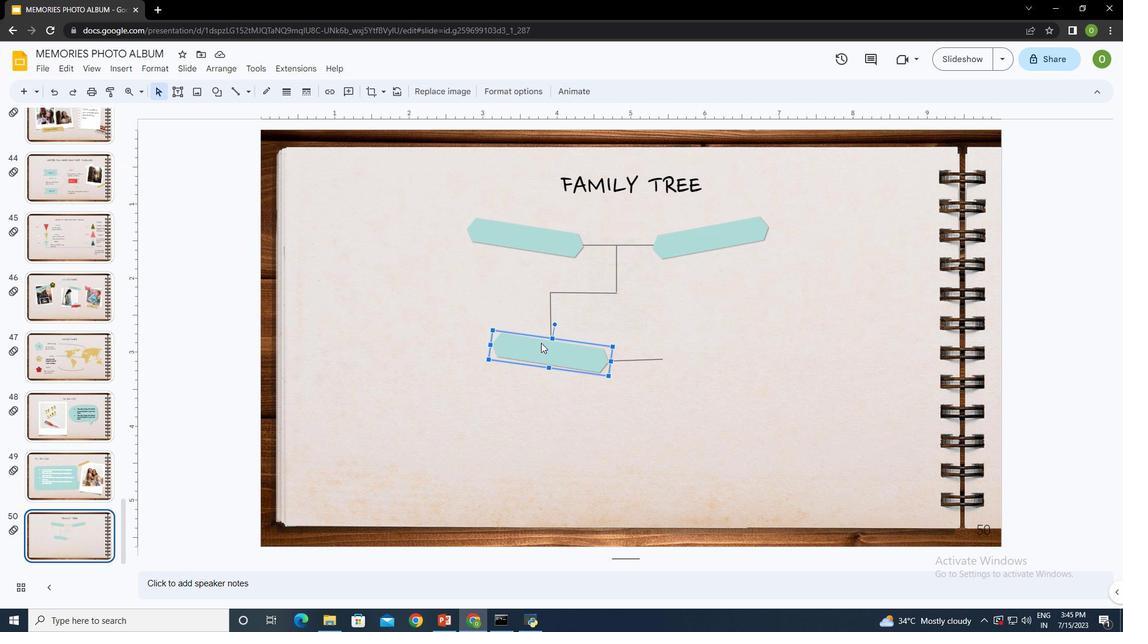 
Action: Mouse moved to (579, 227)
Screenshot: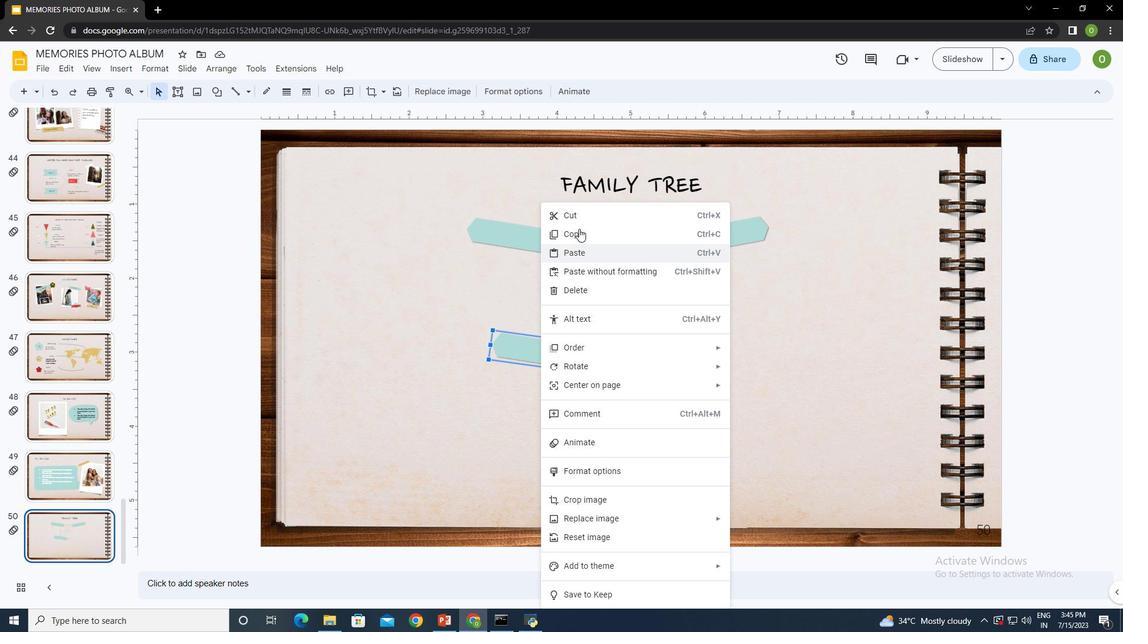 
Action: Mouse pressed left at (579, 227)
Screenshot: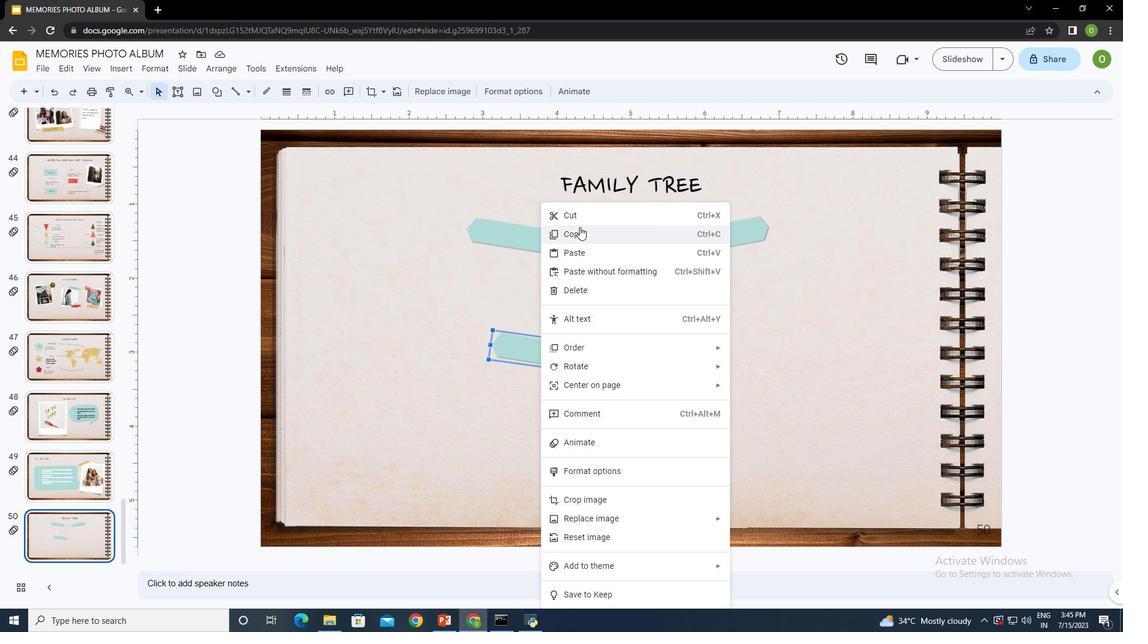
Action: Mouse moved to (783, 352)
Screenshot: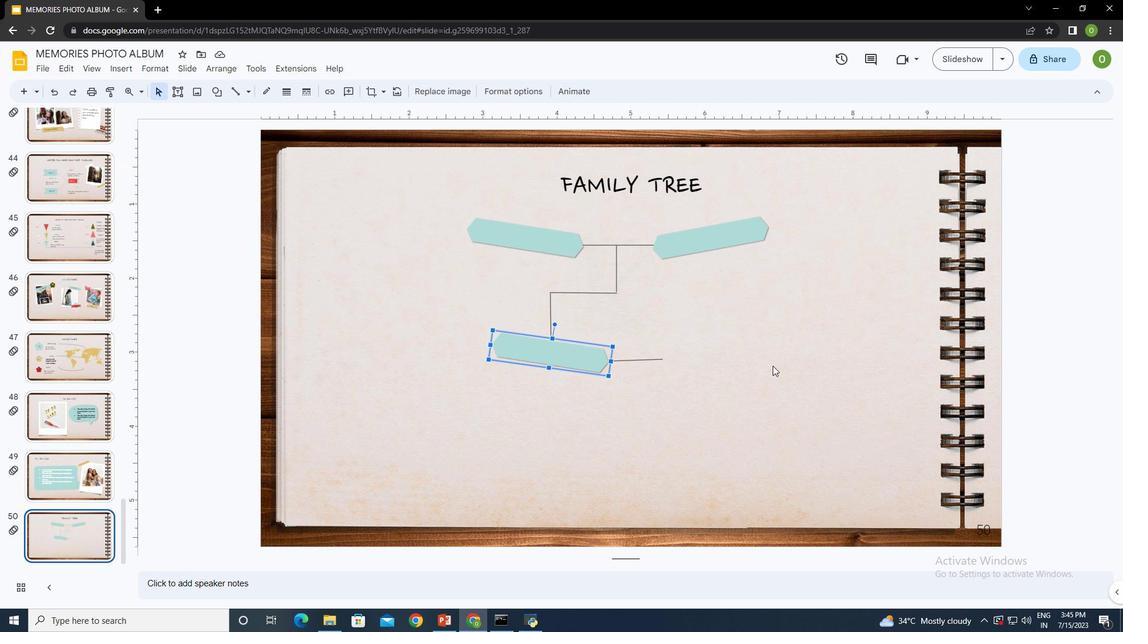 
Action: Mouse pressed right at (783, 352)
Screenshot: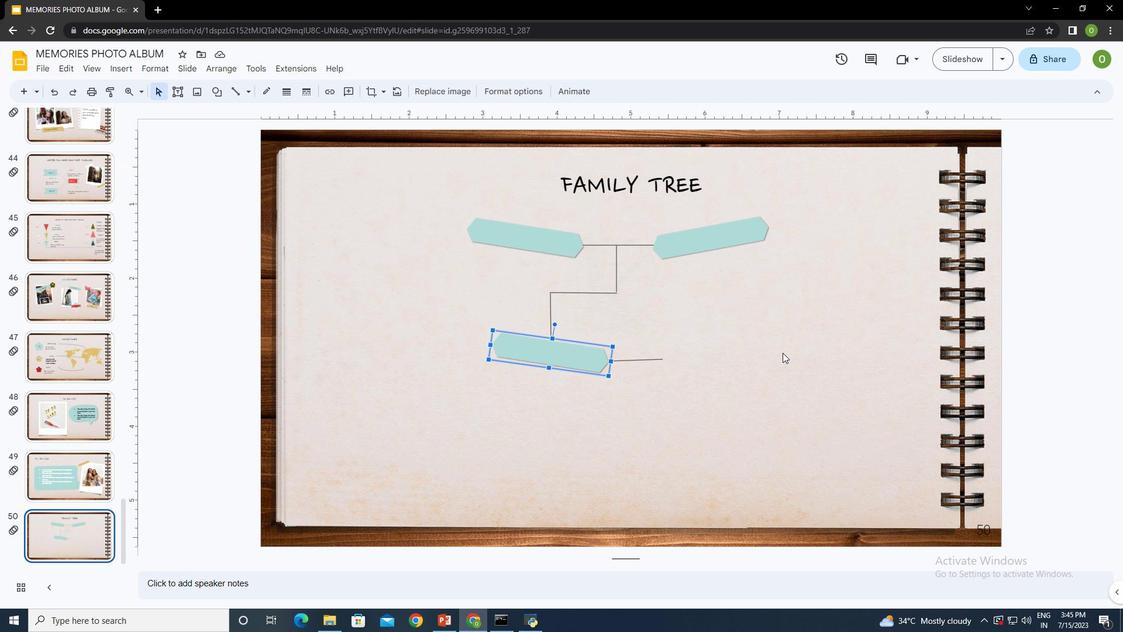 
Action: Mouse moved to (810, 401)
Screenshot: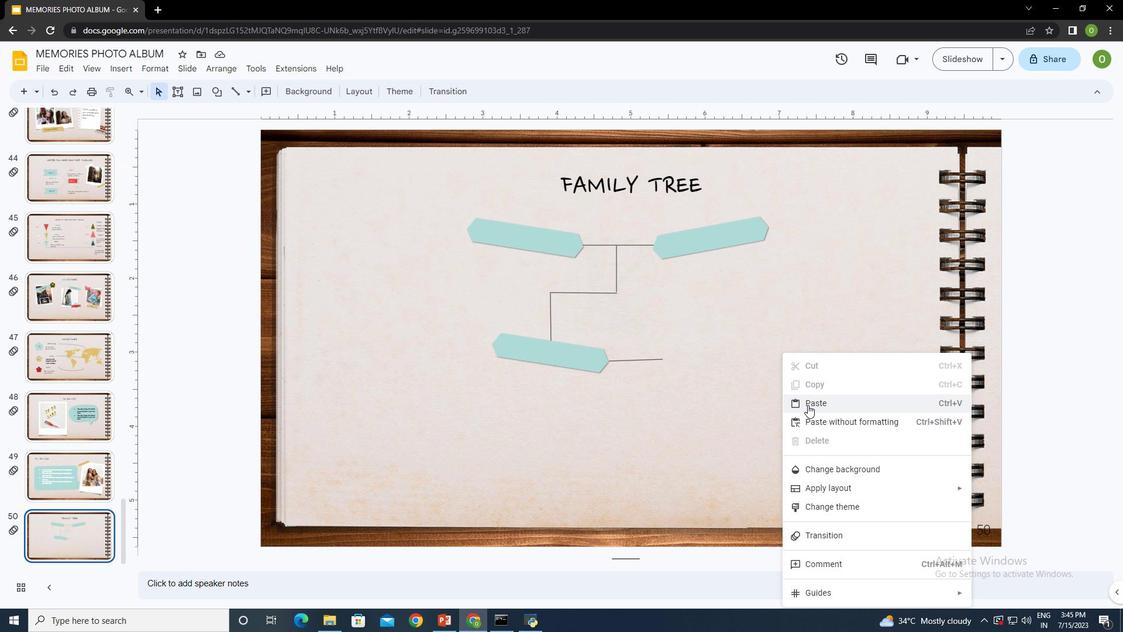 
Action: Mouse pressed left at (810, 401)
Screenshot: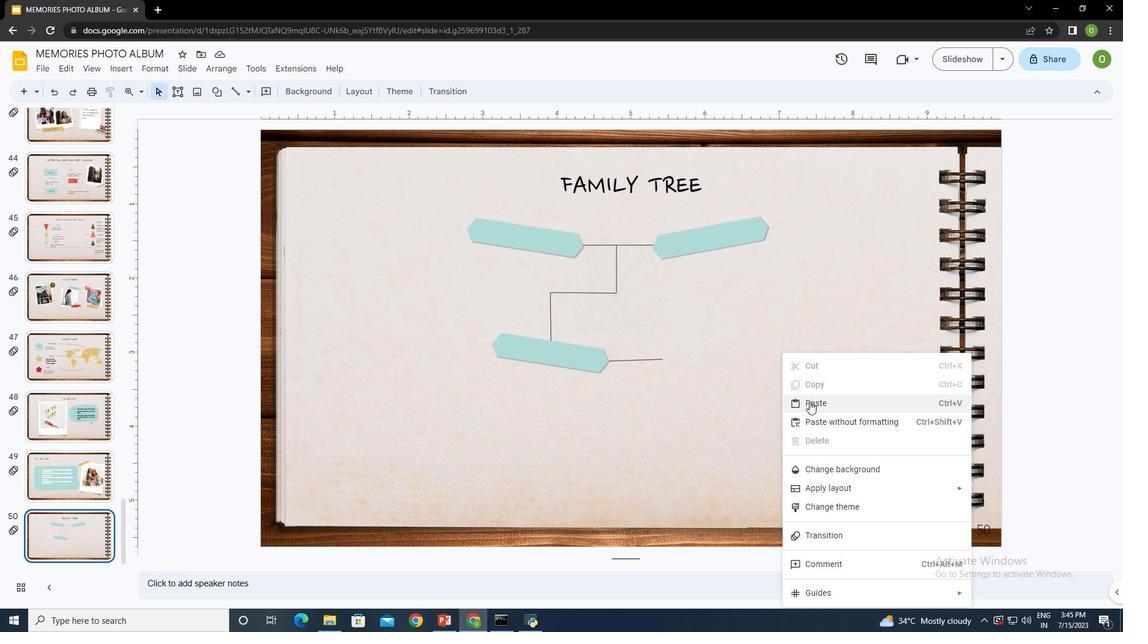 
Action: Mouse moved to (558, 365)
Screenshot: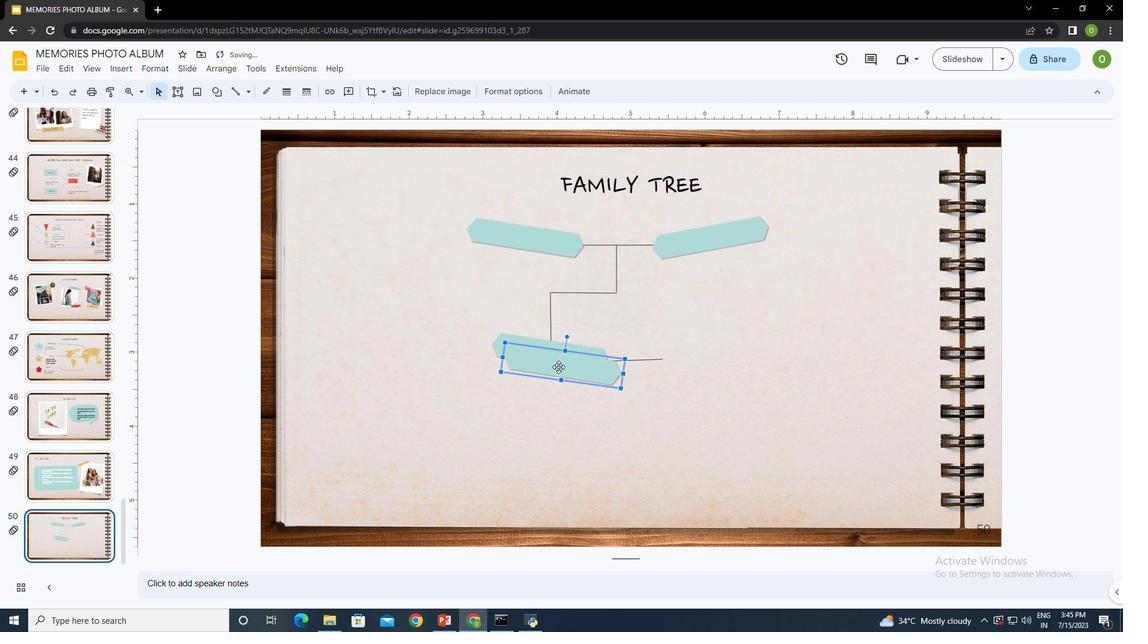 
Action: Mouse pressed left at (558, 365)
Screenshot: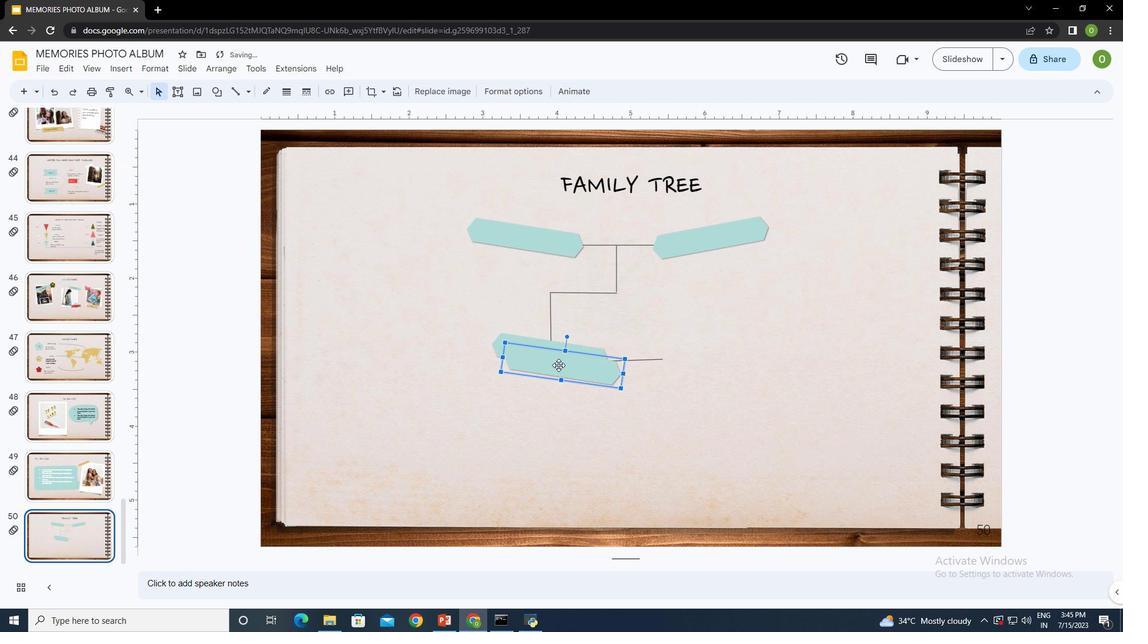 
Action: Mouse moved to (713, 351)
Screenshot: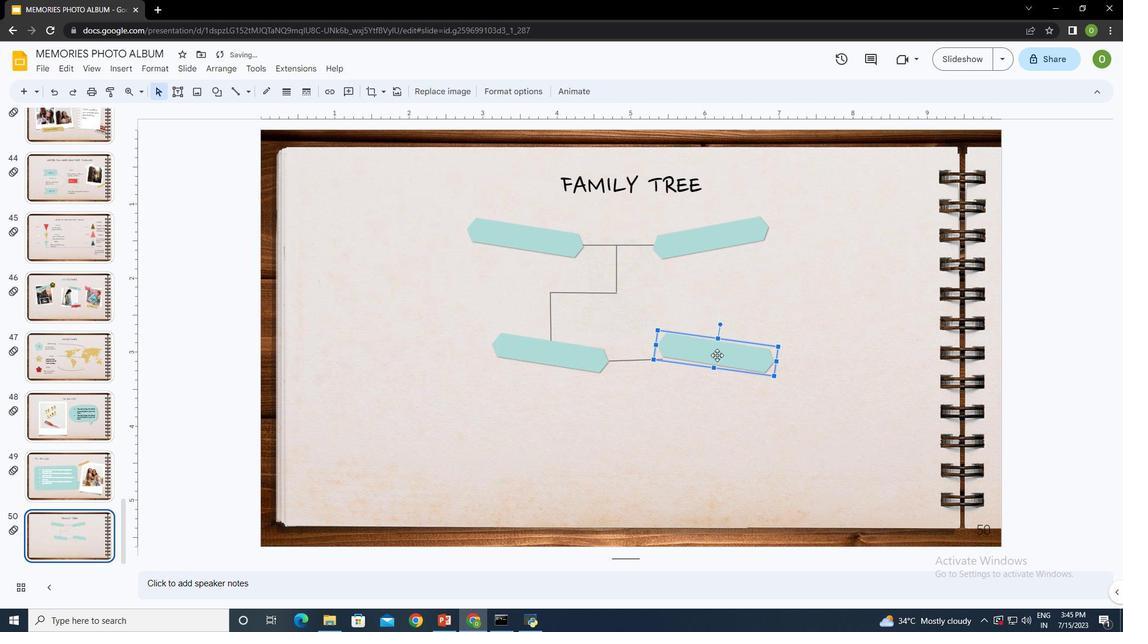 
Action: Mouse pressed left at (713, 351)
Screenshot: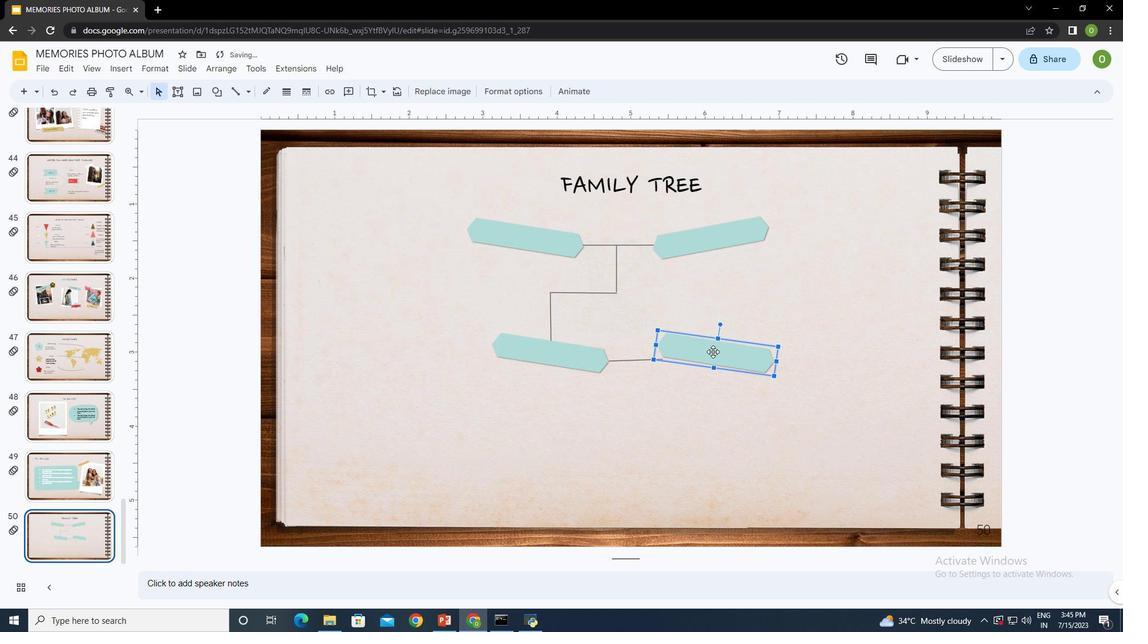 
Action: Mouse moved to (788, 316)
Screenshot: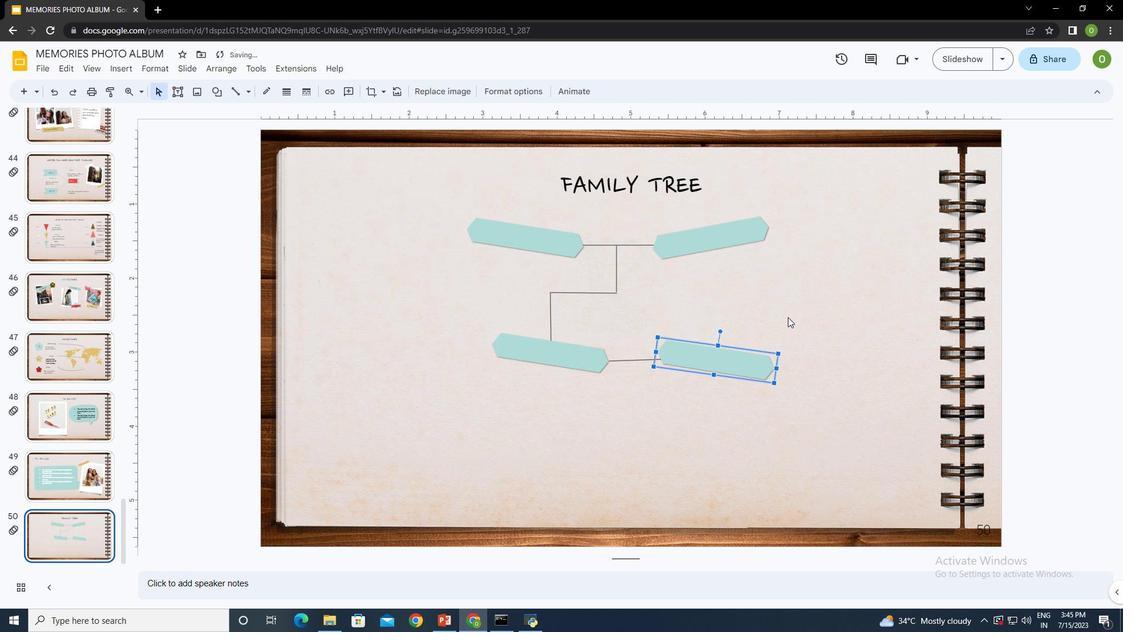 
Action: Mouse pressed left at (788, 316)
Screenshot: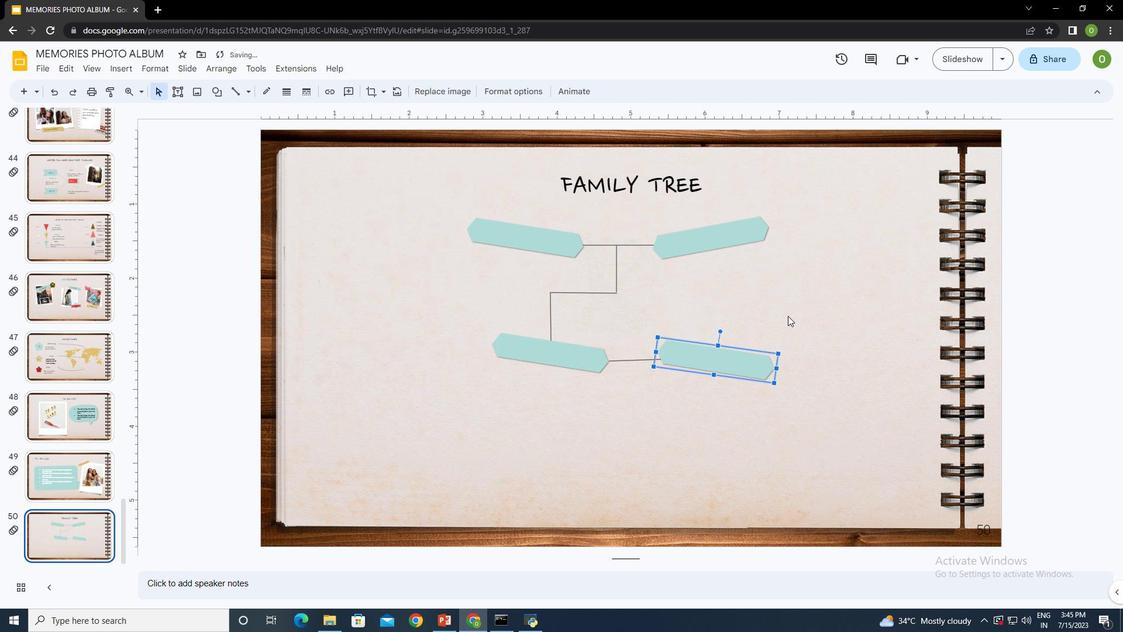 
Action: Mouse moved to (249, 90)
Screenshot: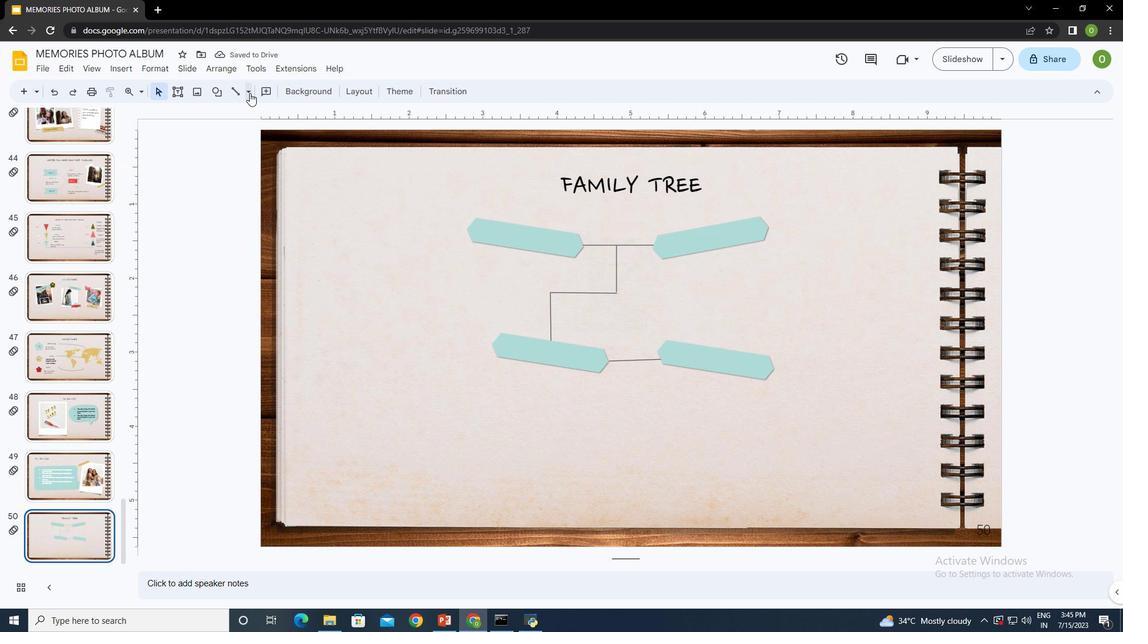 
Action: Mouse pressed left at (249, 90)
Screenshot: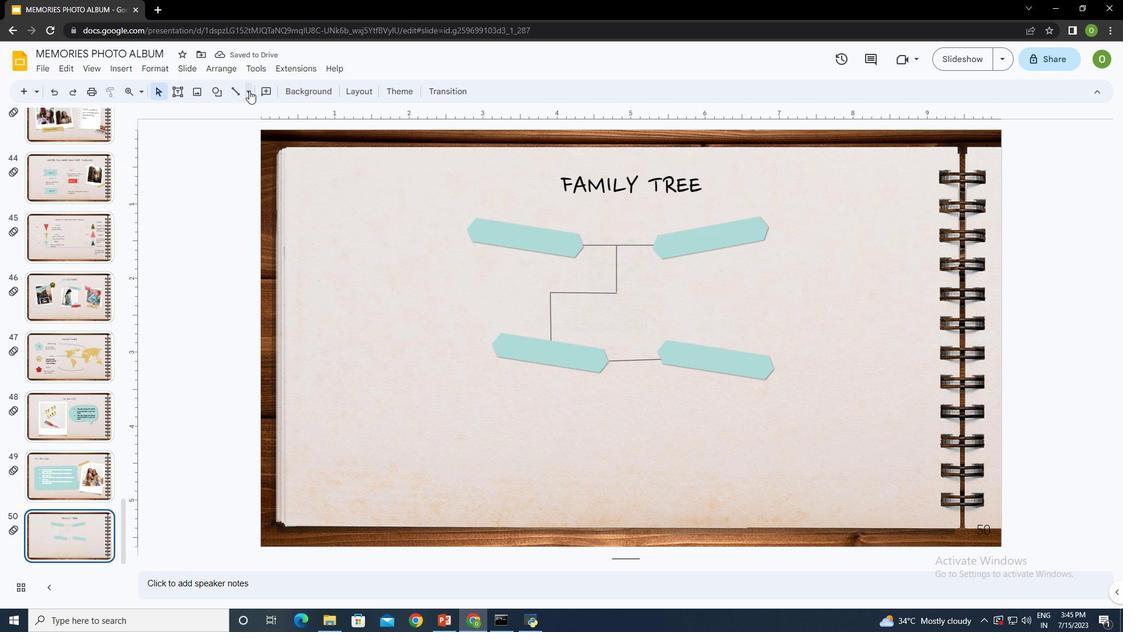 
Action: Mouse moved to (281, 109)
Screenshot: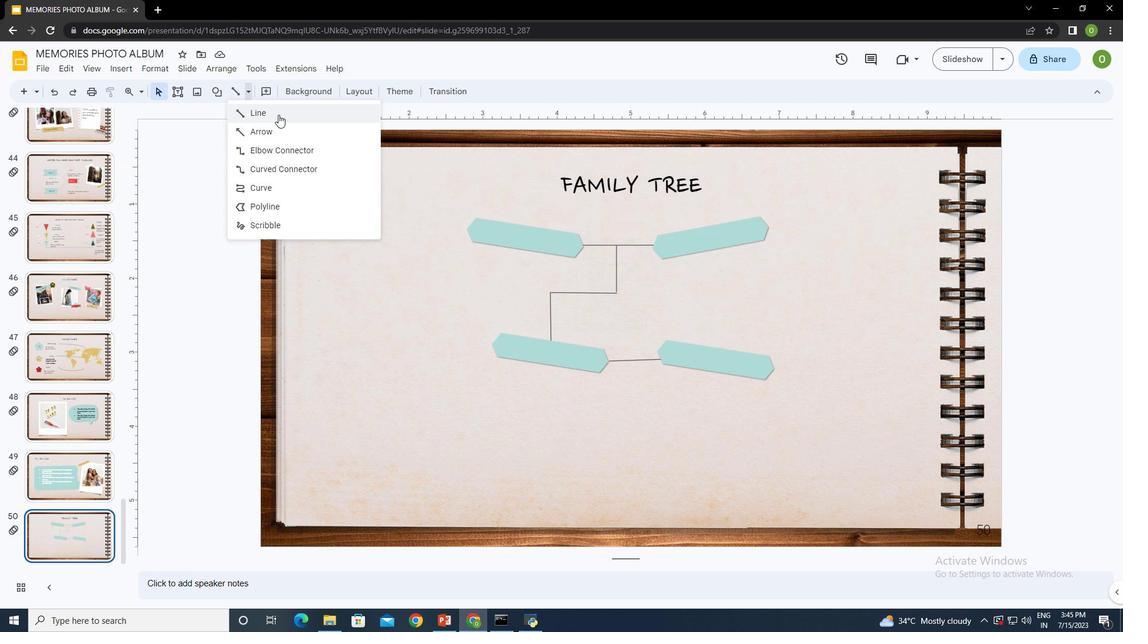 
Action: Mouse pressed left at (281, 109)
Screenshot: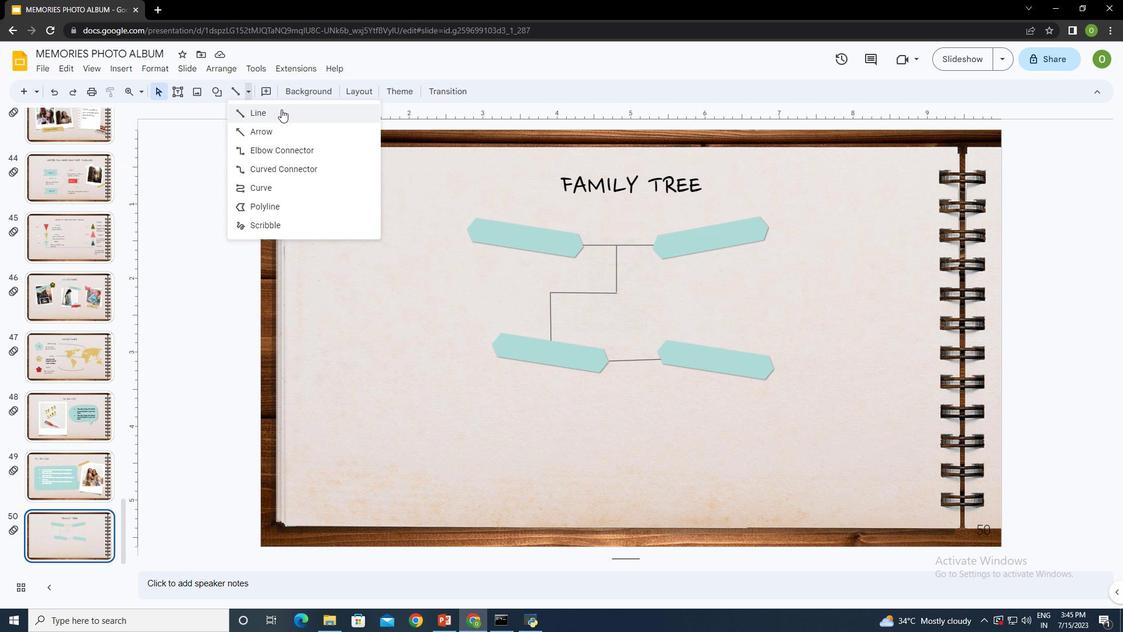 
Action: Mouse moved to (637, 359)
Screenshot: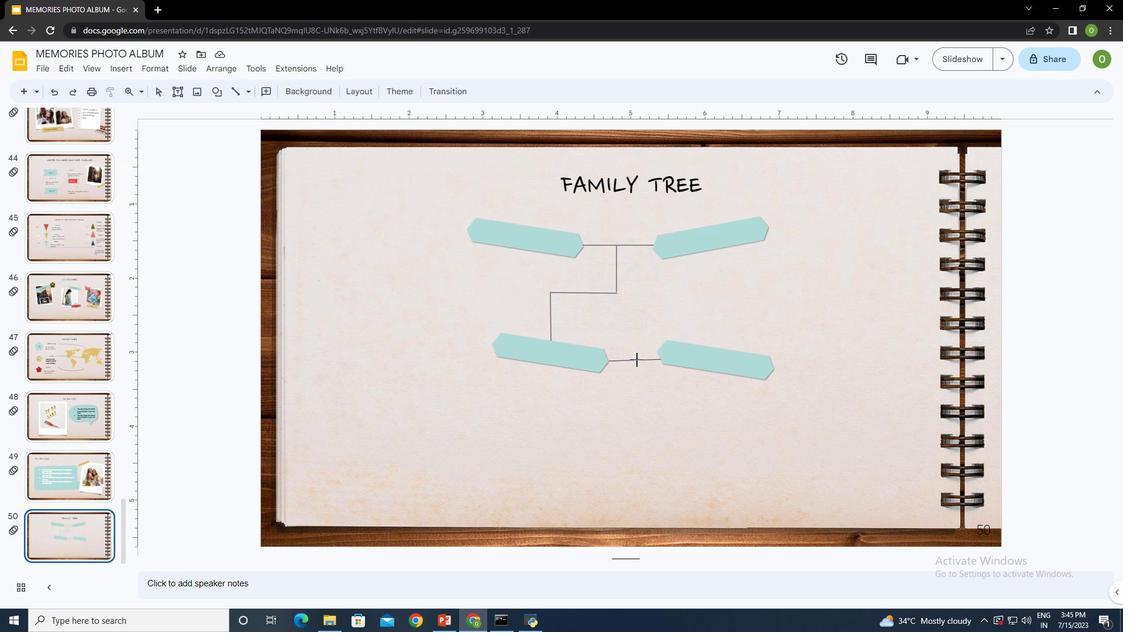 
Action: Mouse pressed left at (637, 359)
Screenshot: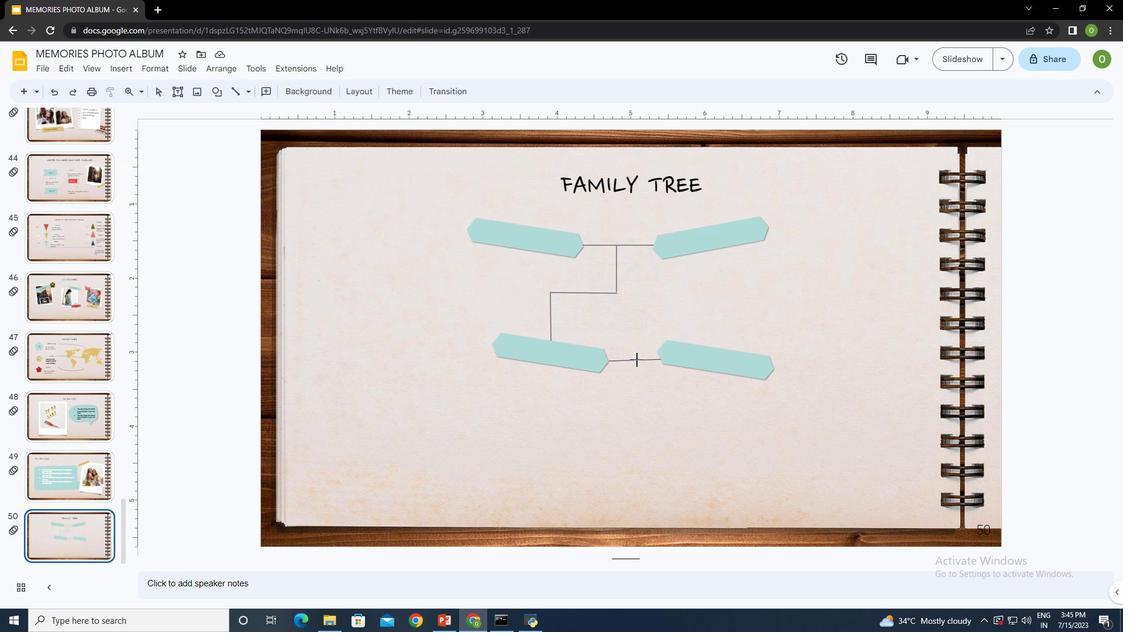 
Action: Mouse moved to (640, 458)
Screenshot: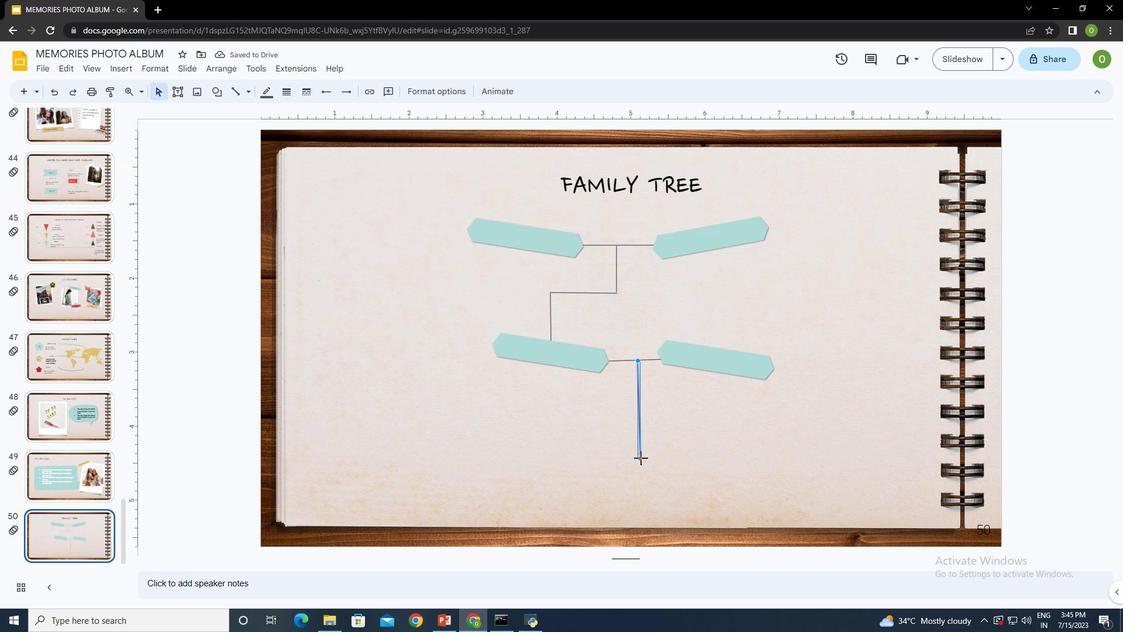 
Action: Mouse pressed left at (640, 458)
Screenshot: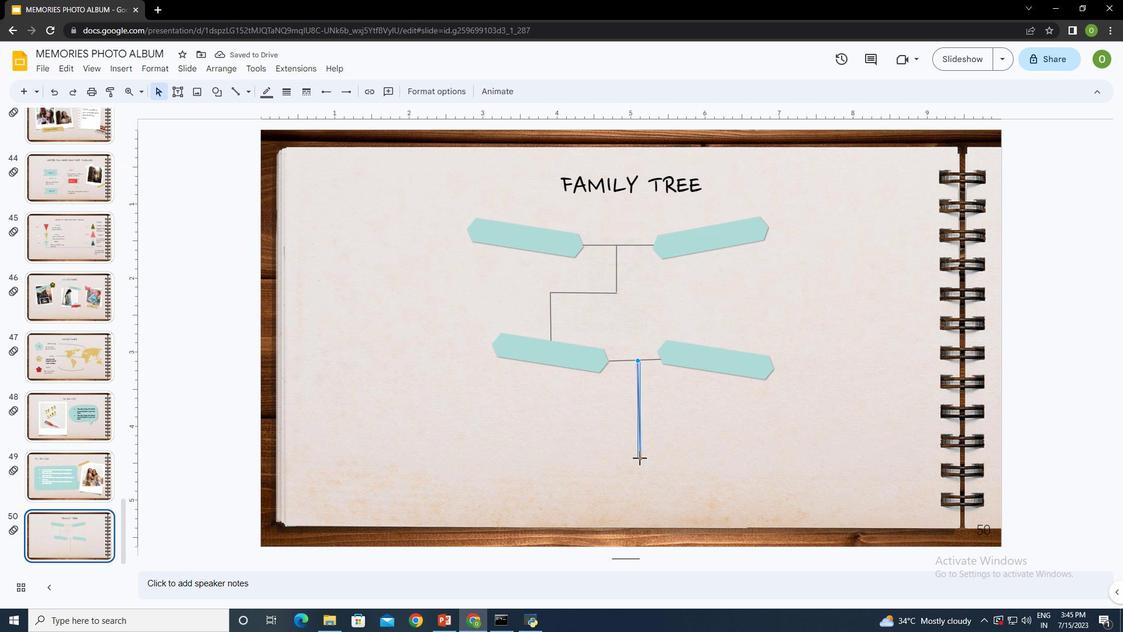 
Action: Mouse moved to (663, 461)
Screenshot: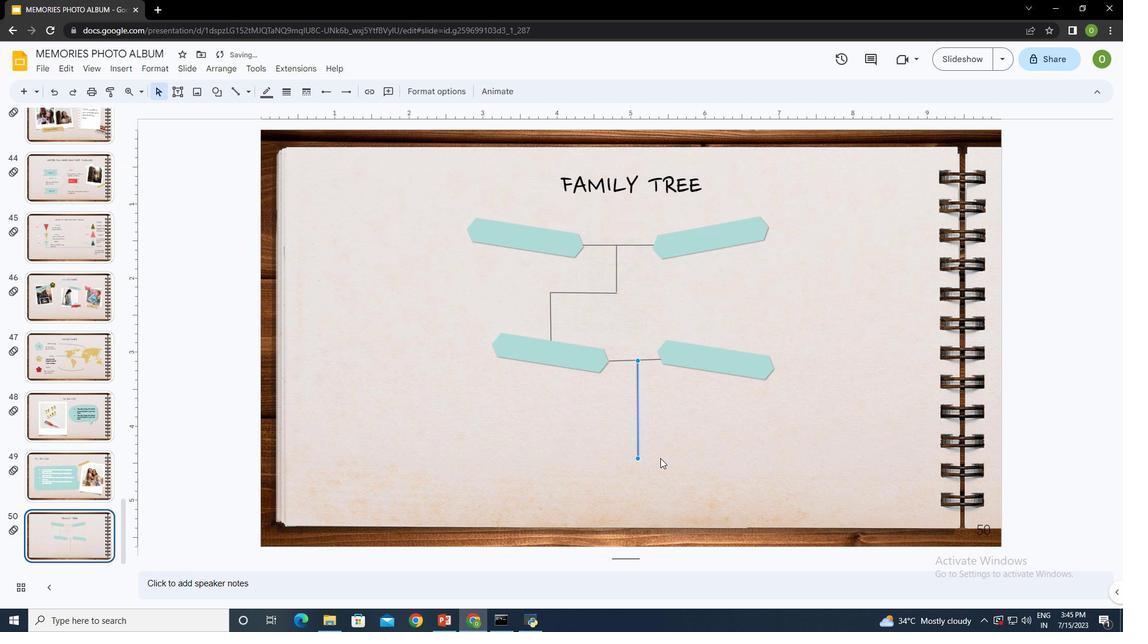 
Action: Mouse pressed left at (663, 461)
Screenshot: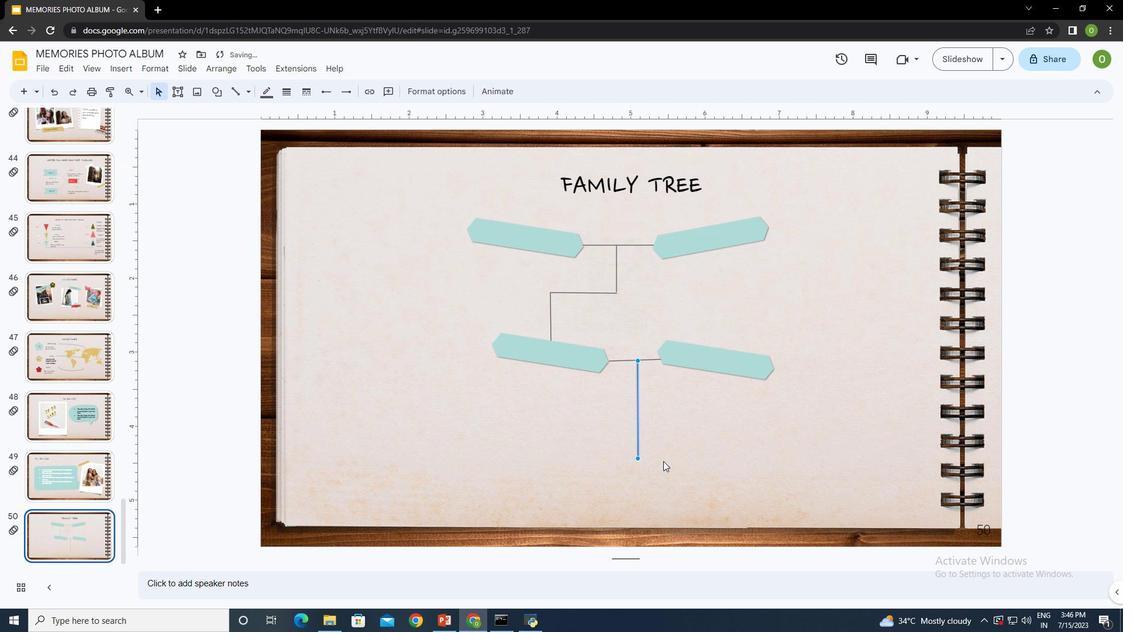 
Action: Mouse moved to (246, 92)
Screenshot: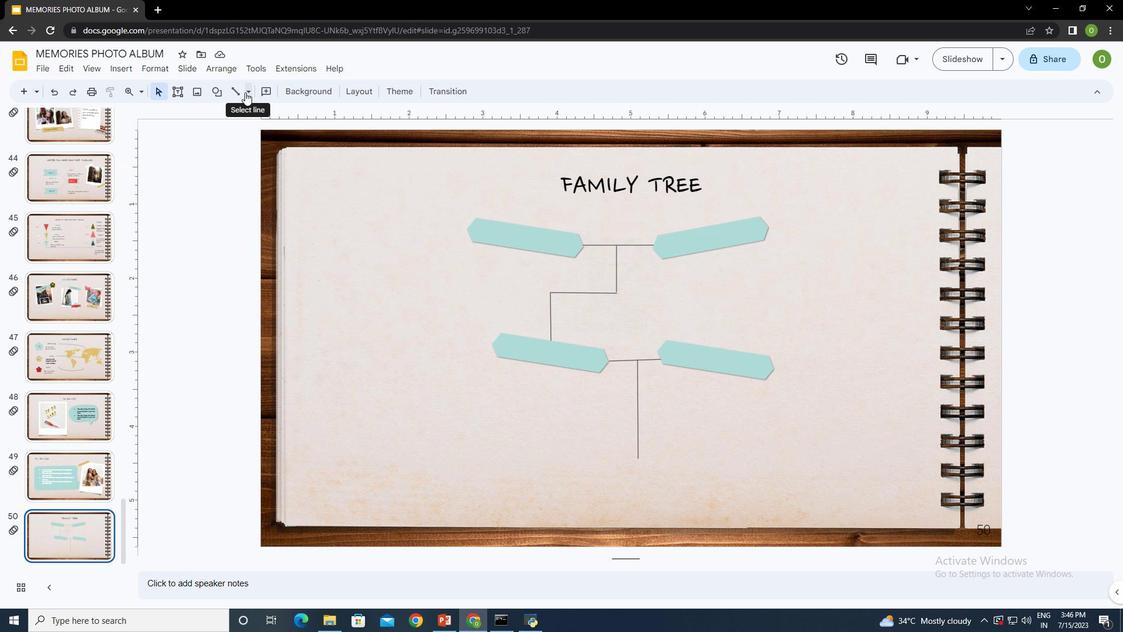 
Action: Mouse pressed left at (246, 92)
Screenshot: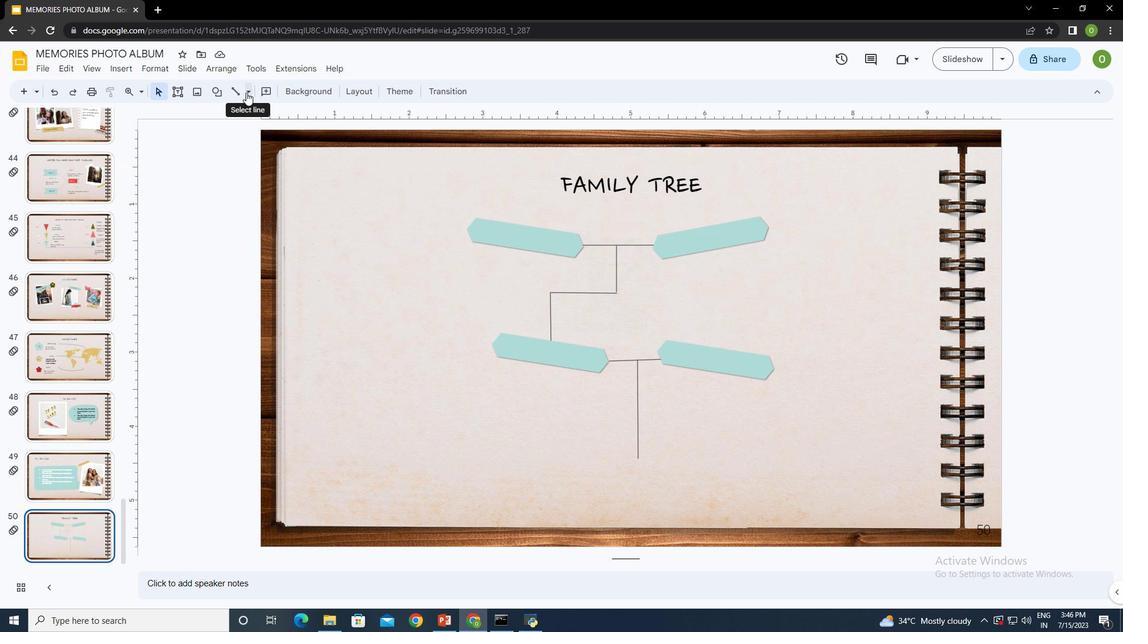 
Action: Mouse moved to (259, 112)
Screenshot: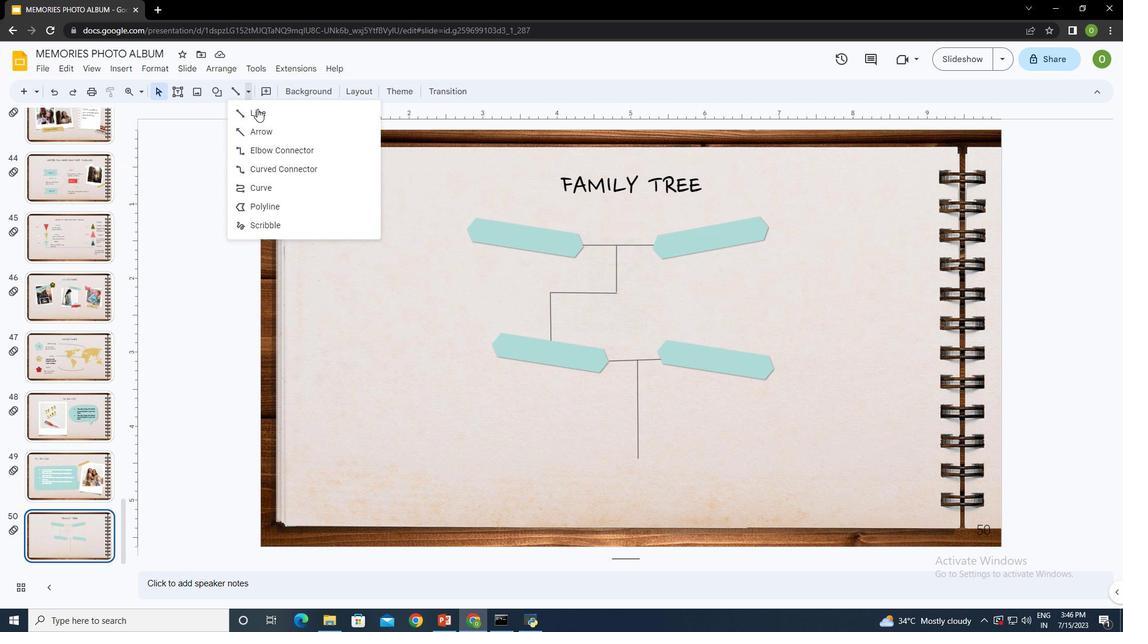 
Action: Mouse pressed left at (259, 112)
Screenshot: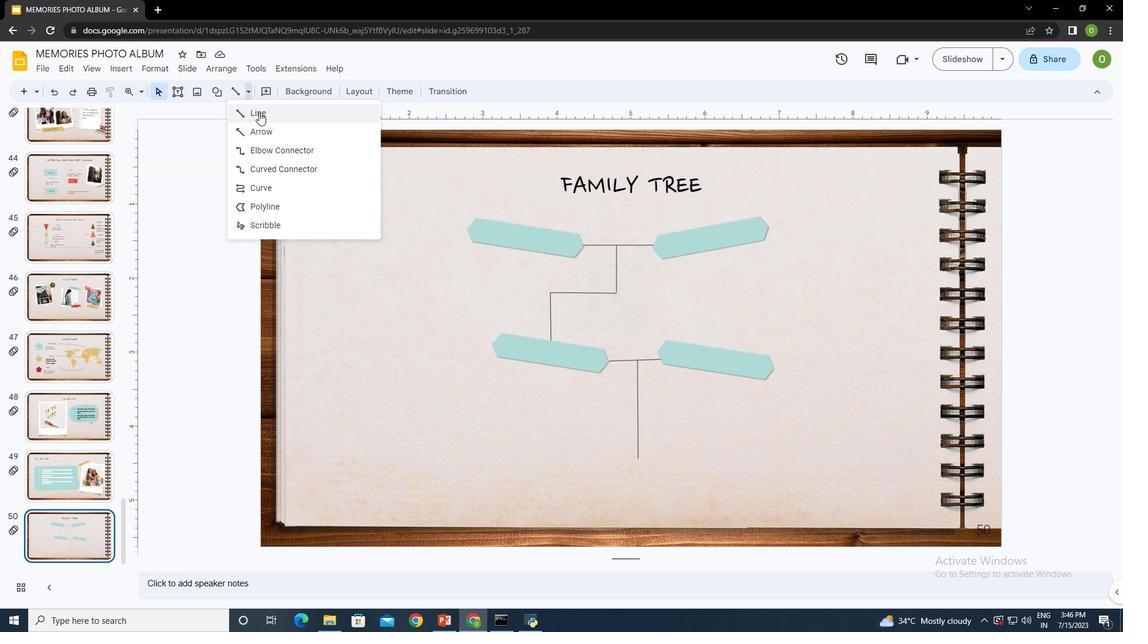 
Action: Mouse moved to (495, 420)
Screenshot: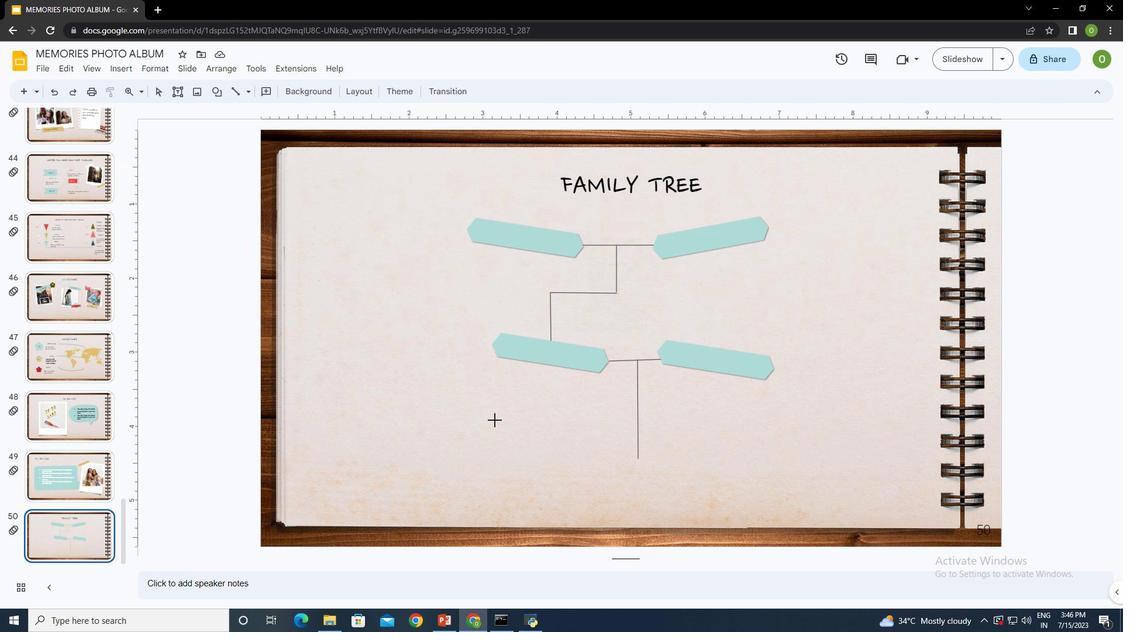 
Action: Mouse pressed left at (495, 420)
Screenshot: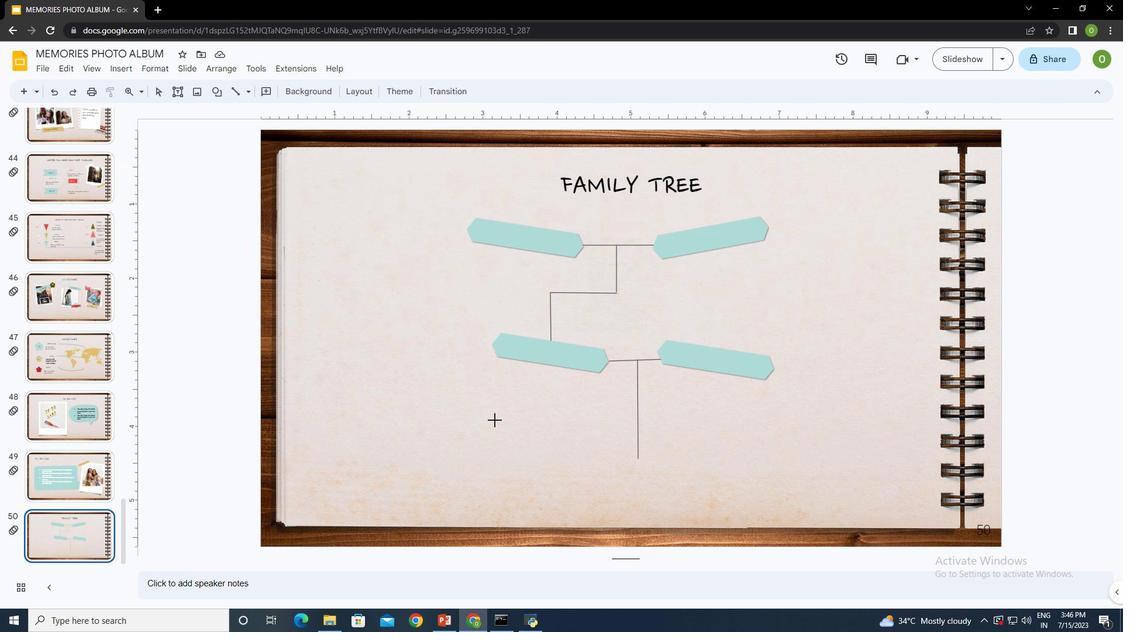 
Action: Mouse moved to (496, 419)
Screenshot: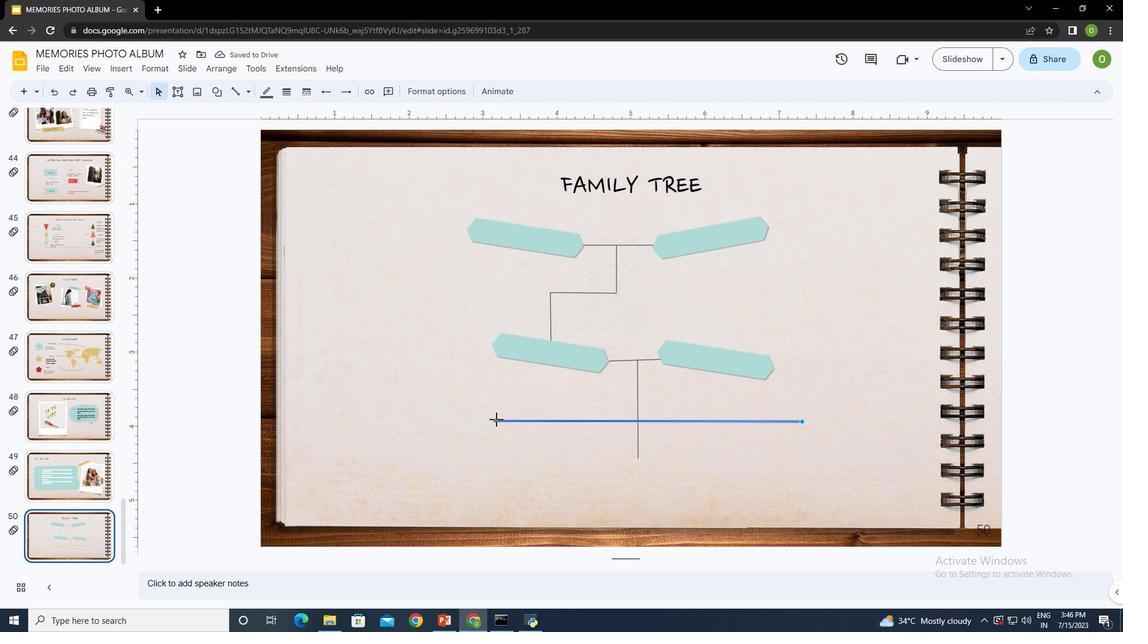 
Action: Mouse pressed left at (496, 419)
Screenshot: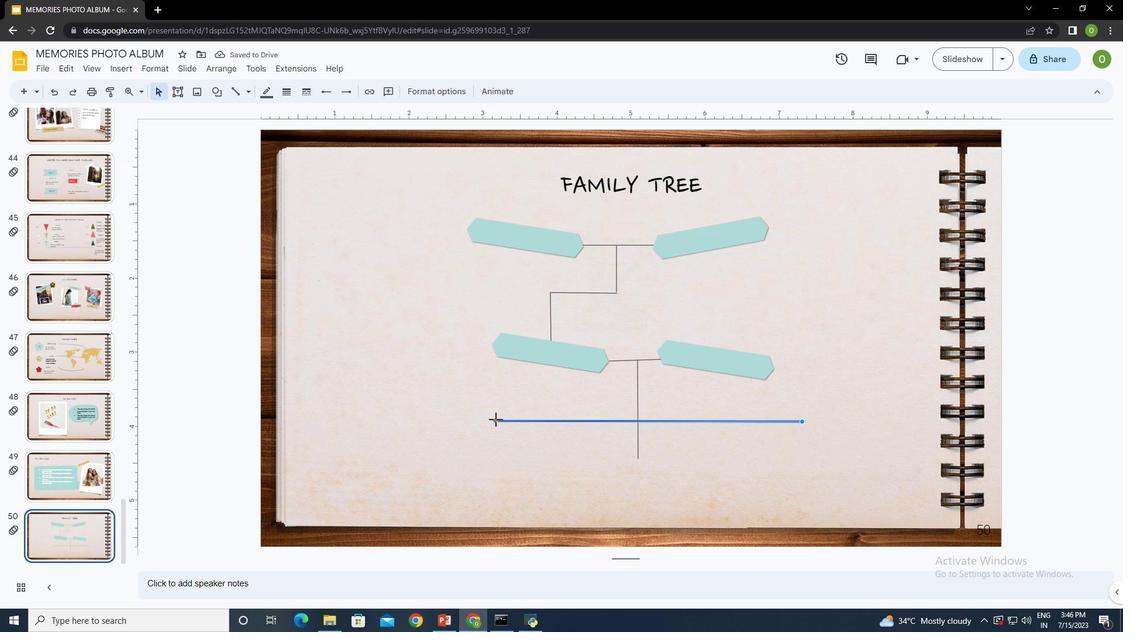 
Action: Mouse moved to (804, 423)
Screenshot: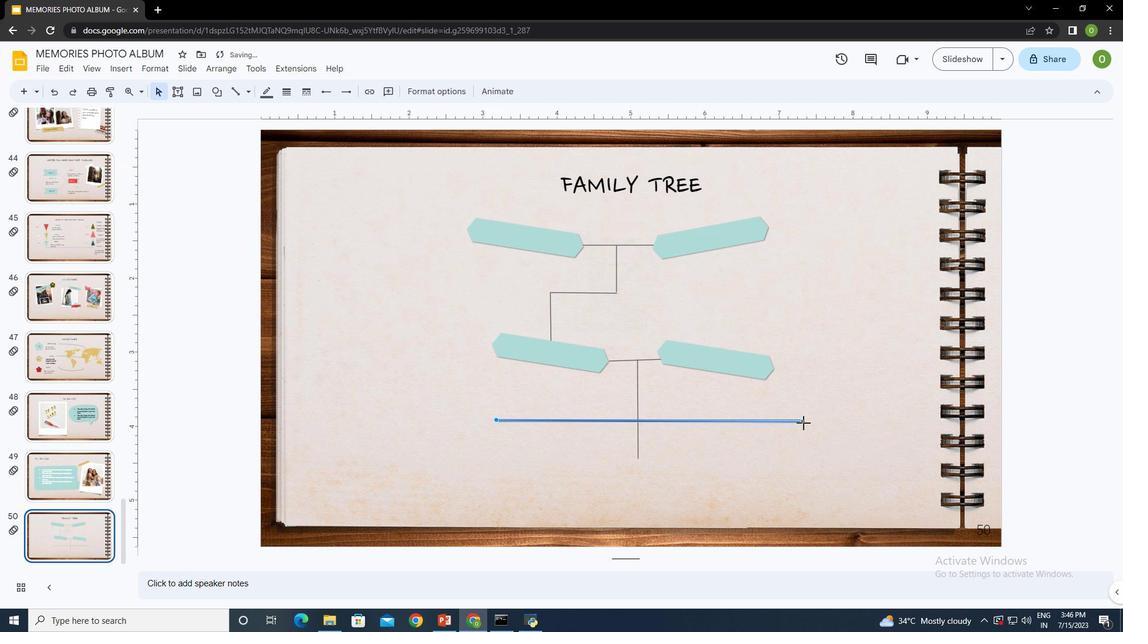 
Action: Mouse pressed left at (804, 423)
Screenshot: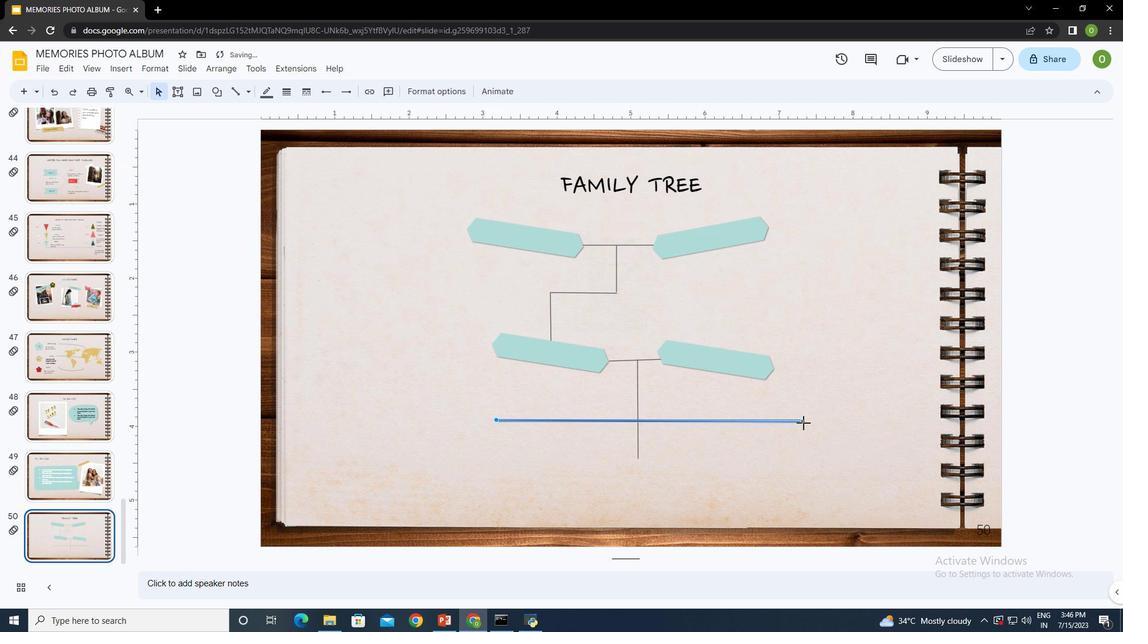 
Action: Mouse moved to (798, 431)
Screenshot: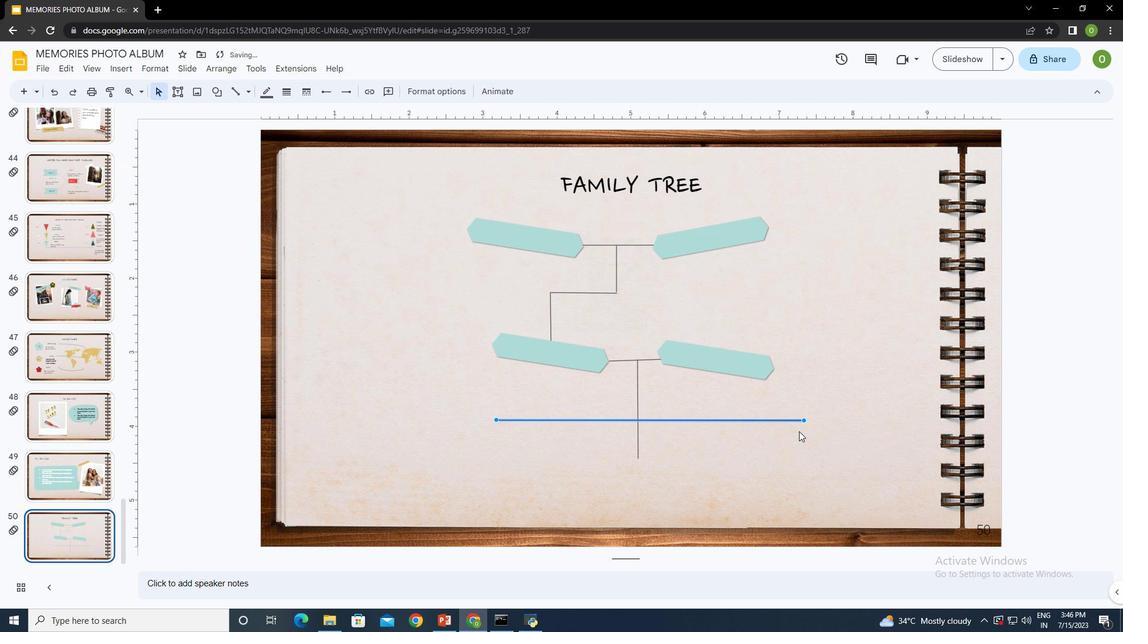 
Action: Mouse pressed left at (798, 431)
Screenshot: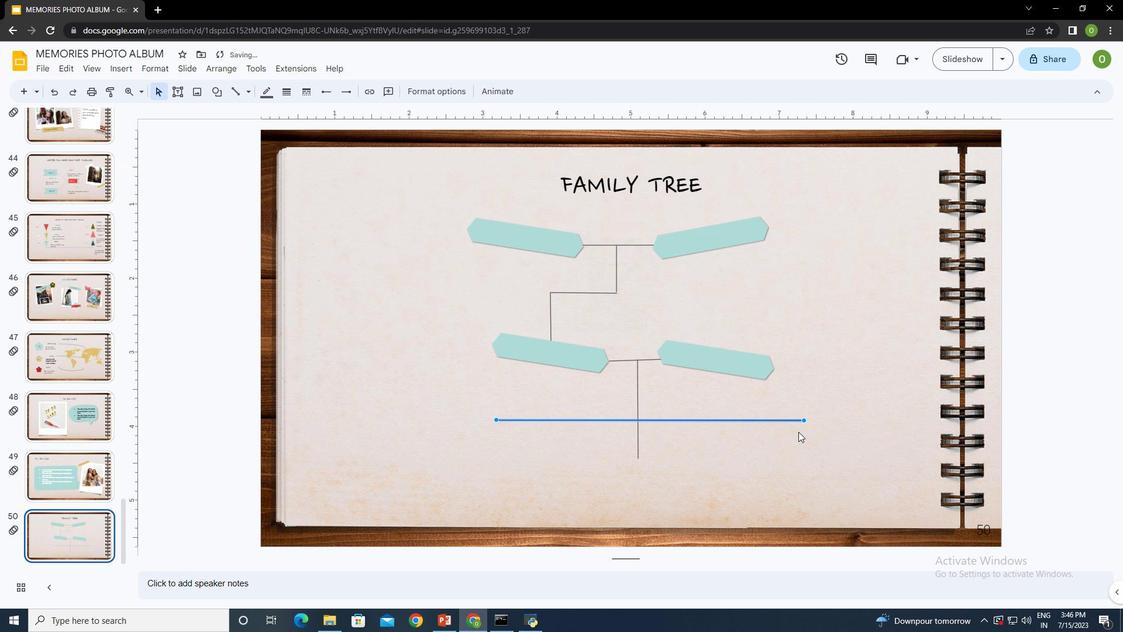 
Action: Mouse moved to (249, 93)
Screenshot: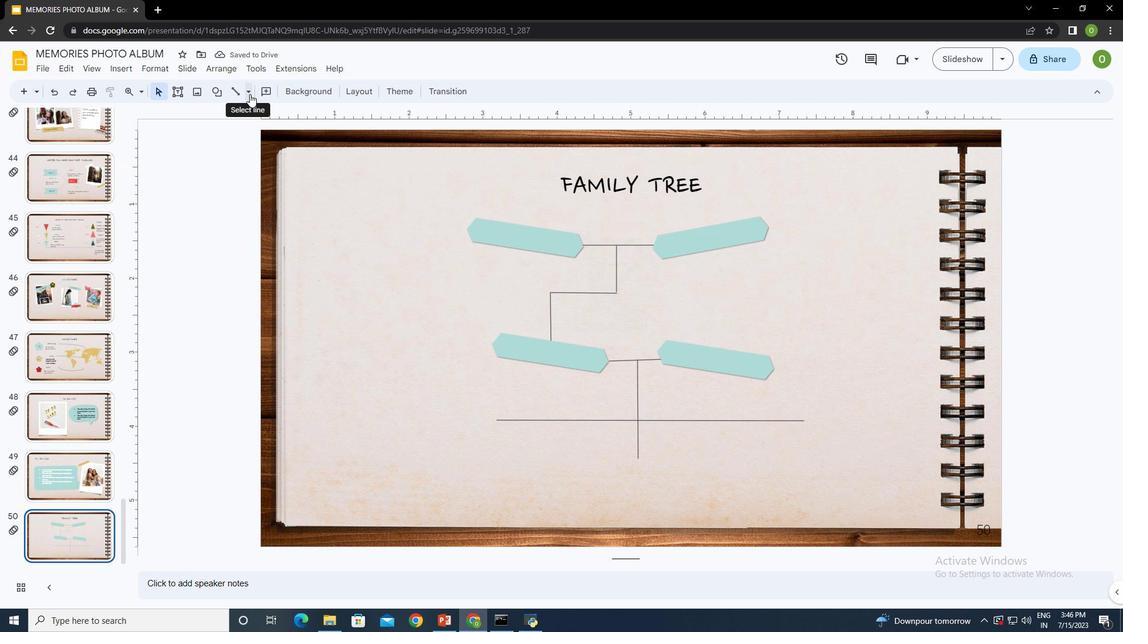 
Action: Mouse pressed left at (249, 93)
Screenshot: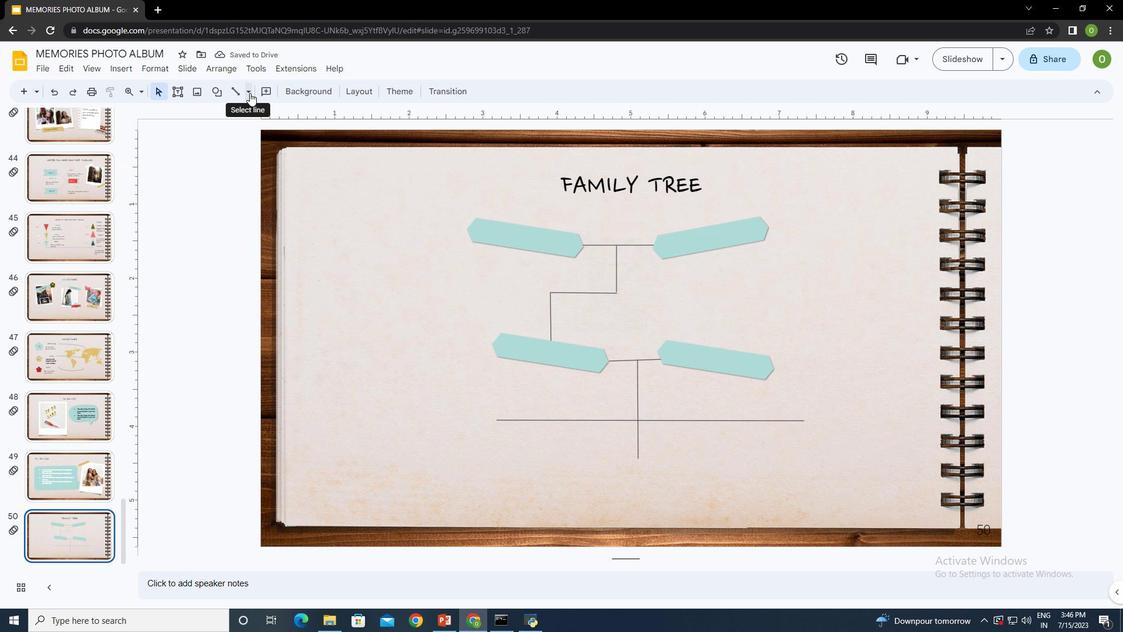 
Action: Mouse moved to (275, 114)
Screenshot: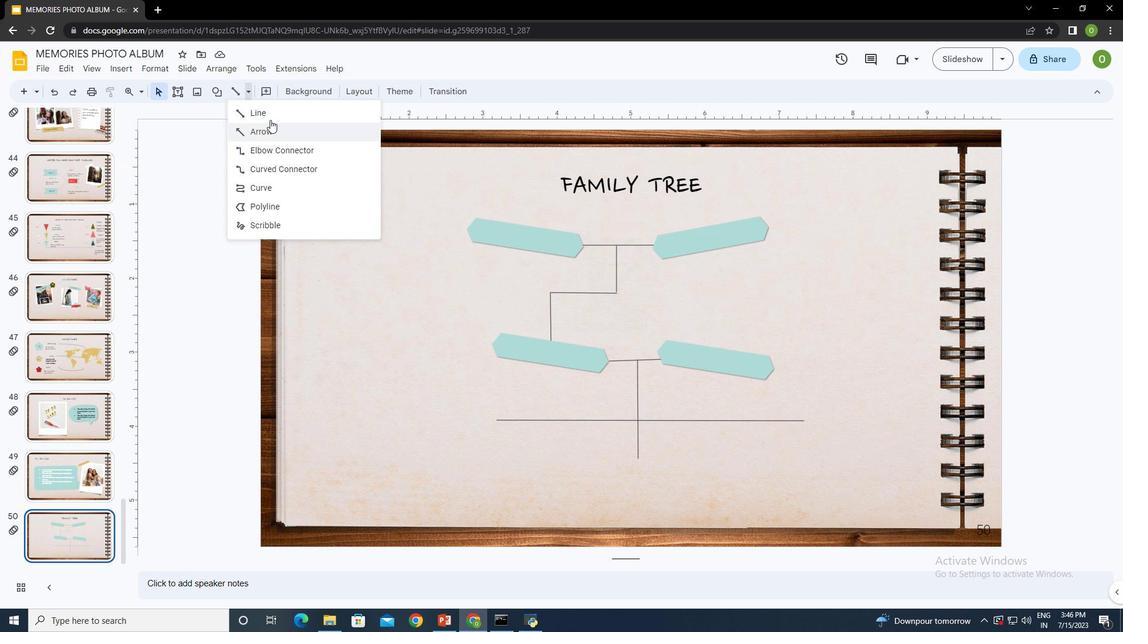 
Action: Mouse pressed left at (275, 114)
Screenshot: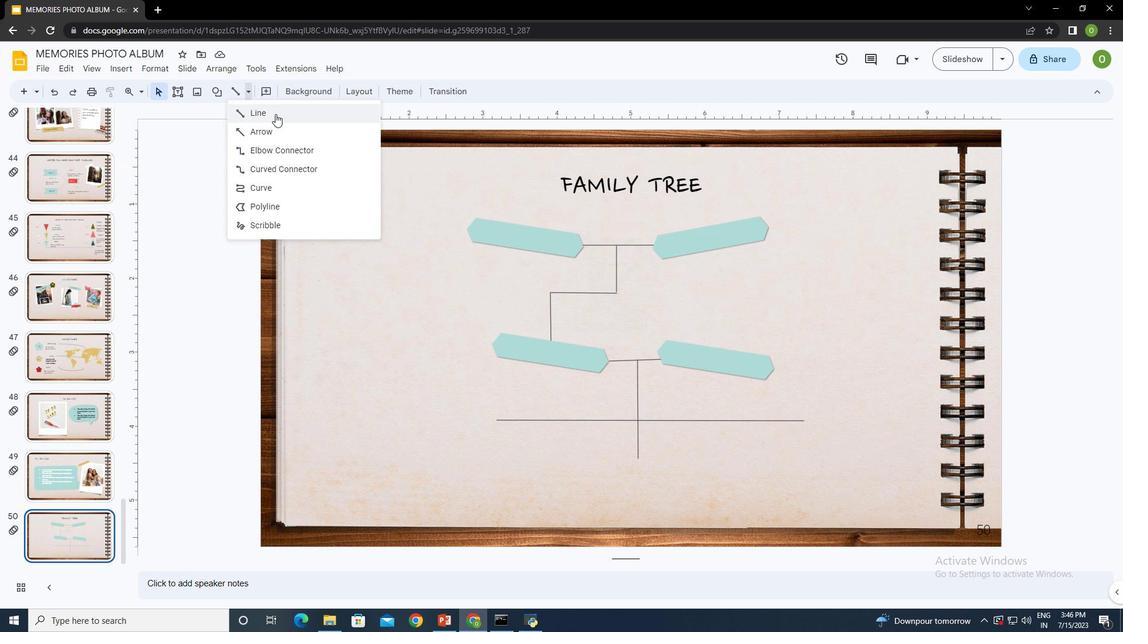 
Action: Mouse moved to (499, 420)
Screenshot: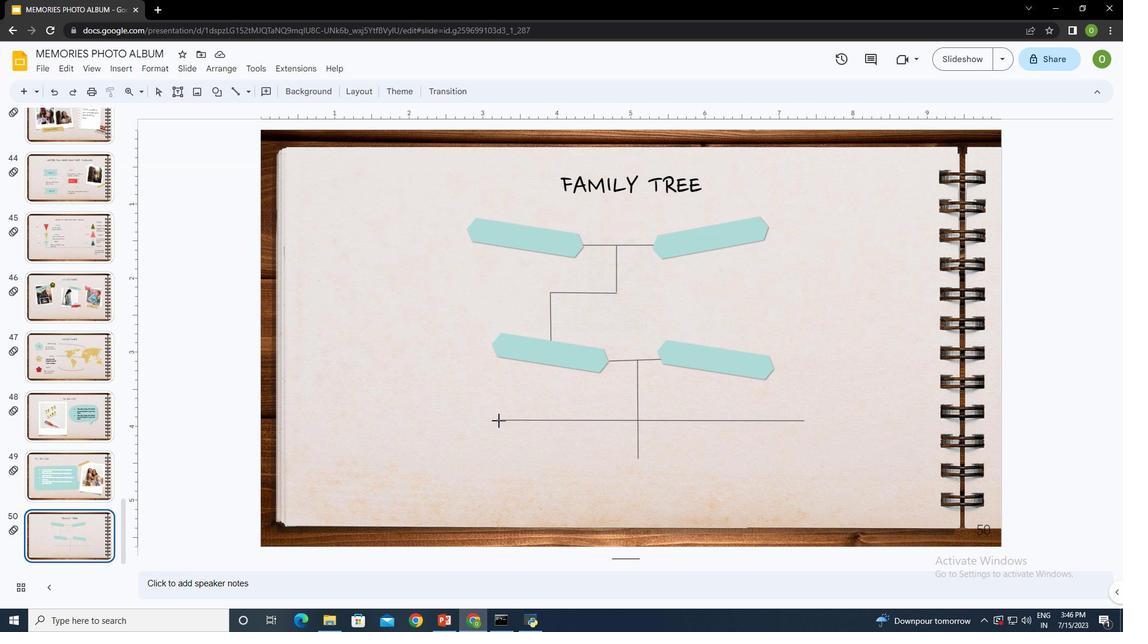 
Action: Mouse pressed left at (499, 420)
Screenshot: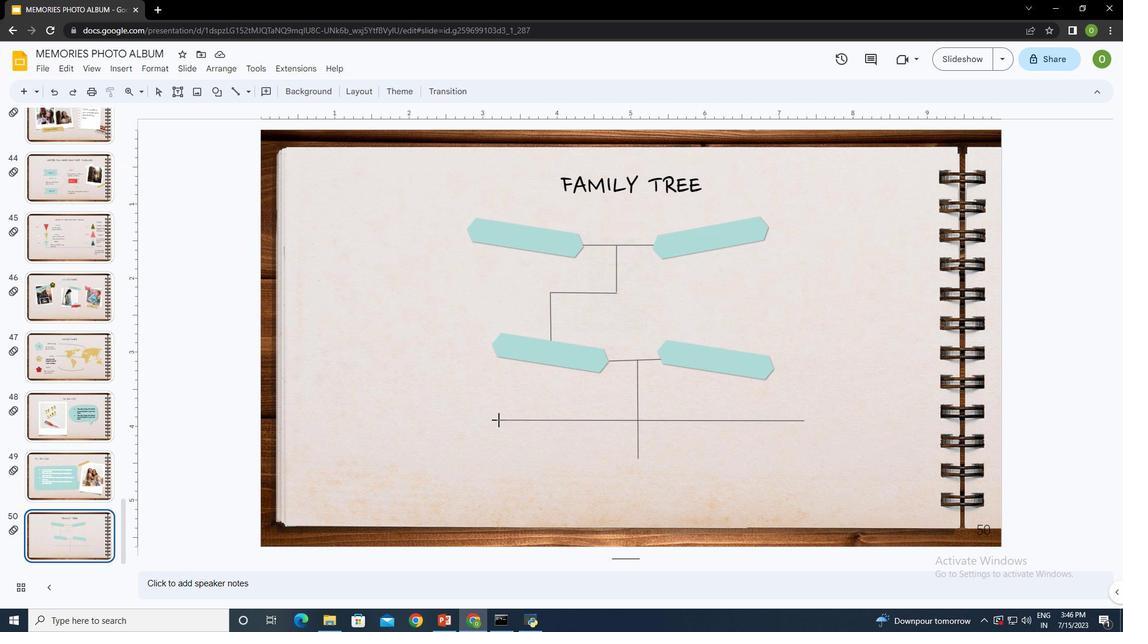 
Action: Mouse moved to (556, 476)
Screenshot: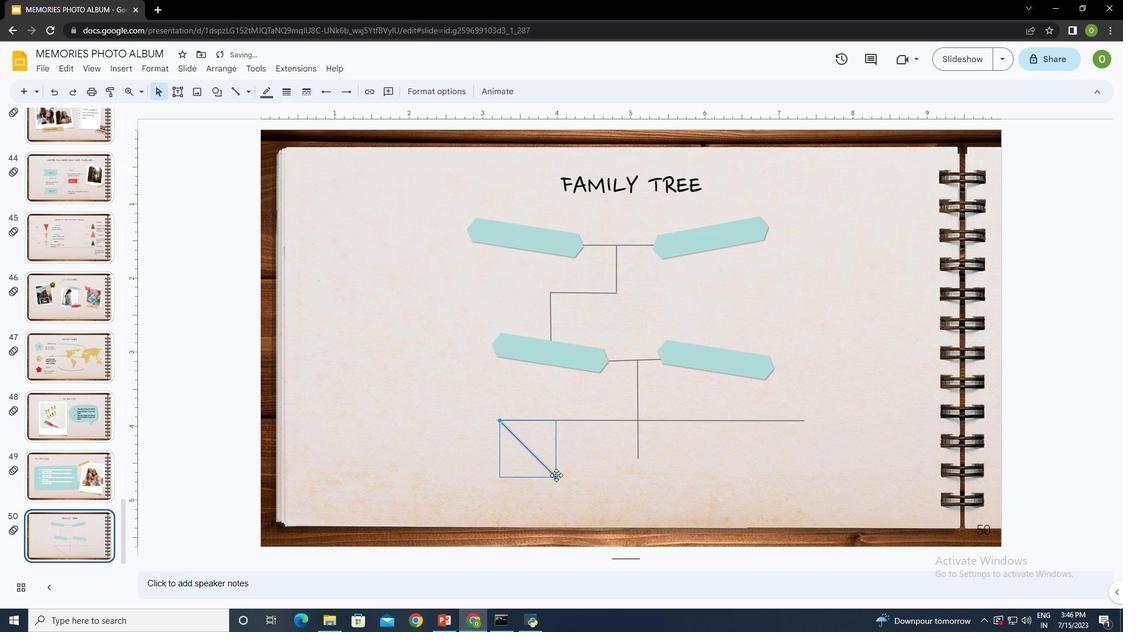 
Action: Mouse pressed left at (556, 476)
Screenshot: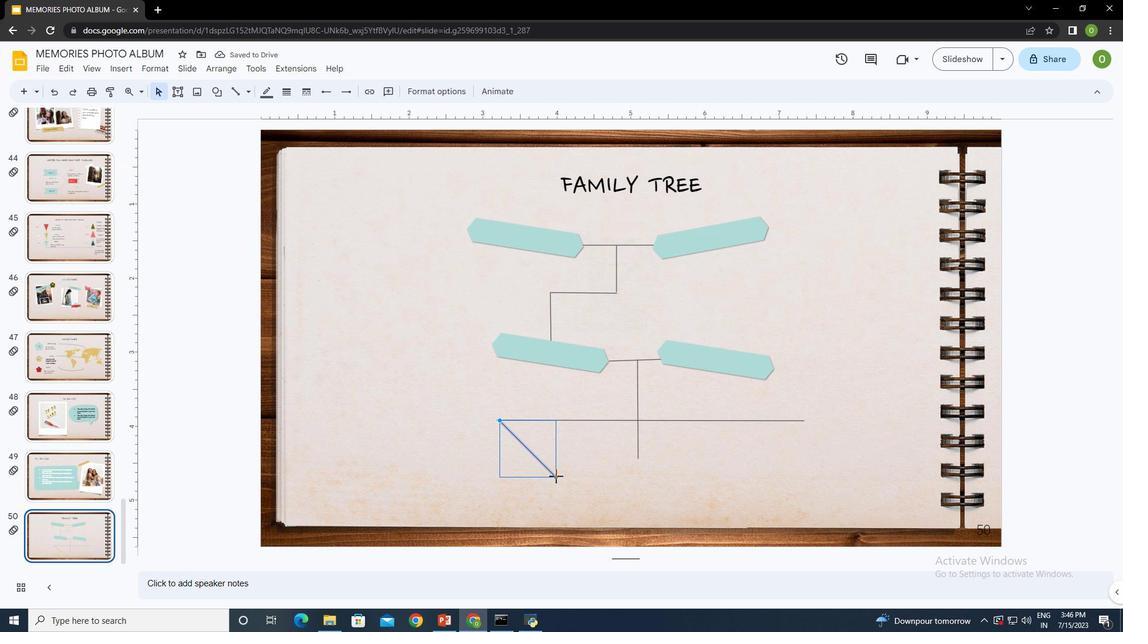 
Action: Mouse moved to (500, 479)
Screenshot: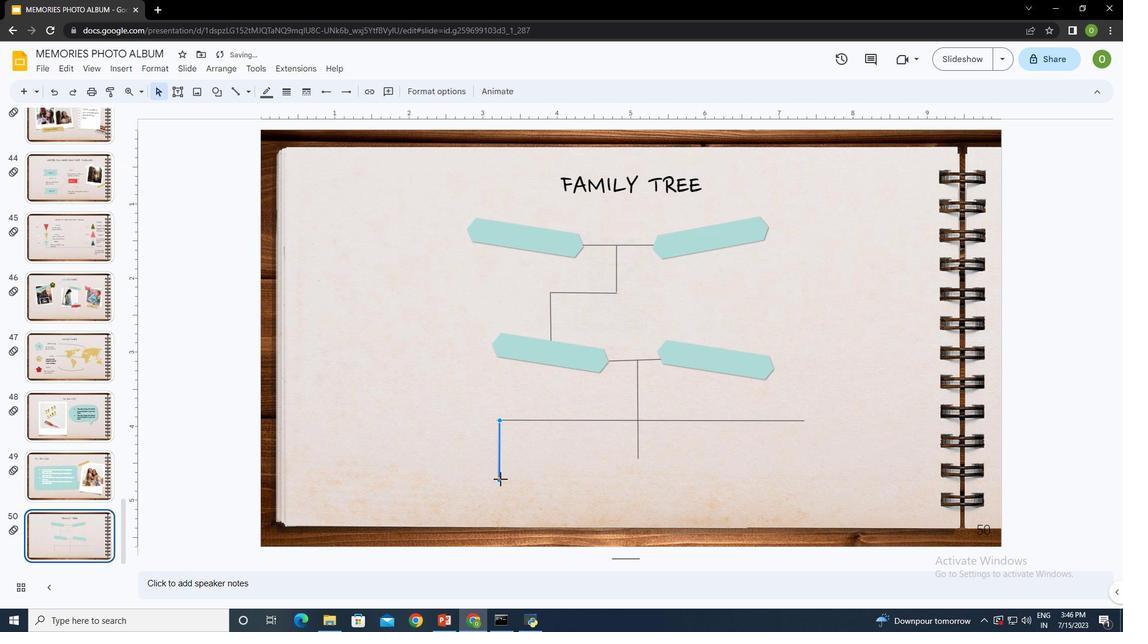 
Action: Mouse pressed left at (500, 479)
Screenshot: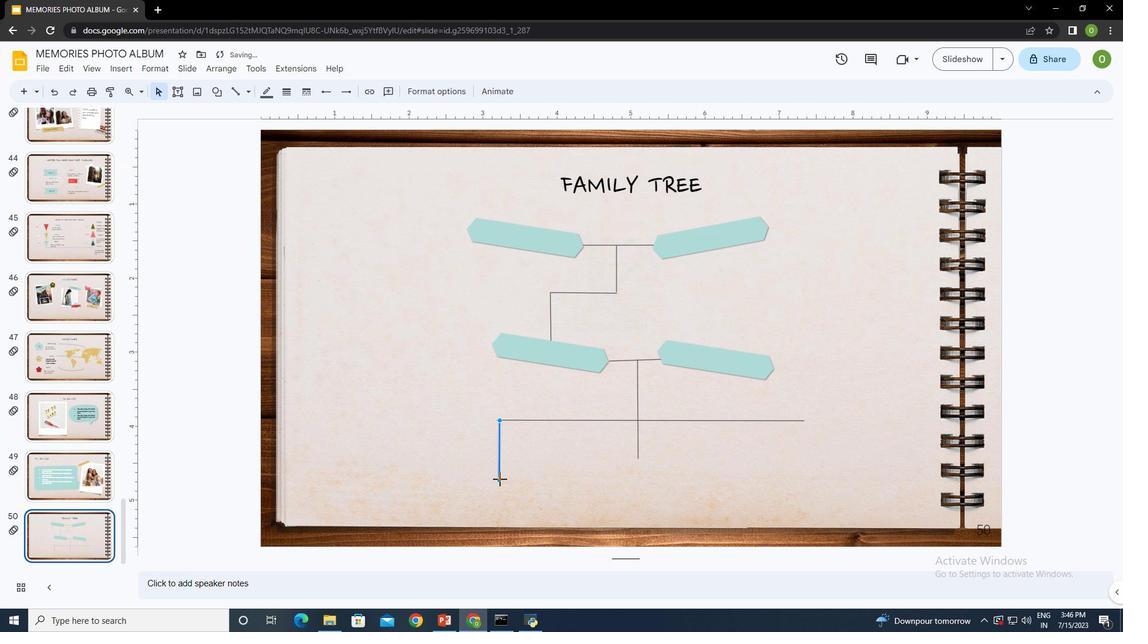 
Action: Mouse moved to (501, 461)
Screenshot: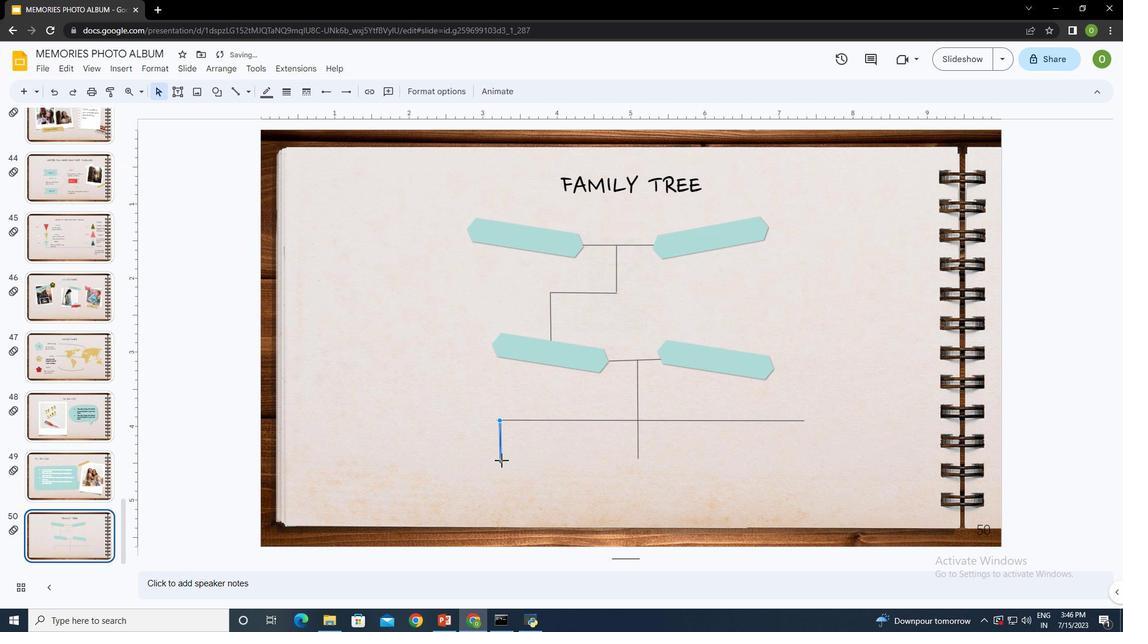 
Action: Mouse pressed left at (501, 461)
Screenshot: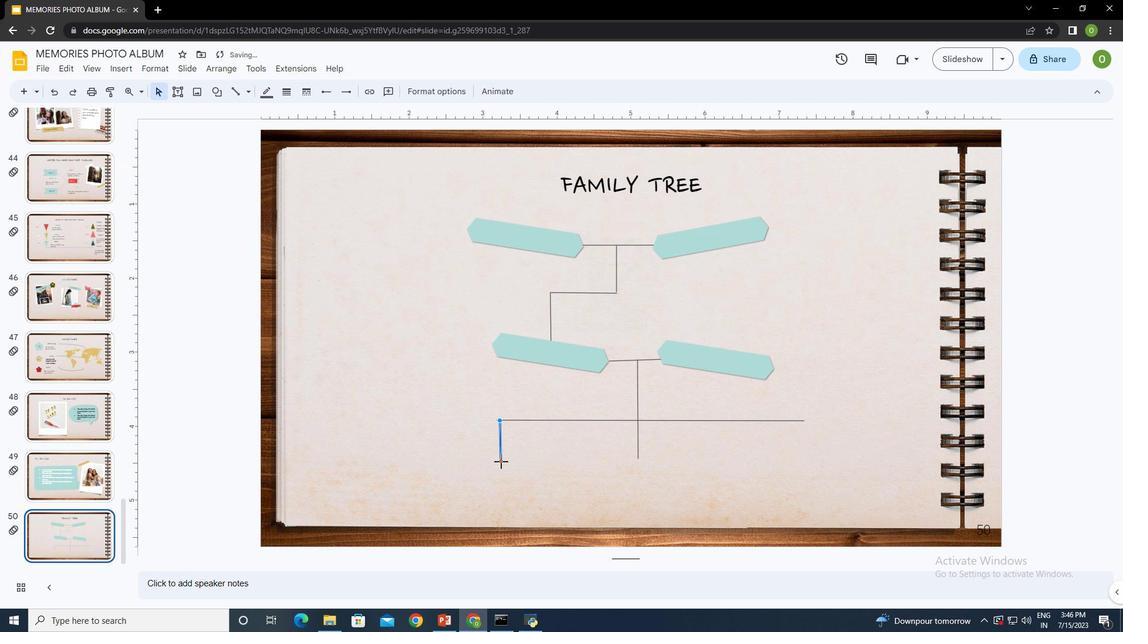 
Action: Mouse moved to (738, 462)
Screenshot: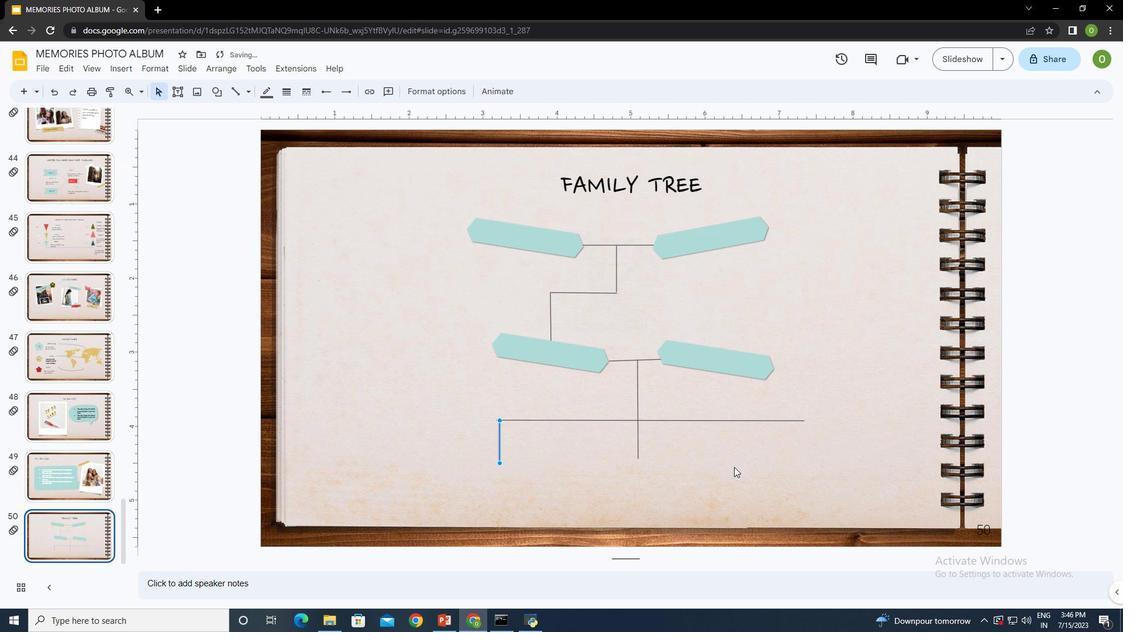 
Action: Mouse pressed left at (738, 462)
Screenshot: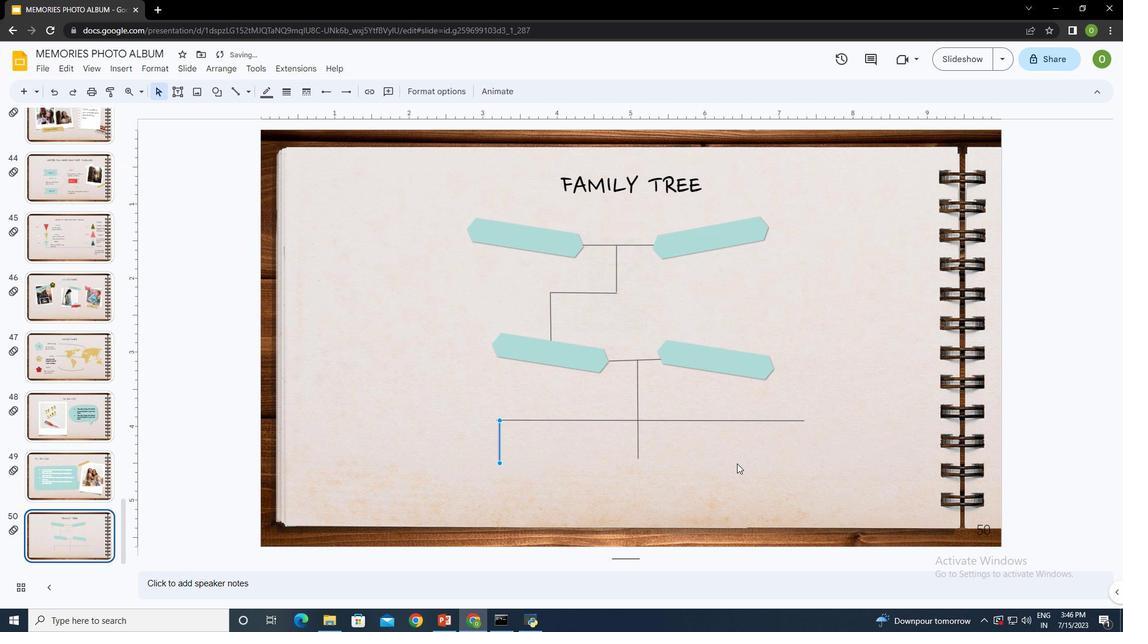 
Action: Mouse moved to (249, 90)
Screenshot: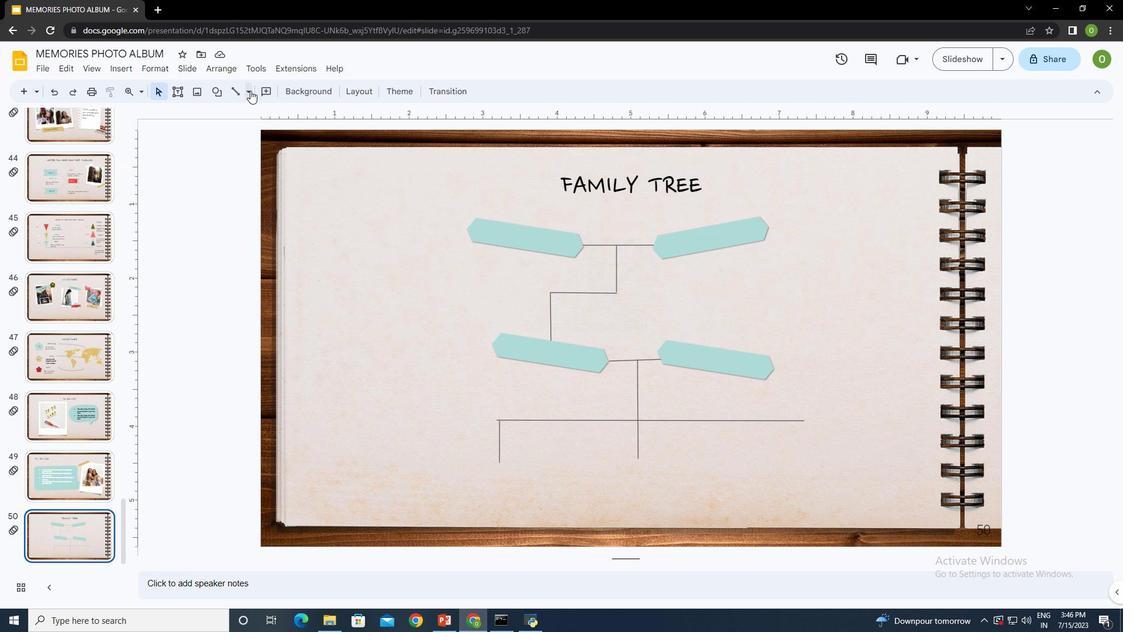 
Action: Mouse pressed left at (249, 90)
Screenshot: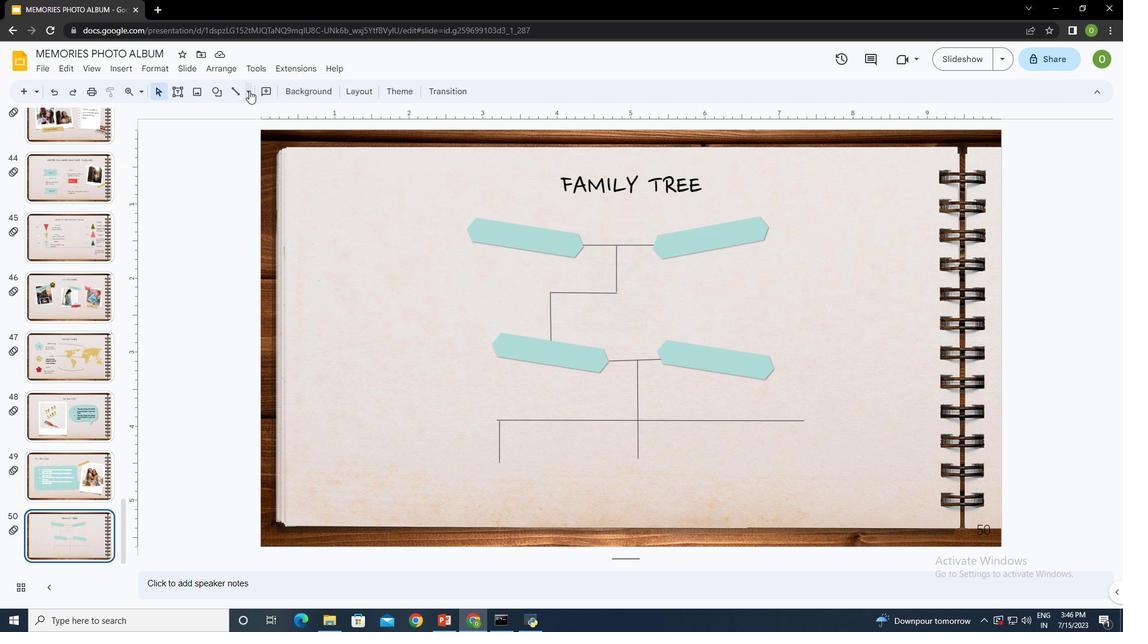 
Action: Mouse moved to (275, 112)
Screenshot: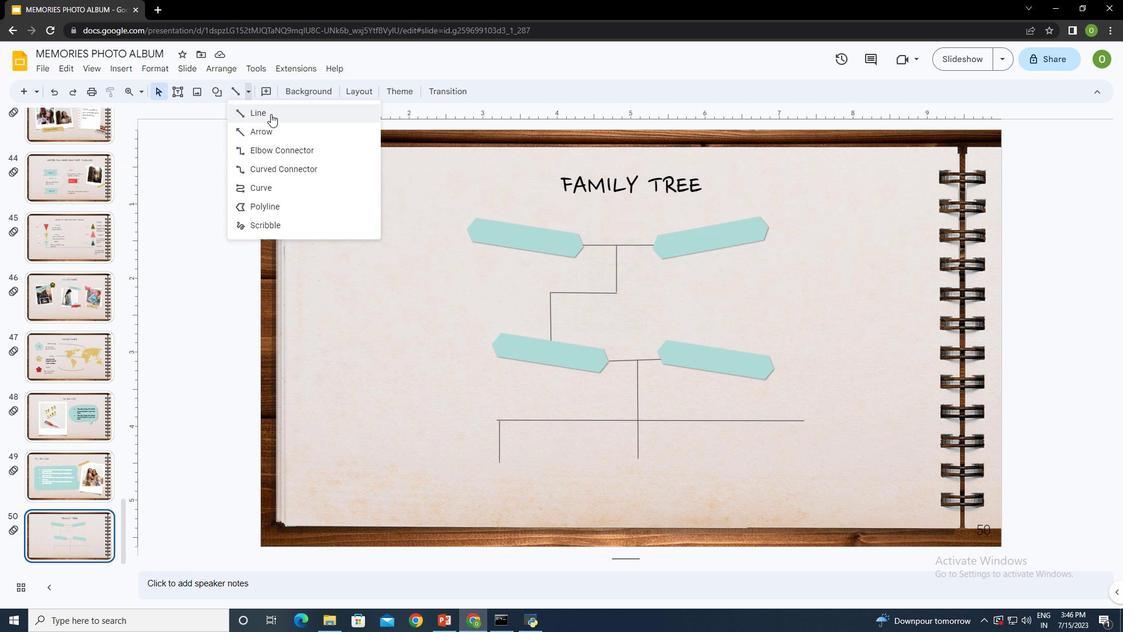 
Action: Mouse pressed left at (275, 112)
Screenshot: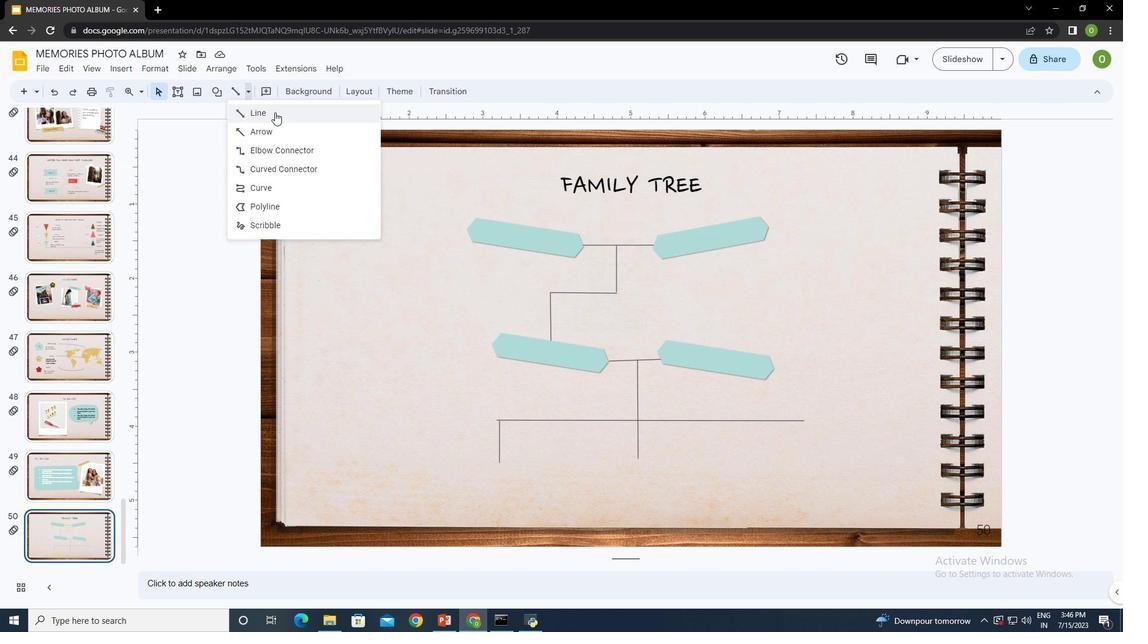
Action: Mouse moved to (803, 420)
Screenshot: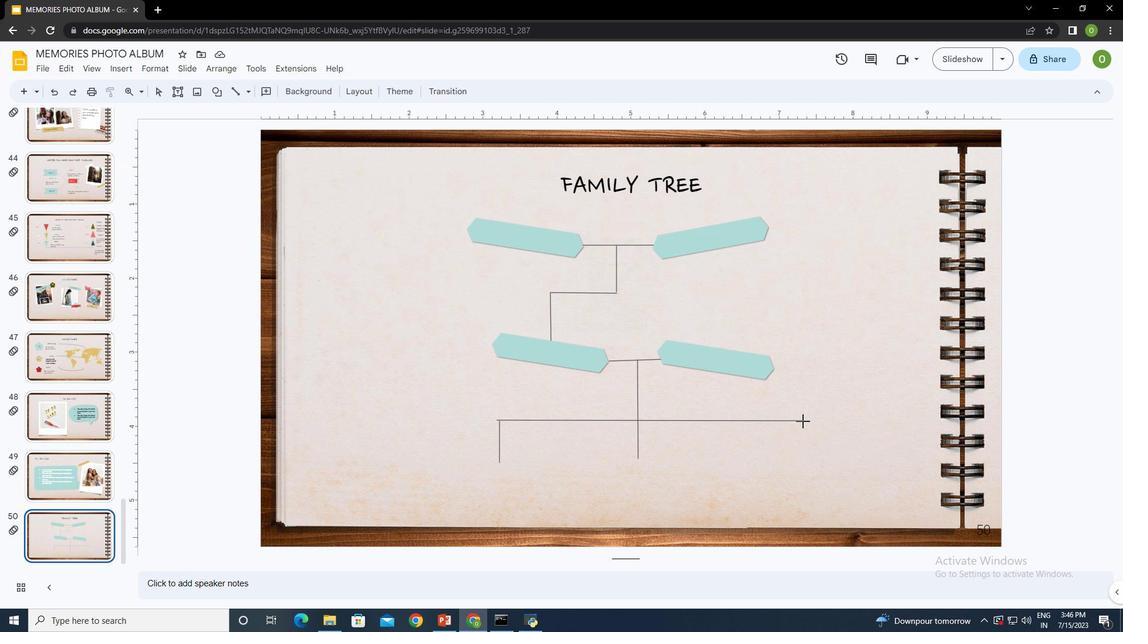 
Action: Mouse pressed left at (803, 420)
Screenshot: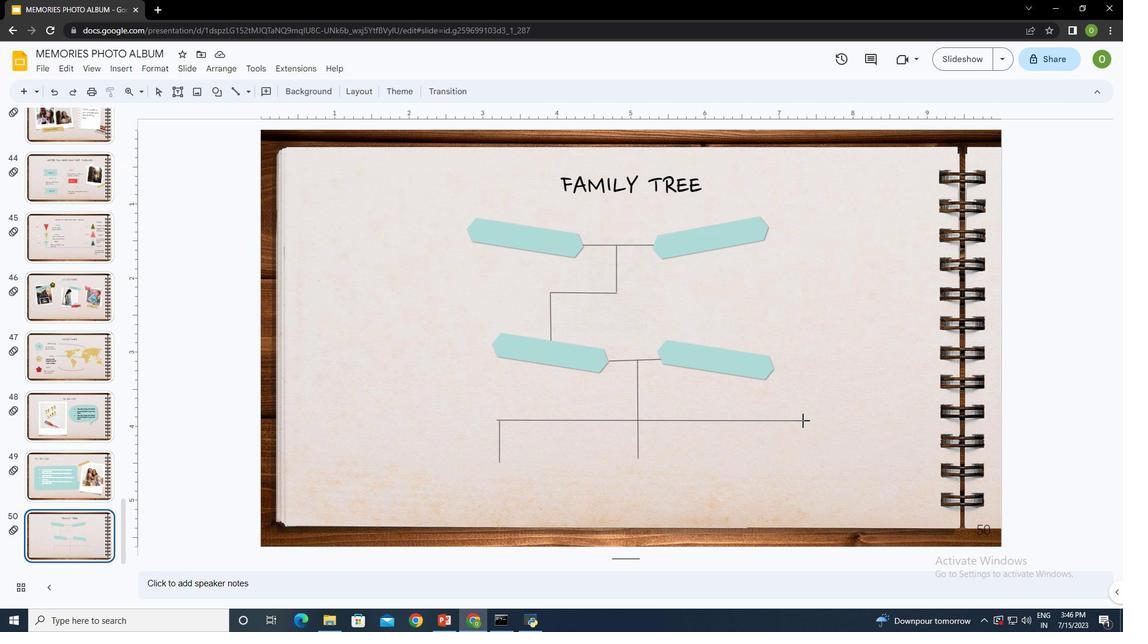 
Action: Mouse moved to (861, 478)
Screenshot: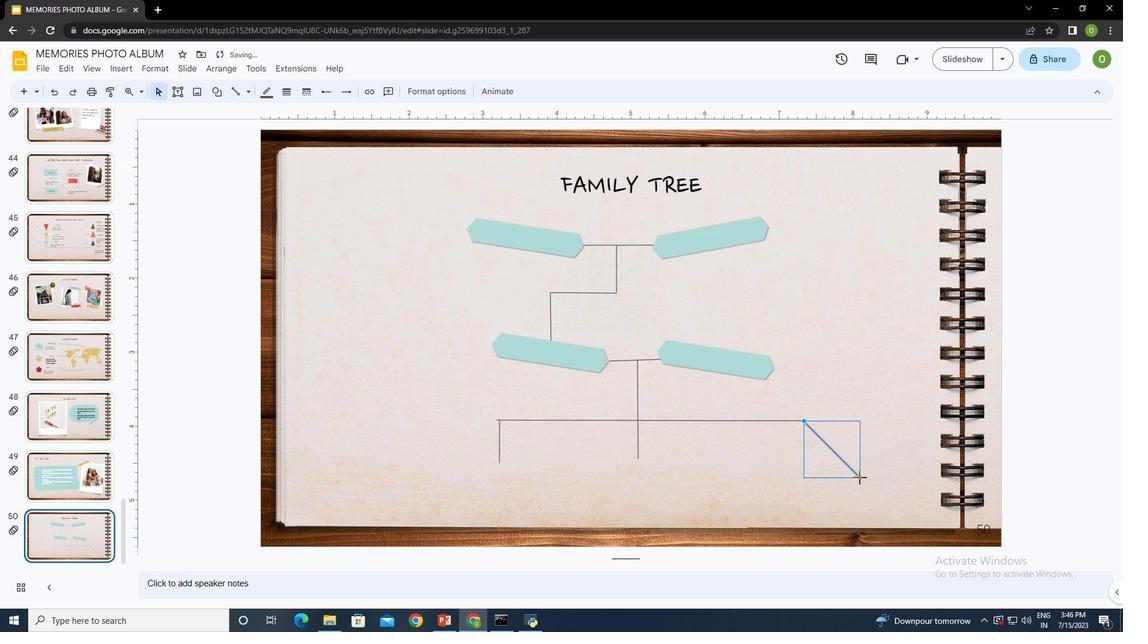 
Action: Mouse pressed left at (861, 478)
Screenshot: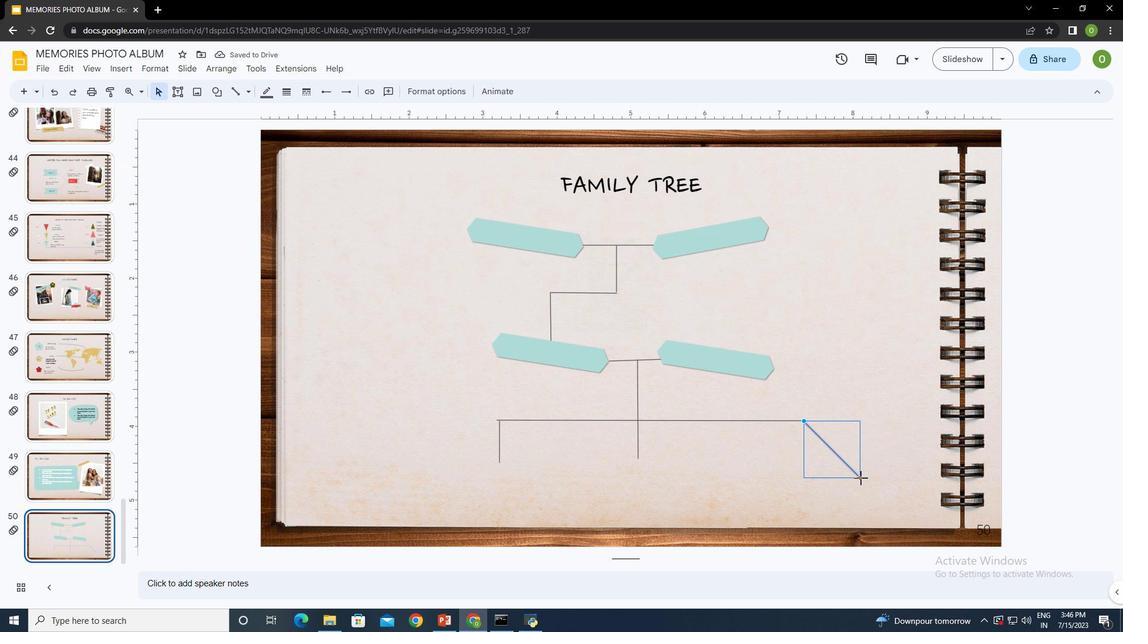 
Action: Mouse moved to (807, 478)
Screenshot: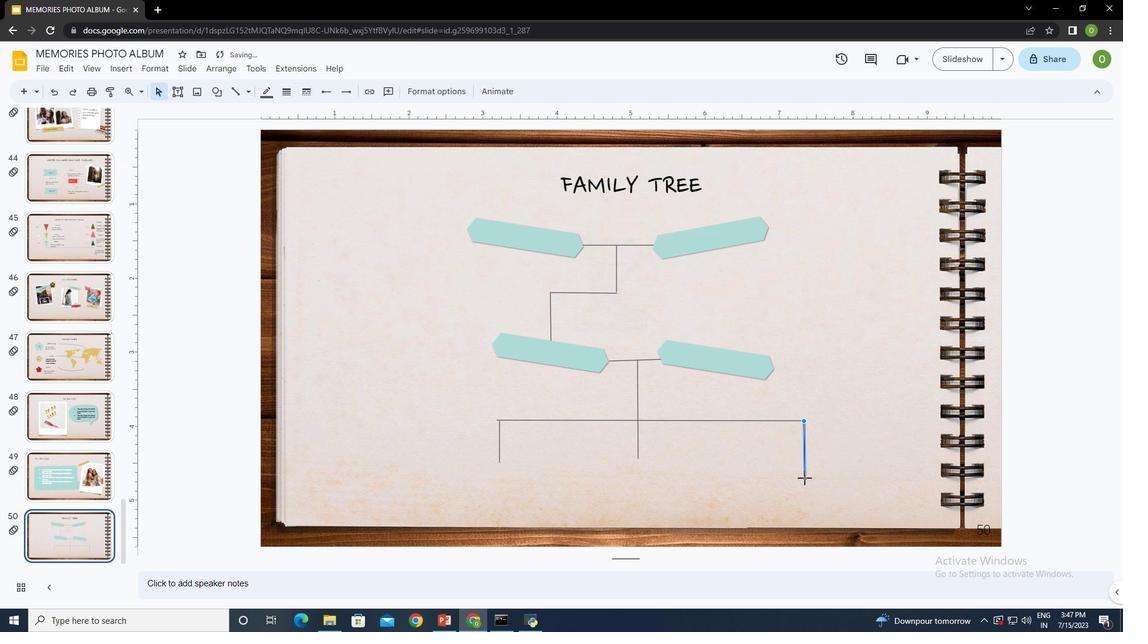
Action: Mouse pressed left at (807, 478)
Screenshot: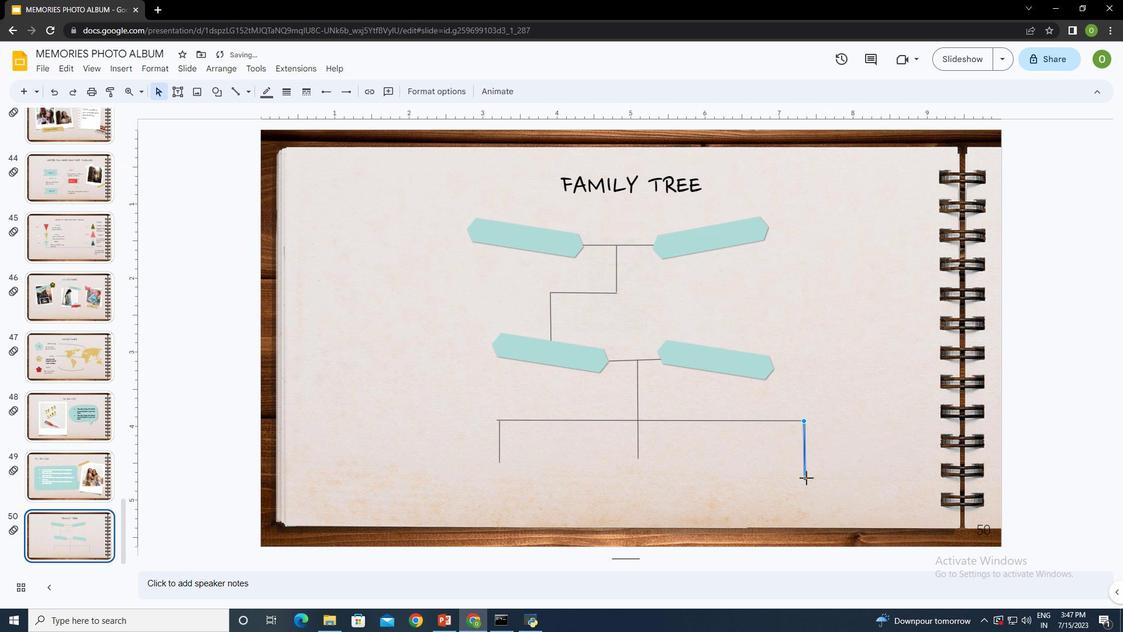 
Action: Mouse moved to (841, 457)
Screenshot: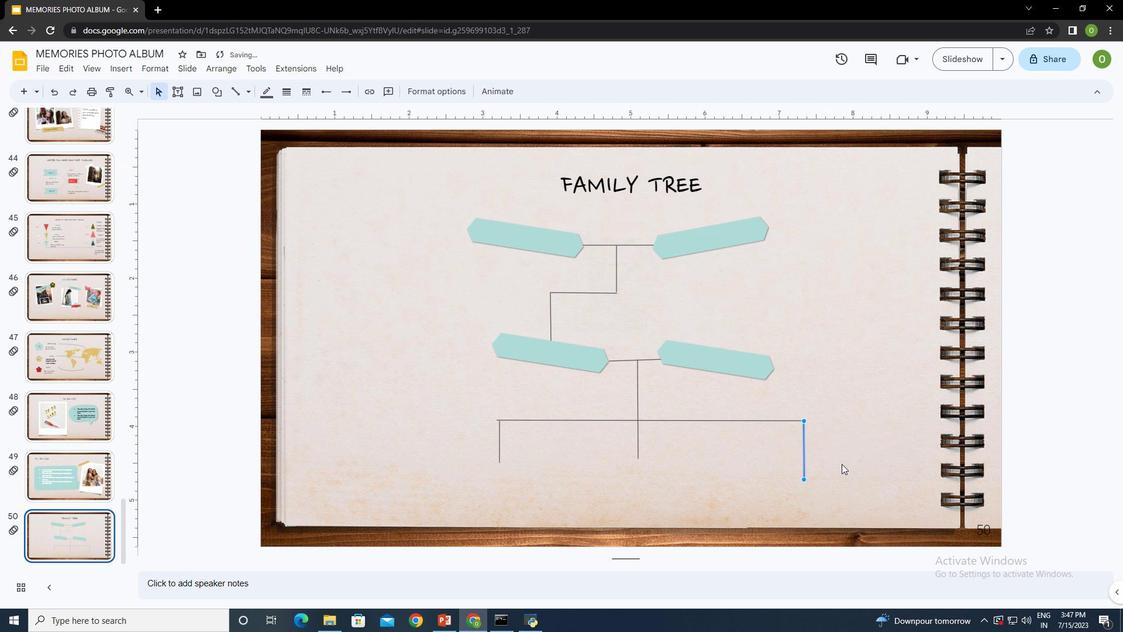 
Action: Mouse pressed left at (841, 457)
